 Task: Open a blank google sheet and write heading  Budget MasterAdd Categories in a column and its values below   'Housing, Transportation, Groceries, Utilities, Entertainment, Dining Out, Health, Miscellaneous, Savings & Total. 'Add Budgeted amountin next column and its values below  $1,500, $300, $400, $150, $200, $250, $100, $150, $500 & $3,550. Add Actual amount in next column and its values below  $1,400, $280, $420, $160, $180, $270, $90, $140, $550 & $3,550. Add Difference  in next column and its values below   -$100, -$20, +$20, +$10, -$20, +$20, -$10, -$10, +$50 & $0. J6Save page Attendance Sheet for Weekly Analysis
Action: Mouse moved to (333, 164)
Screenshot: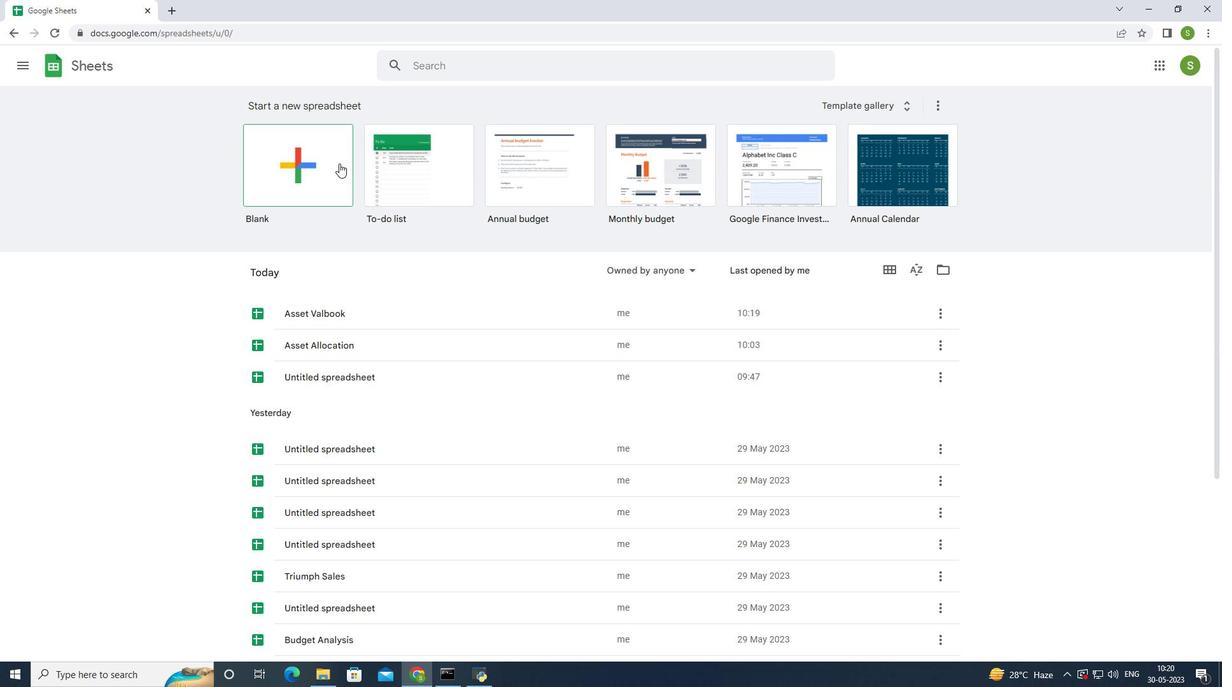 
Action: Mouse pressed left at (333, 164)
Screenshot: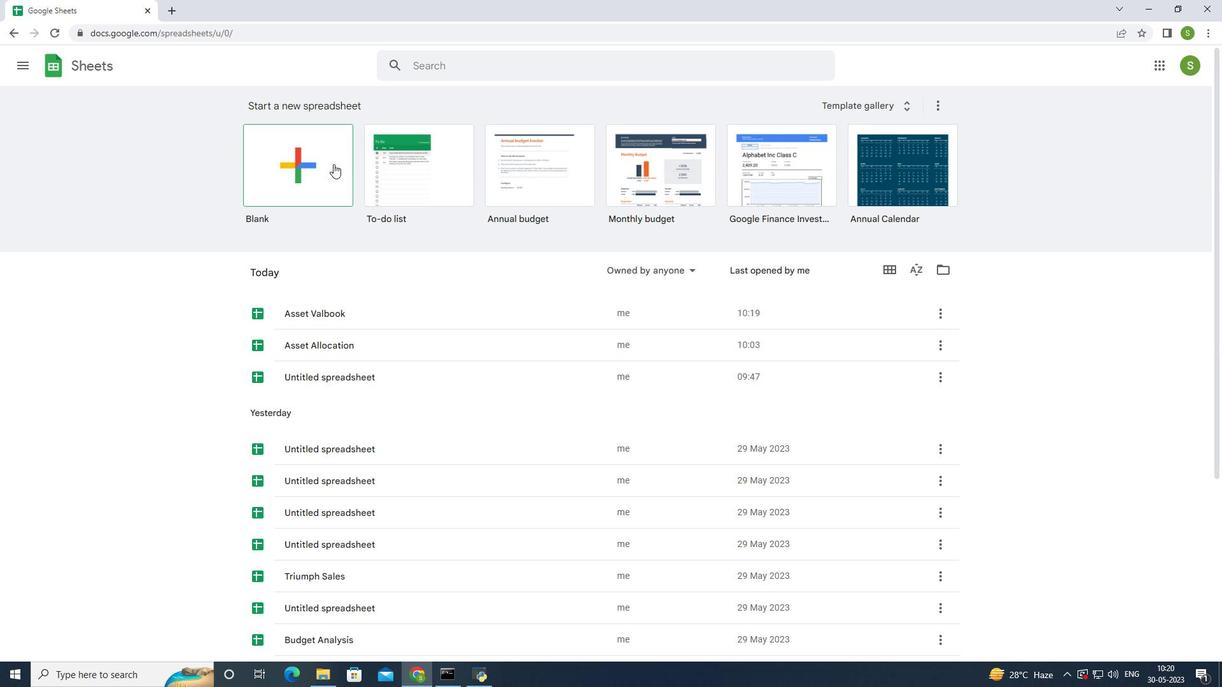 
Action: Mouse moved to (424, 187)
Screenshot: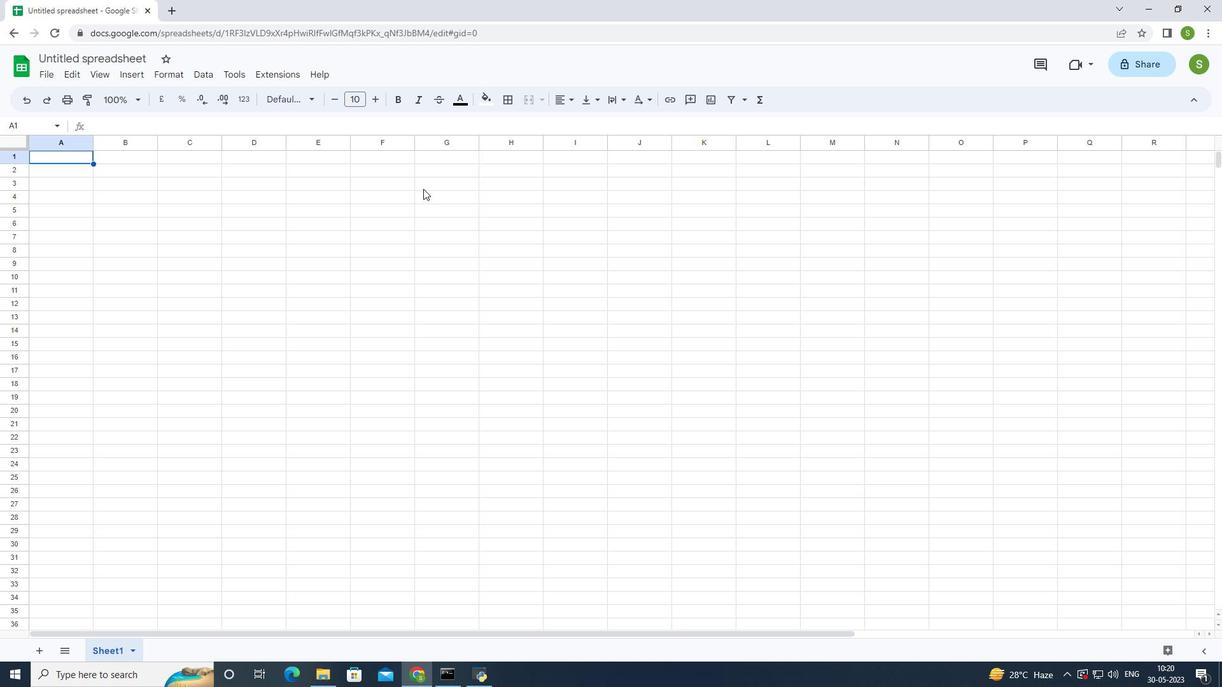 
Action: Mouse pressed left at (424, 187)
Screenshot: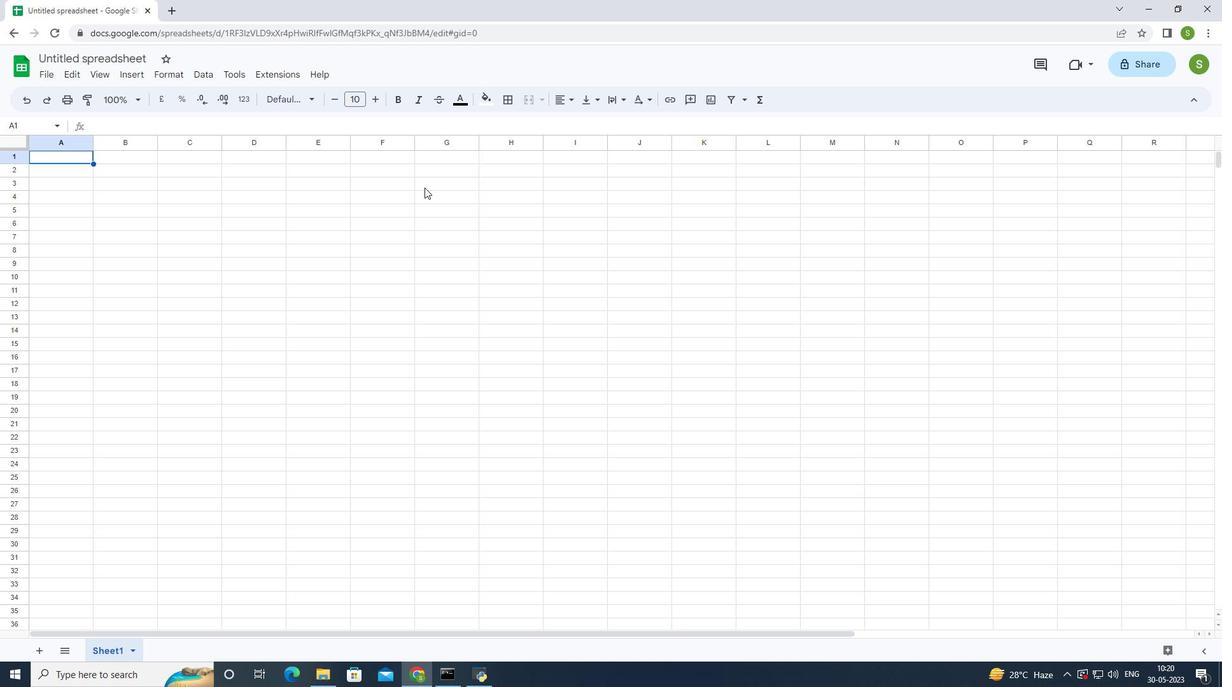 
Action: Mouse moved to (464, 176)
Screenshot: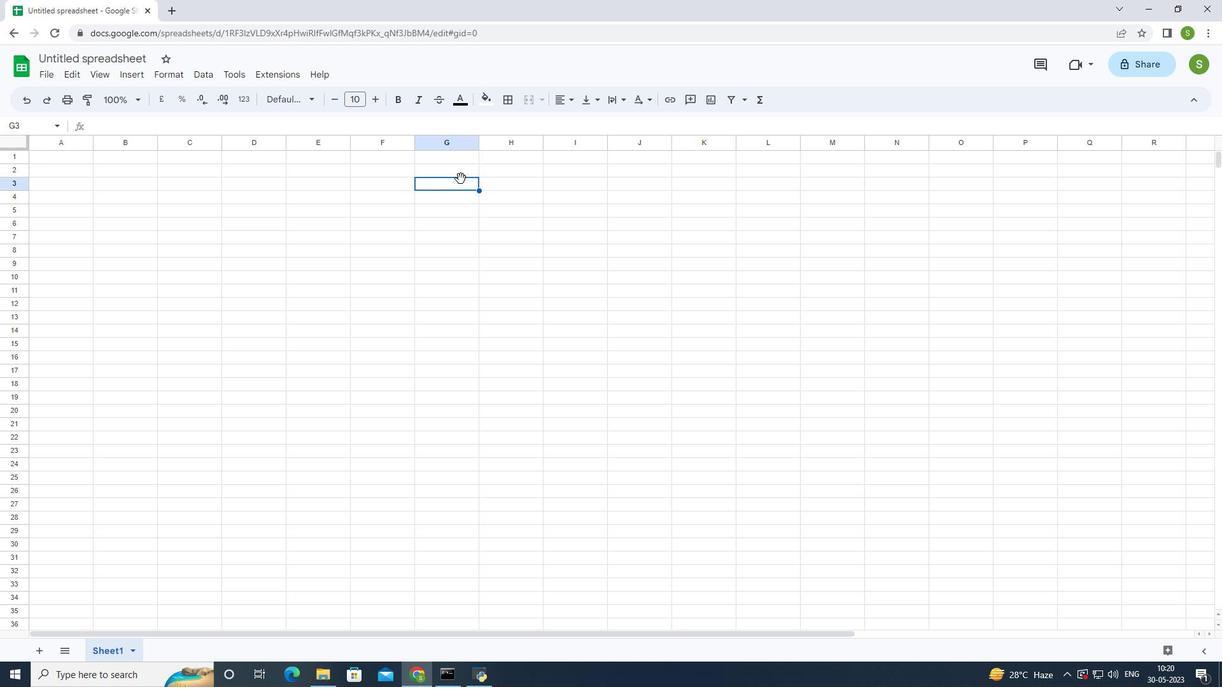
Action: Key pressed <Key.shift><Key.shift><Key.shift><Key.shift><Key.shift><Key.shift><Key.shift><Key.shift><Key.shift><Key.shift><Key.shift><Key.shift><Key.shift><Key.shift><Key.shift><Key.shift><Key.shift>Master<Key.space><Key.space>
Screenshot: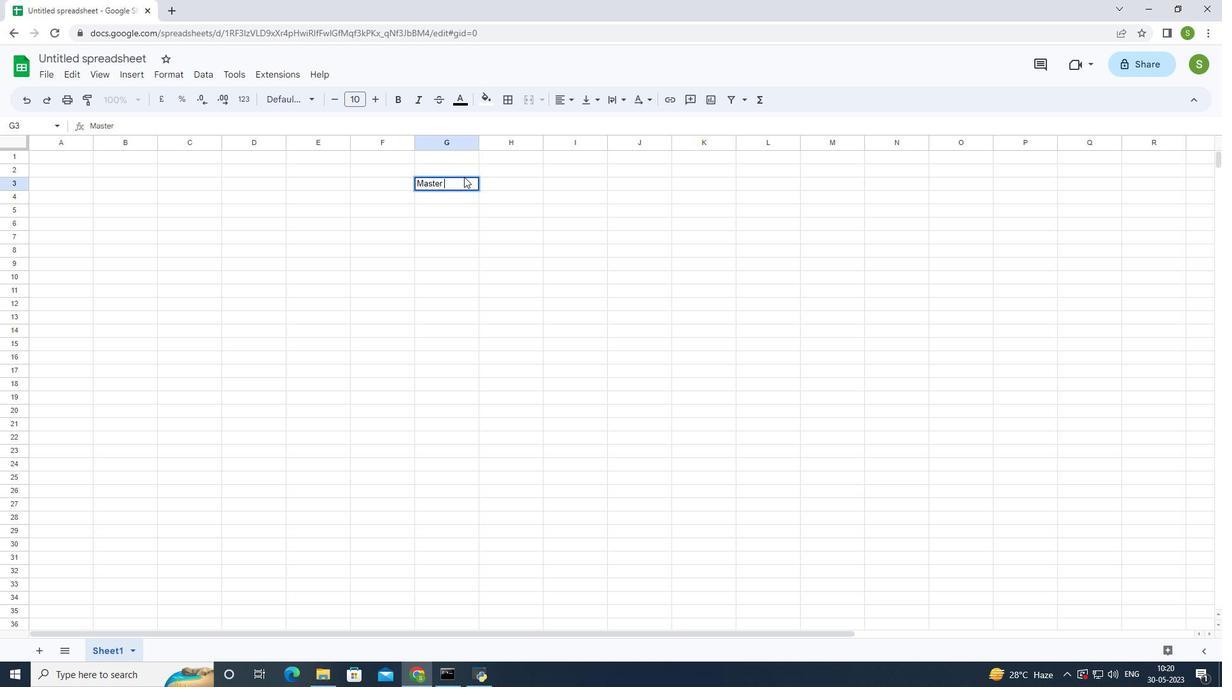 
Action: Mouse moved to (1068, 681)
Screenshot: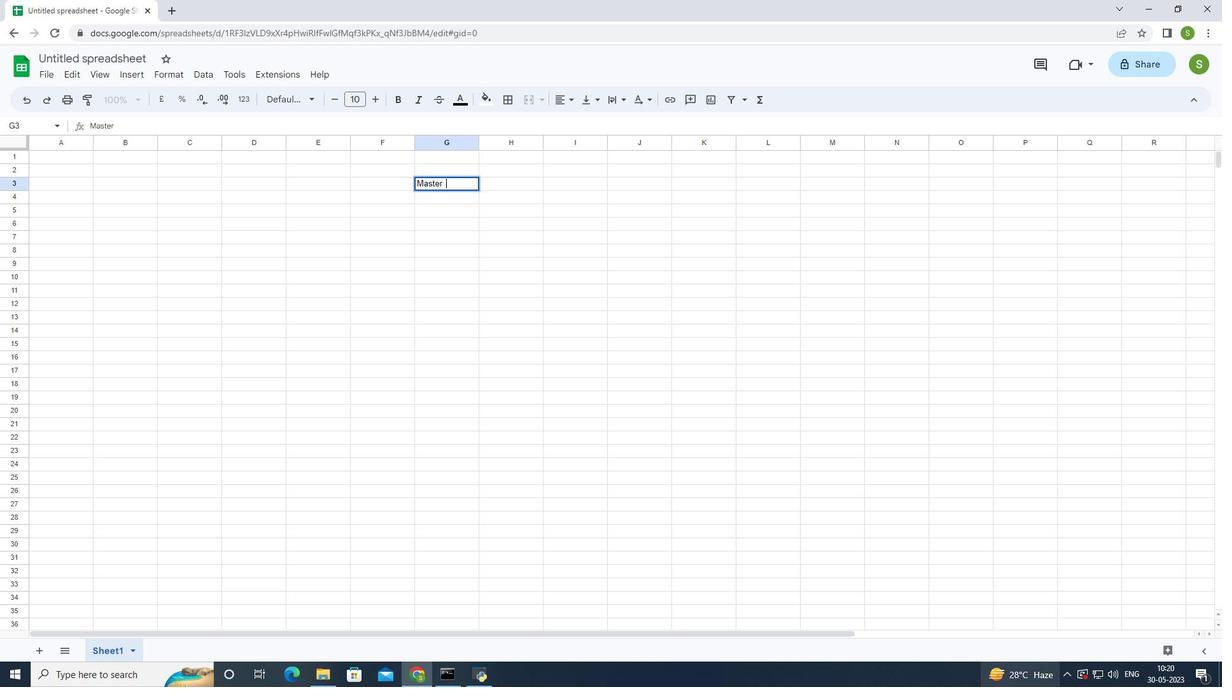 
Action: Key pressed <Key.left>
Screenshot: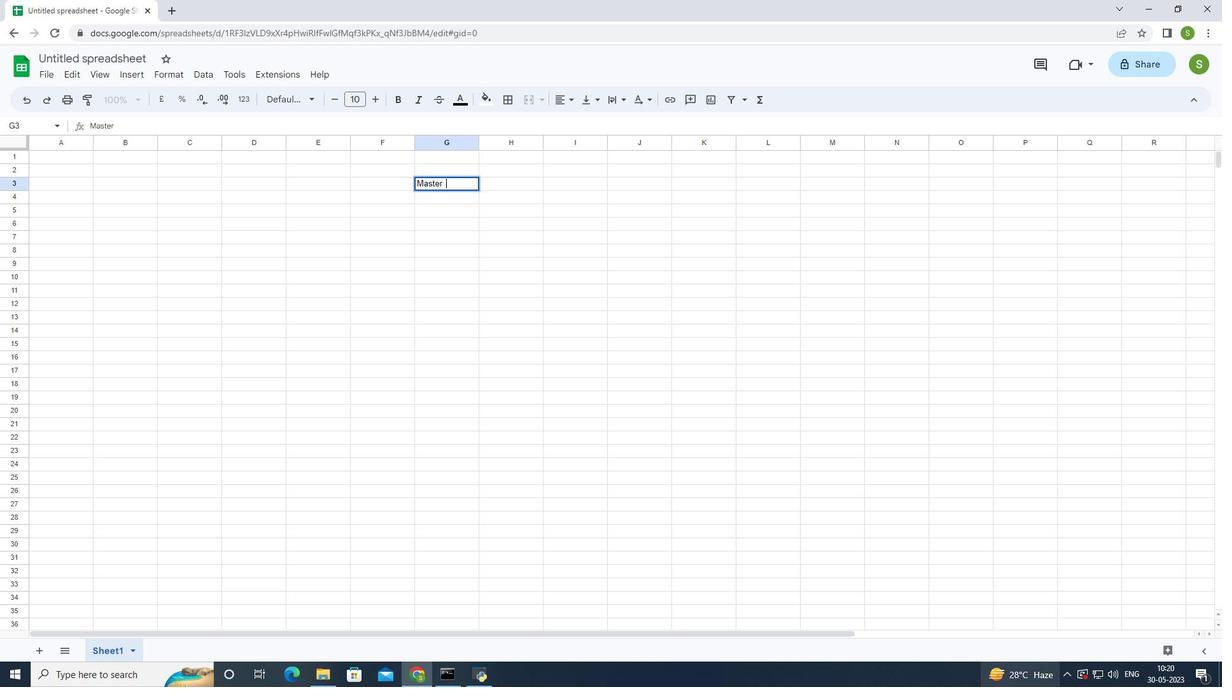 
Action: Mouse moved to (1071, 679)
Screenshot: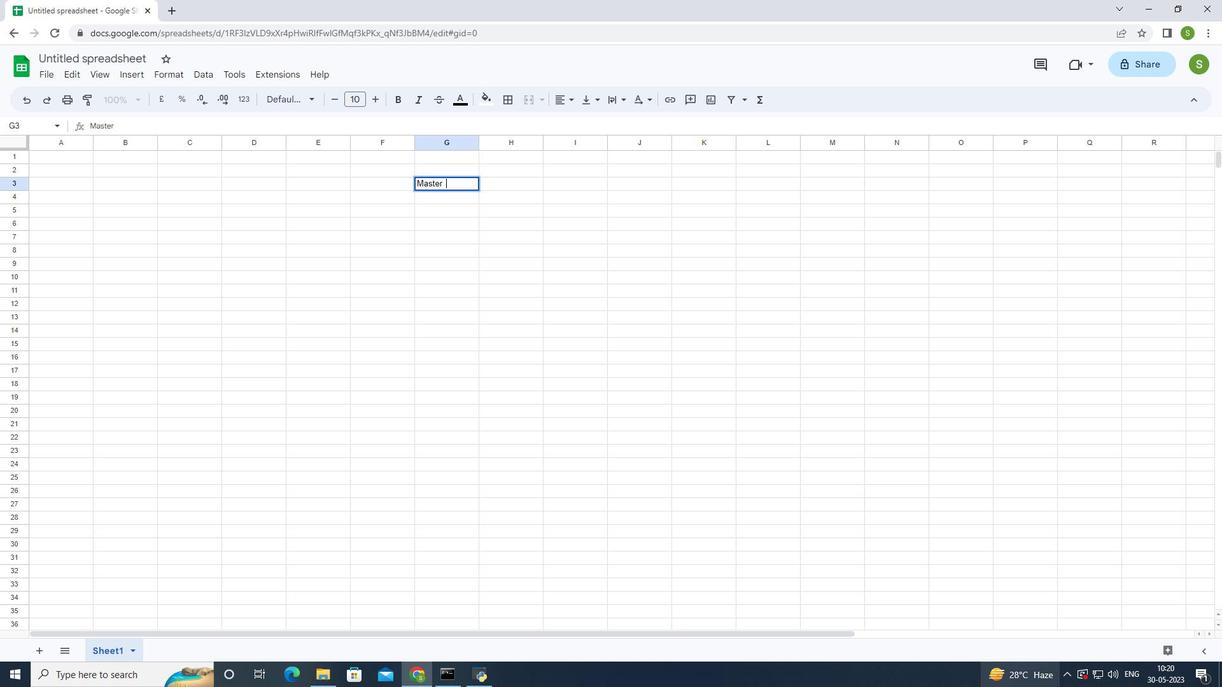 
Action: Key pressed <Key.left><Key.left><Key.right><Key.right><Key.right>
Screenshot: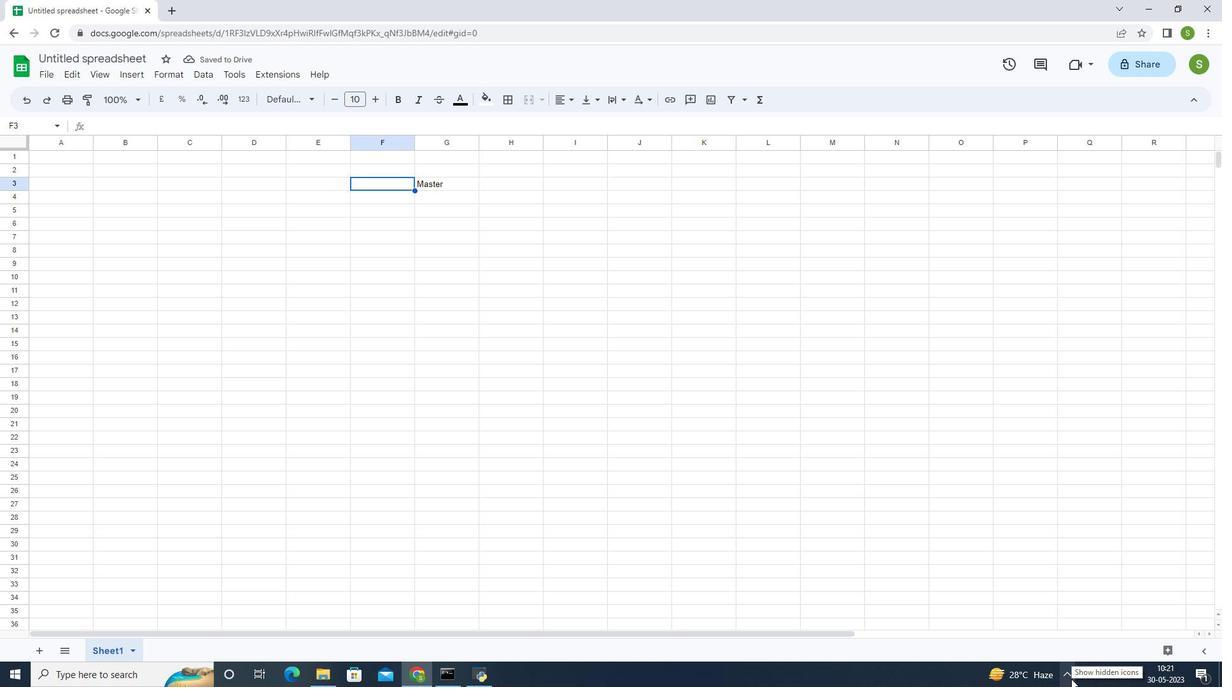 
Action: Mouse moved to (456, 184)
Screenshot: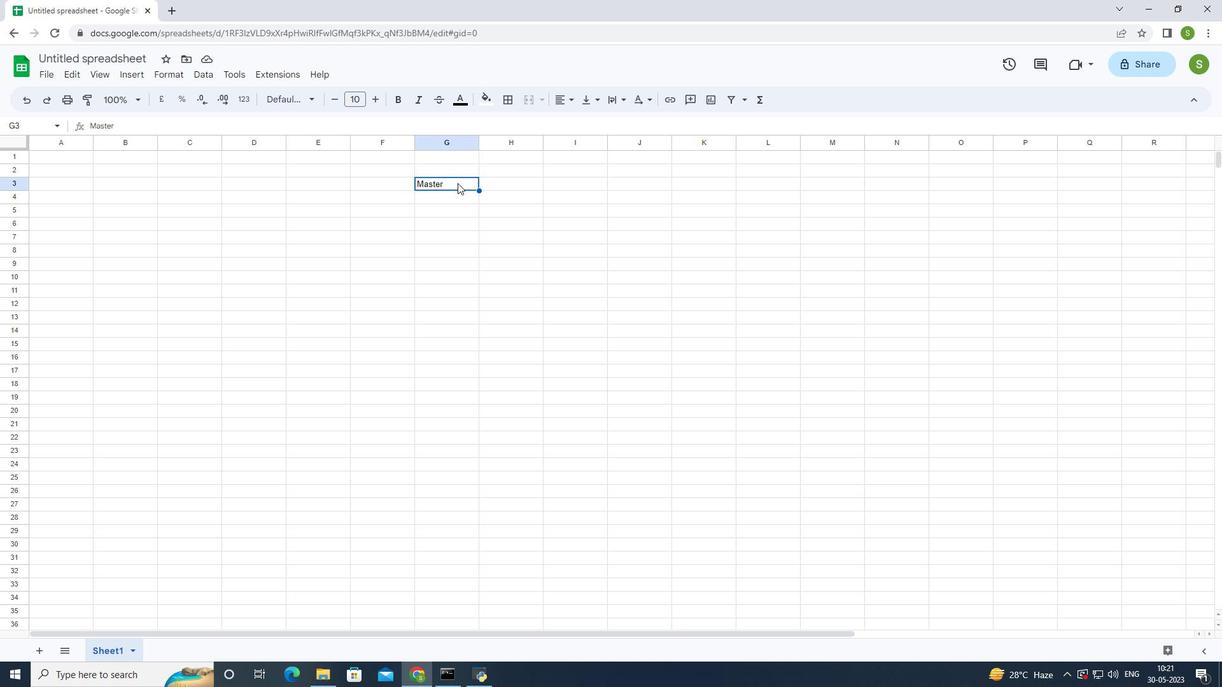 
Action: Mouse pressed left at (456, 184)
Screenshot: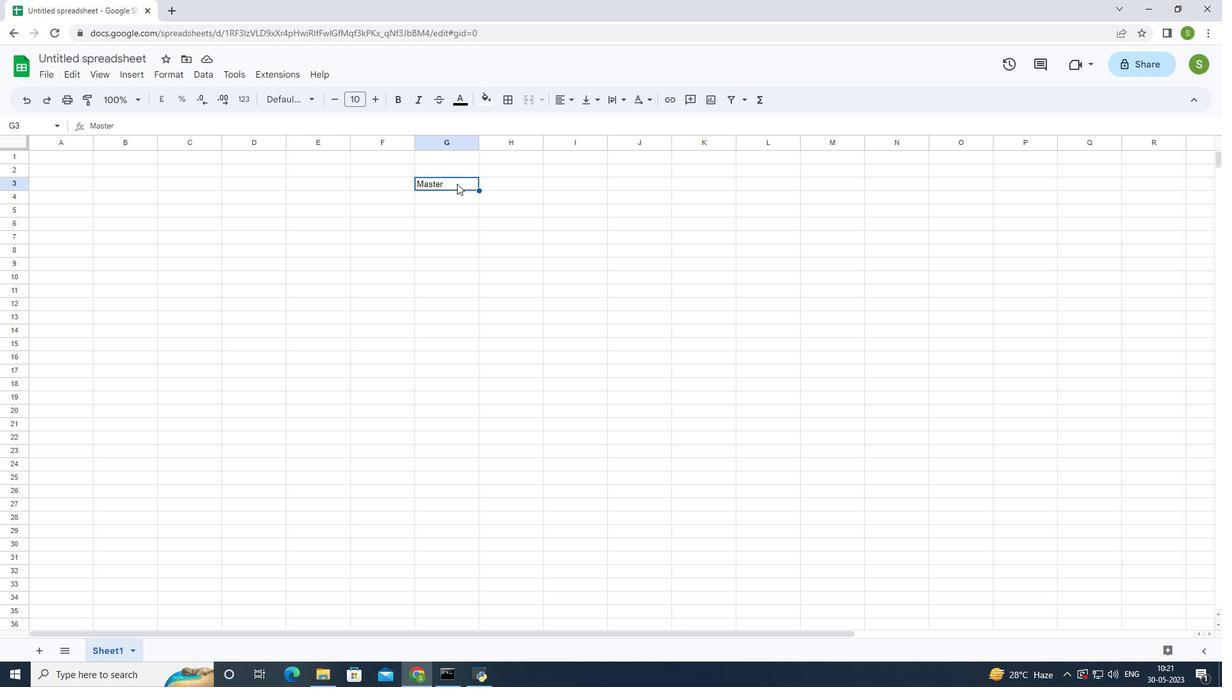 
Action: Mouse pressed left at (456, 184)
Screenshot: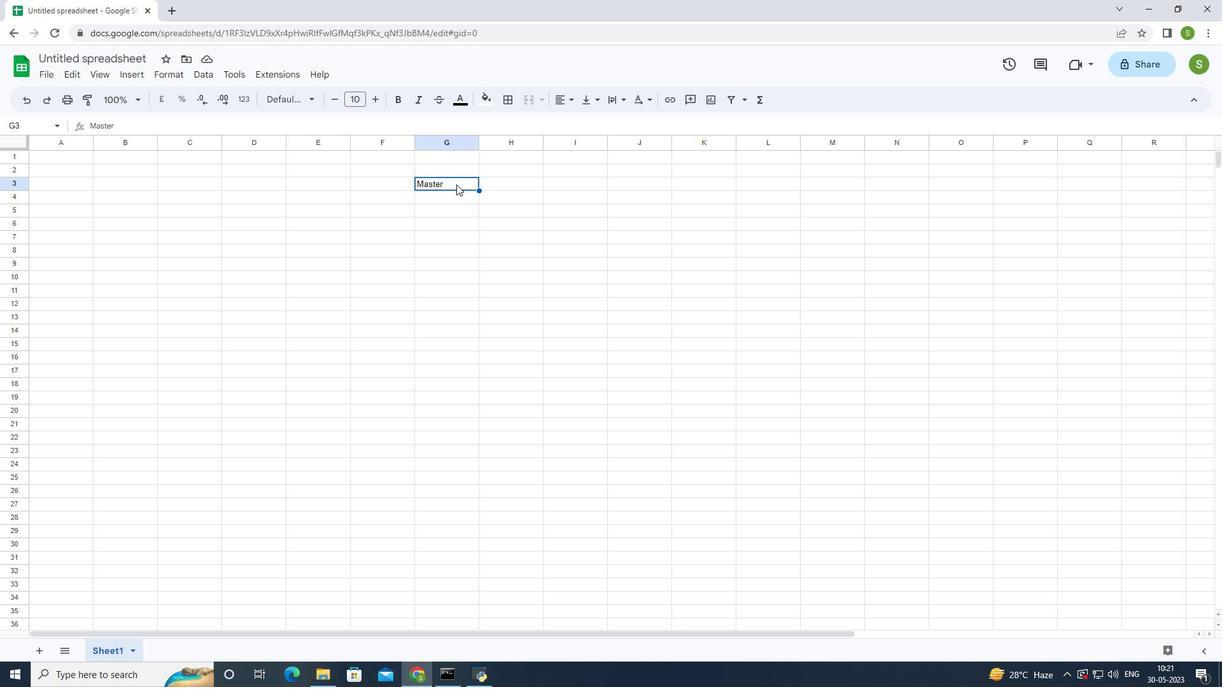 
Action: Mouse moved to (485, 184)
Screenshot: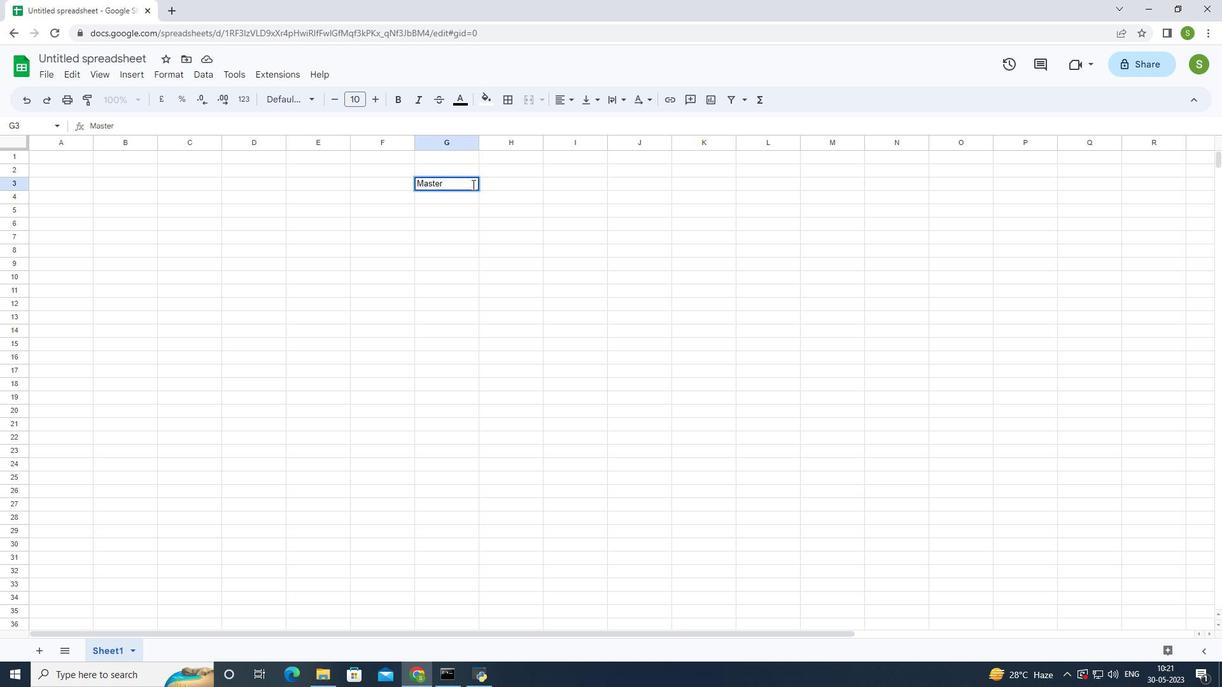 
Action: Key pressed <Key.left>
Screenshot: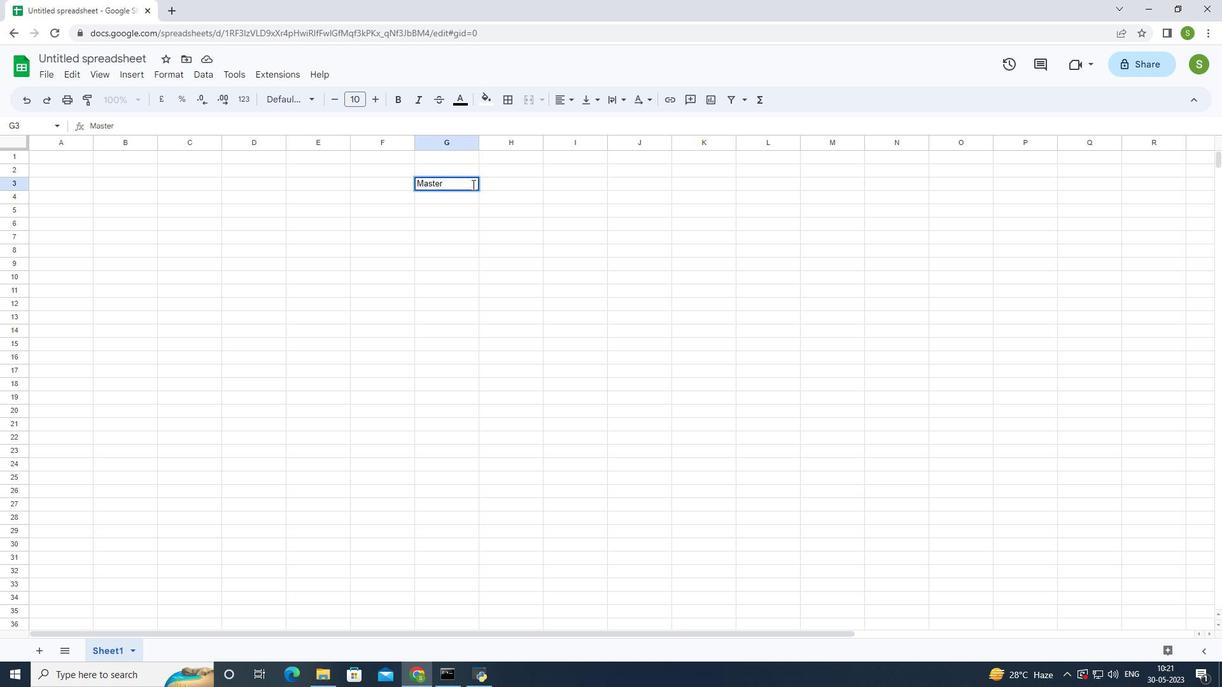 
Action: Mouse moved to (499, 179)
Screenshot: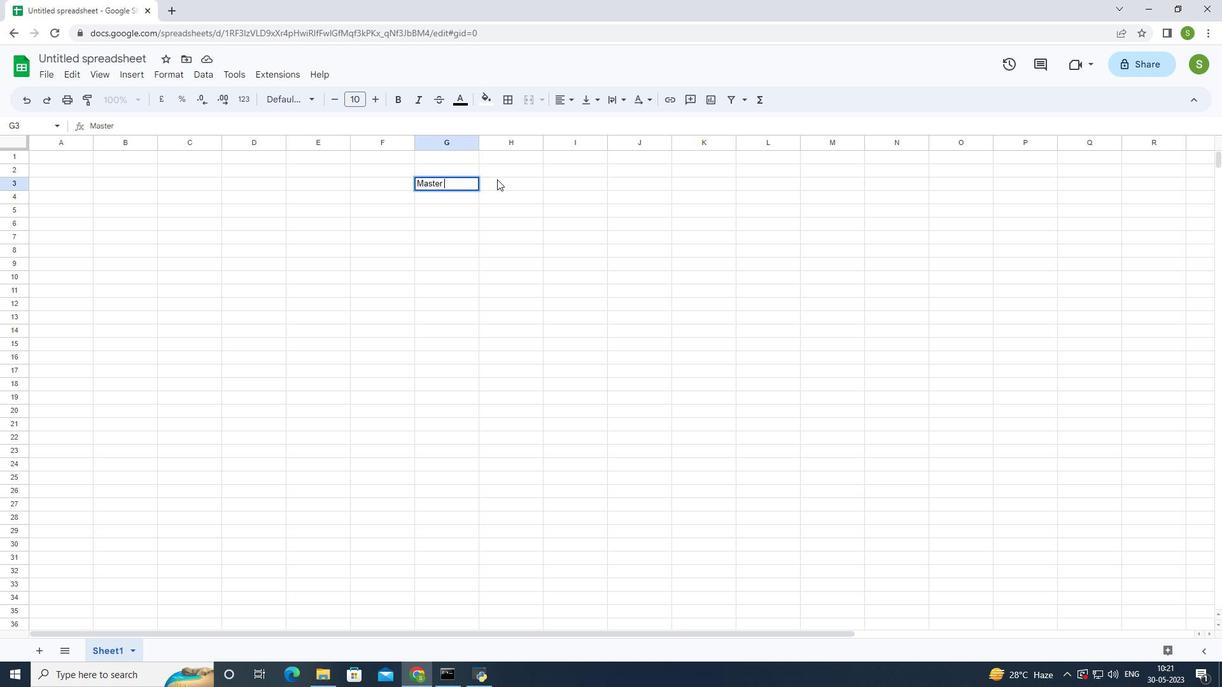 
Action: Key pressed <Key.left><Key.left><Key.left><Key.left><Key.left><Key.left><Key.left><Key.space><Key.shift>Budget<Key.space>
Screenshot: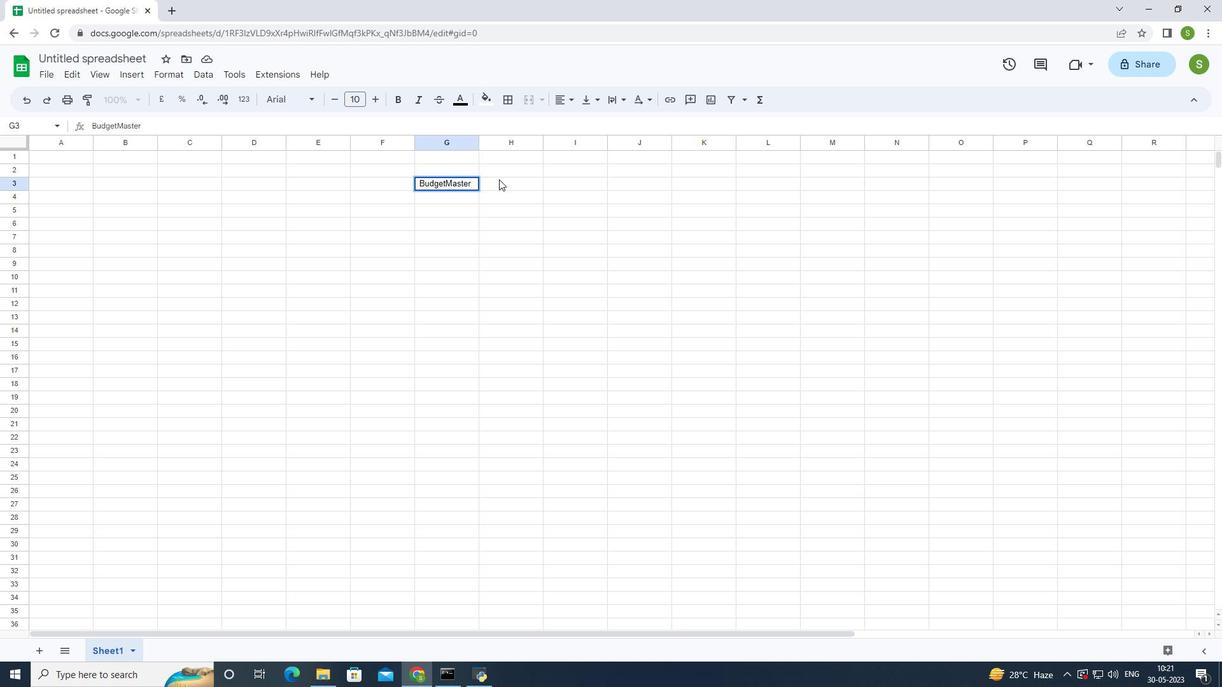 
Action: Mouse moved to (292, 200)
Screenshot: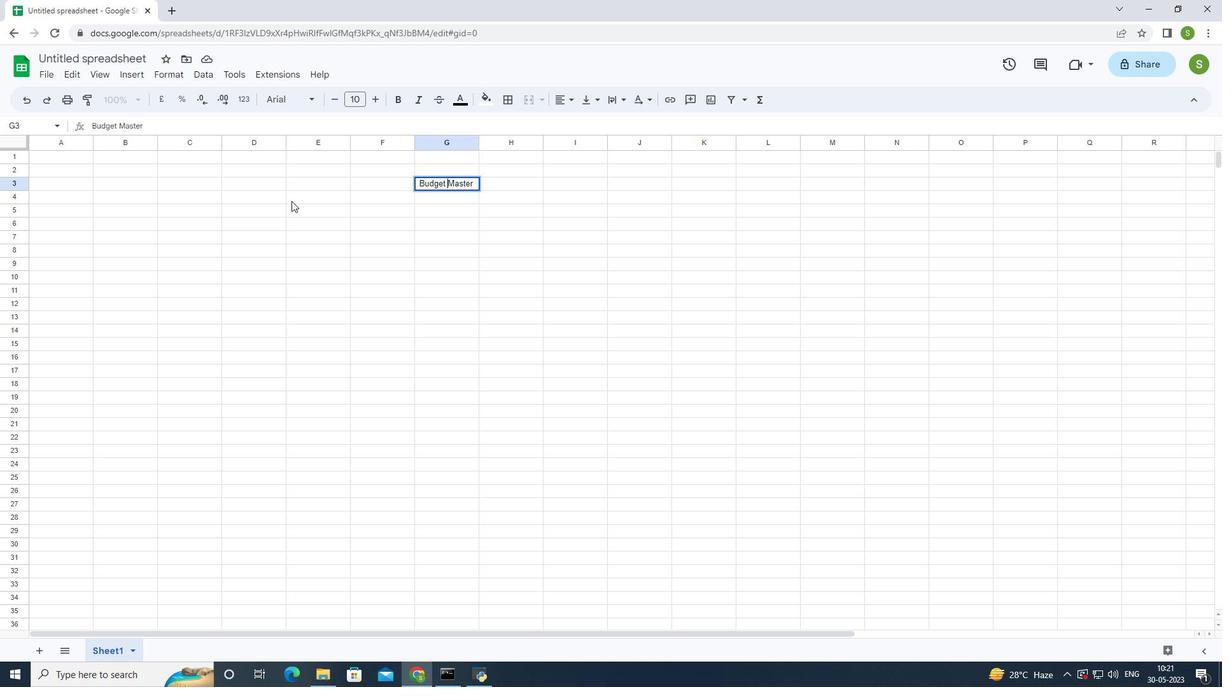 
Action: Mouse pressed left at (292, 200)
Screenshot: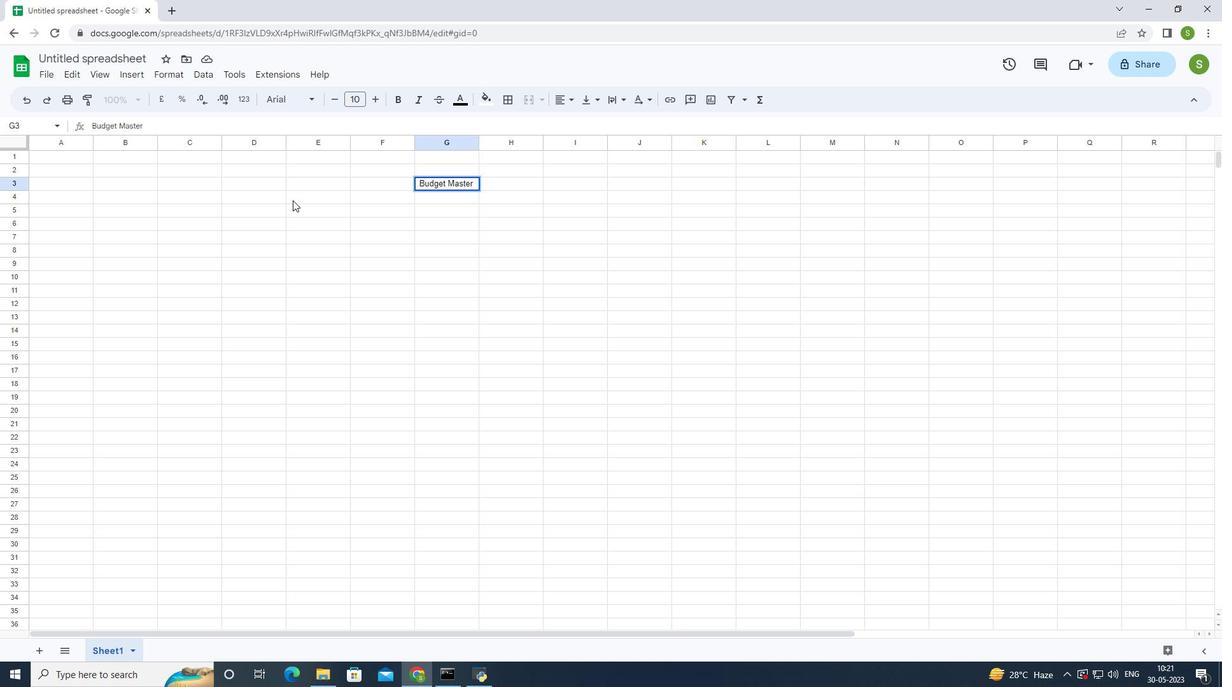 
Action: Mouse pressed left at (292, 200)
Screenshot: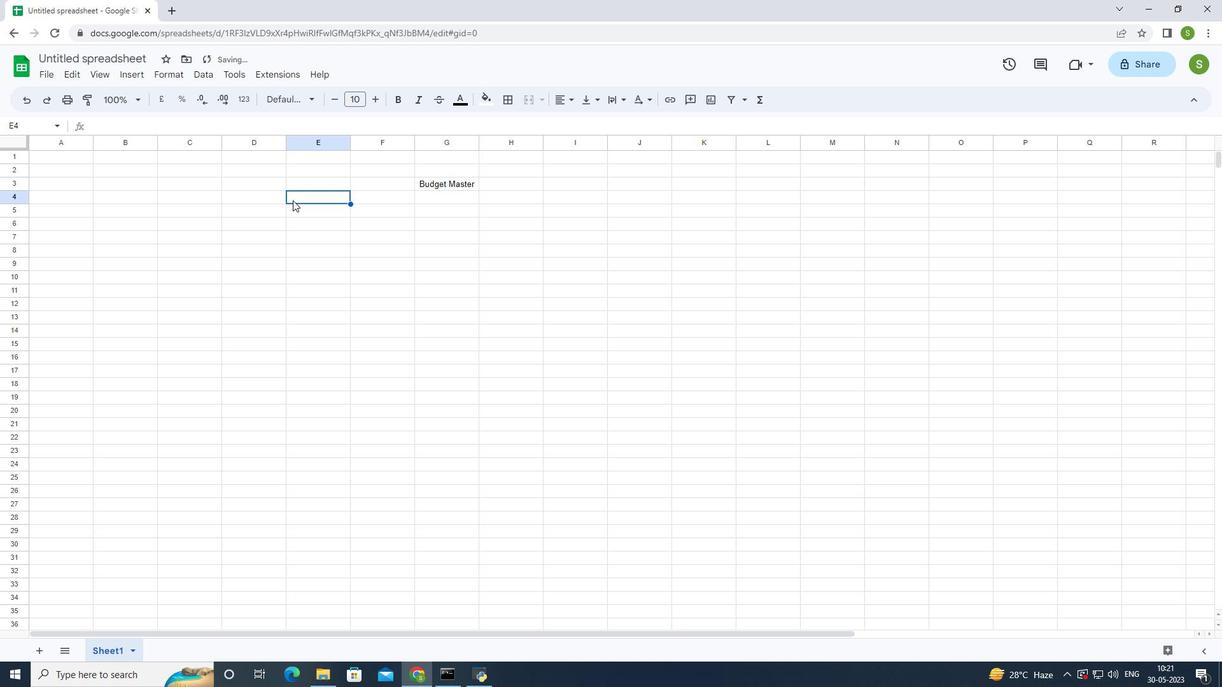 
Action: Mouse moved to (319, 196)
Screenshot: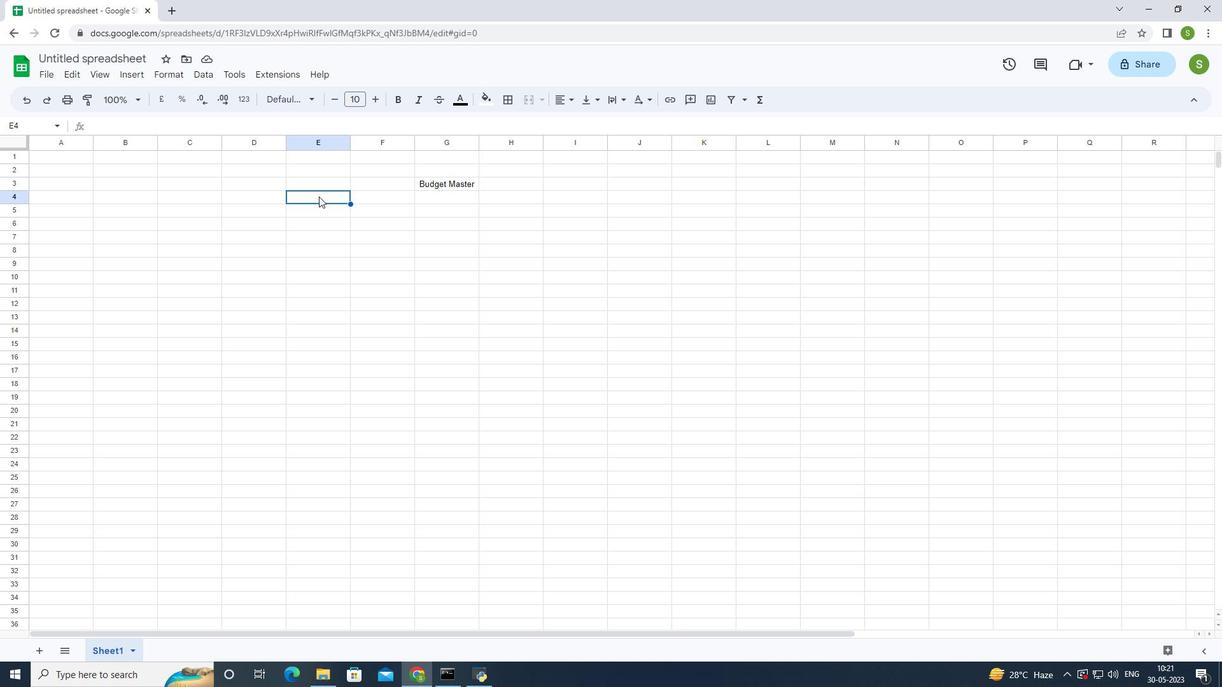 
Action: Key pressed <Key.shift>Categories<Key.enter><Key.shift>Housing<Key.enter><Key.shift>Transportation
Screenshot: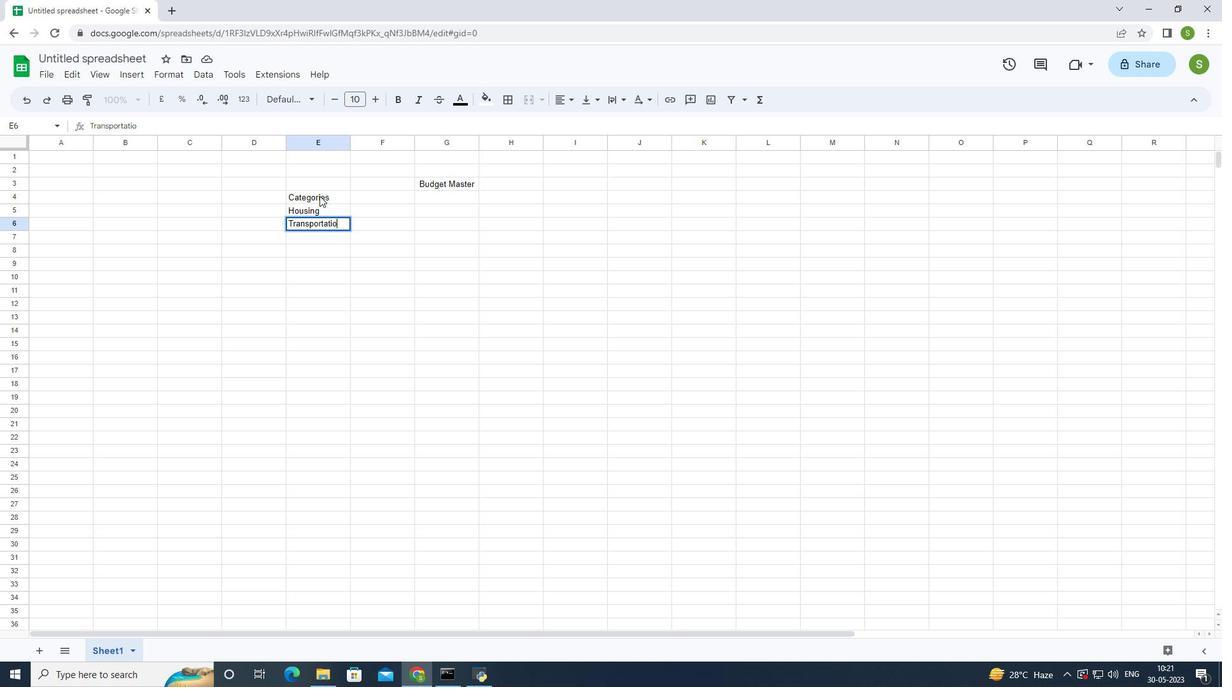 
Action: Mouse moved to (319, 196)
Screenshot: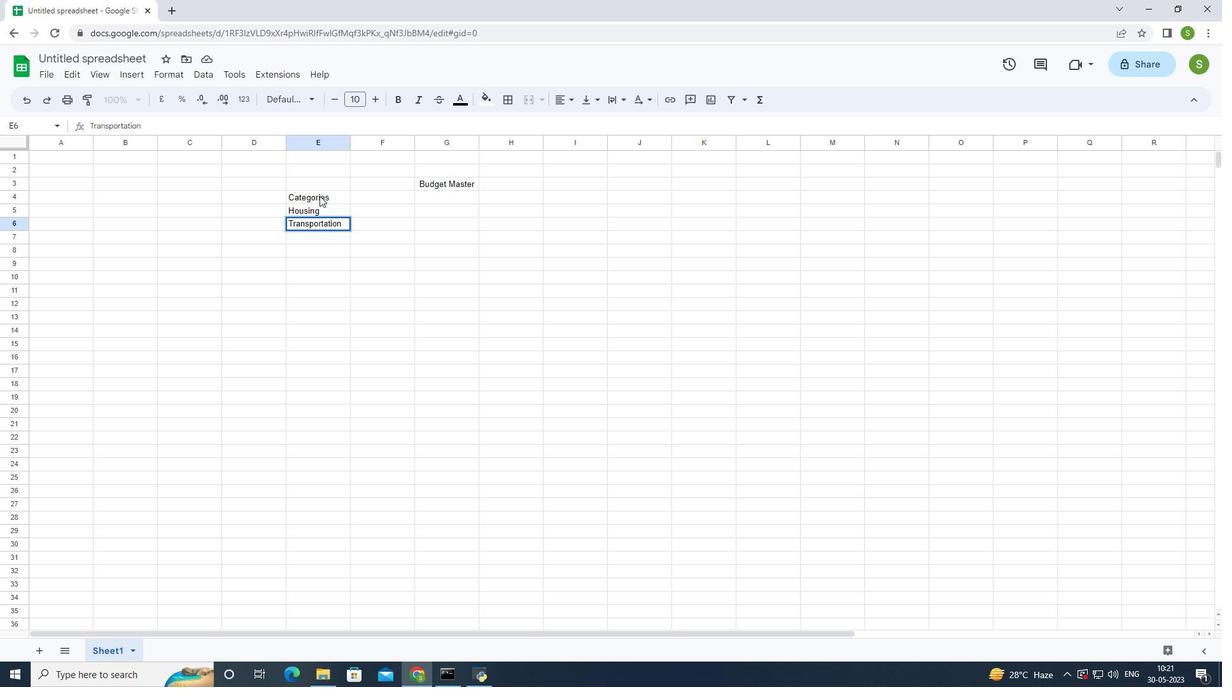 
Action: Key pressed <Key.enter><Key.shift>C<Key.backspace><Key.shift>G<Key.backspace><Key.backspace><Key.shift>Groceries<Key.enter><Key.shift>Utilites<Key.space><Key.shift>Entertainment
Screenshot: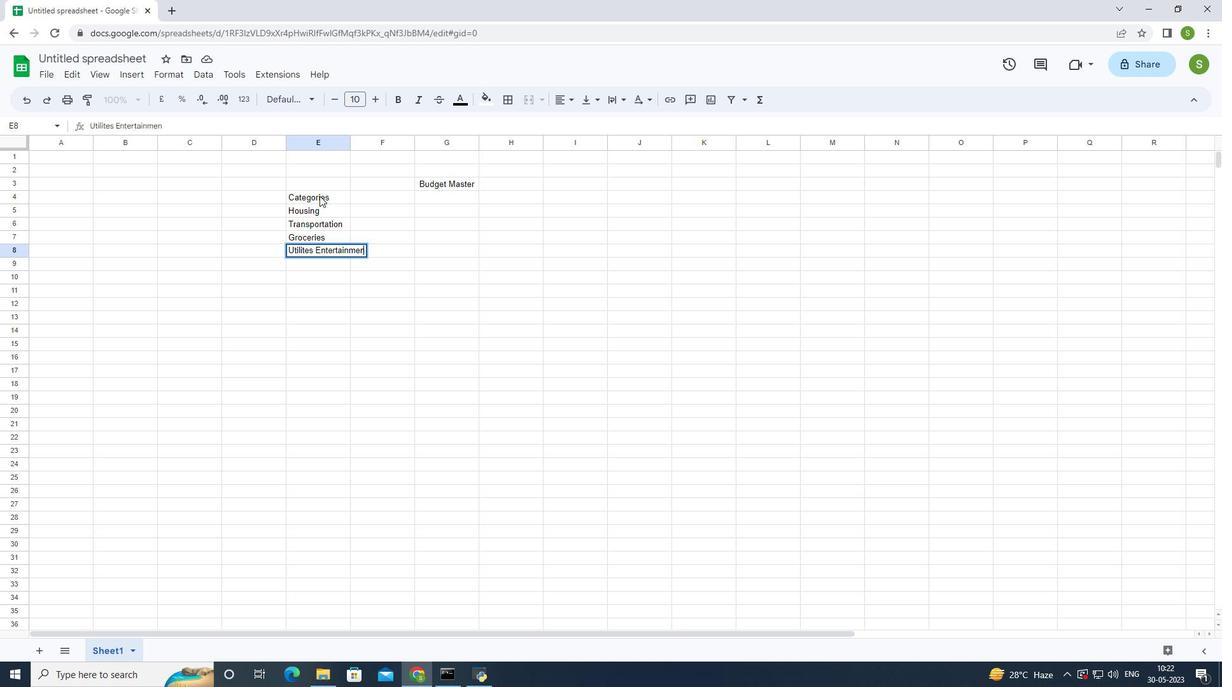 
Action: Mouse moved to (334, 186)
Screenshot: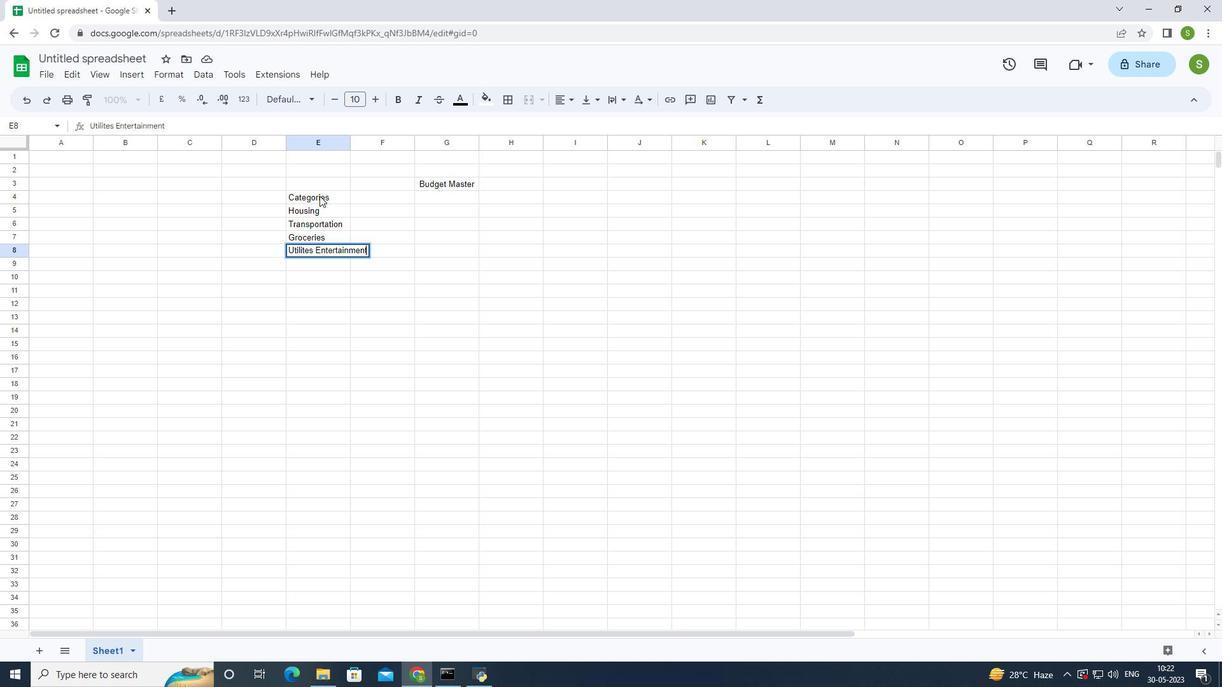 
Action: Key pressed <Key.enter><Key.shift>Dining<Key.space><Key.shift>Out<Key.enter><Key.space><Key.shift>Health<Key.enter><Key.shift>Miscellaneous<Key.enter><Key.shift>Saving<Key.enter><Key.shift>Total<Key.enter>
Screenshot: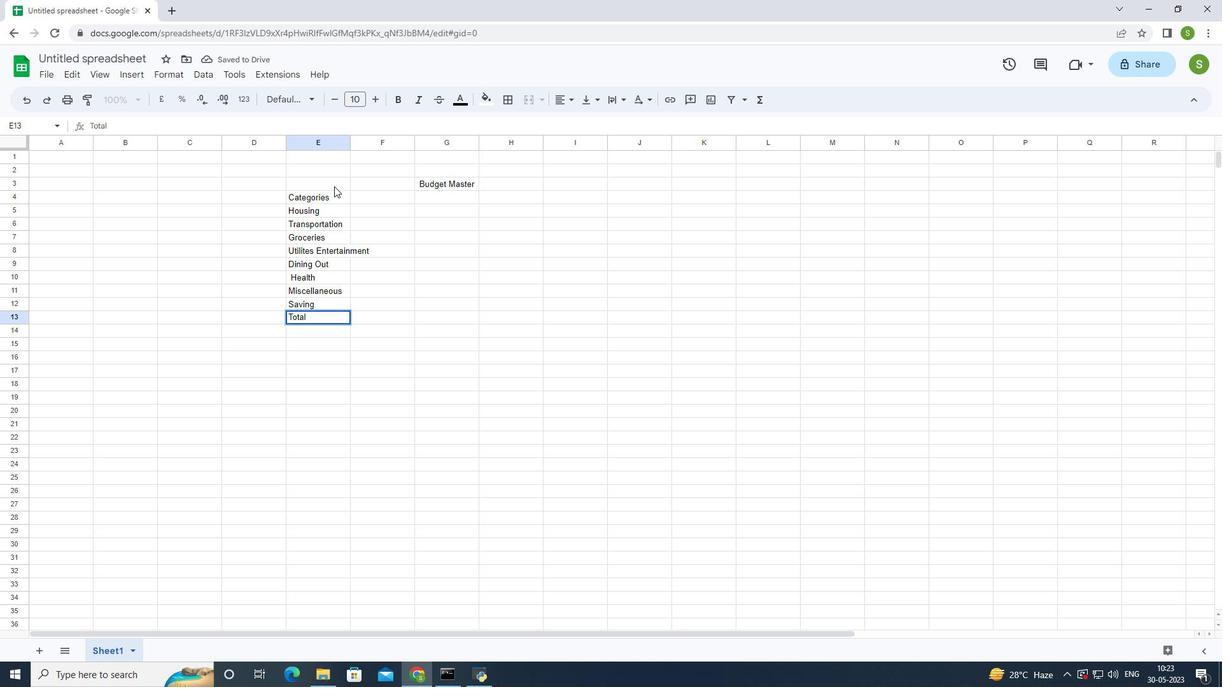 
Action: Mouse moved to (369, 198)
Screenshot: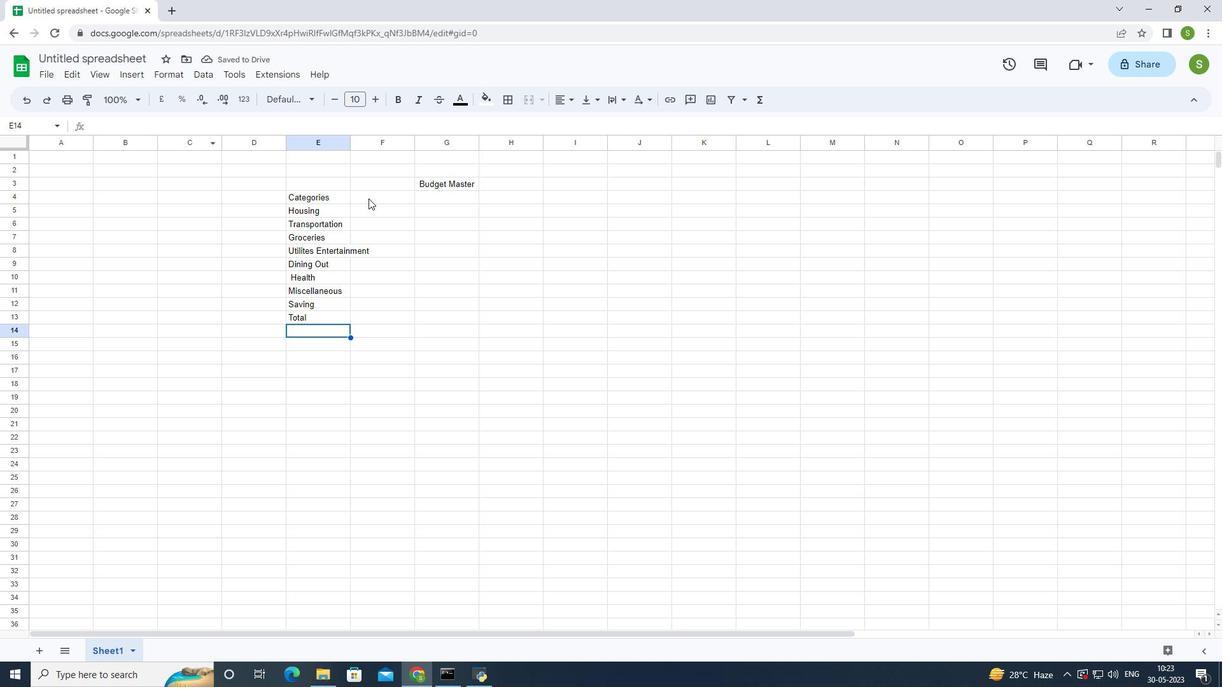 
Action: Mouse pressed left at (369, 198)
Screenshot: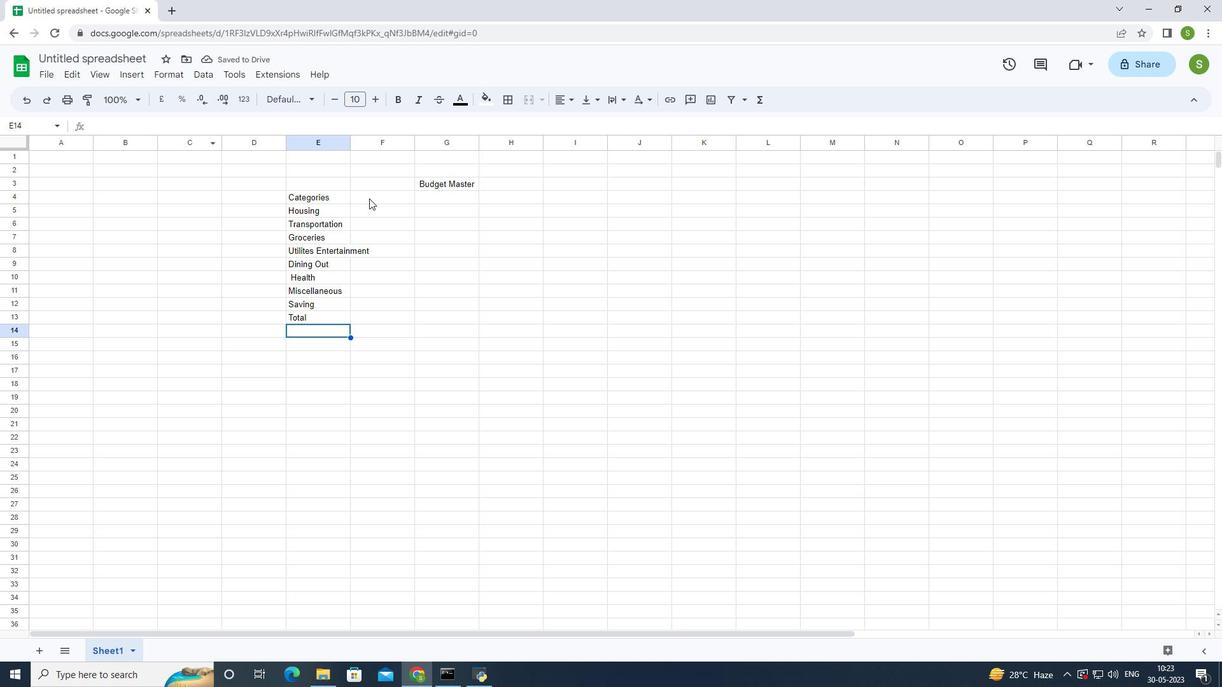 
Action: Mouse moved to (398, 196)
Screenshot: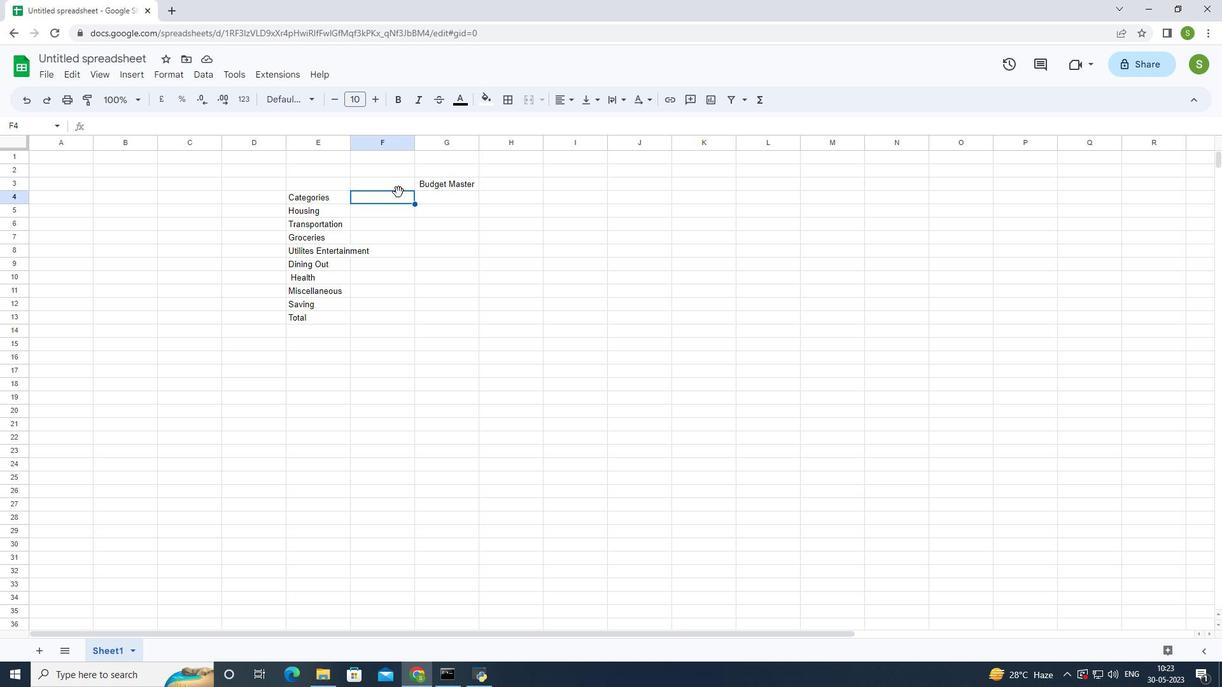 
Action: Key pressed <Key.shift>Budget<Key.space><Key.shift><Key.shift><Key.shift>Amount<Key.enter><Key.shift>$1,500<Key.enter><Key.shift><Key.shift><Key.shift><Key.shift><Key.shift><Key.shift><Key.shift><Key.shift><Key.shift><Key.shift><Key.shift><Key.shift><Key.shift><Key.shift><Key.shift><Key.shift><Key.shift><Key.shift><Key.shift><Key.shift><Key.shift><Key.shift><Key.shift><Key.shift><Key.shift><Key.shift><Key.shift><Key.shift><Key.shift><Key.shift><Key.shift><Key.shift><Key.shift><Key.shift><Key.shift><Key.shift><Key.shift><Key.shift><Key.shift><Key.shift><Key.shift><Key.shift><Key.shift><Key.shift><Key.shift><Key.shift><Key.shift><Key.shift><Key.shift><Key.shift><Key.shift><Key.shift><Key.shift>$300<Key.enter><Key.shift>$400<Key.enter><Key.shift><Key.shift><Key.shift><Key.shift><Key.shift><Key.shift><Key.shift><Key.shift><Key.shift><Key.shift><Key.shift><Key.shift><Key.shift><Key.shift><Key.shift>$15-<Key.backspace>0<Key.enter><Key.shift><Key.shift><Key.shift><Key.shift><Key.shift><Key.shift><Key.shift><Key.shift>$200<Key.enter><Key.shift>$250<Key.enter><Key.shift><Key.shift><Key.shift><Key.shift><Key.shift><Key.shift><Key.shift><Key.shift><Key.shift><Key.shift><Key.shift><Key.shift><Key.shift>$100<Key.enter><Key.caps_lock><Key.shift><Key.backspace><Key.caps_lock><Key.shift><Key.shift><Key.shift><Key.shift><Key.shift><Key.shift><Key.shift><Key.shift><Key.shift><Key.shift><Key.shift><Key.shift>$150<Key.enter><Key.shift>$500<Key.enter>
Screenshot: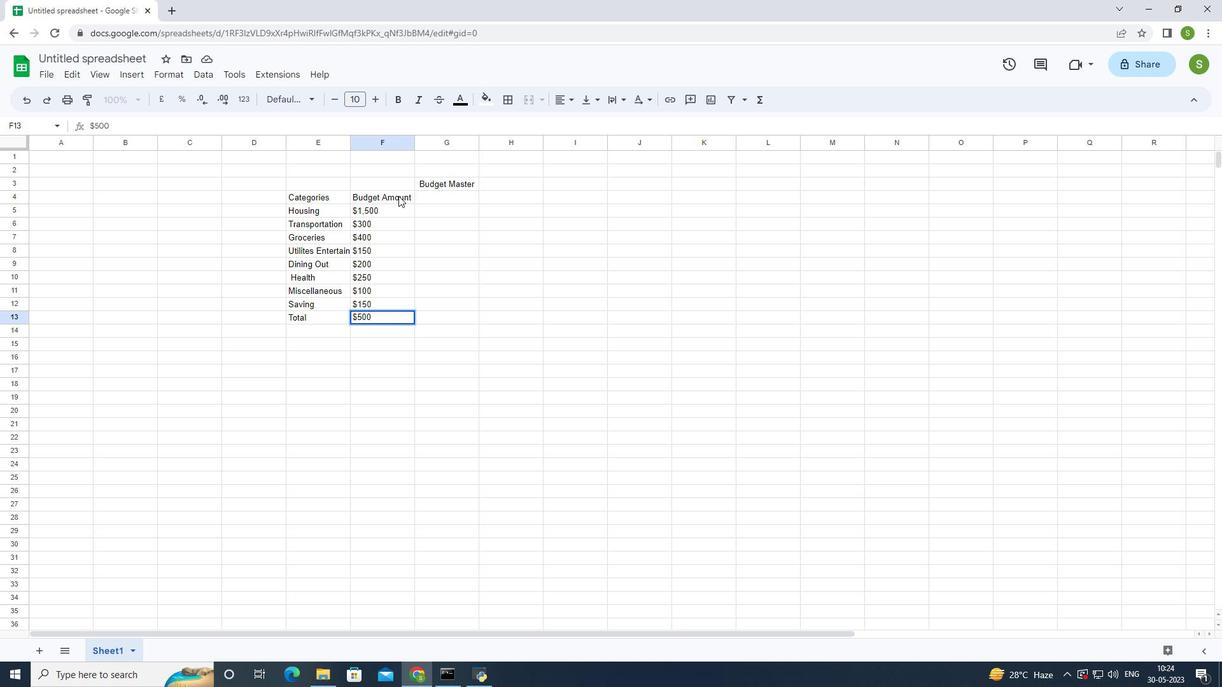 
Action: Mouse moved to (317, 251)
Screenshot: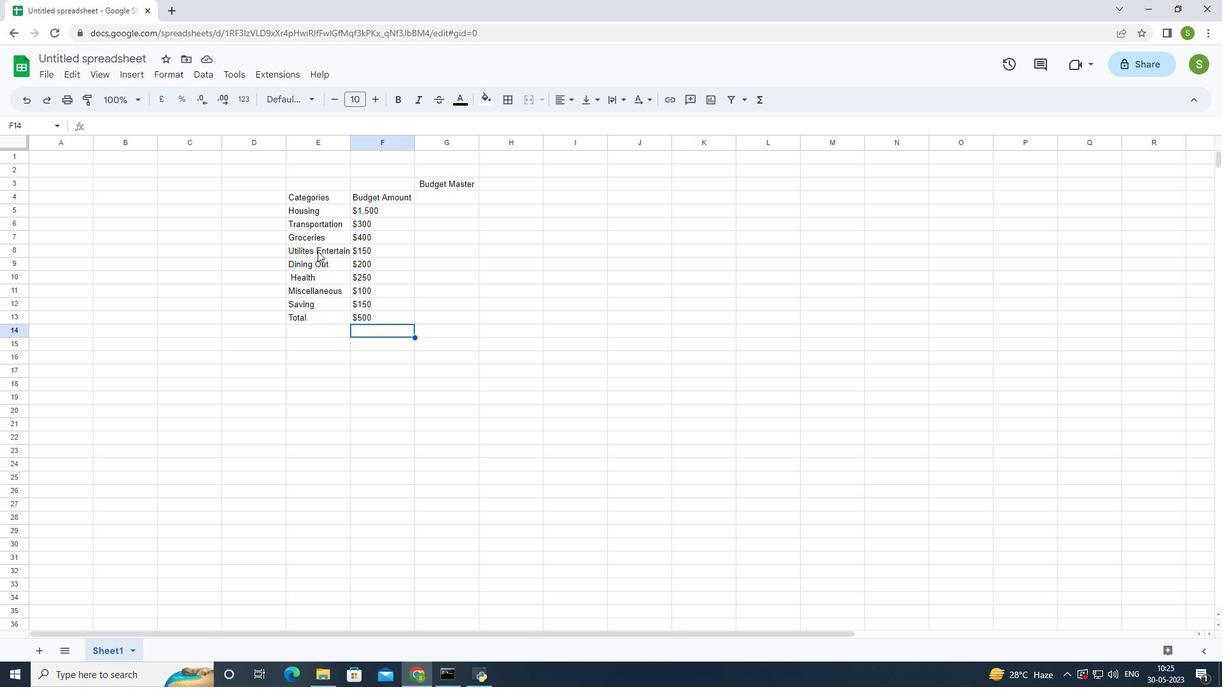 
Action: Mouse pressed left at (317, 251)
Screenshot: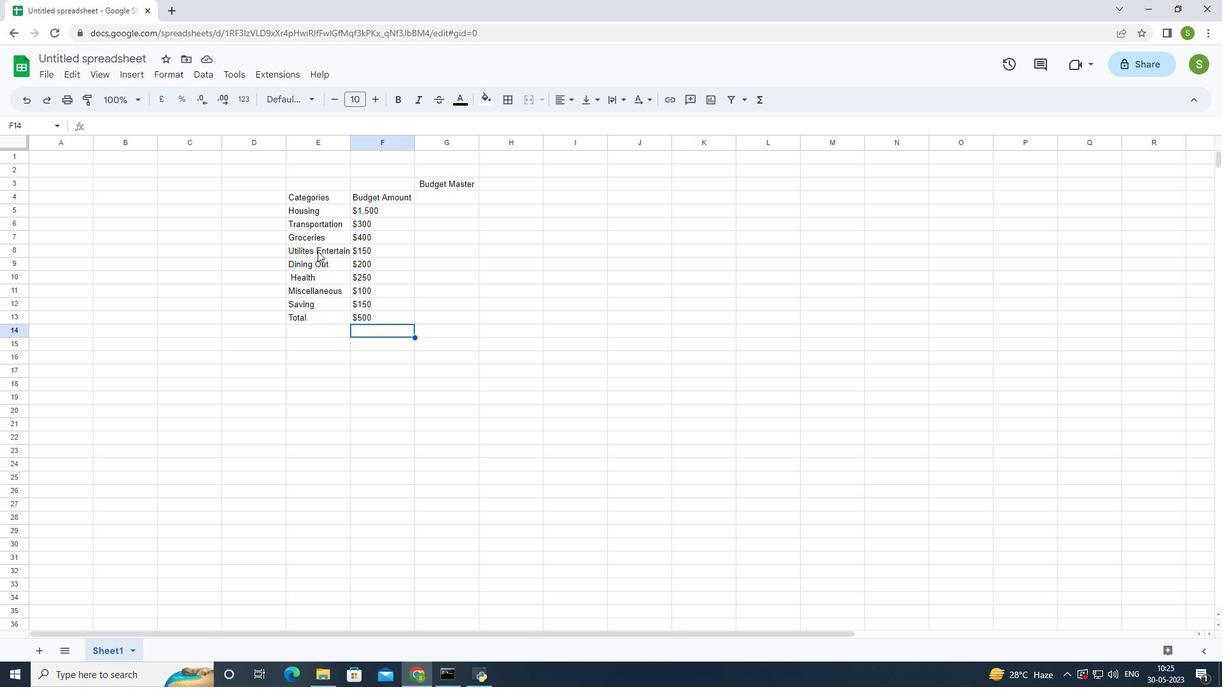 
Action: Mouse moved to (324, 254)
Screenshot: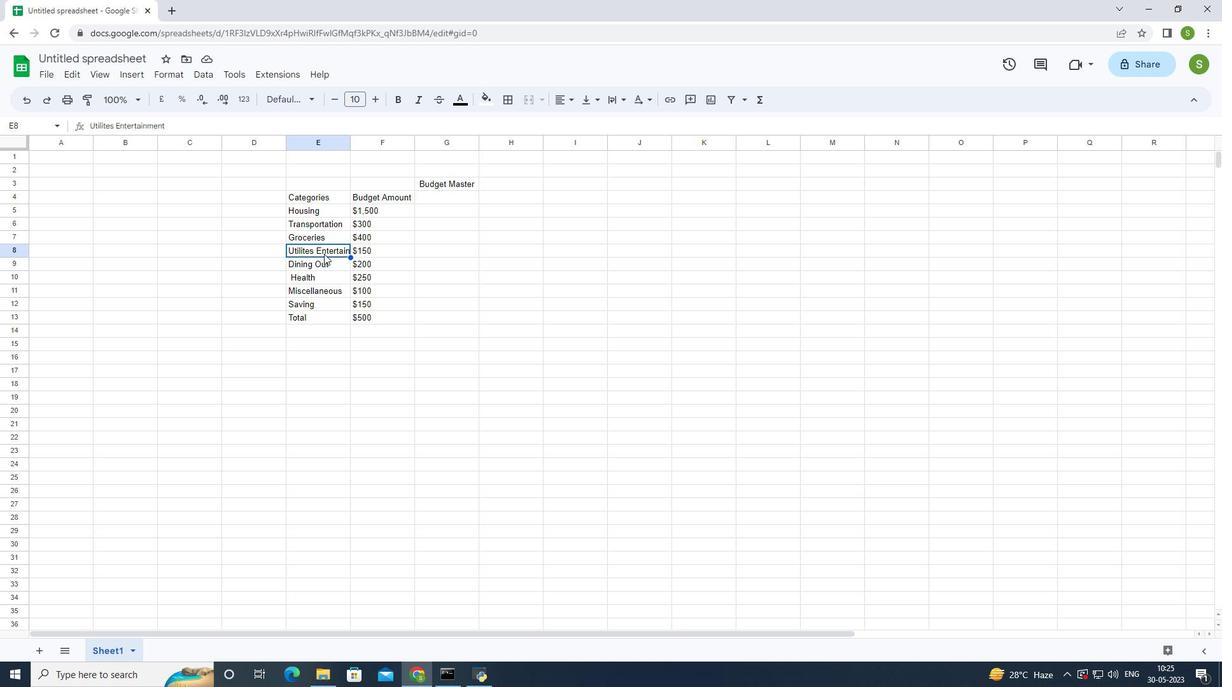 
Action: Mouse pressed left at (324, 254)
Screenshot: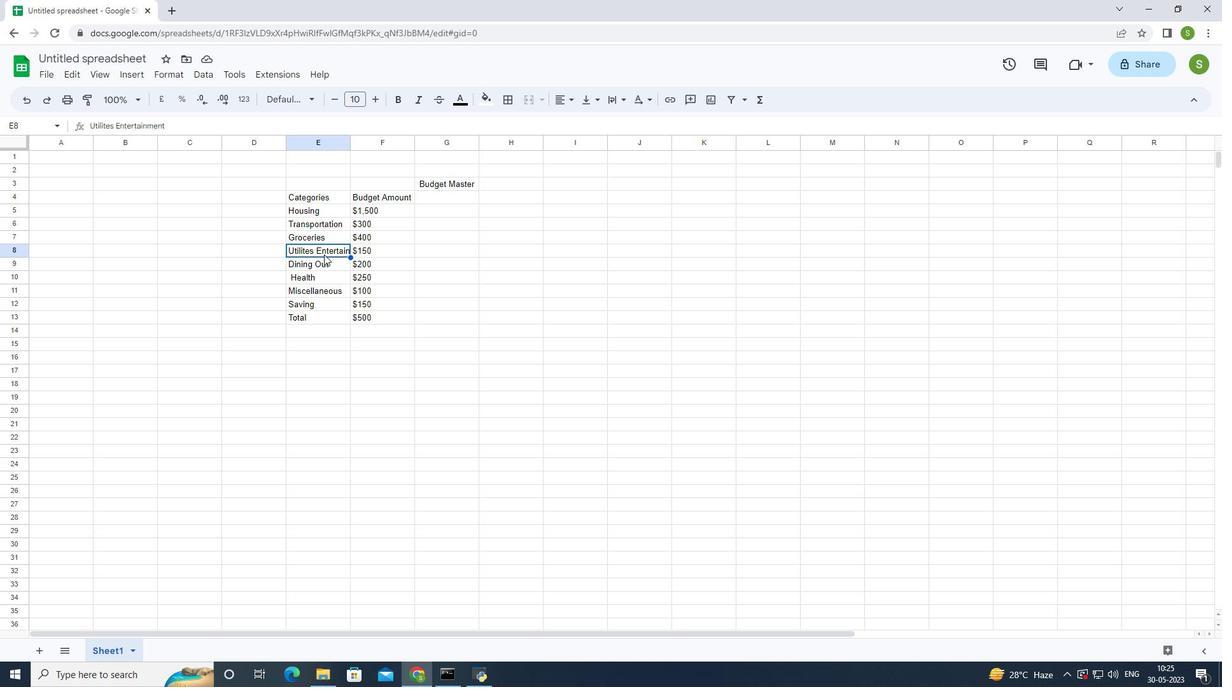 
Action: Mouse pressed left at (324, 254)
Screenshot: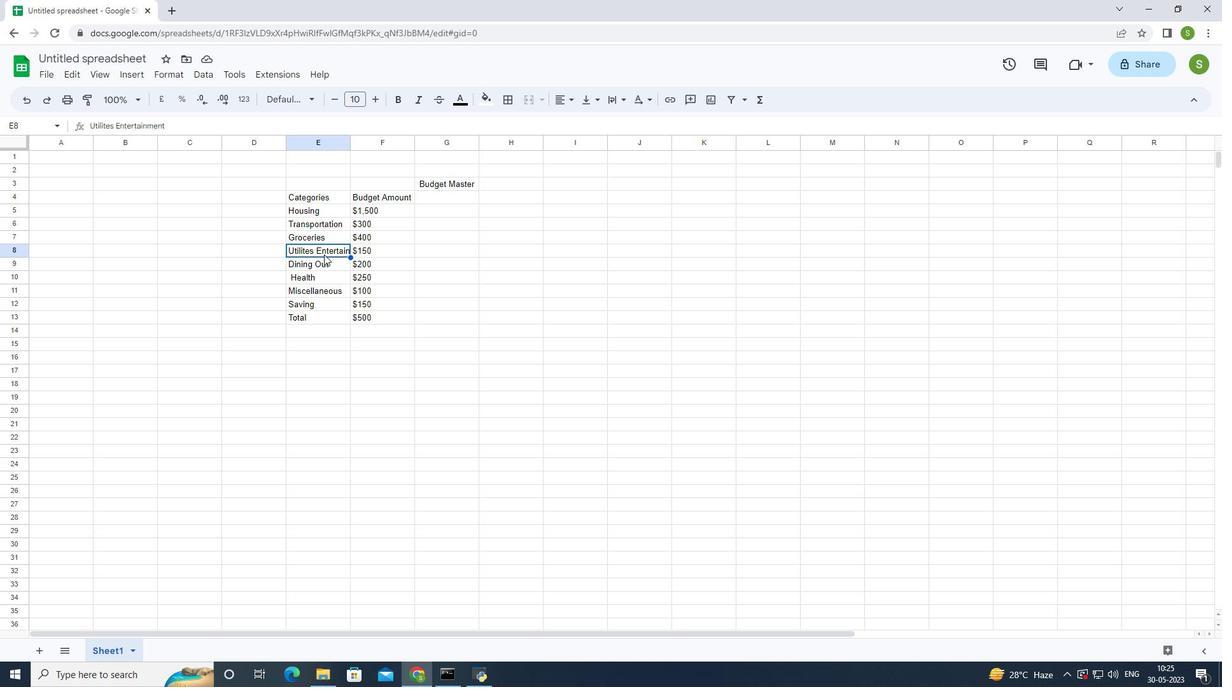 
Action: Mouse moved to (366, 250)
Screenshot: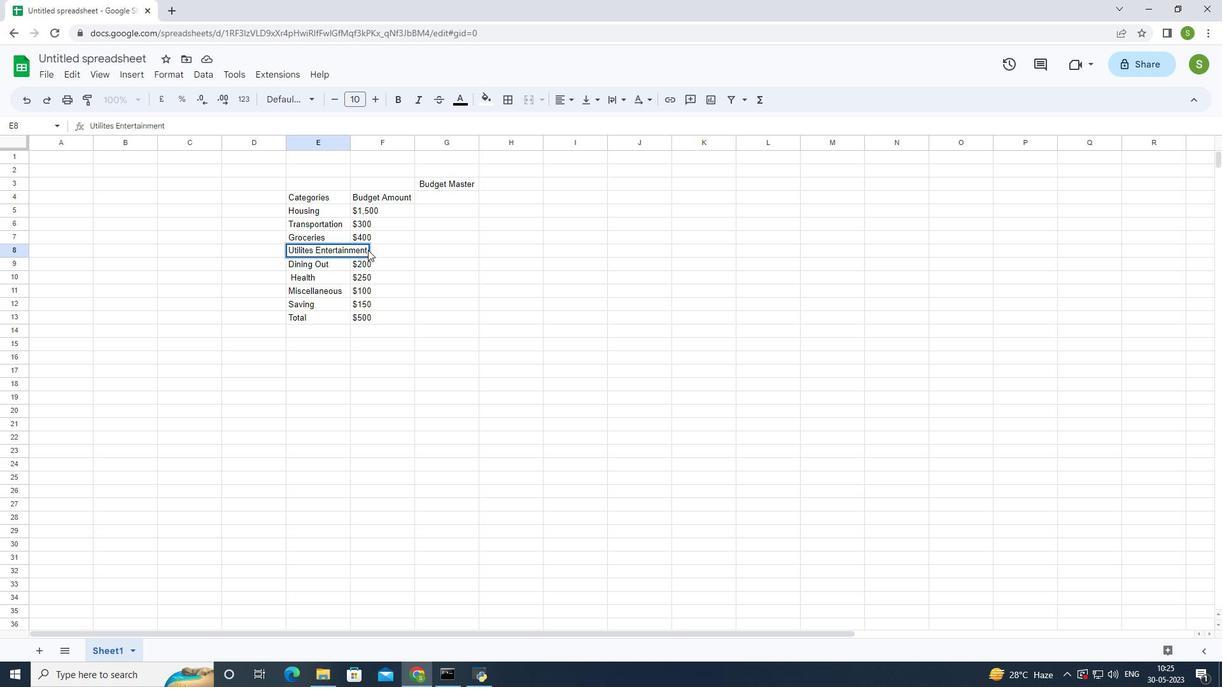 
Action: Mouse pressed left at (366, 250)
Screenshot: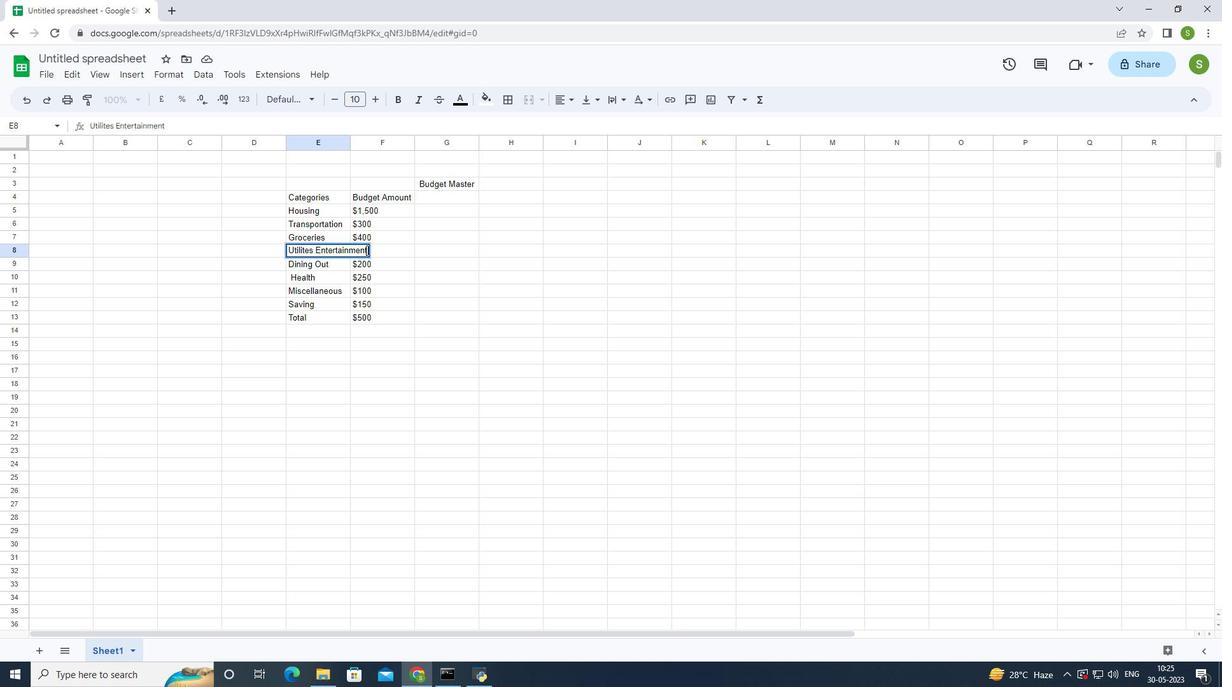 
Action: Mouse moved to (353, 259)
Screenshot: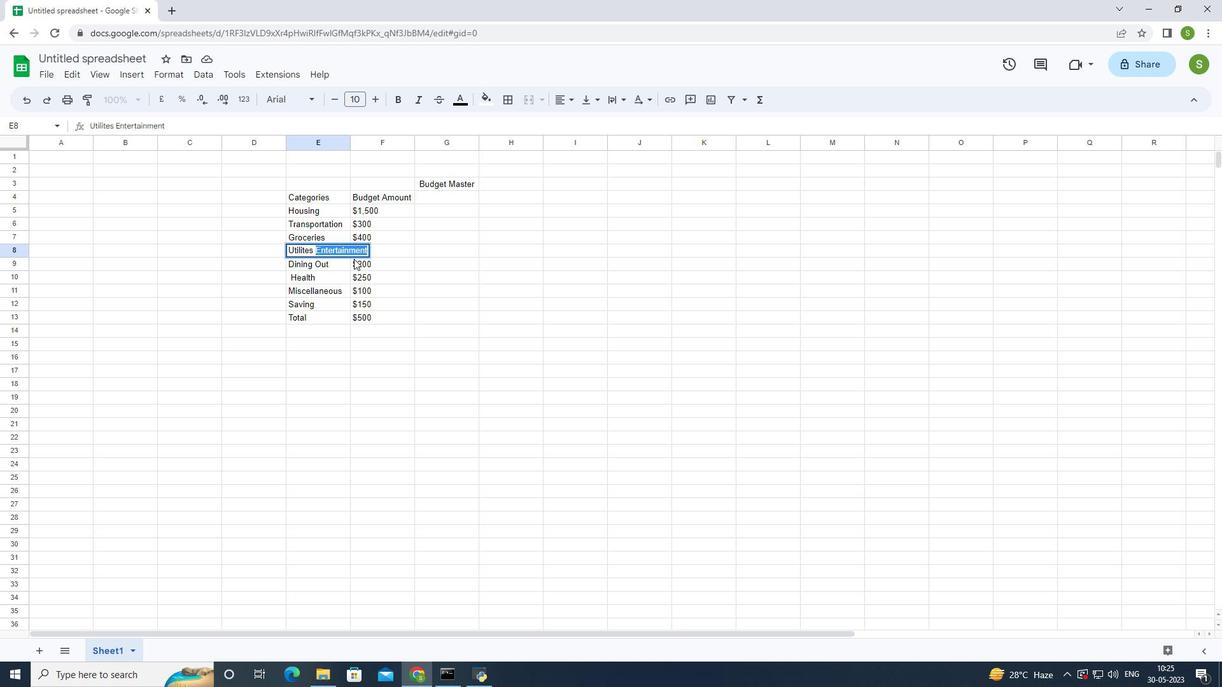 
Action: Key pressed ctrl+X
Screenshot: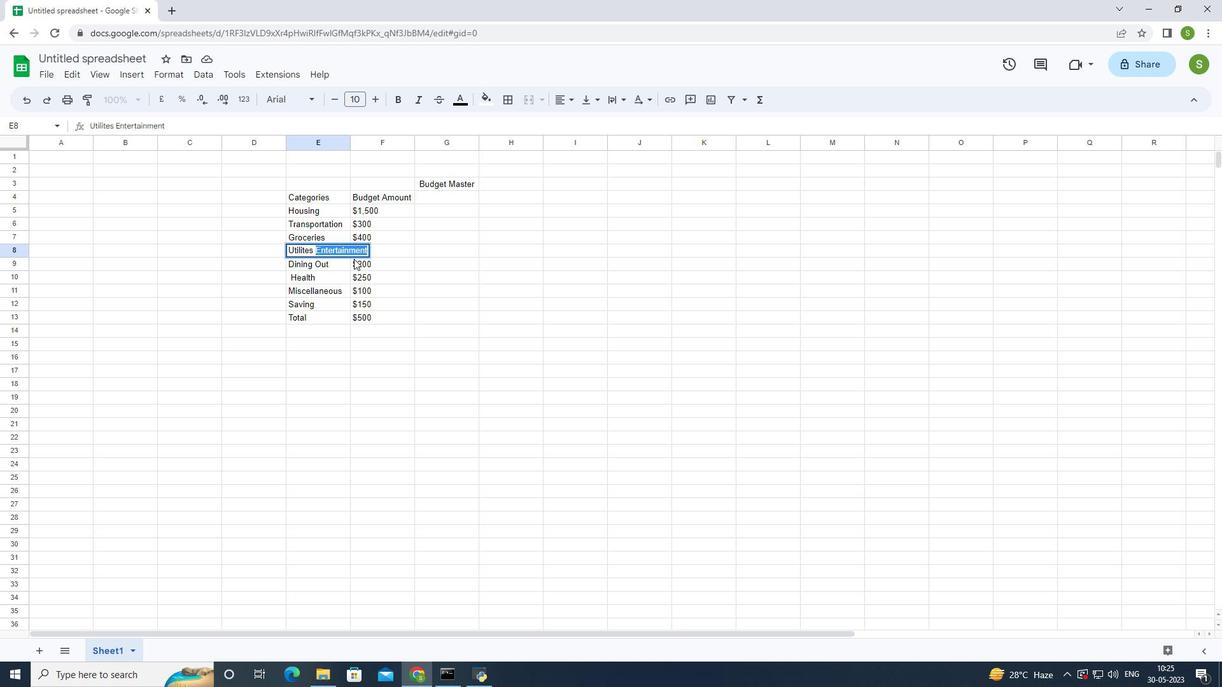 
Action: Mouse moved to (328, 254)
Screenshot: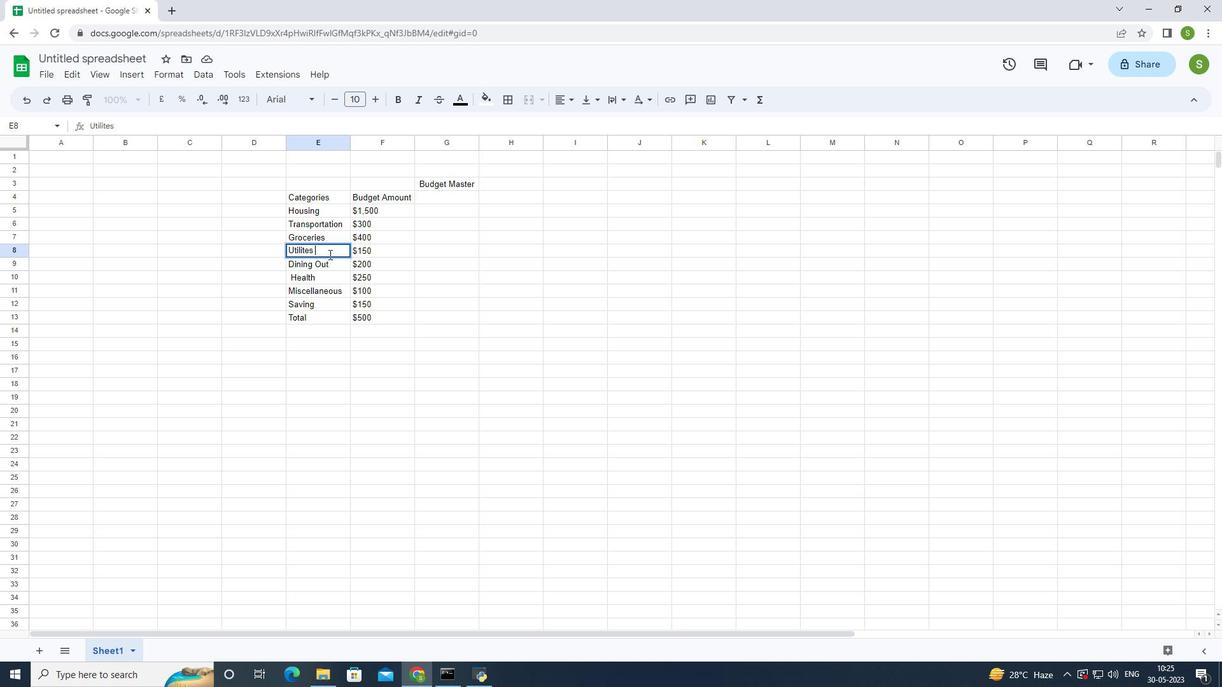 
Action: Key pressed <Key.enter>
Screenshot: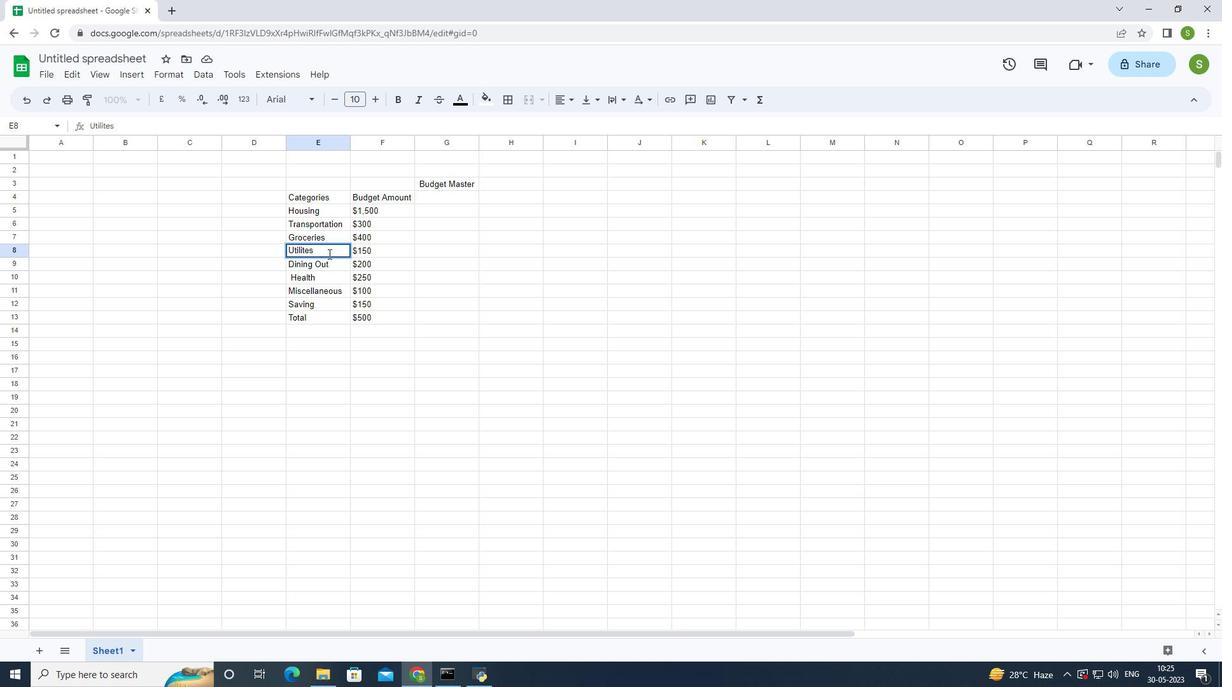
Action: Mouse moved to (328, 249)
Screenshot: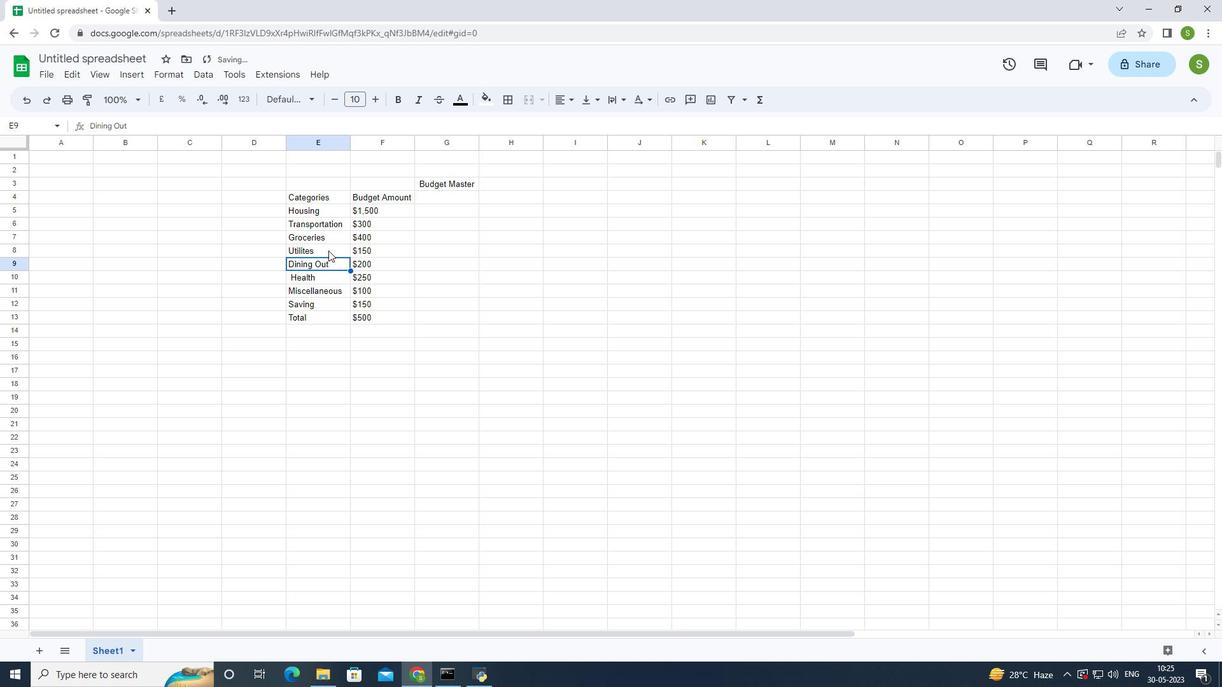 
Action: Mouse pressed left at (328, 249)
Screenshot: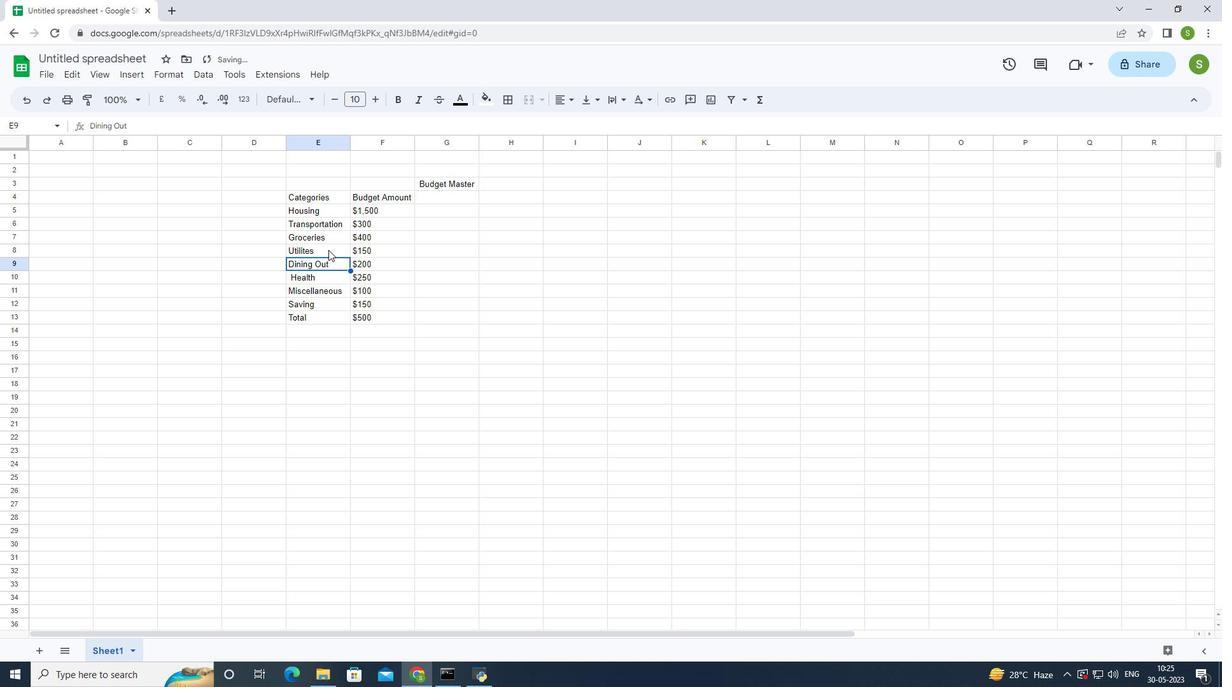 
Action: Mouse moved to (327, 248)
Screenshot: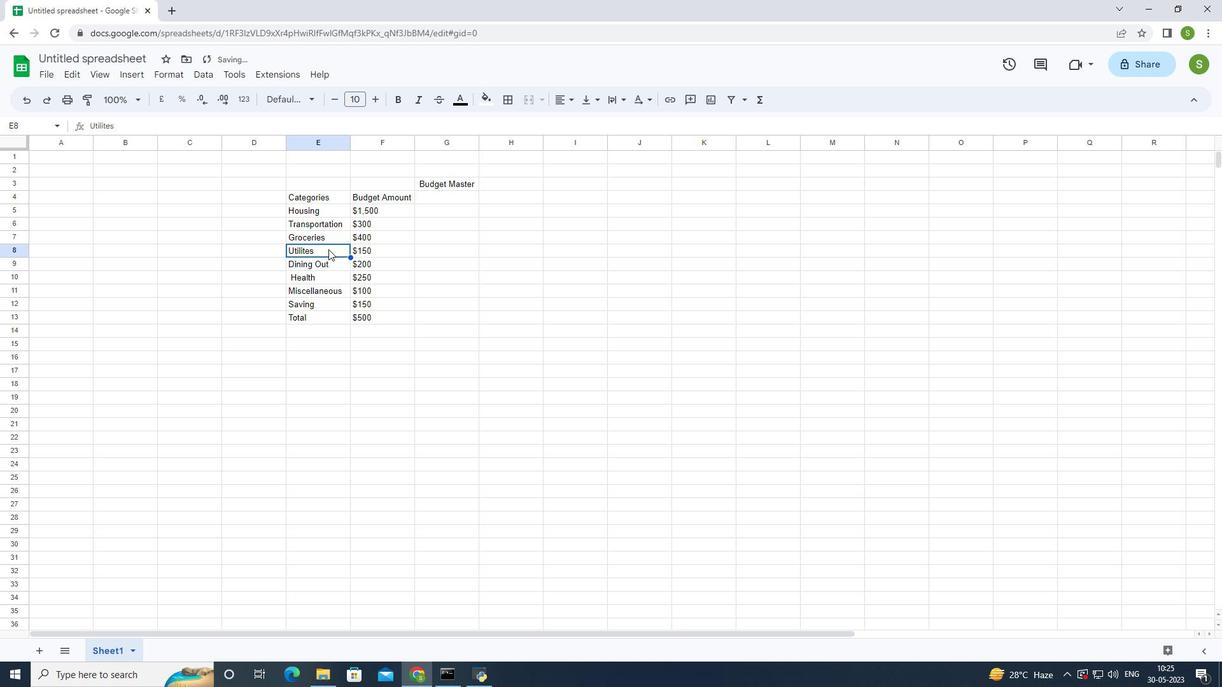 
Action: Mouse pressed right at (327, 248)
Screenshot: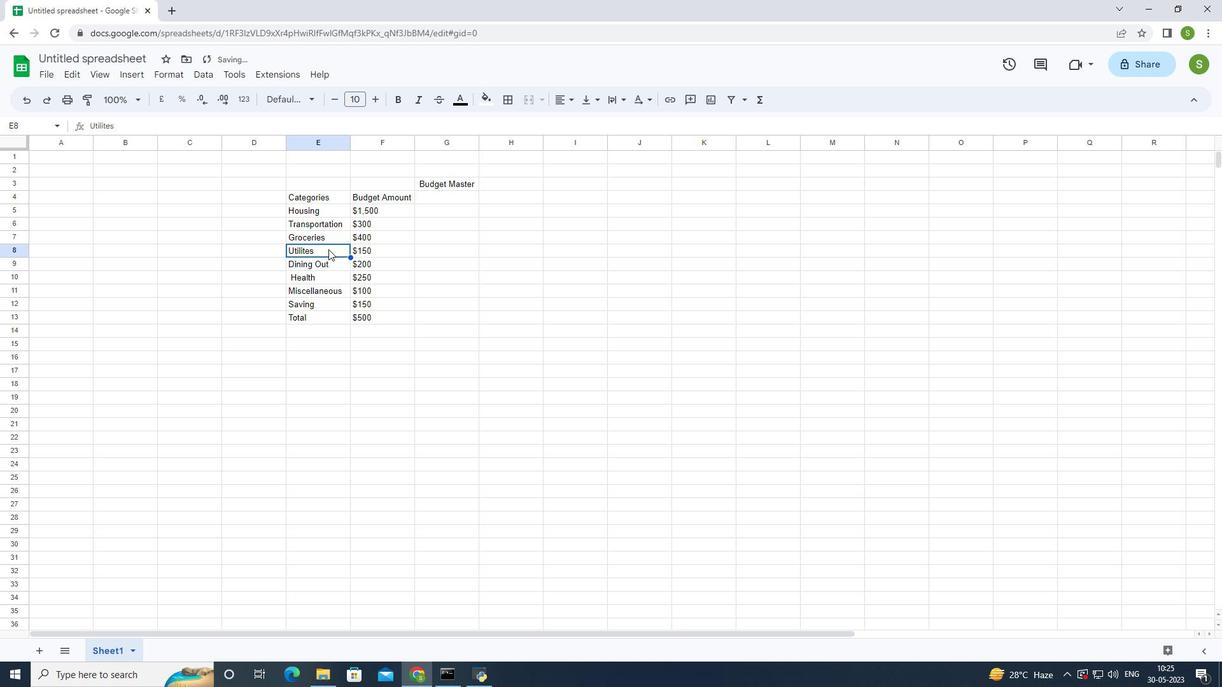 
Action: Mouse moved to (389, 312)
Screenshot: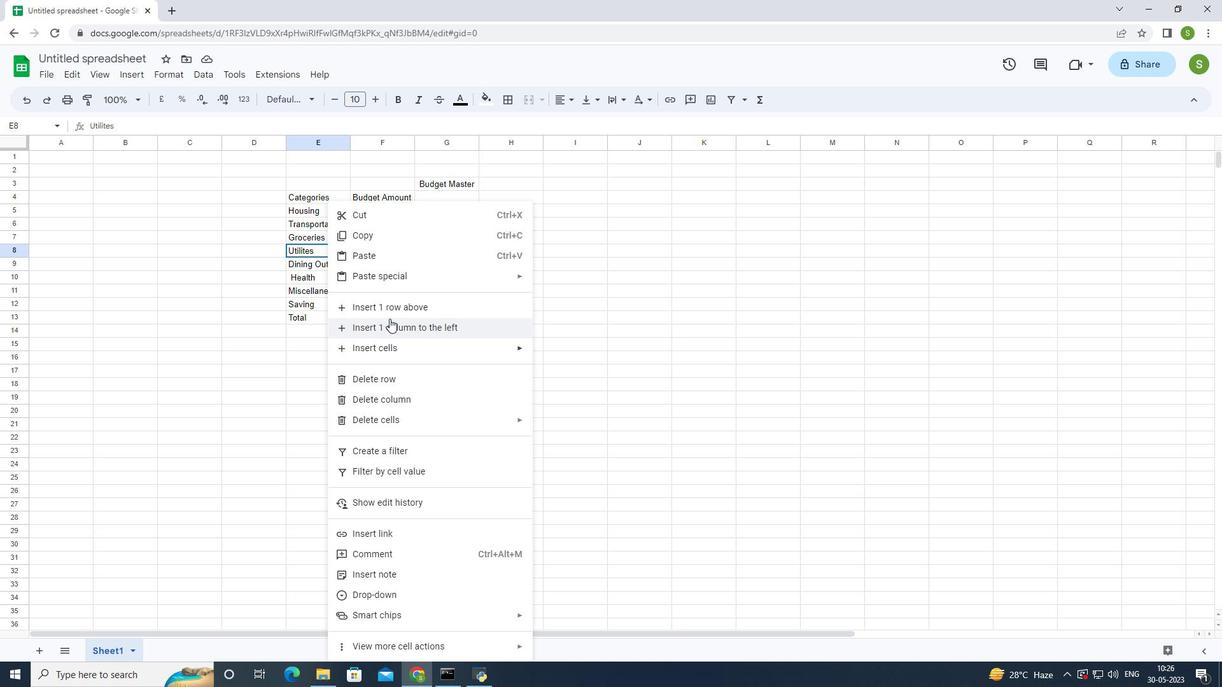 
Action: Mouse pressed left at (389, 312)
Screenshot: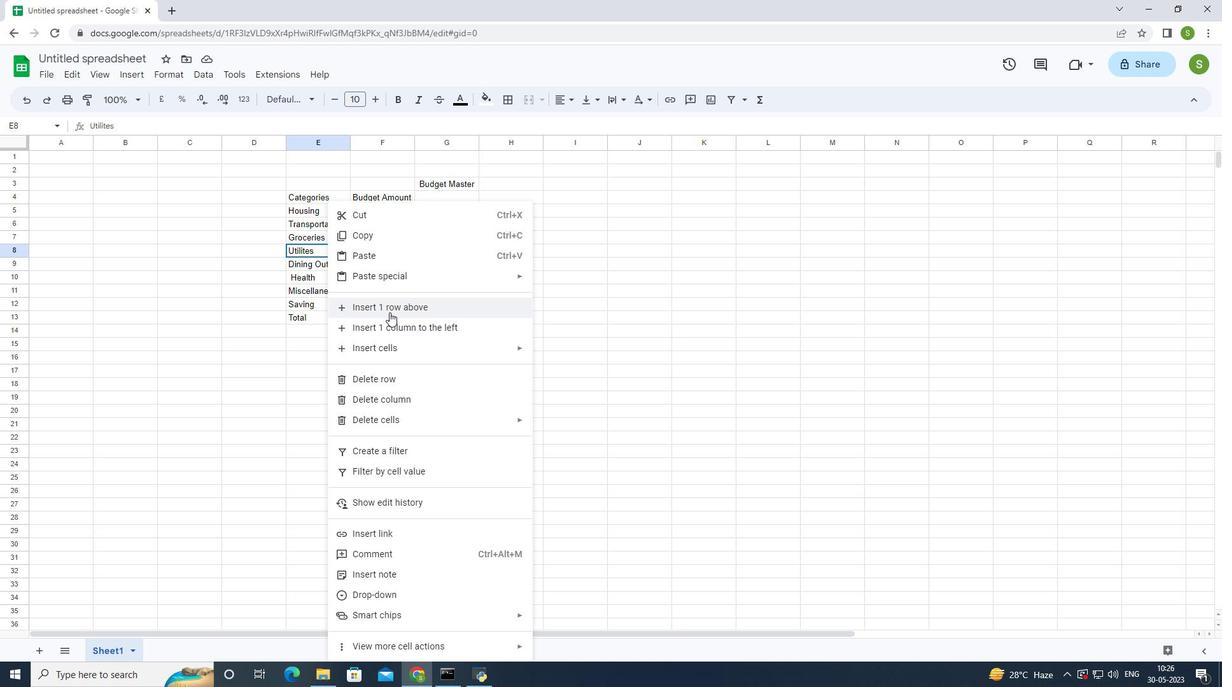 
Action: Mouse moved to (308, 250)
Screenshot: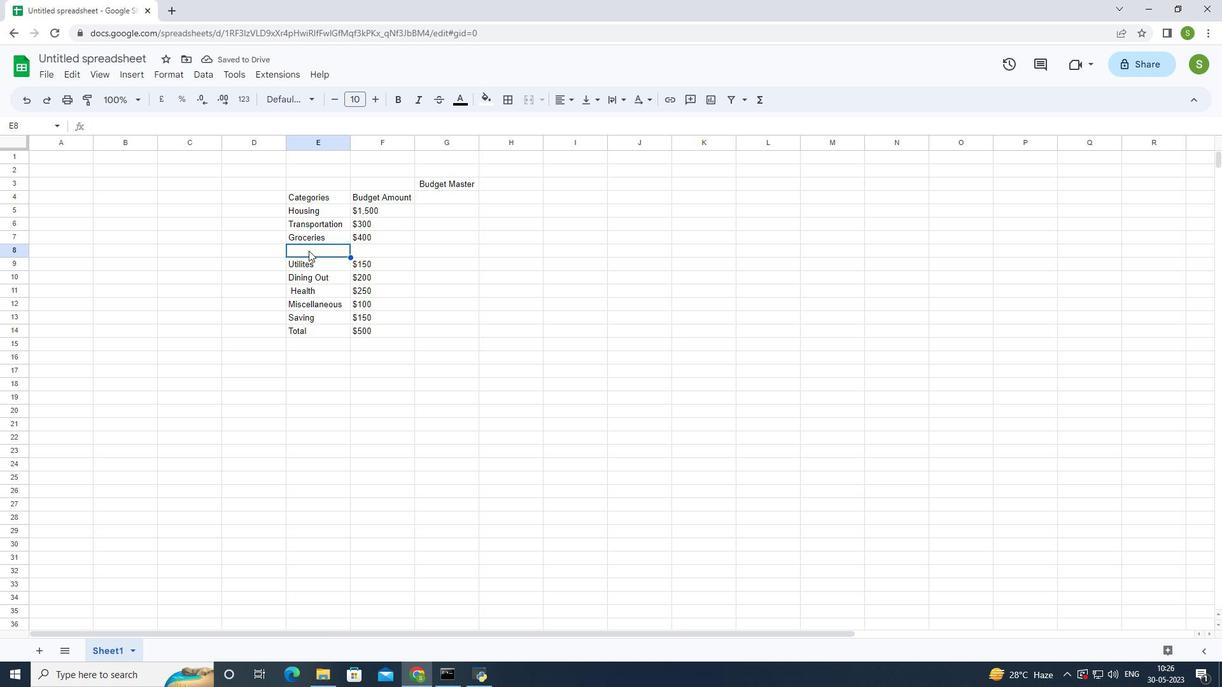 
Action: Mouse pressed right at (308, 250)
Screenshot: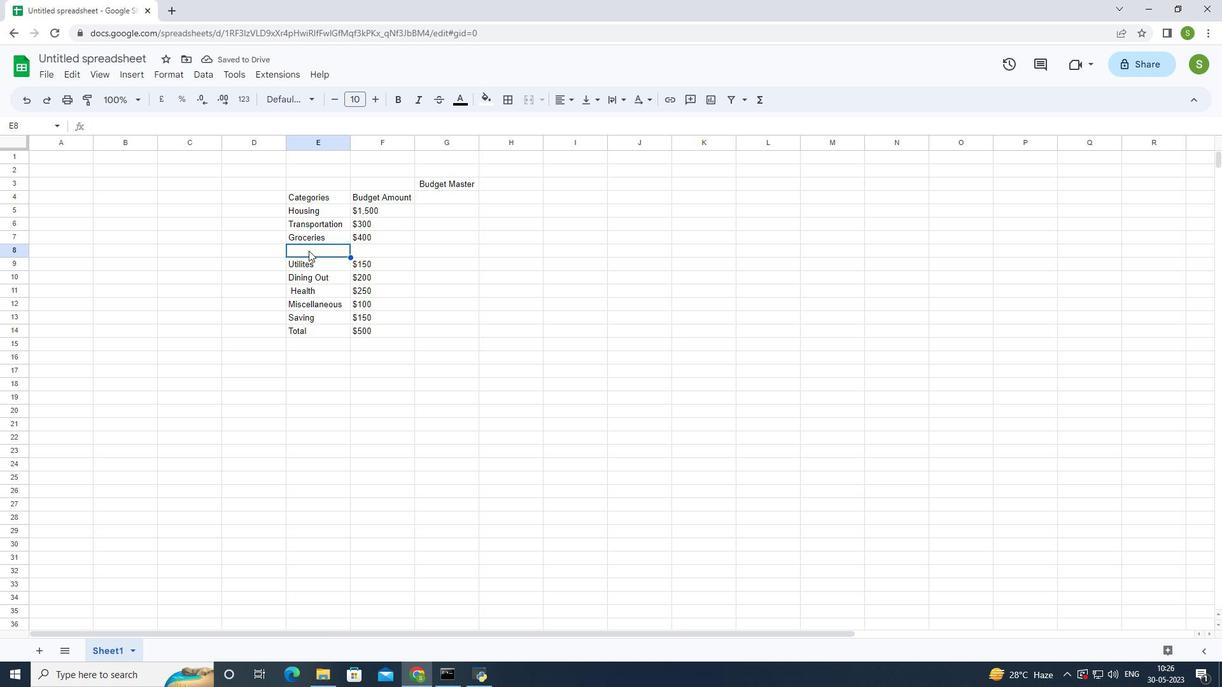 
Action: Mouse moved to (369, 383)
Screenshot: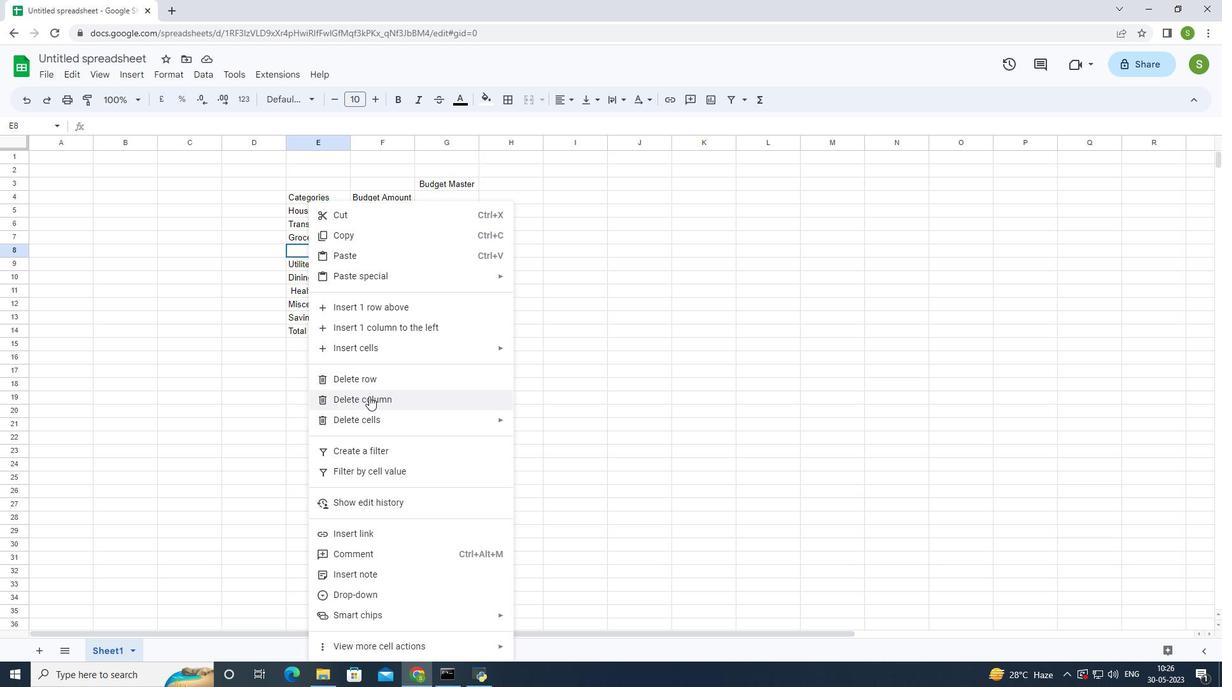 
Action: Mouse pressed left at (369, 383)
Screenshot: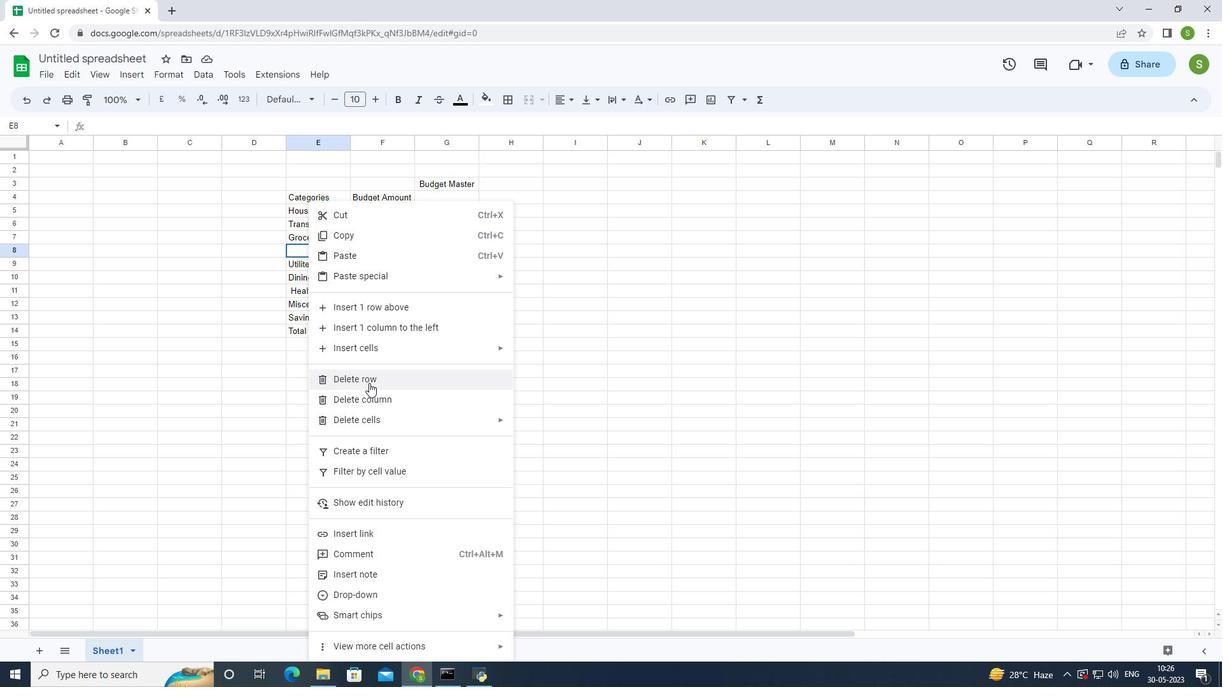 
Action: Mouse moved to (298, 265)
Screenshot: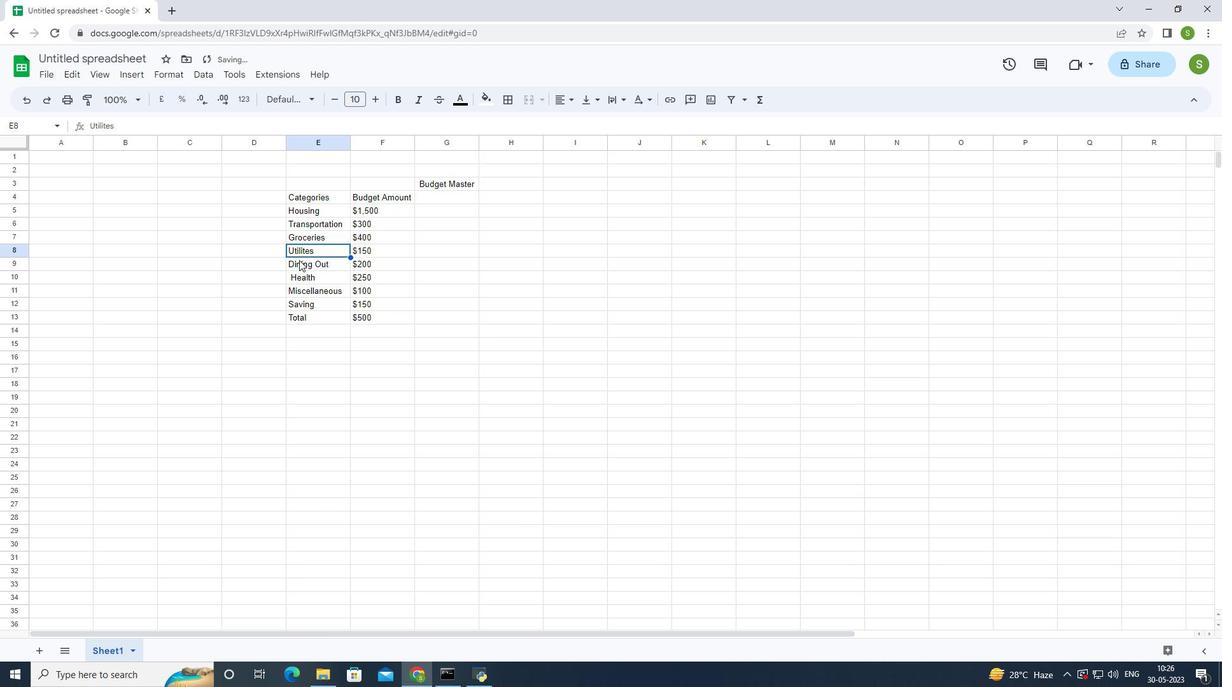 
Action: Mouse pressed left at (298, 265)
Screenshot: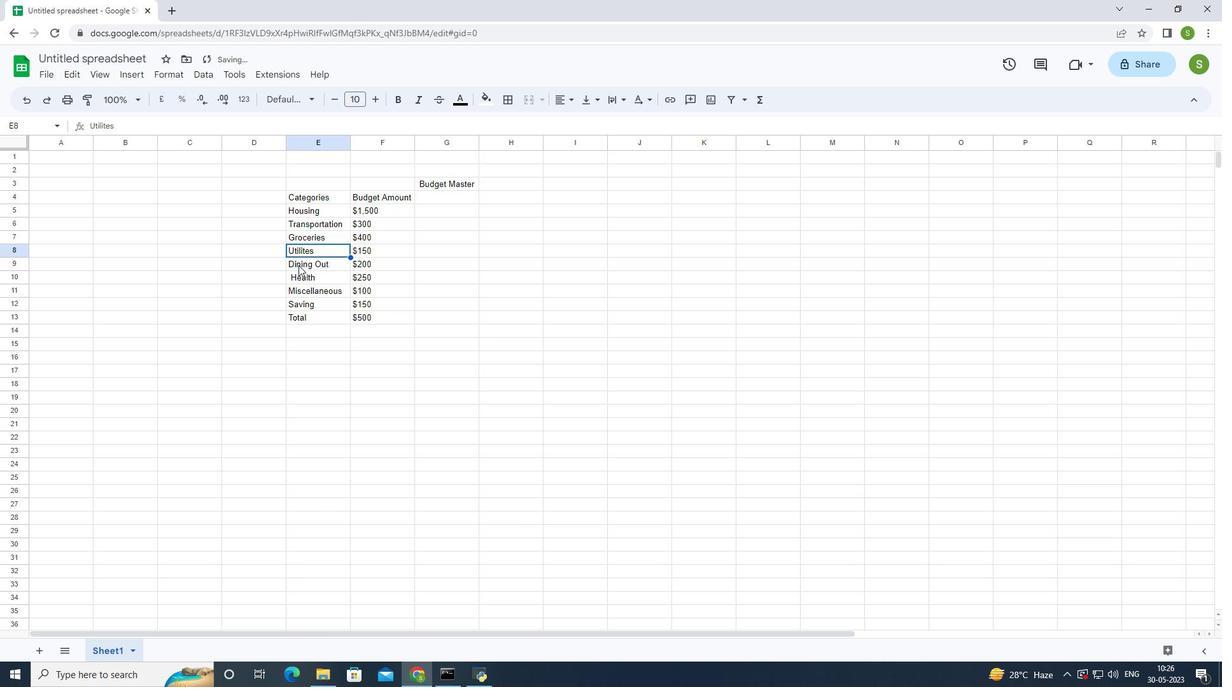 
Action: Mouse moved to (310, 266)
Screenshot: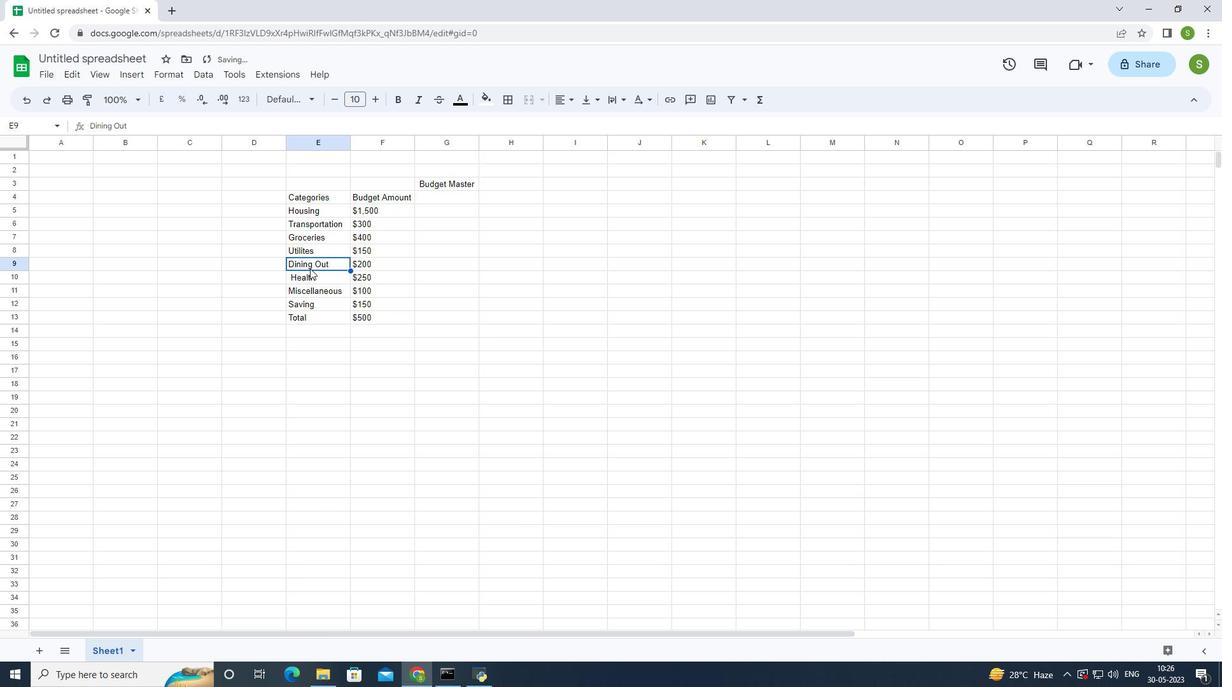 
Action: Mouse pressed right at (310, 266)
Screenshot: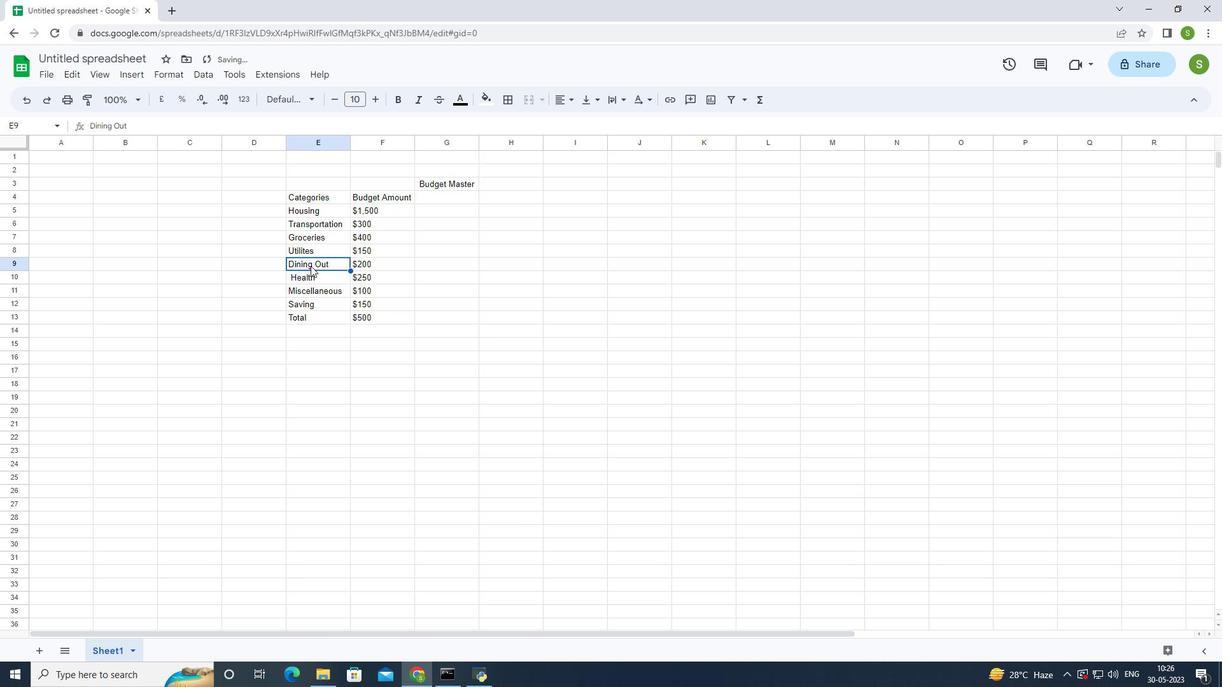 
Action: Mouse moved to (356, 301)
Screenshot: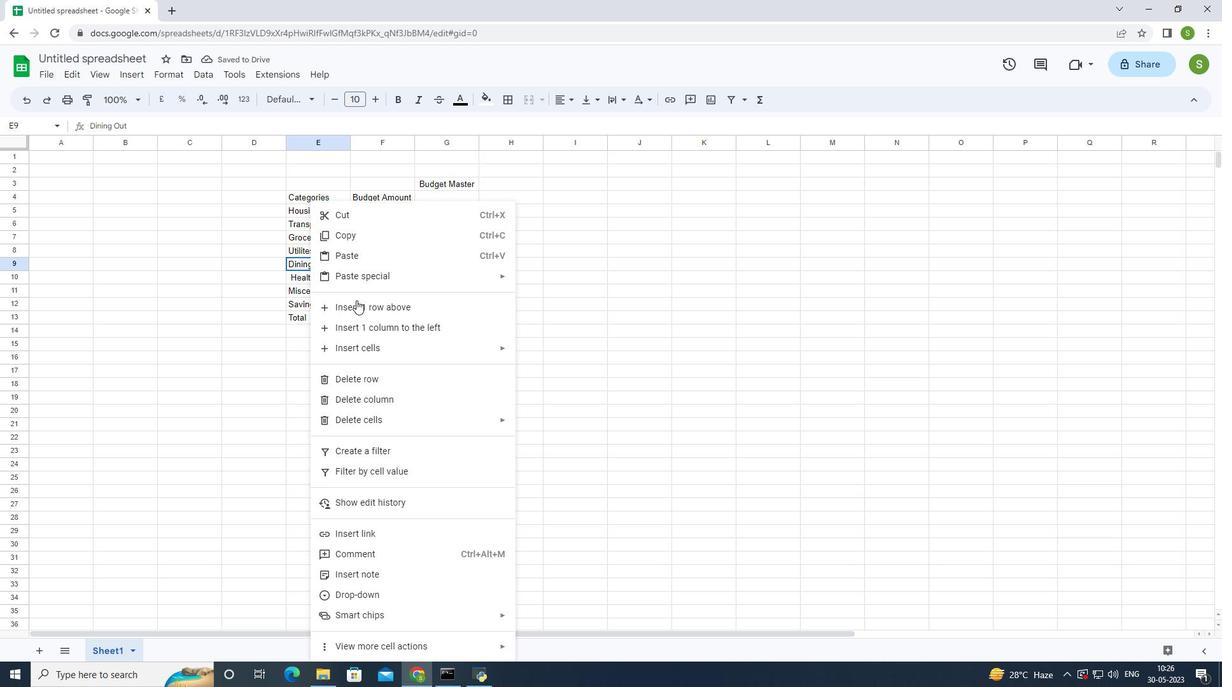 
Action: Mouse pressed left at (356, 301)
Screenshot: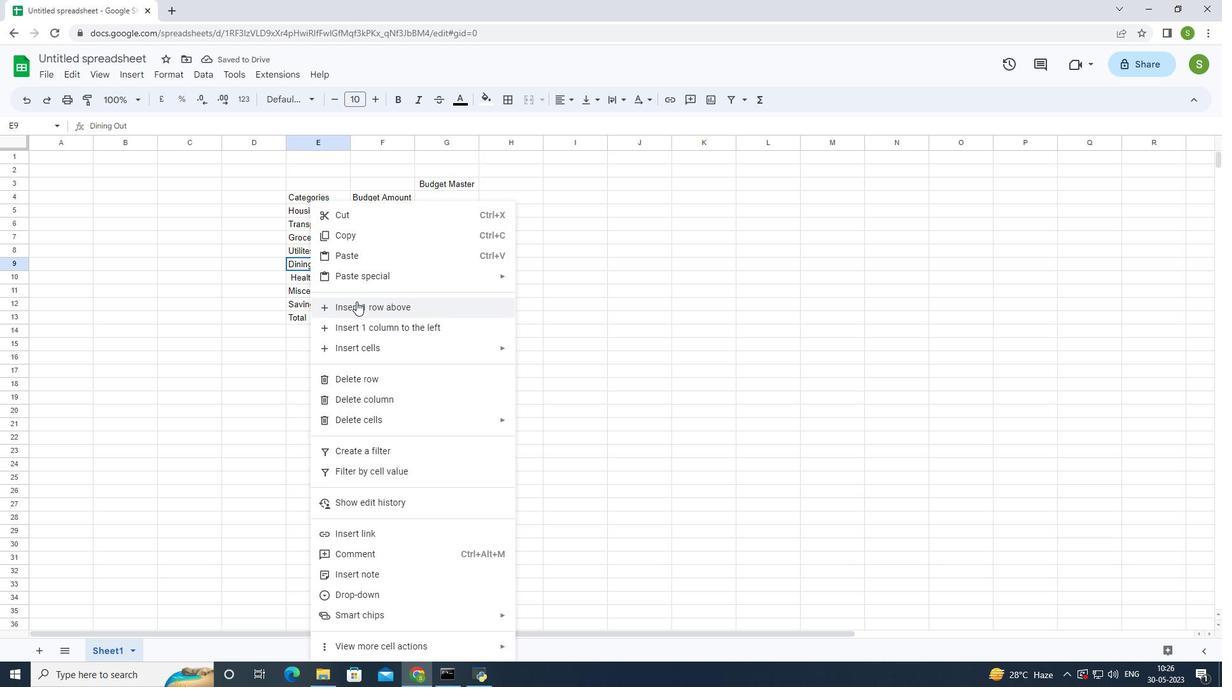 
Action: Mouse moved to (321, 268)
Screenshot: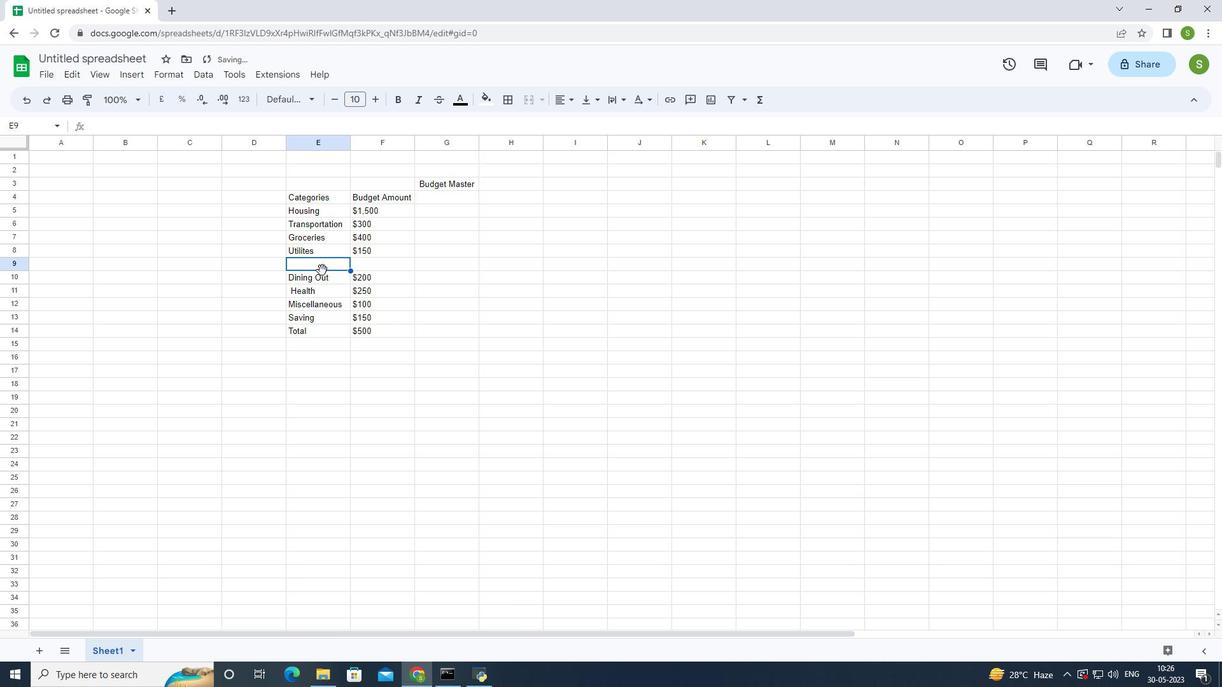 
Action: Mouse pressed left at (321, 268)
Screenshot: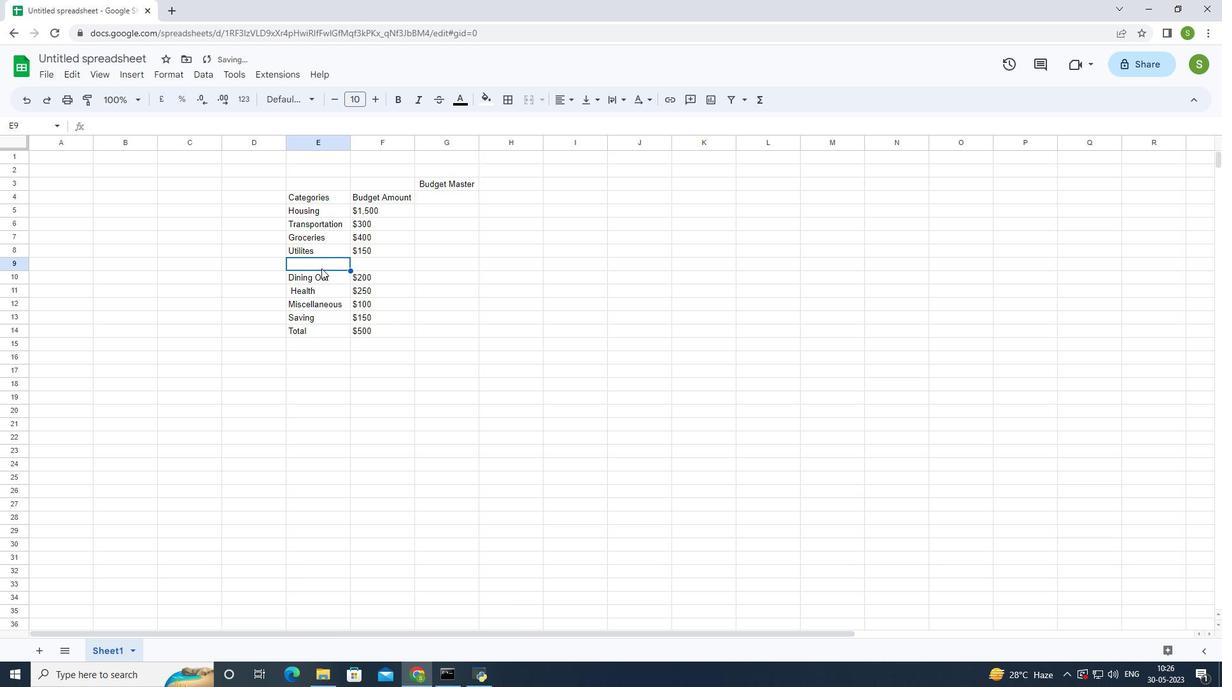 
Action: Mouse moved to (320, 265)
Screenshot: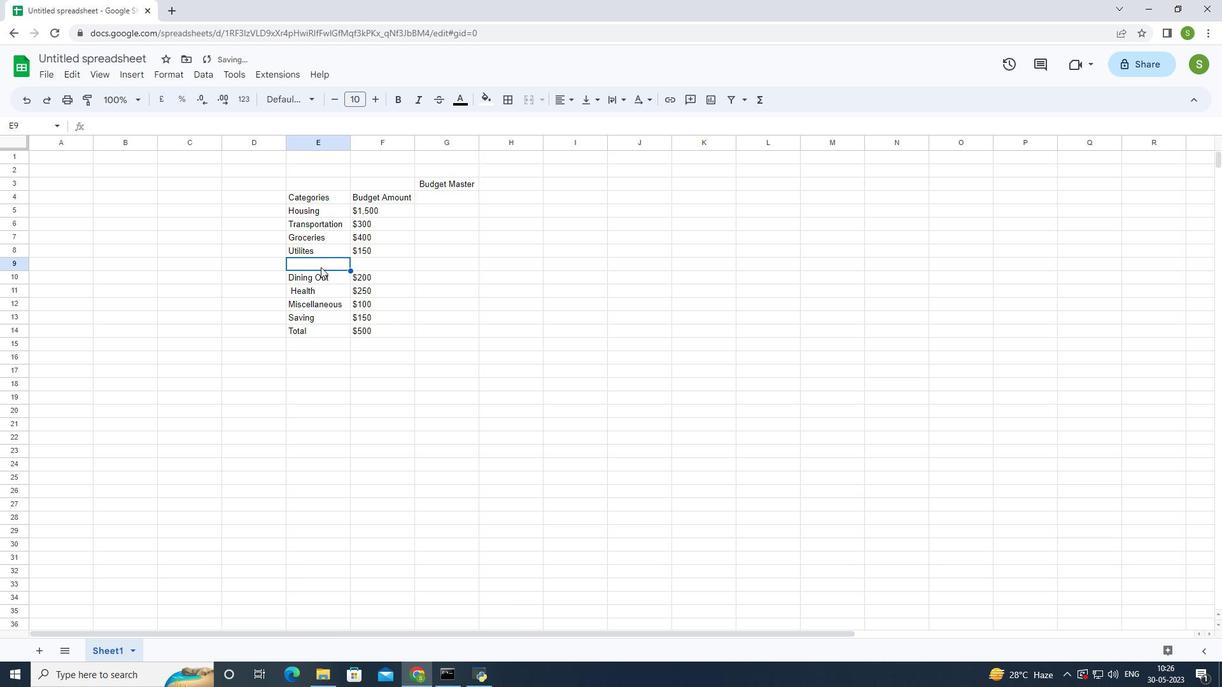 
Action: Mouse pressed left at (320, 265)
Screenshot: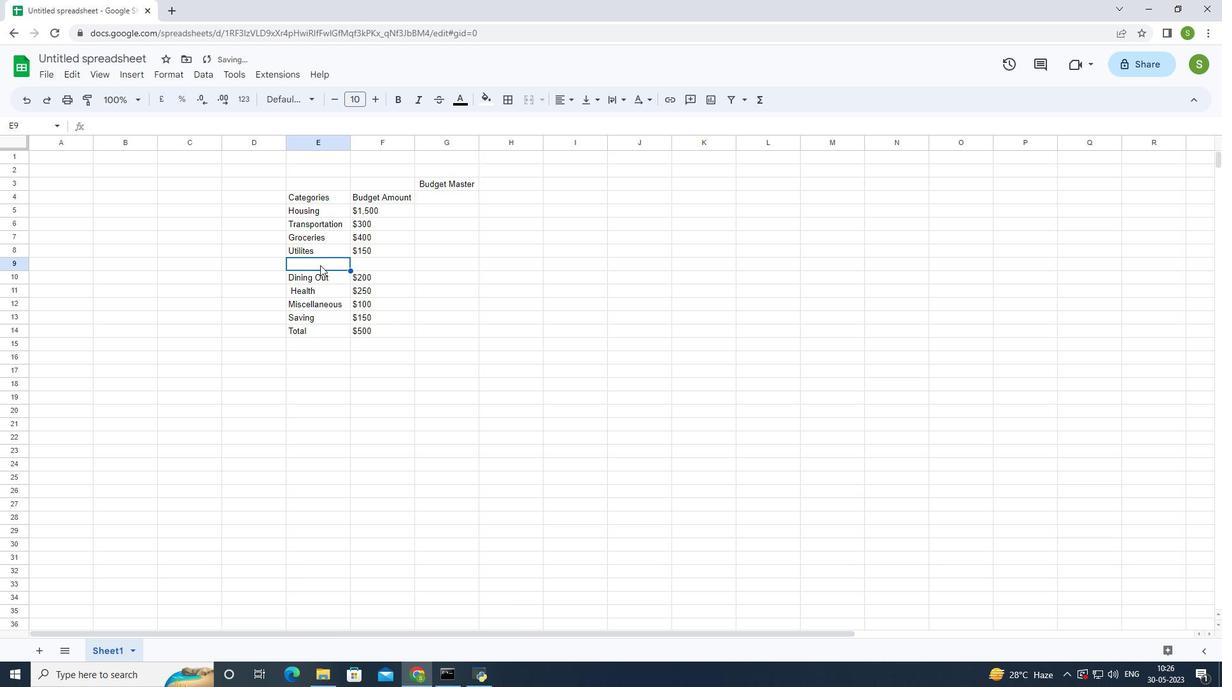 
Action: Mouse moved to (320, 263)
Screenshot: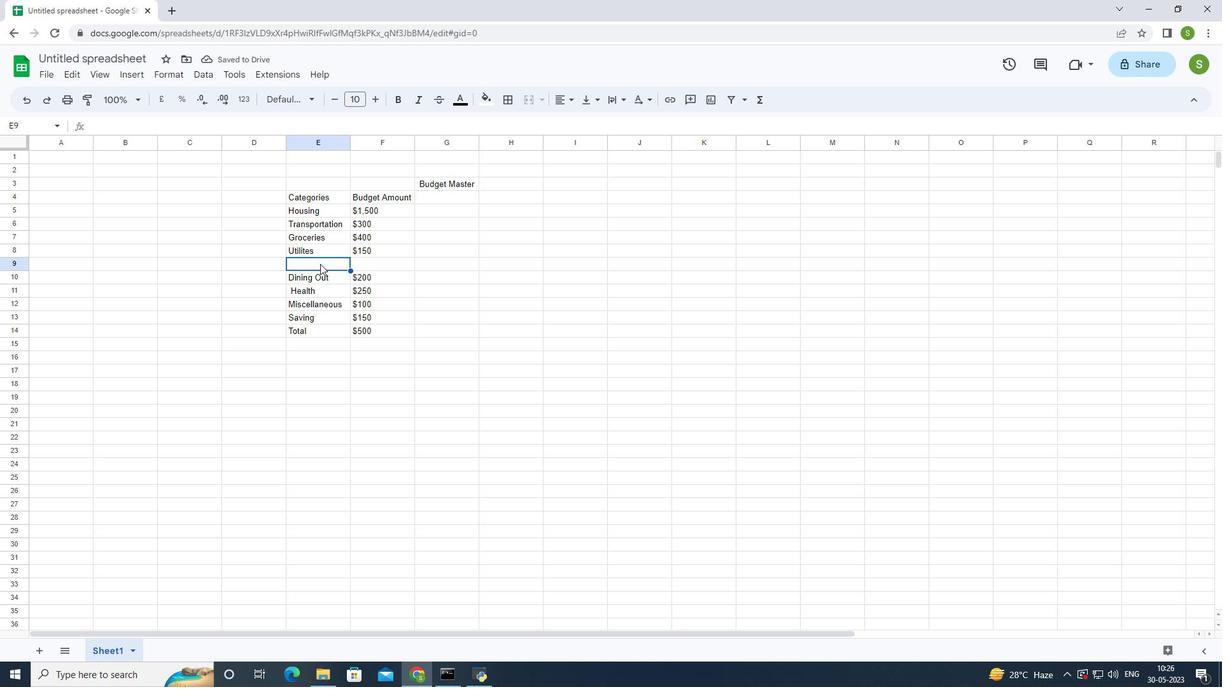
Action: Key pressed ctrl+V
Screenshot: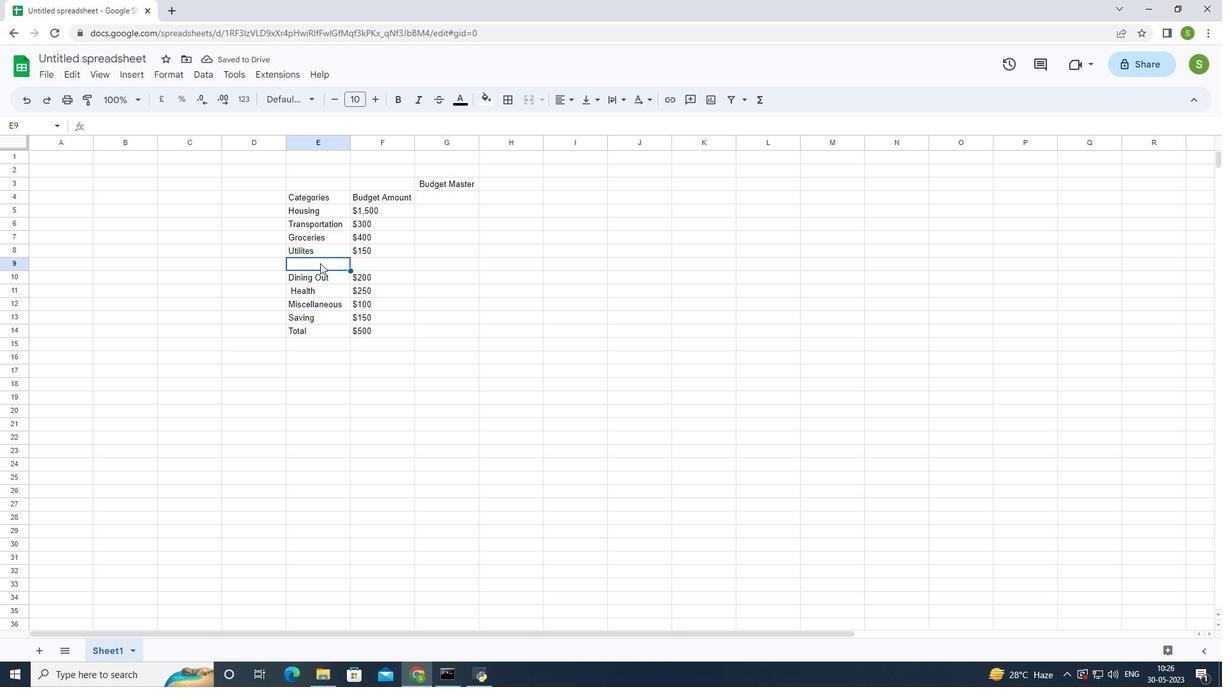 
Action: Mouse moved to (402, 270)
Screenshot: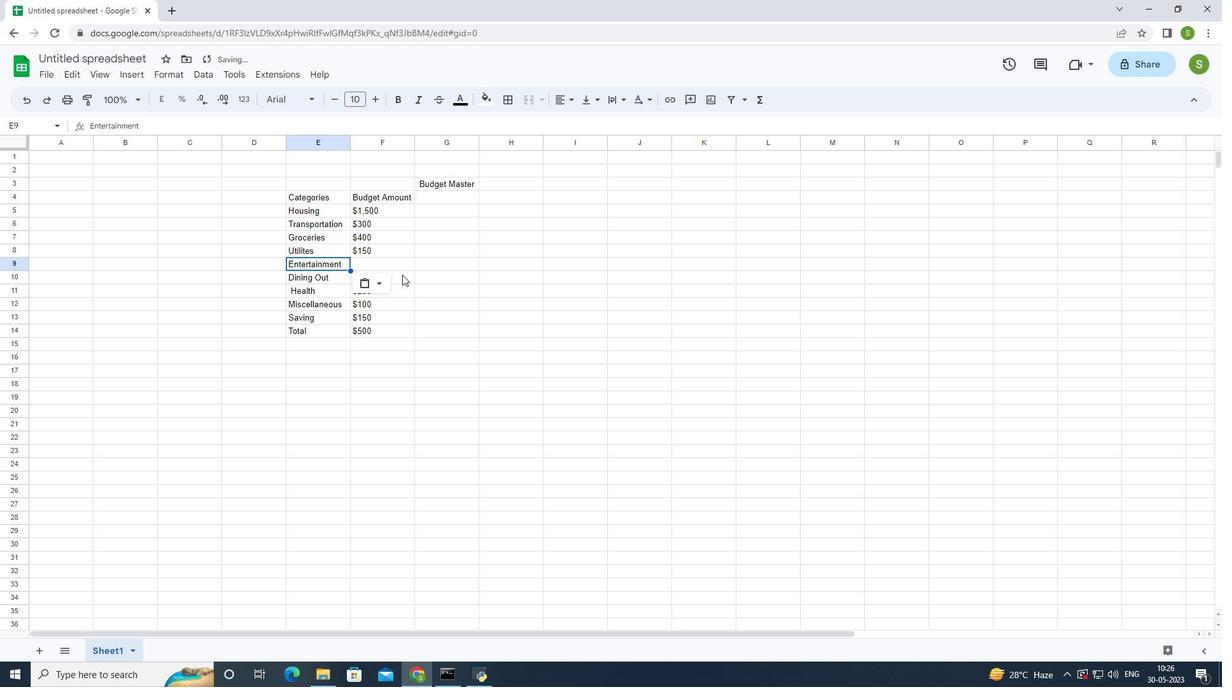 
Action: Mouse pressed left at (402, 270)
Screenshot: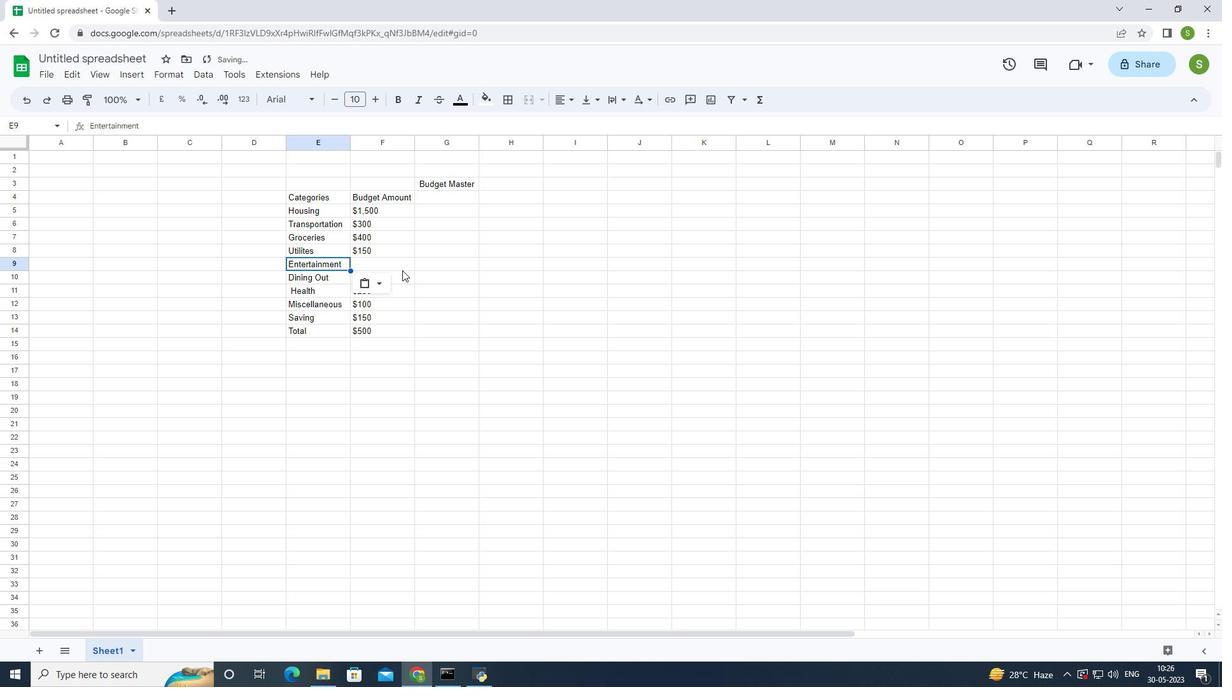 
Action: Mouse moved to (352, 276)
Screenshot: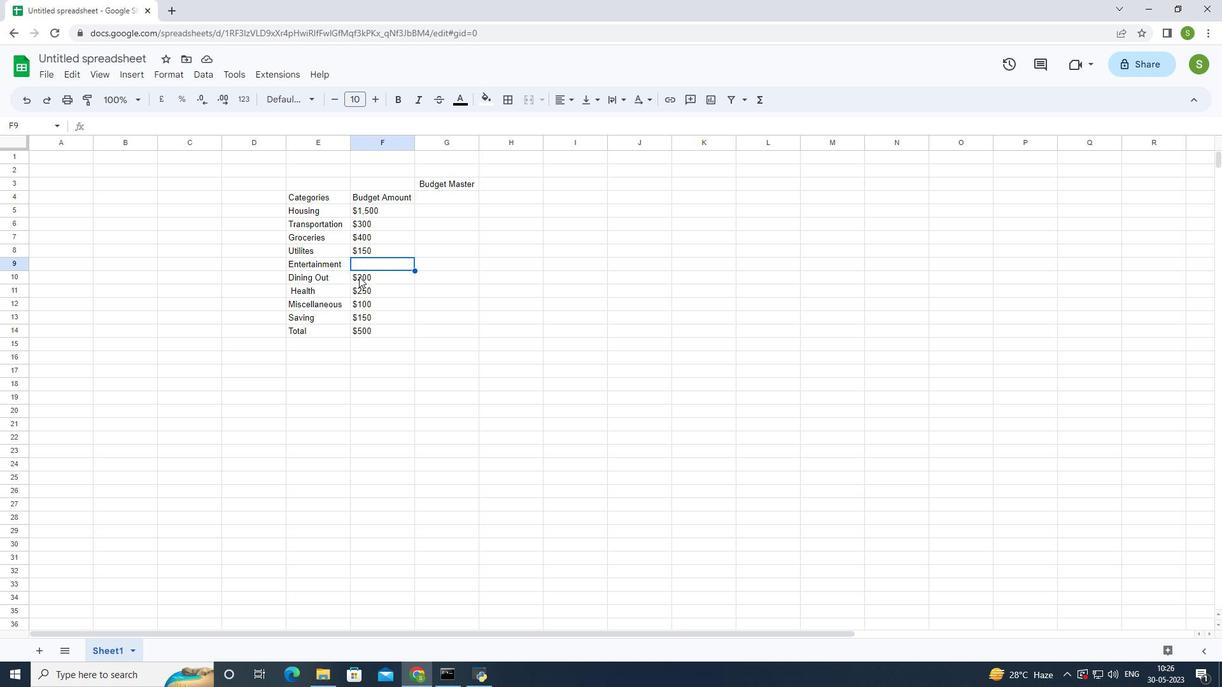 
Action: Mouse pressed left at (352, 276)
Screenshot: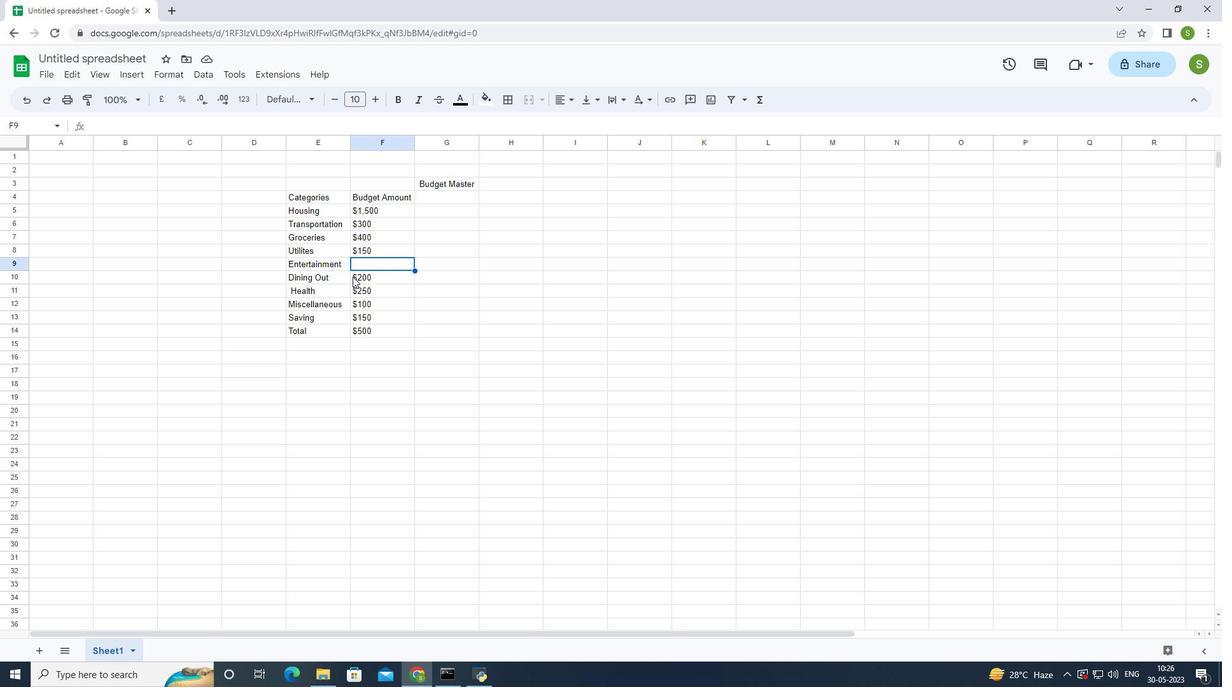 
Action: Mouse moved to (372, 276)
Screenshot: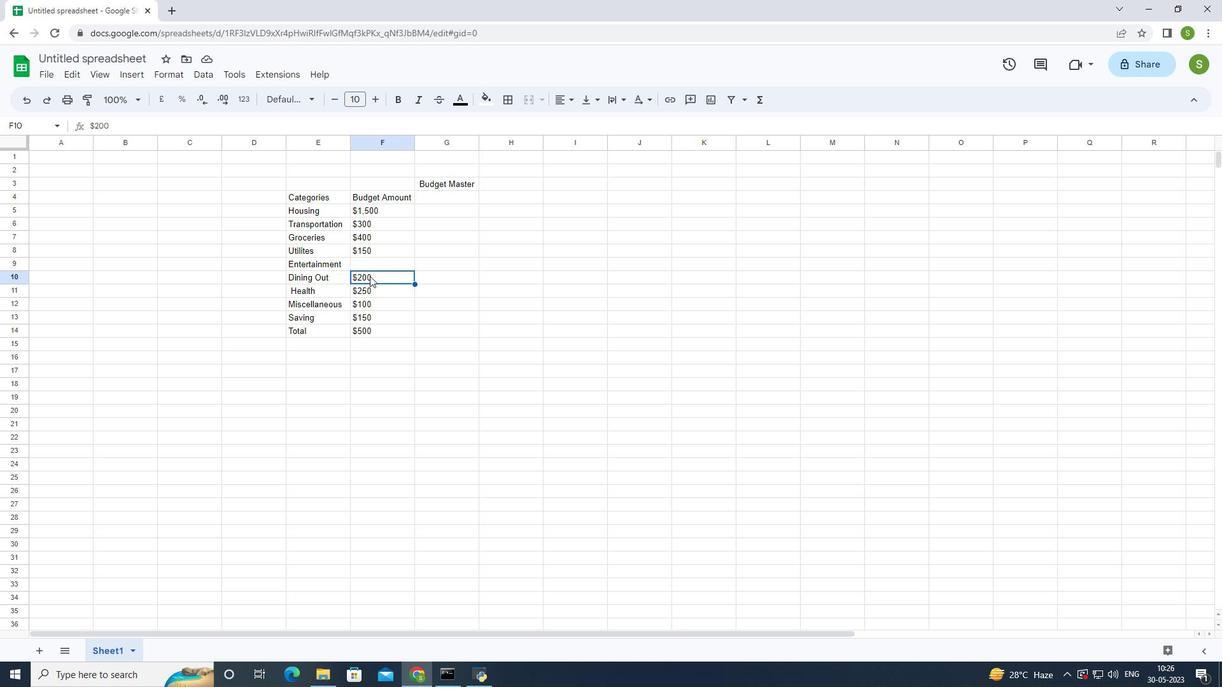 
Action: Mouse pressed left at (372, 276)
Screenshot: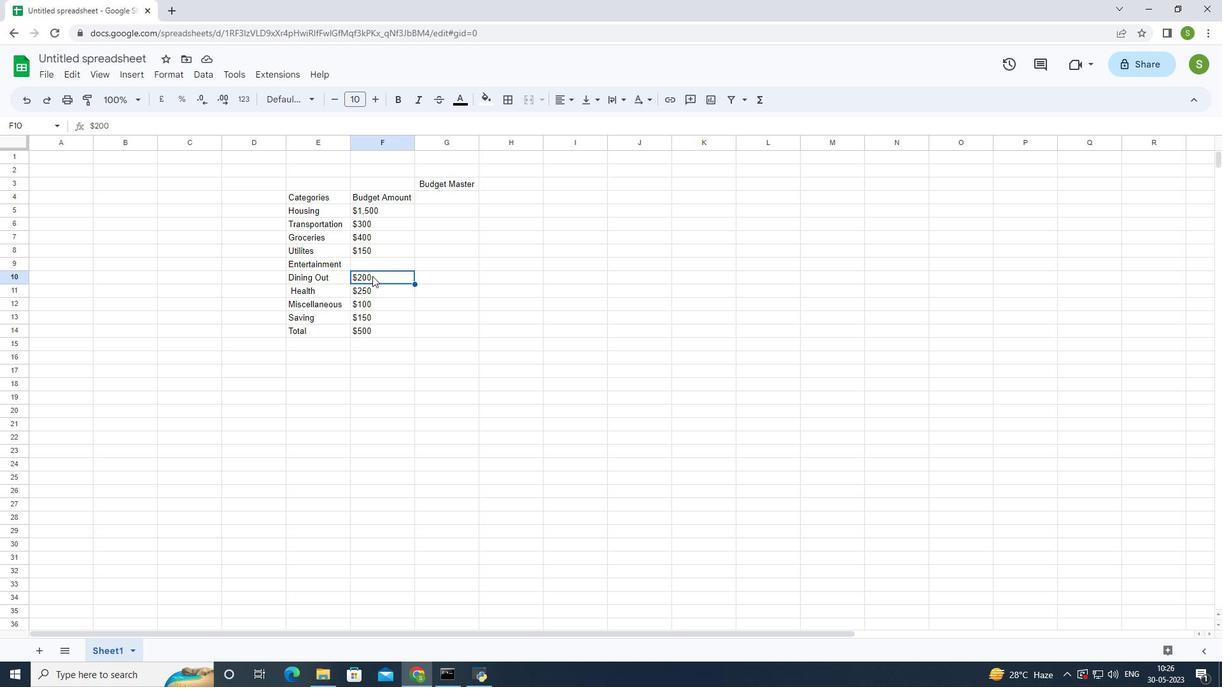 
Action: Mouse moved to (371, 275)
Screenshot: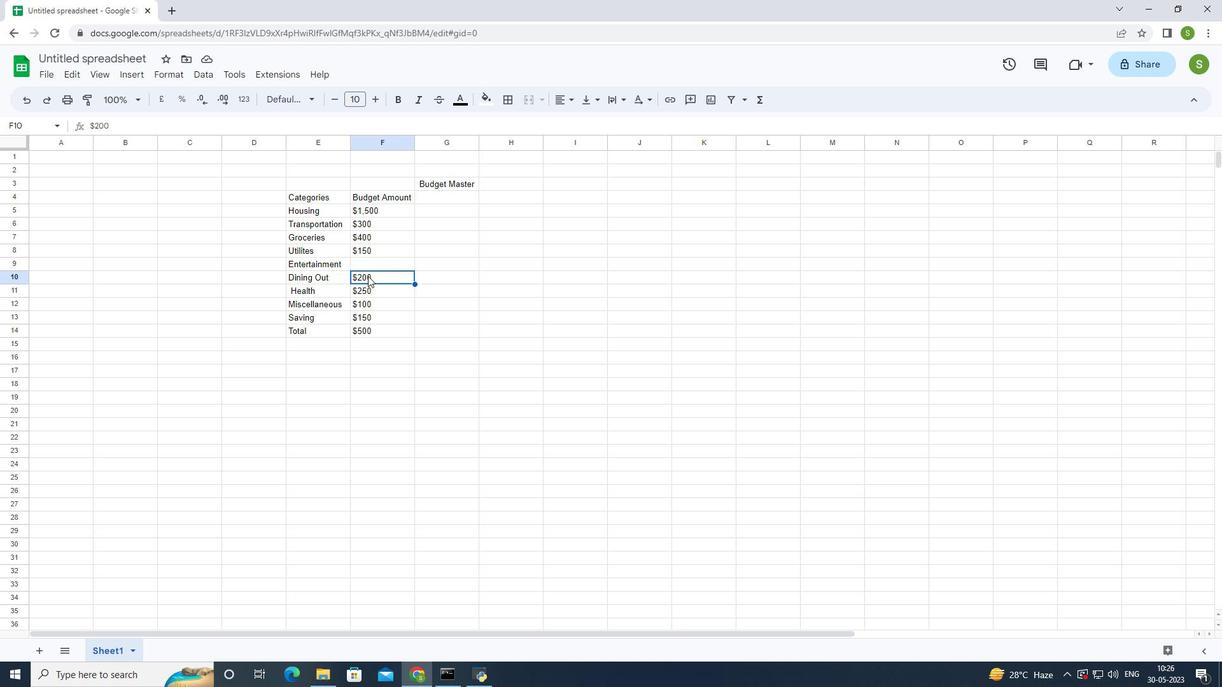 
Action: Mouse pressed left at (371, 275)
Screenshot: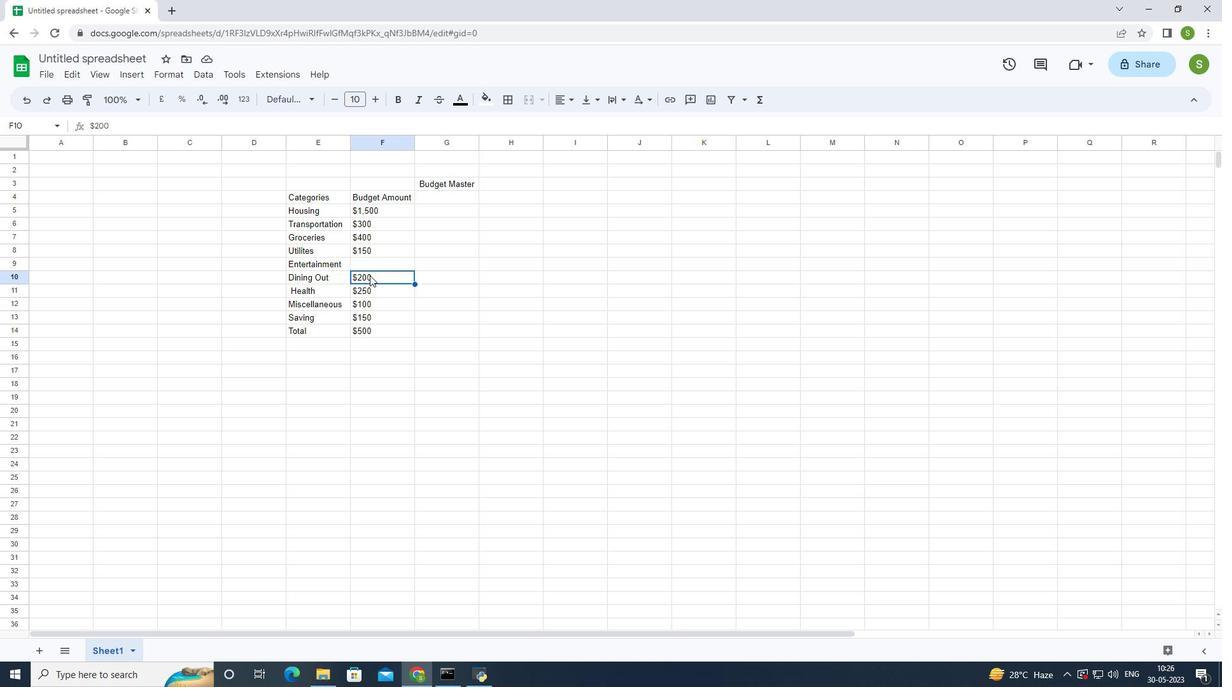 
Action: Mouse pressed left at (371, 275)
Screenshot: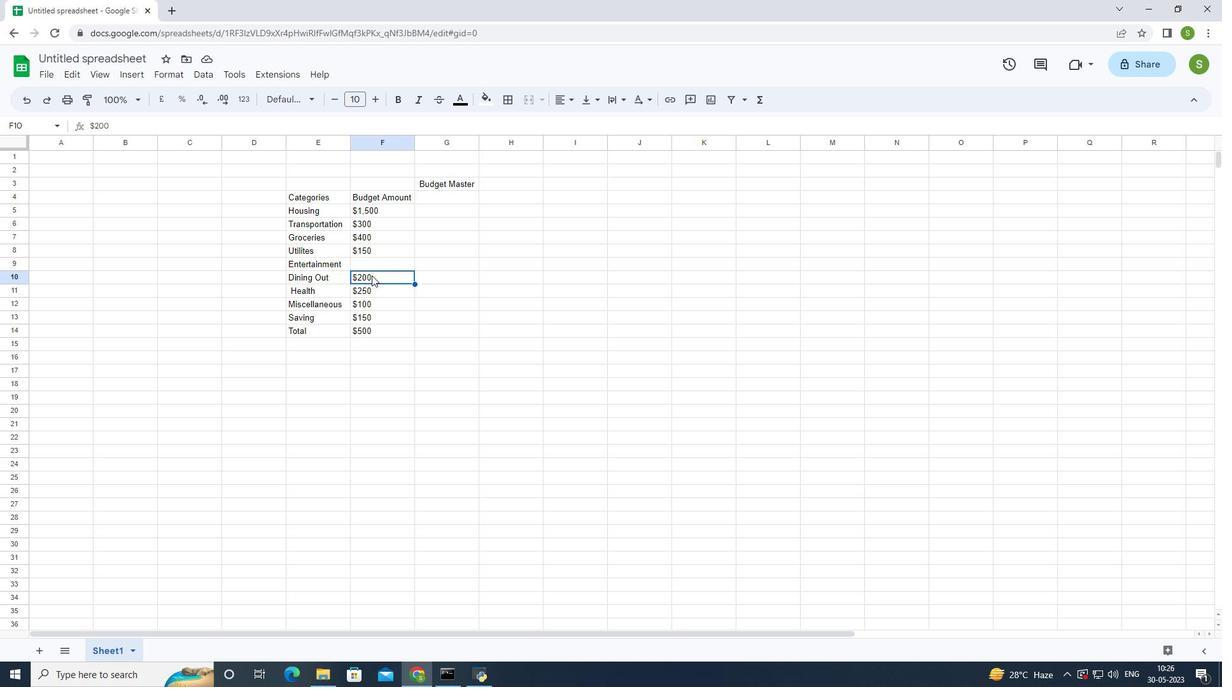 
Action: Mouse moved to (373, 276)
Screenshot: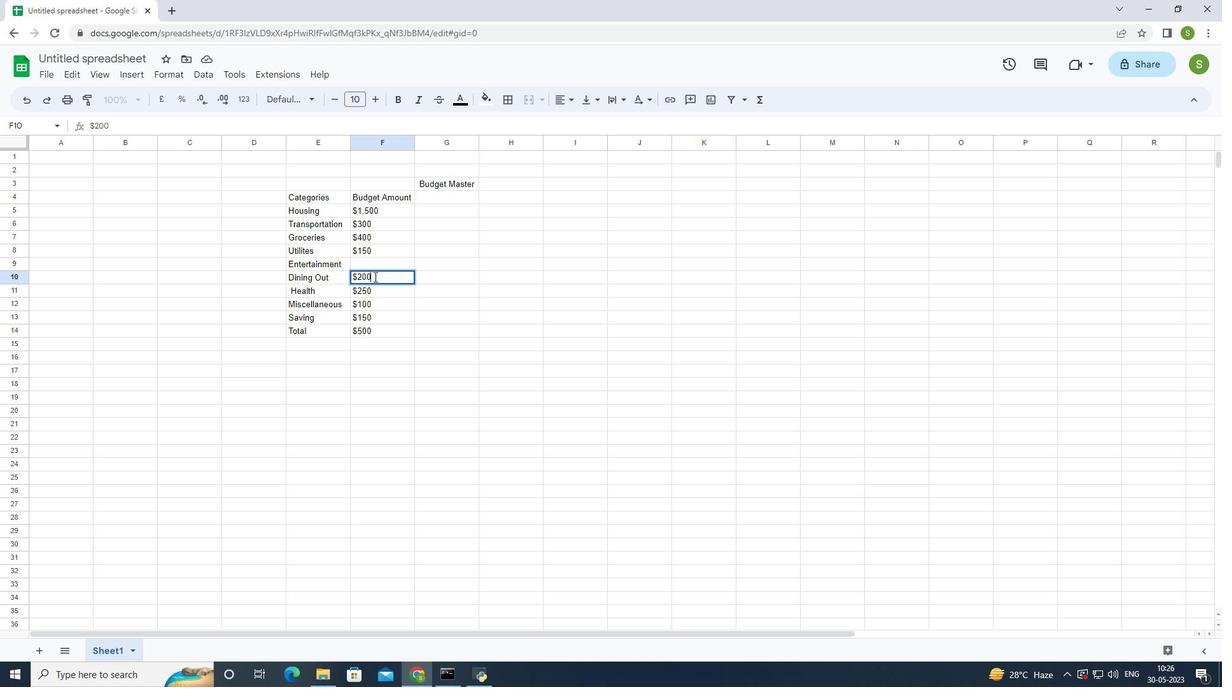 
Action: Mouse pressed left at (373, 276)
Screenshot: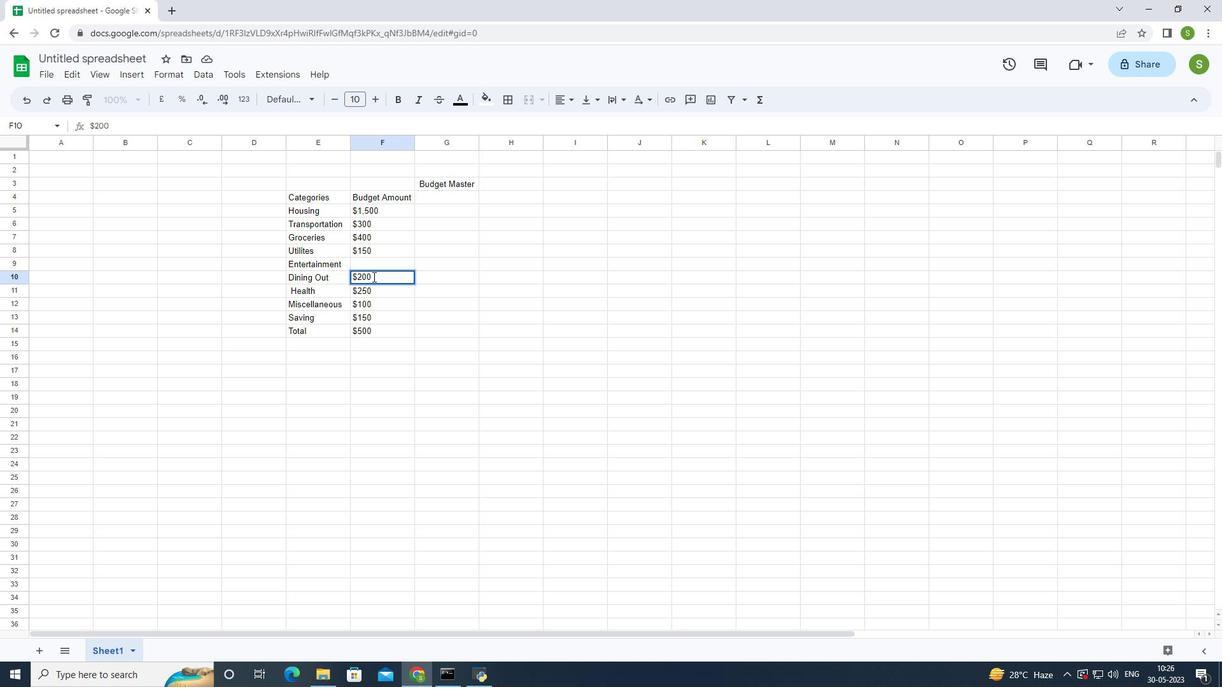 
Action: Mouse moved to (369, 280)
Screenshot: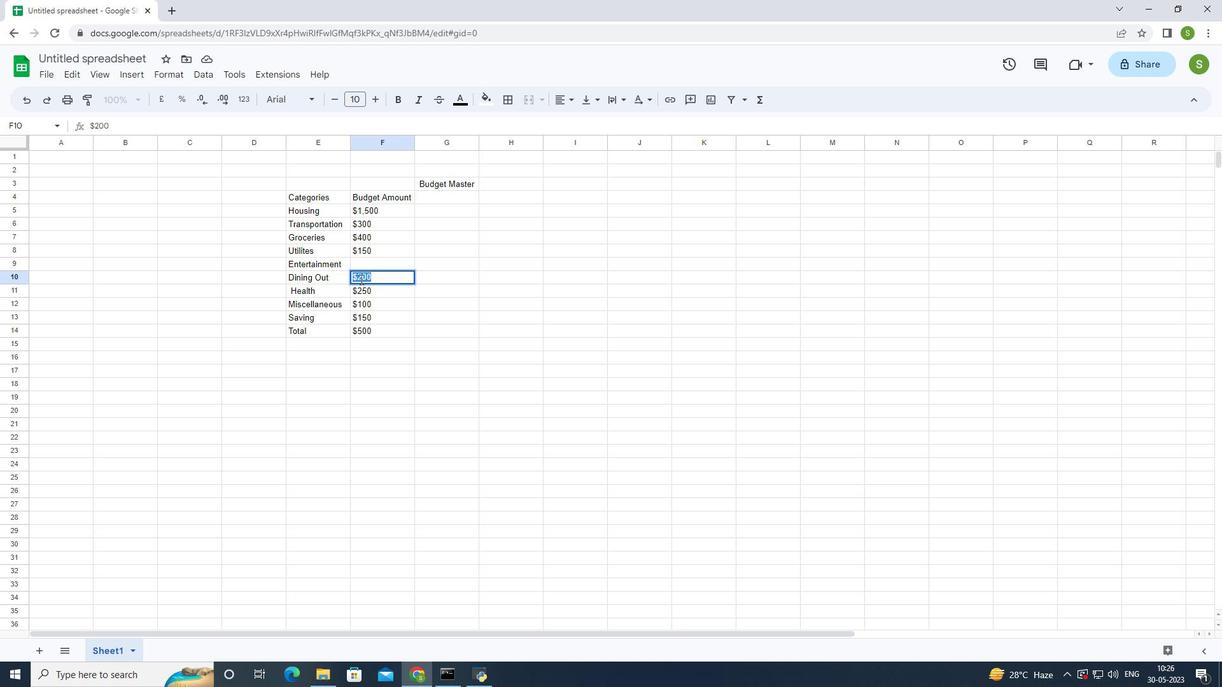 
Action: Key pressed ctrl+X
Screenshot: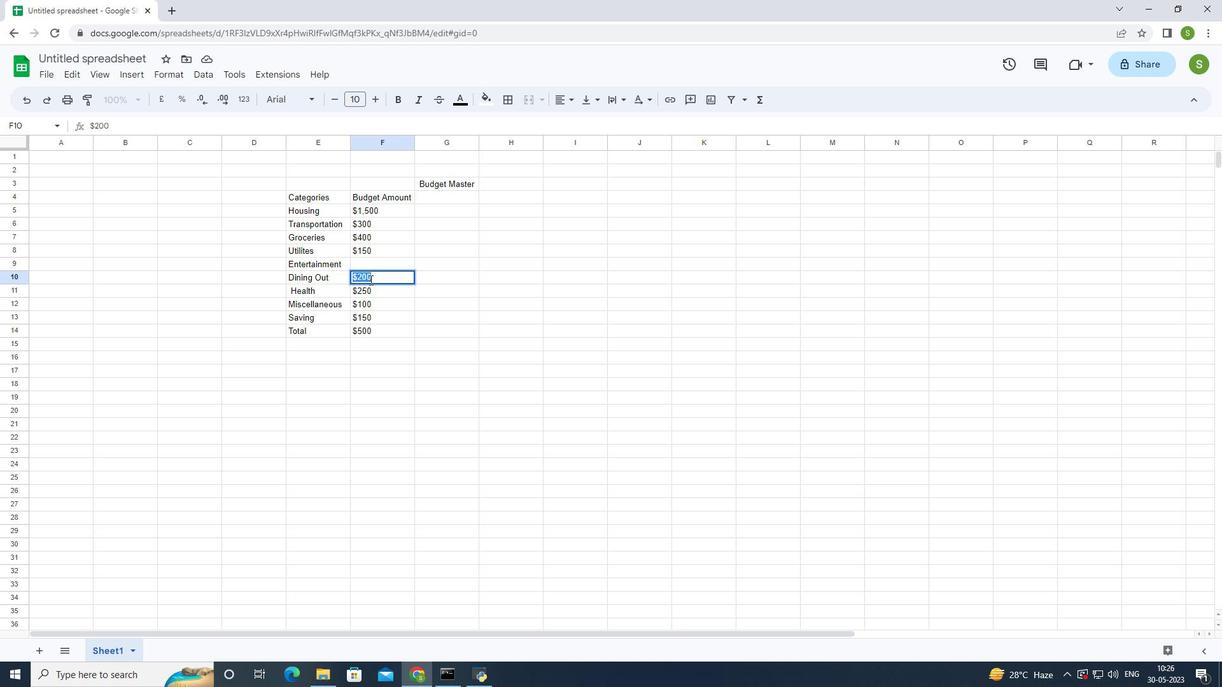 
Action: Mouse moved to (367, 260)
Screenshot: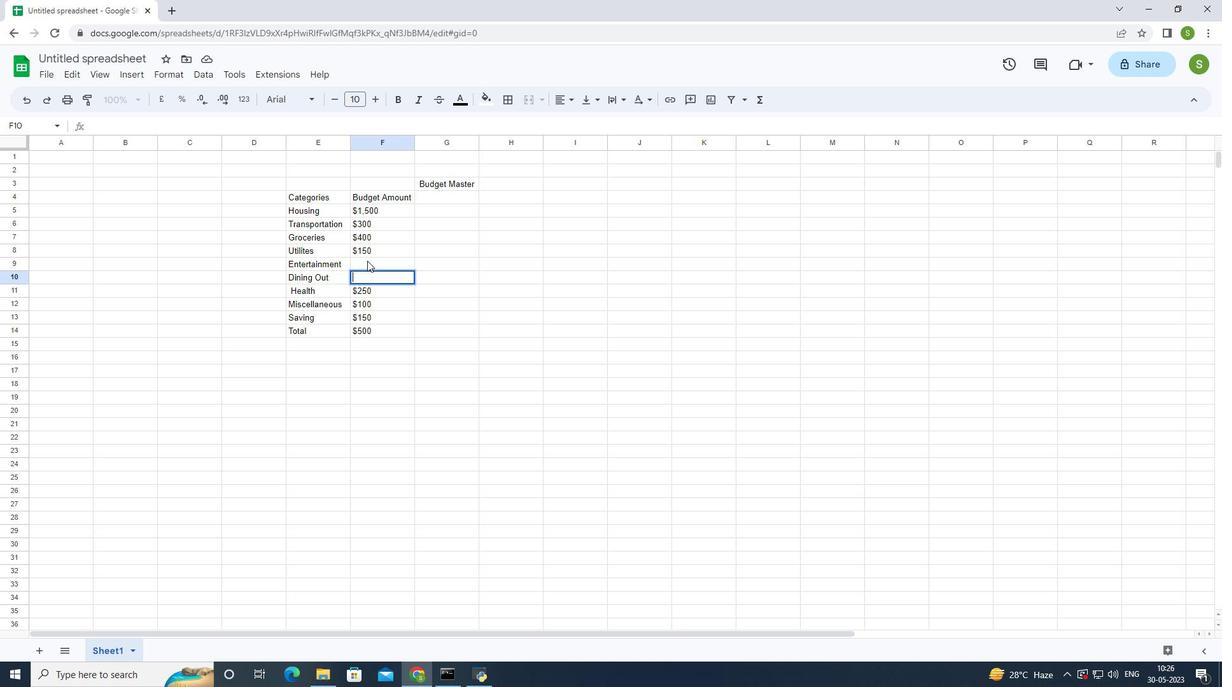 
Action: Mouse pressed left at (367, 260)
Screenshot: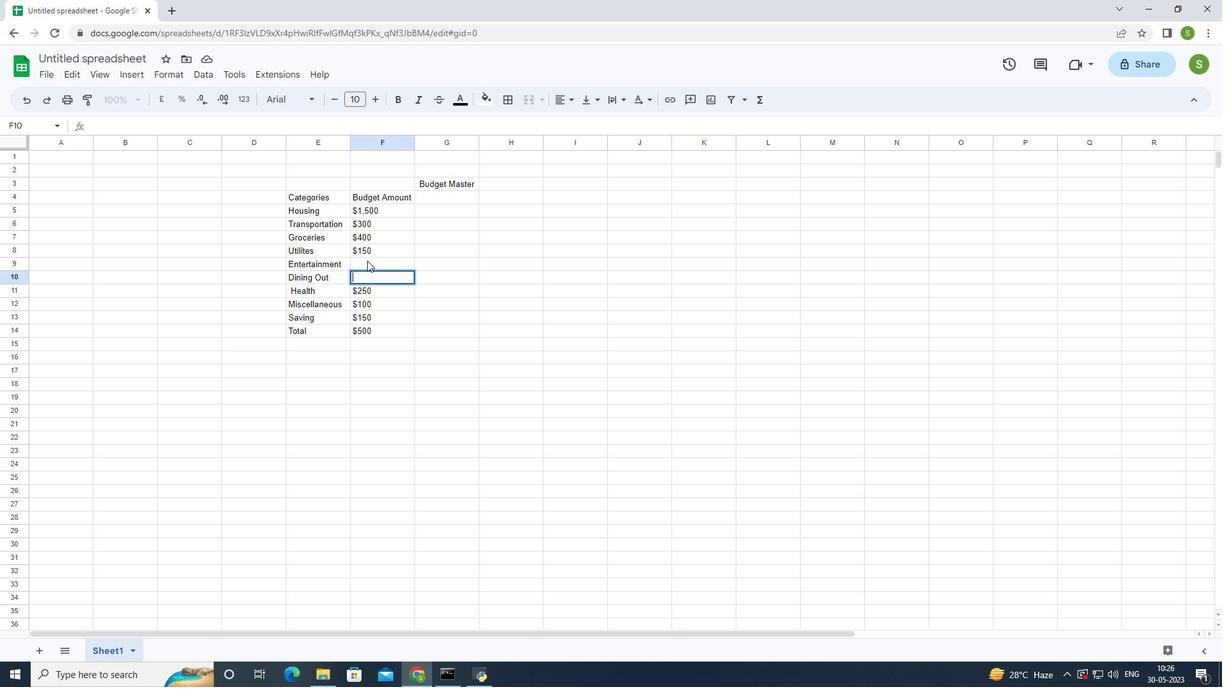 
Action: Key pressed ctrl+V
Screenshot: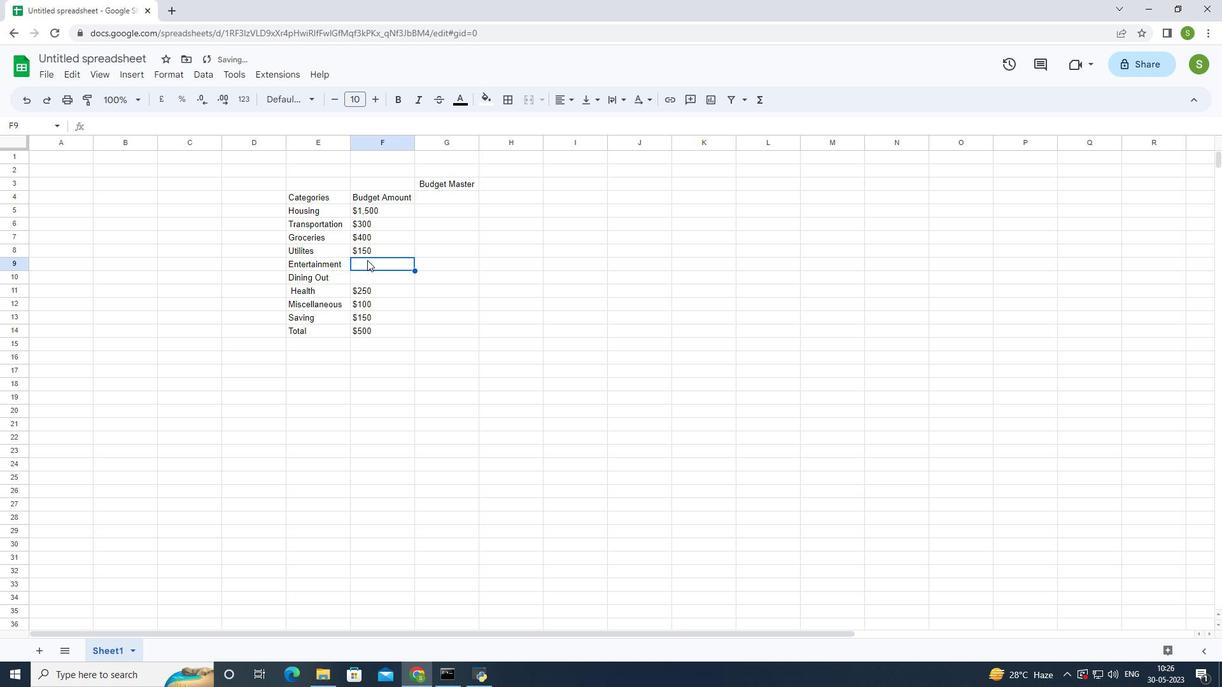 
Action: Mouse moved to (364, 287)
Screenshot: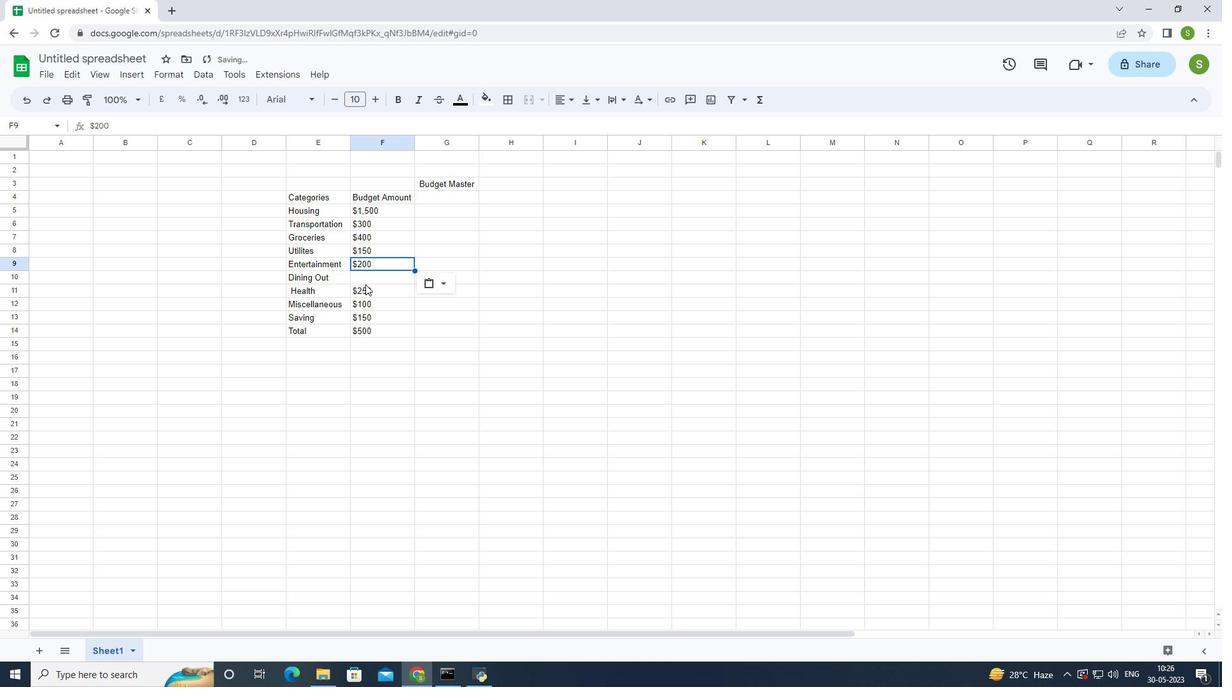 
Action: Mouse pressed left at (364, 287)
Screenshot: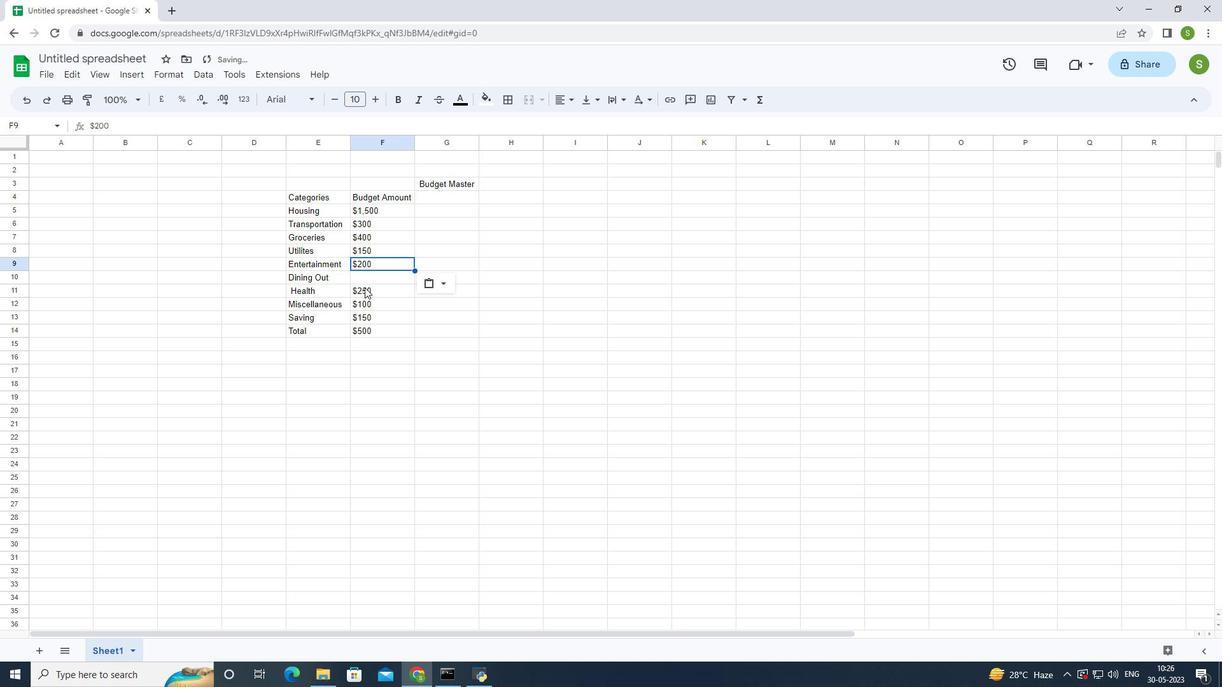 
Action: Mouse pressed left at (364, 287)
Screenshot: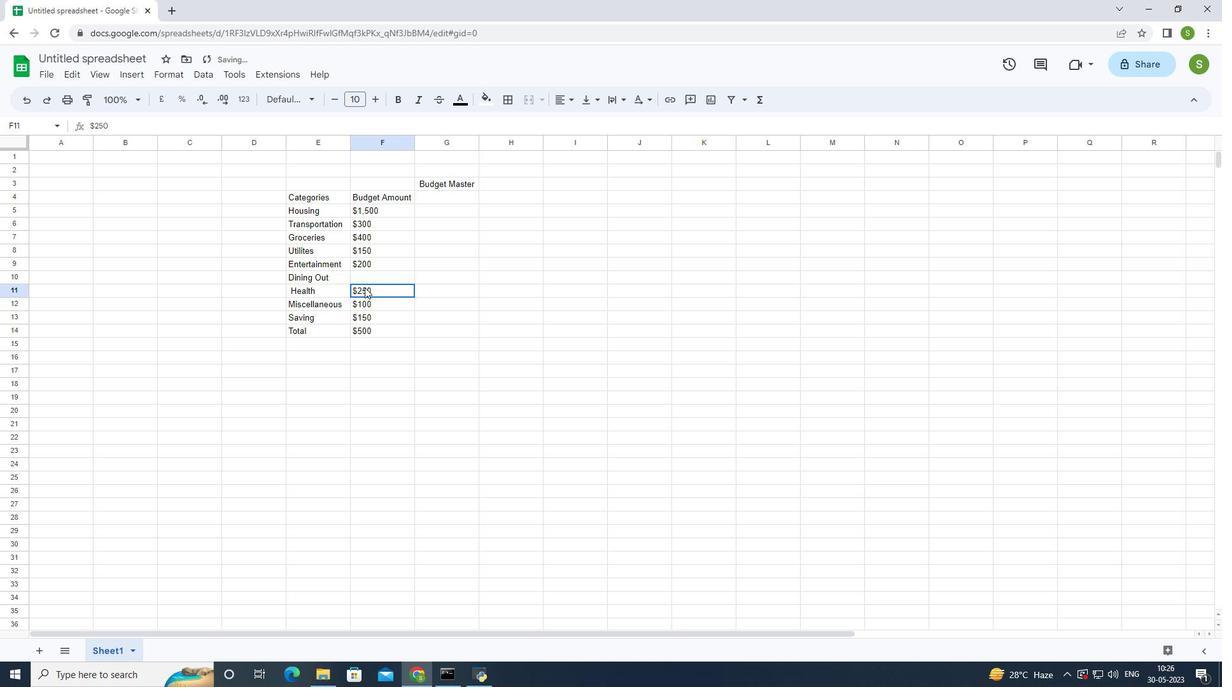 
Action: Mouse pressed left at (364, 287)
Screenshot: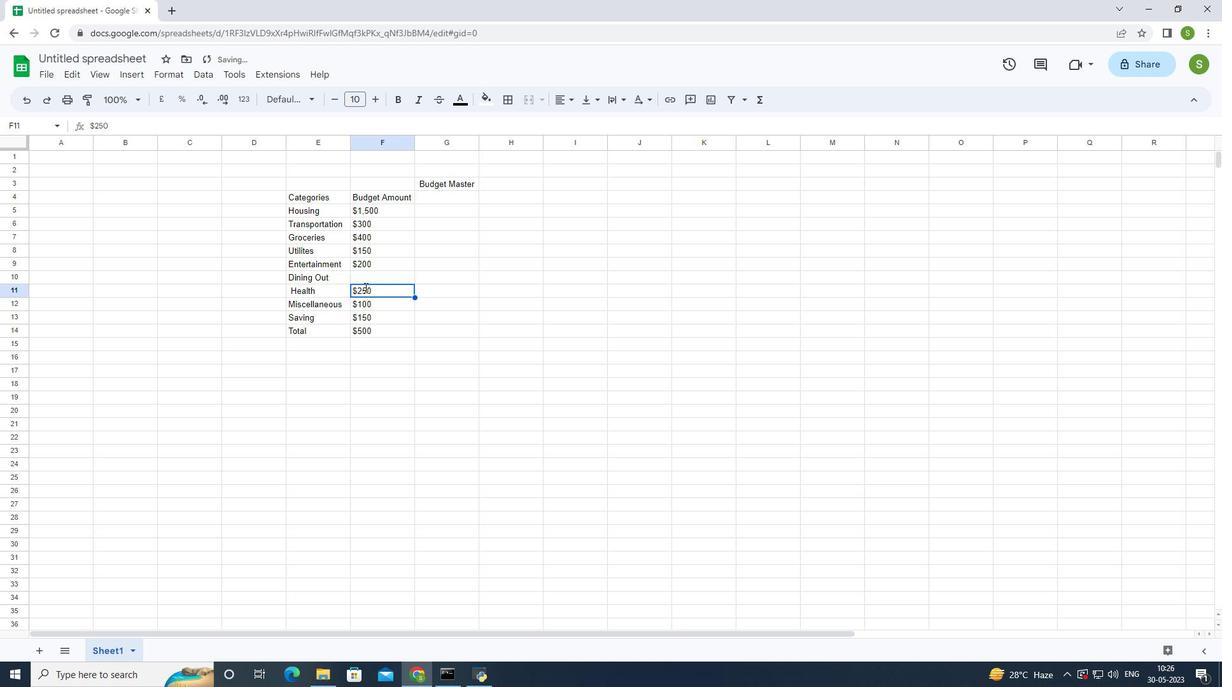 
Action: Mouse moved to (373, 289)
Screenshot: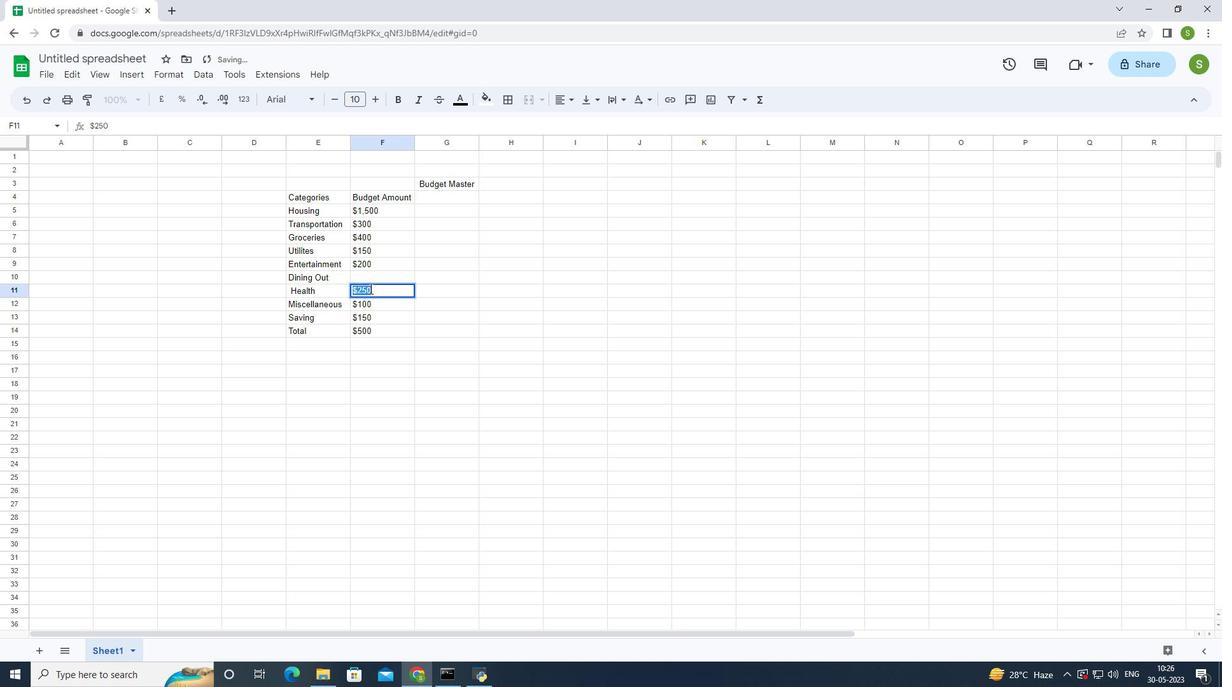 
Action: Key pressed ctrl+X
Screenshot: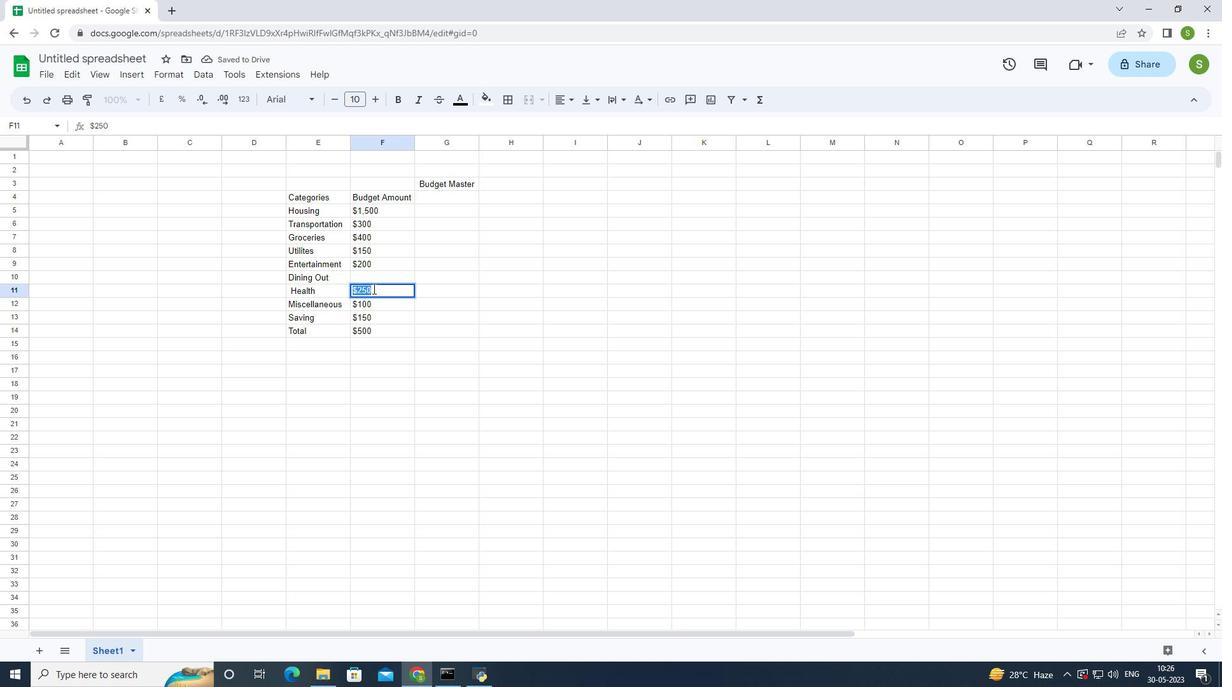 
Action: Mouse moved to (358, 271)
Screenshot: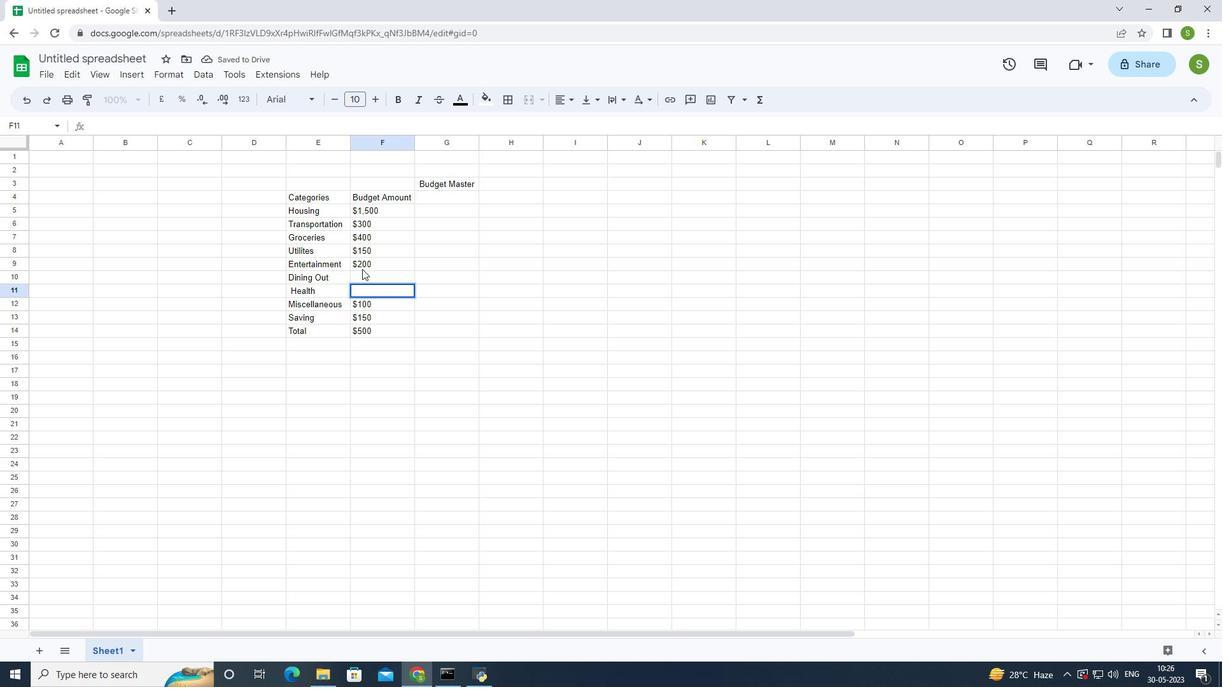 
Action: Mouse pressed left at (358, 271)
Screenshot: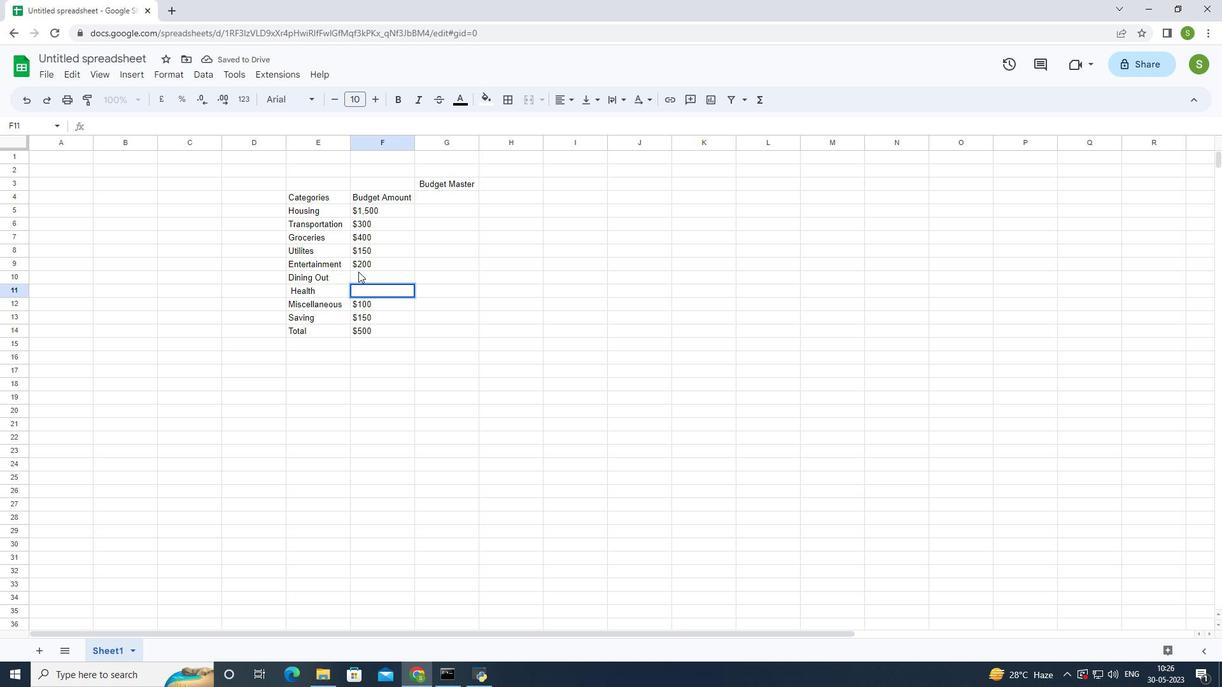 
Action: Mouse moved to (358, 274)
Screenshot: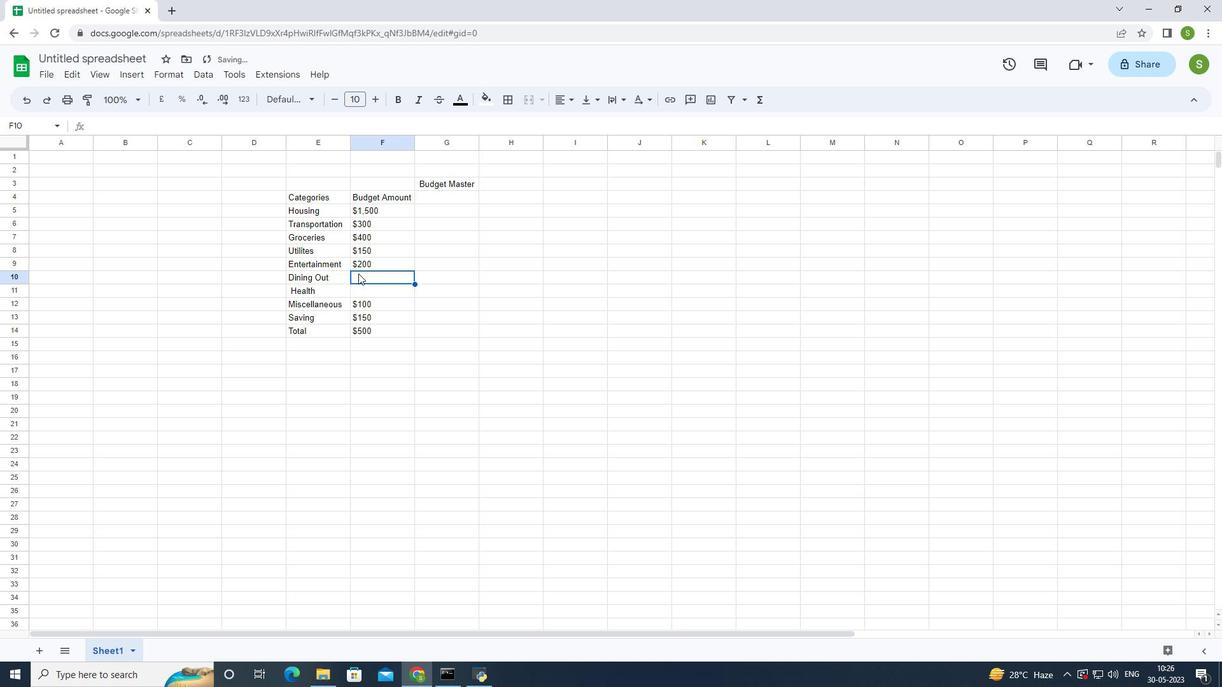 
Action: Key pressed ctrl+V
Screenshot: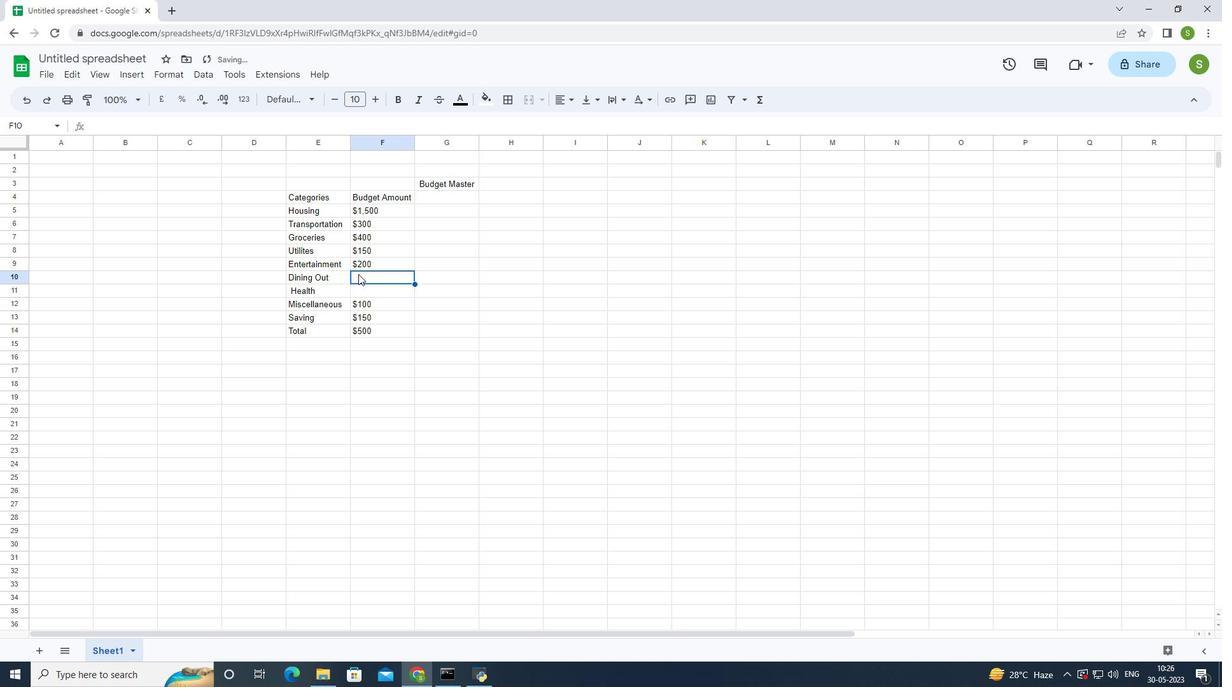 
Action: Mouse moved to (365, 303)
Screenshot: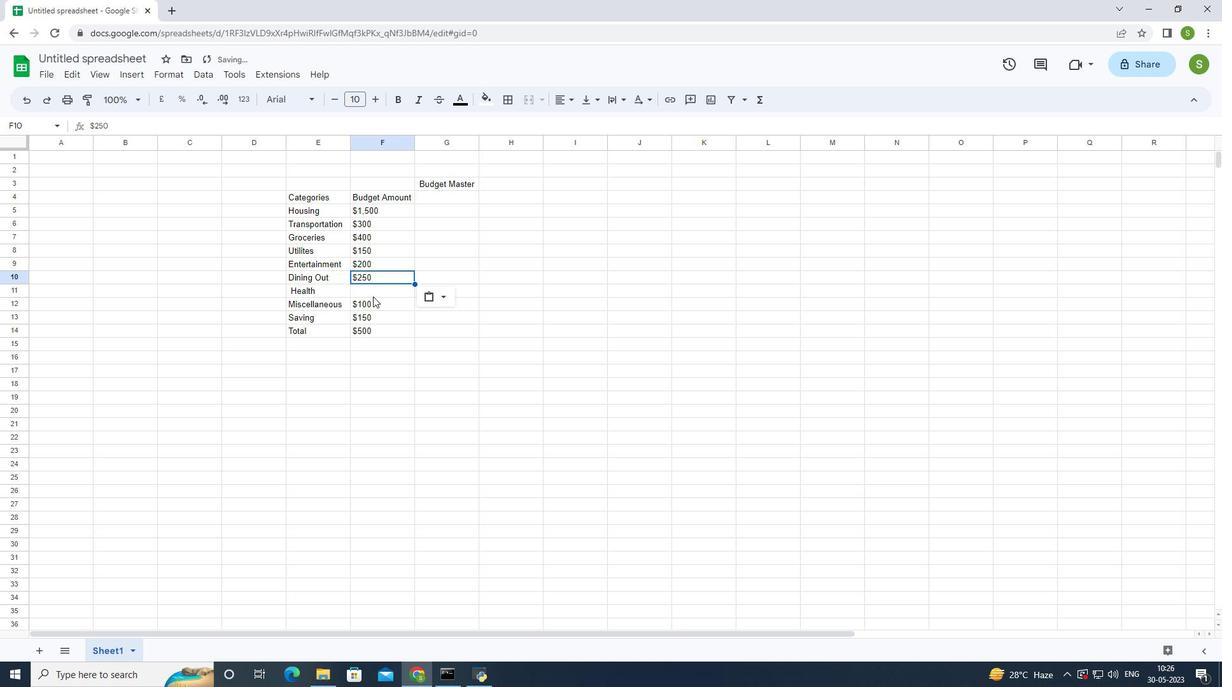 
Action: Mouse pressed left at (365, 303)
Screenshot: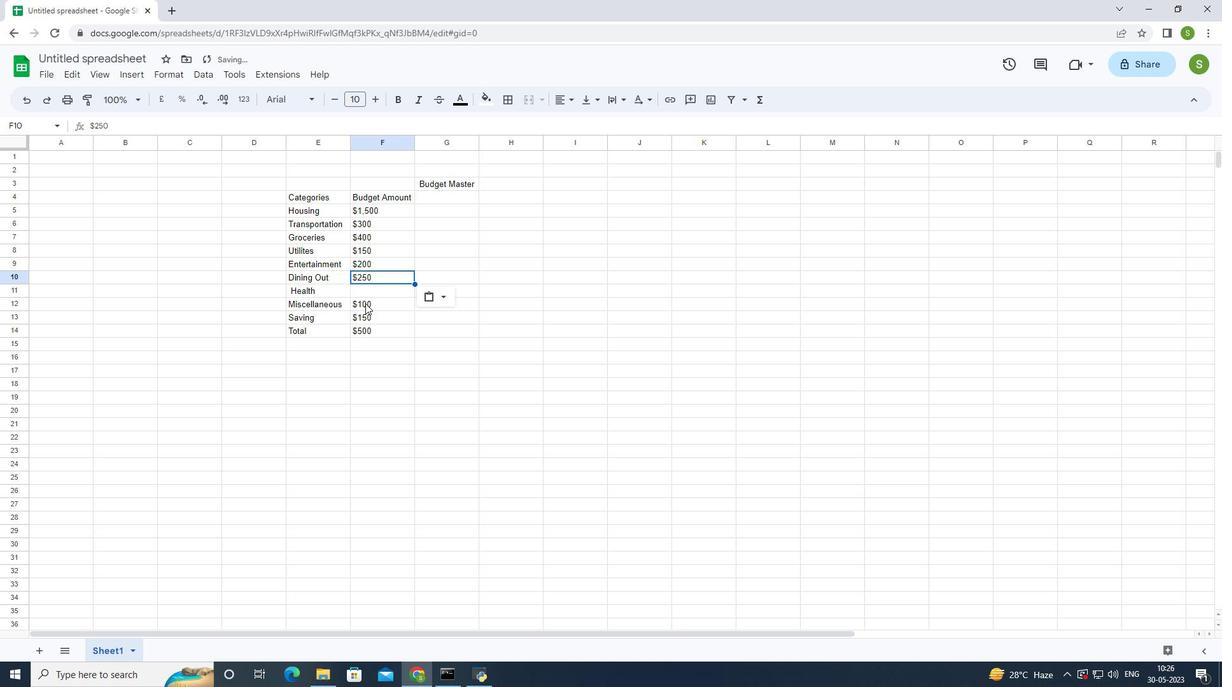 
Action: Mouse moved to (365, 304)
Screenshot: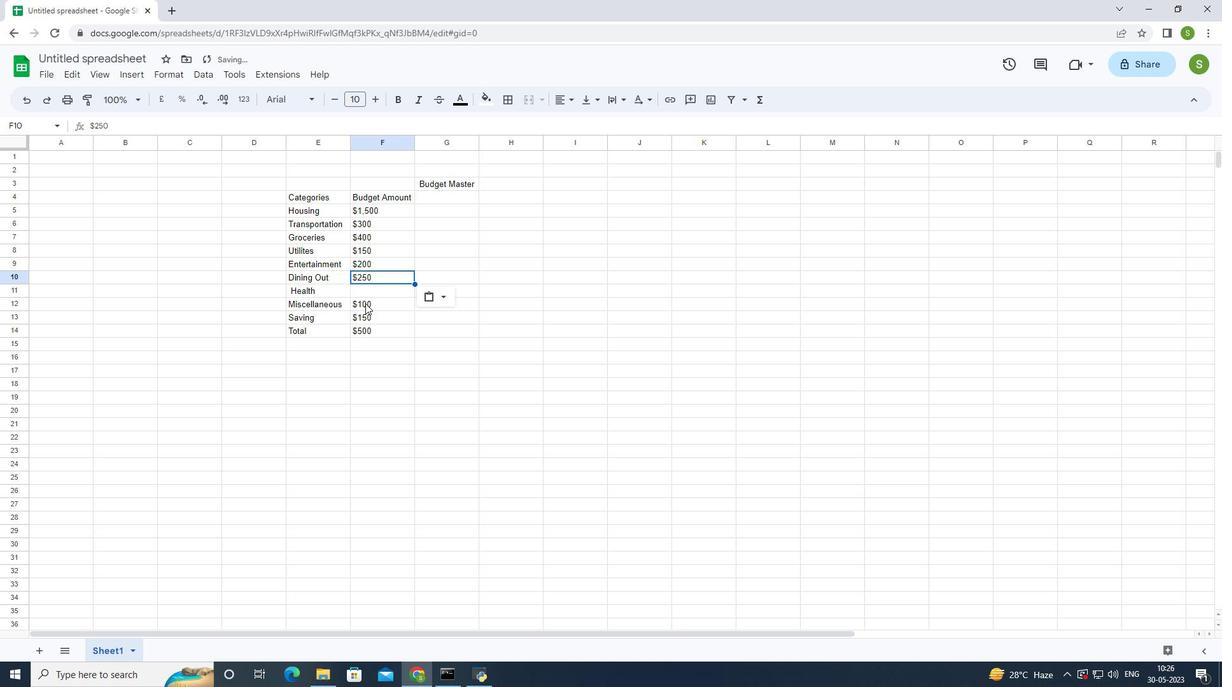 
Action: Mouse pressed left at (365, 304)
Screenshot: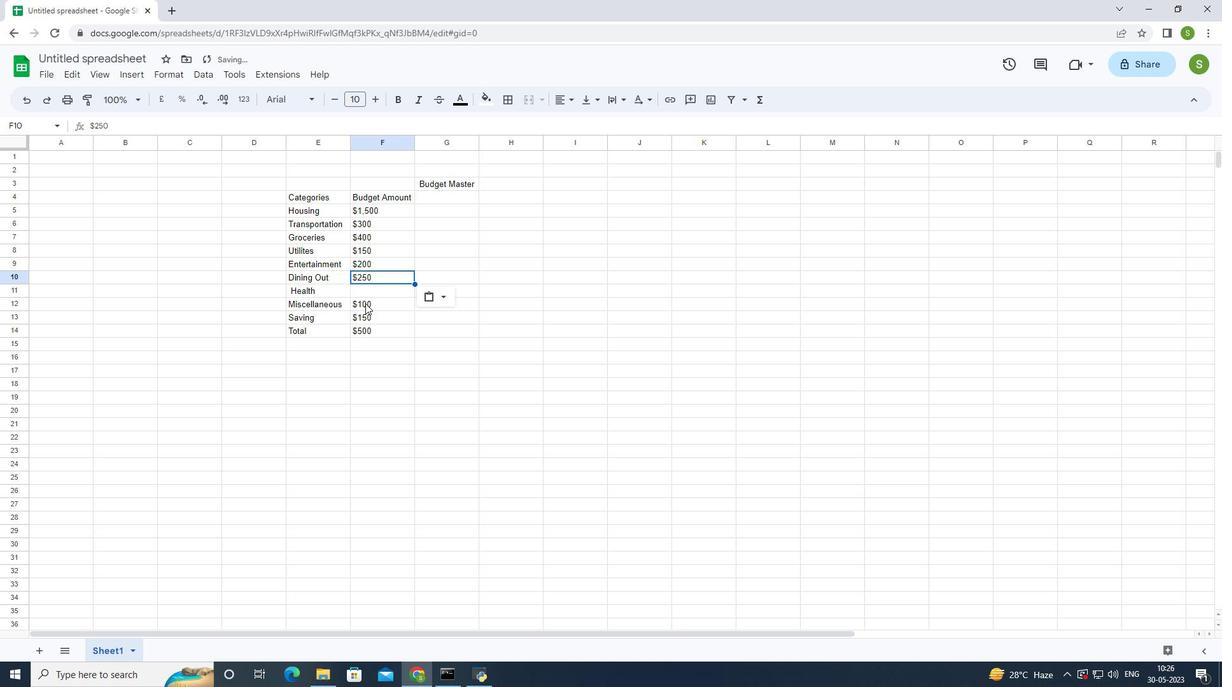 
Action: Mouse pressed left at (365, 304)
Screenshot: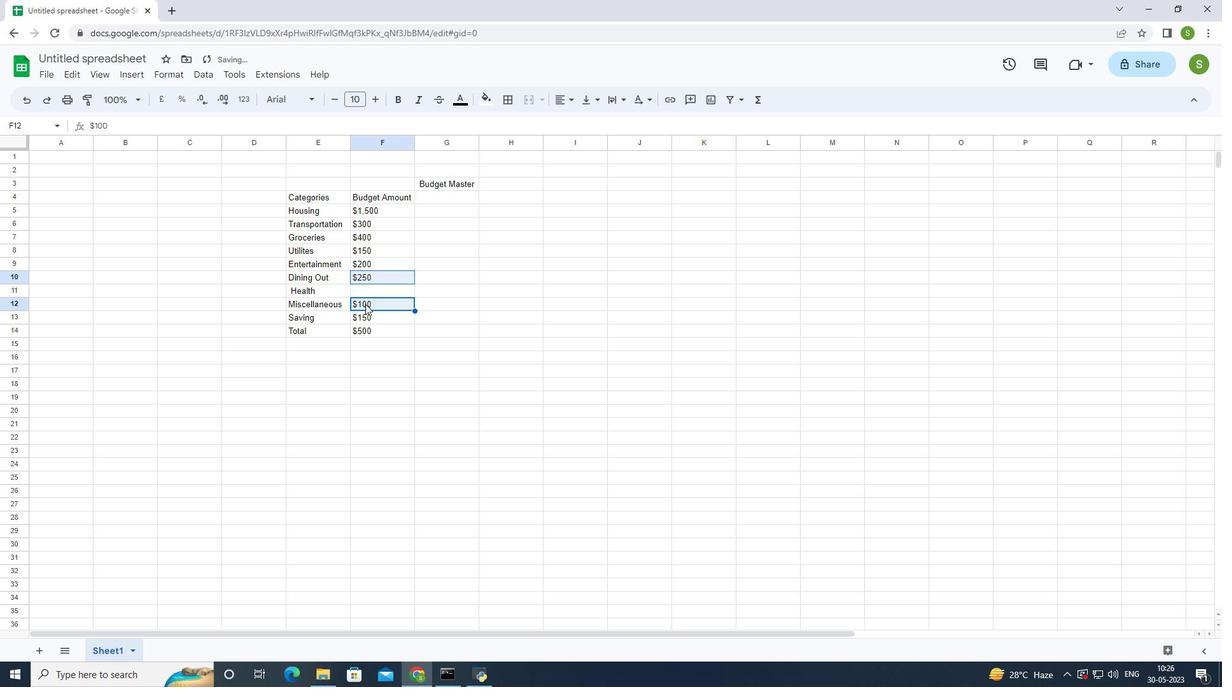 
Action: Mouse moved to (369, 303)
Screenshot: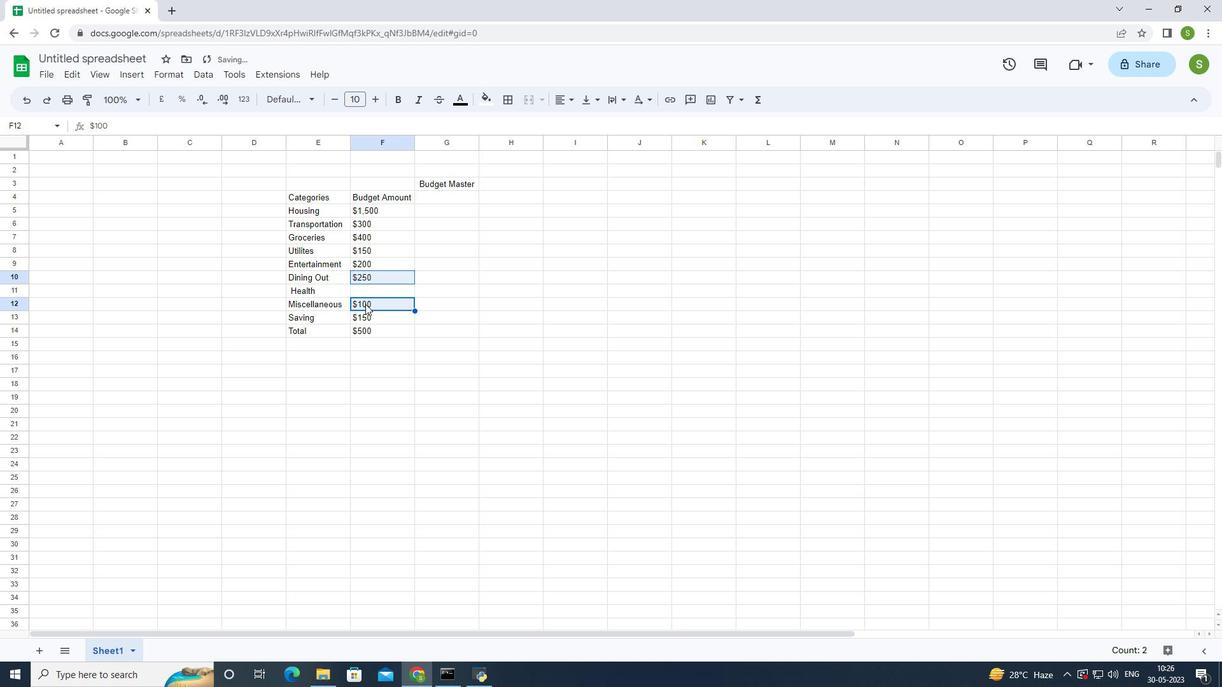 
Action: Mouse pressed left at (369, 303)
Screenshot: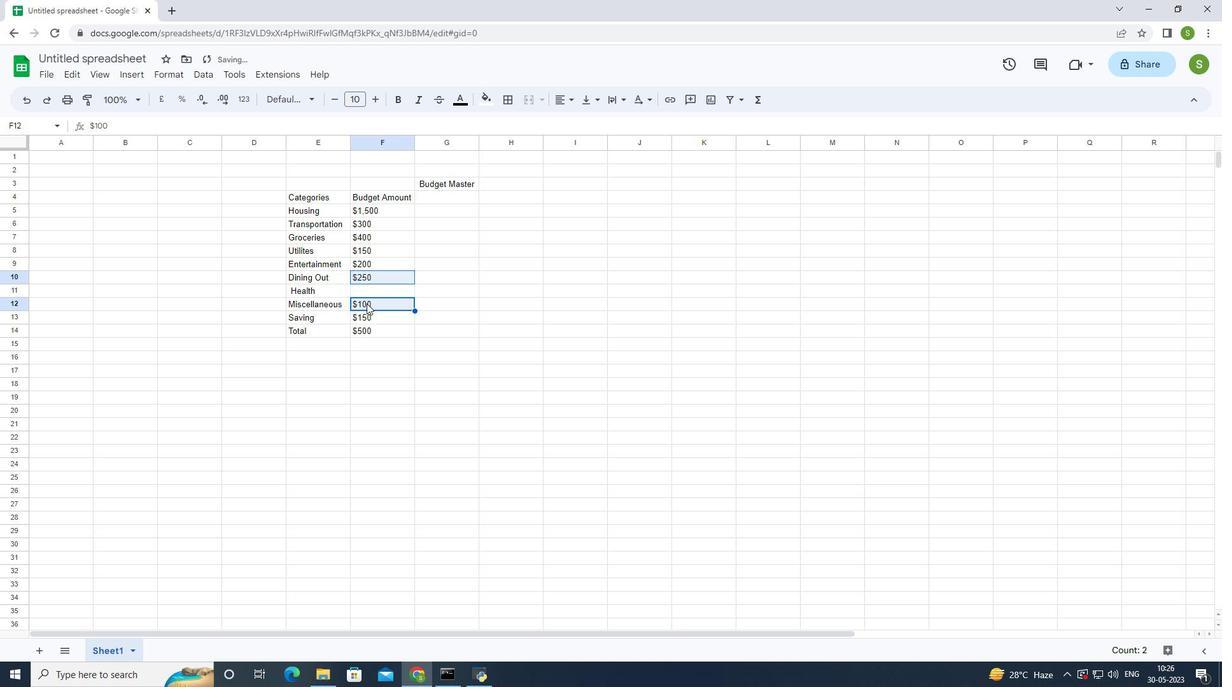 
Action: Mouse moved to (373, 306)
Screenshot: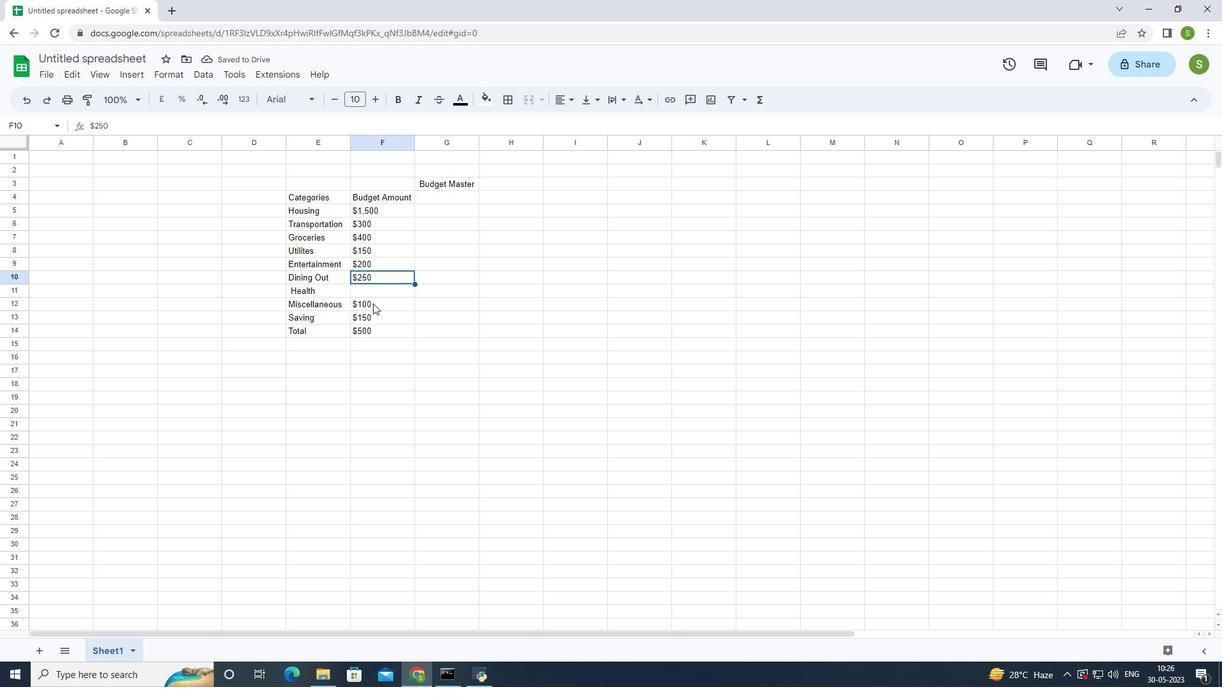 
Action: Mouse pressed left at (373, 306)
Screenshot: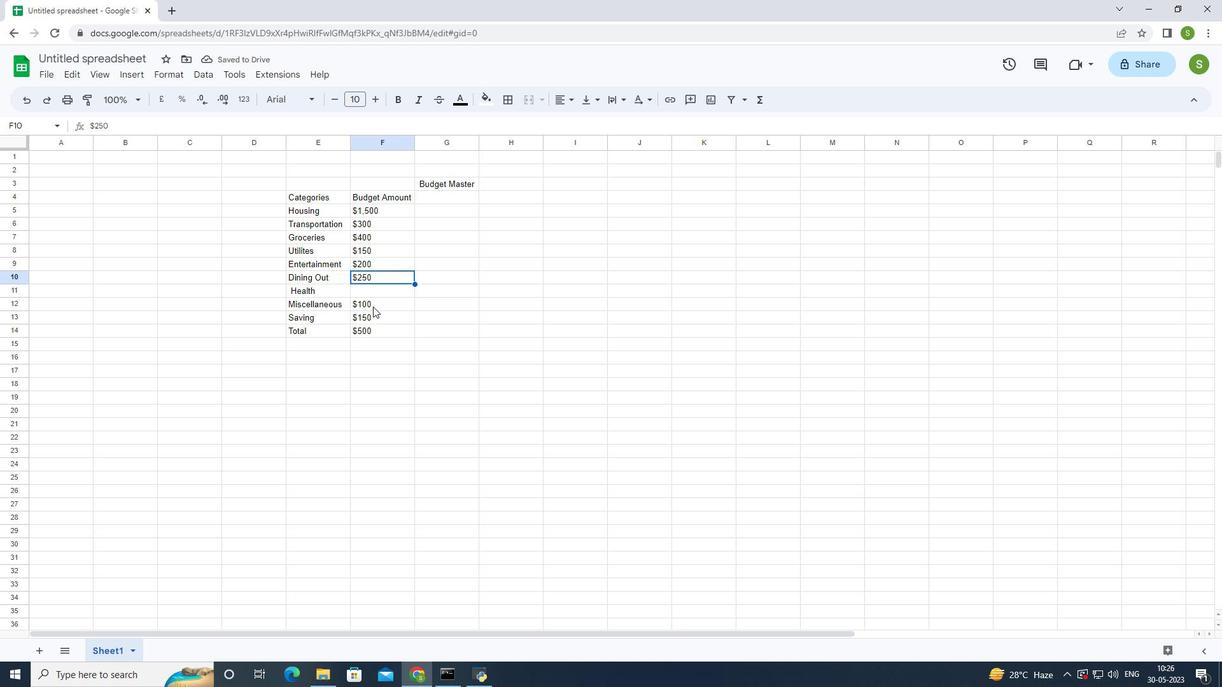 
Action: Mouse moved to (365, 306)
Screenshot: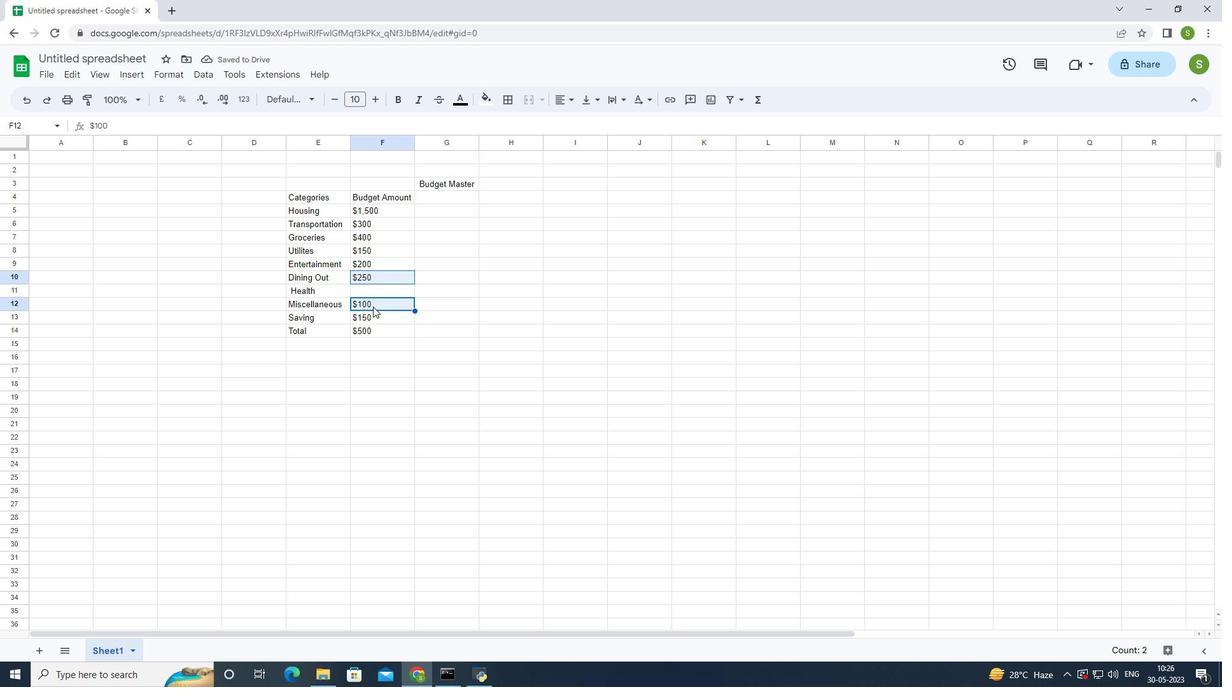 
Action: Mouse pressed left at (365, 306)
Screenshot: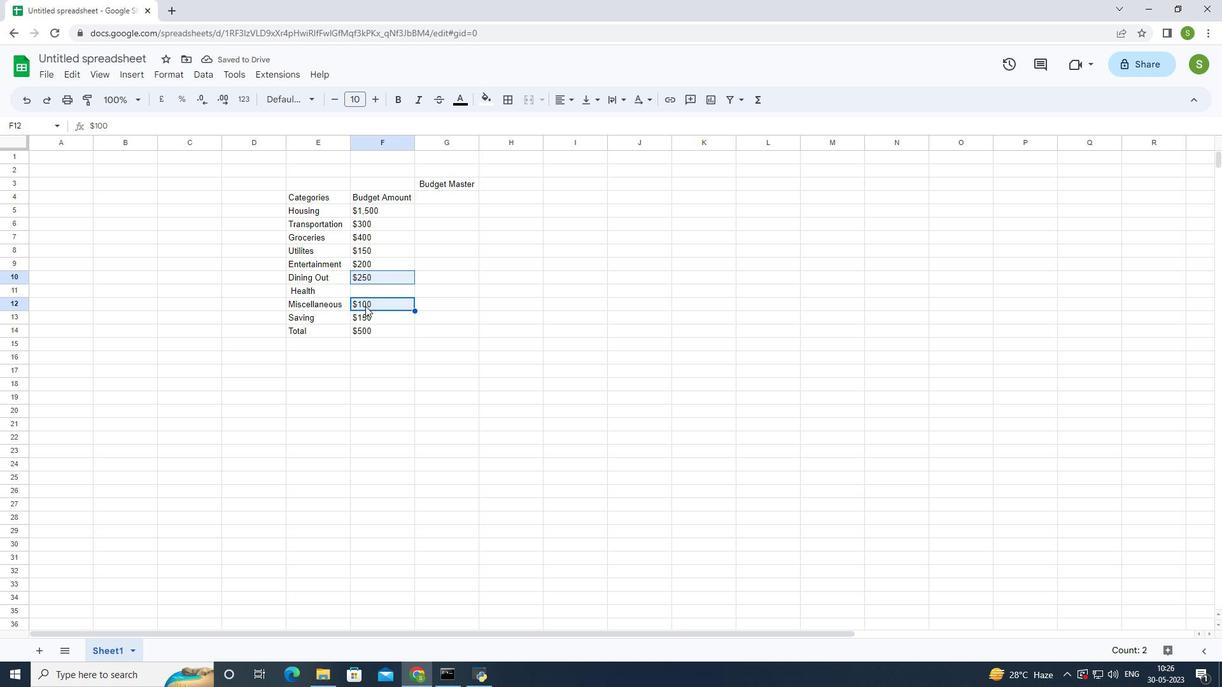 
Action: Mouse moved to (367, 318)
Screenshot: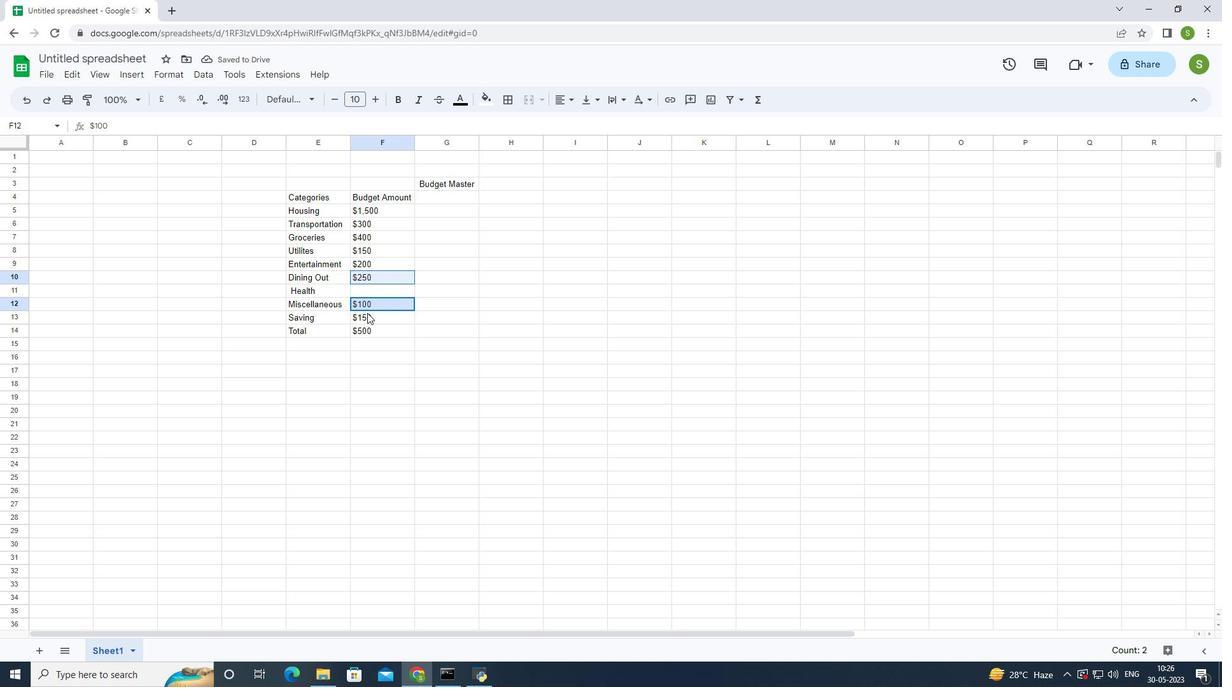 
Action: Mouse pressed left at (367, 318)
Screenshot: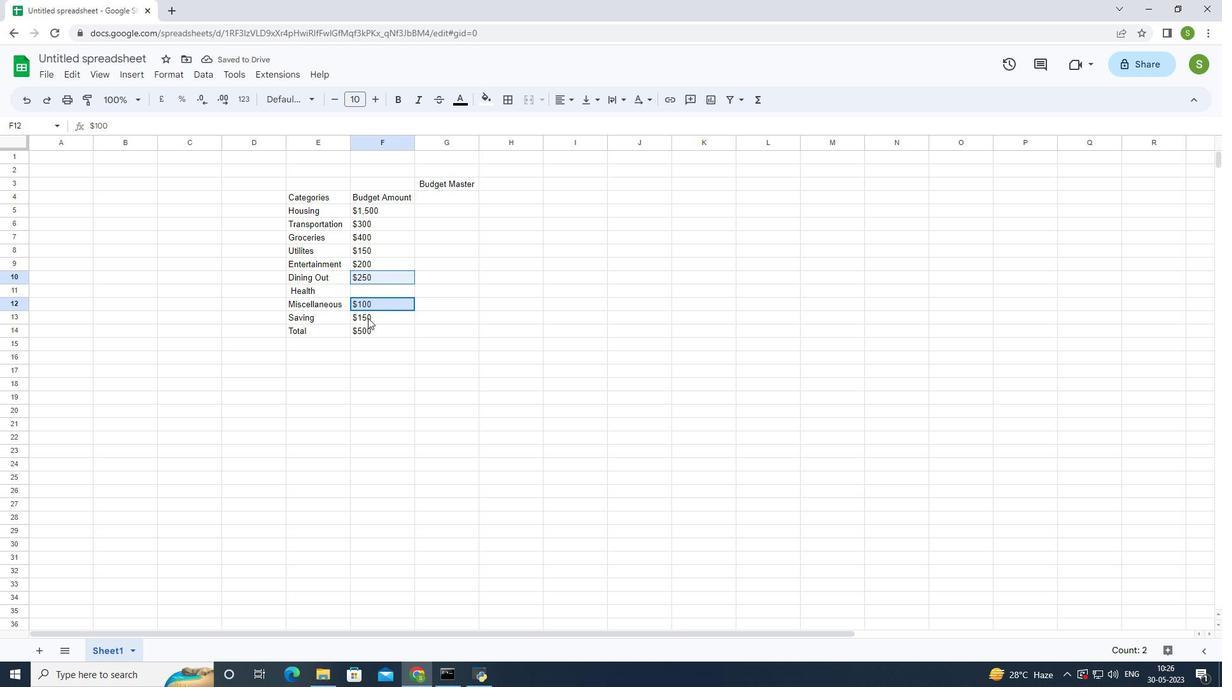
Action: Mouse moved to (397, 280)
Screenshot: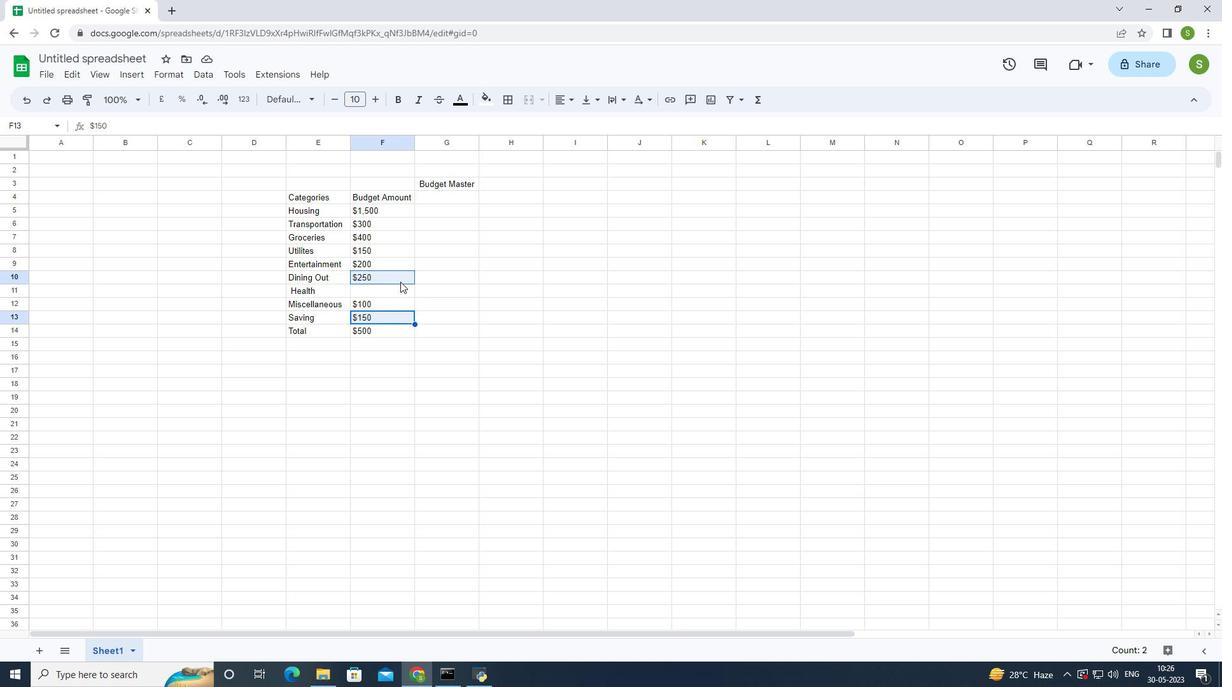 
Action: Mouse pressed left at (397, 280)
Screenshot: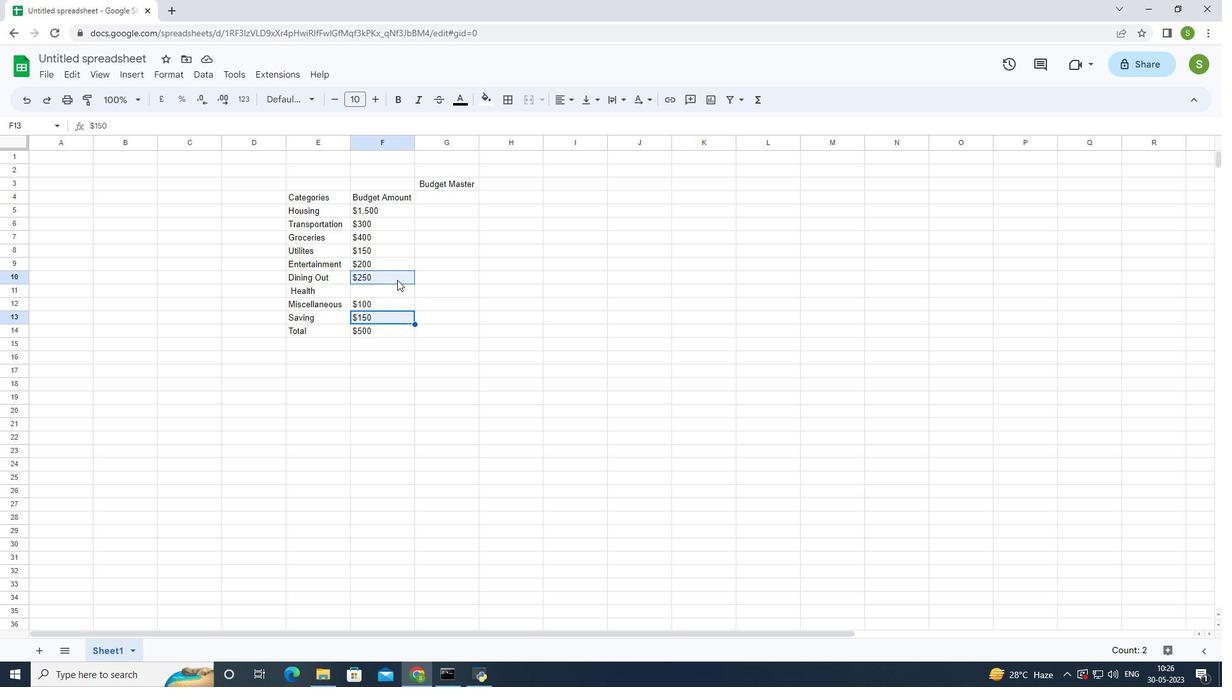 
Action: Mouse moved to (373, 304)
Screenshot: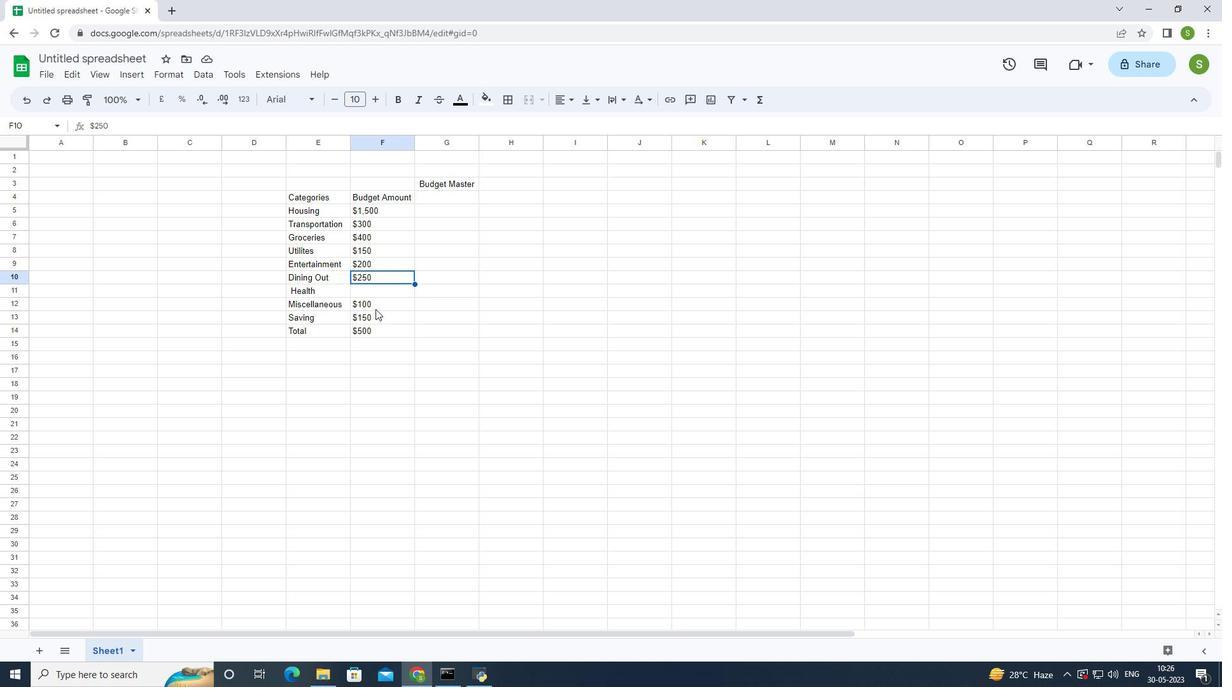 
Action: Mouse pressed left at (373, 304)
Screenshot: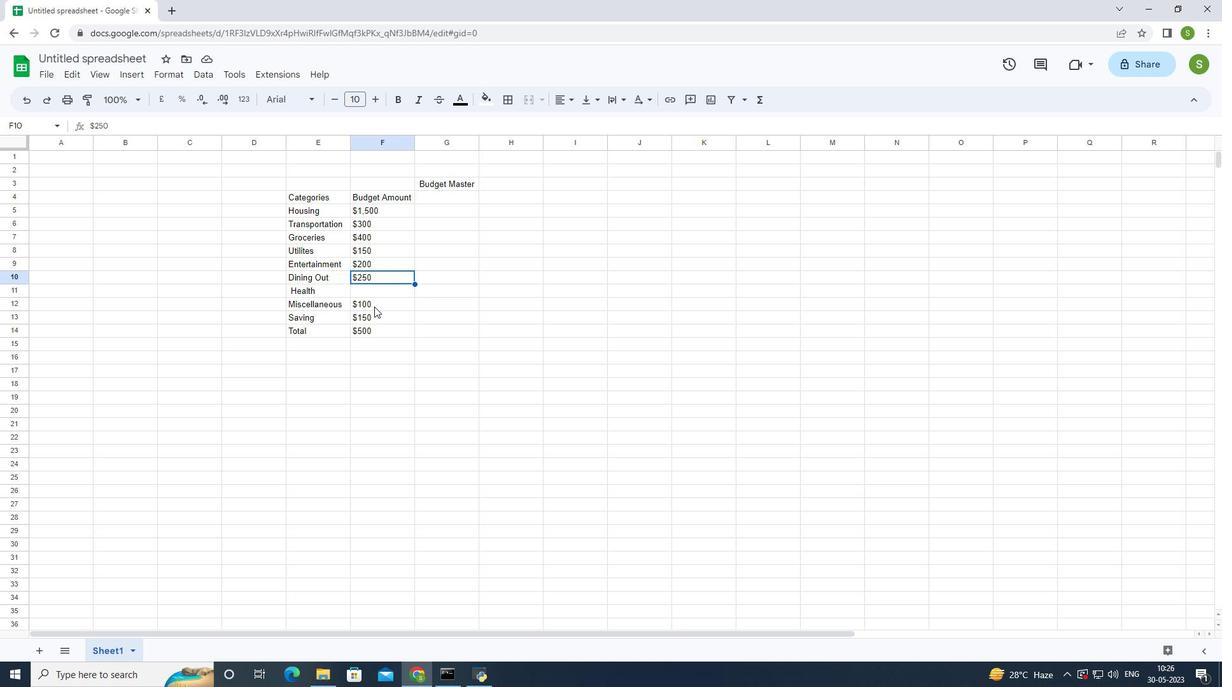 
Action: Mouse moved to (371, 306)
Screenshot: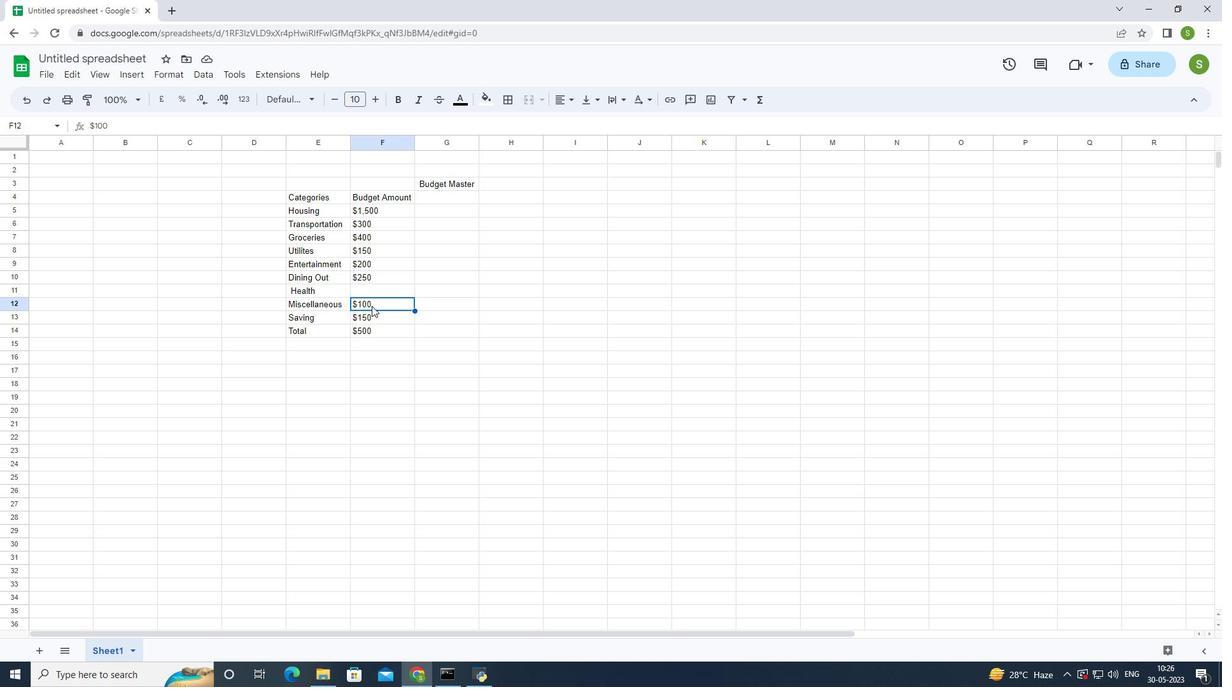
Action: Mouse pressed left at (371, 306)
Screenshot: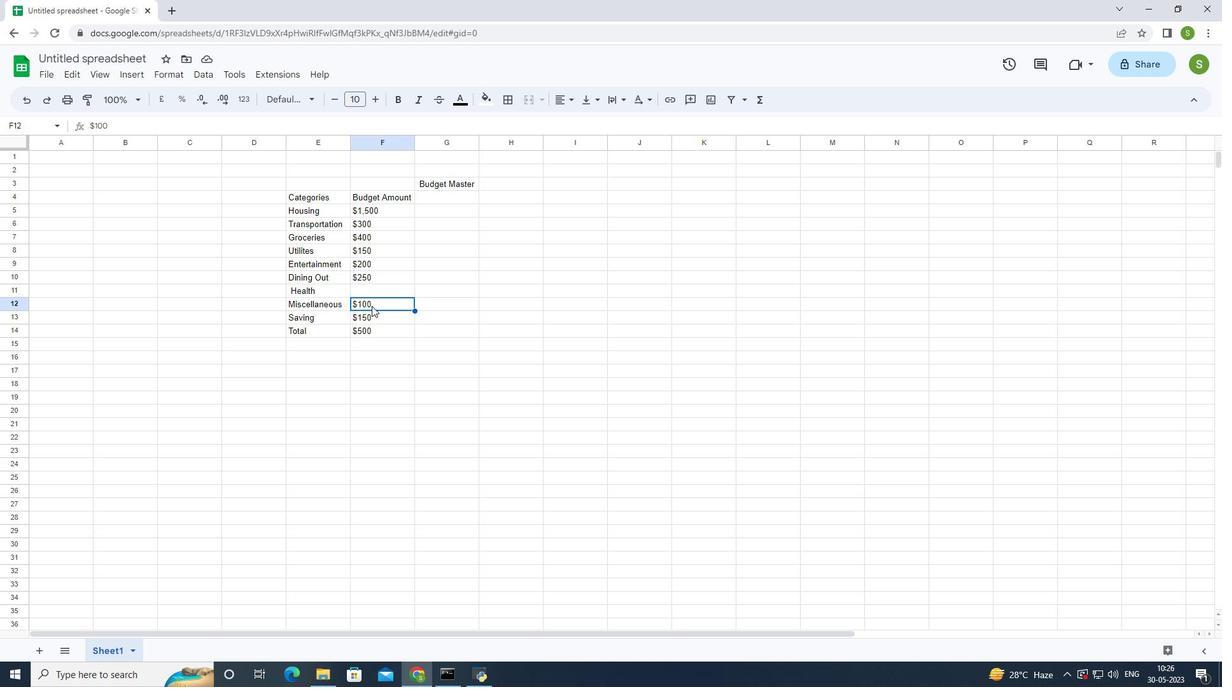 
Action: Mouse pressed left at (371, 306)
Screenshot: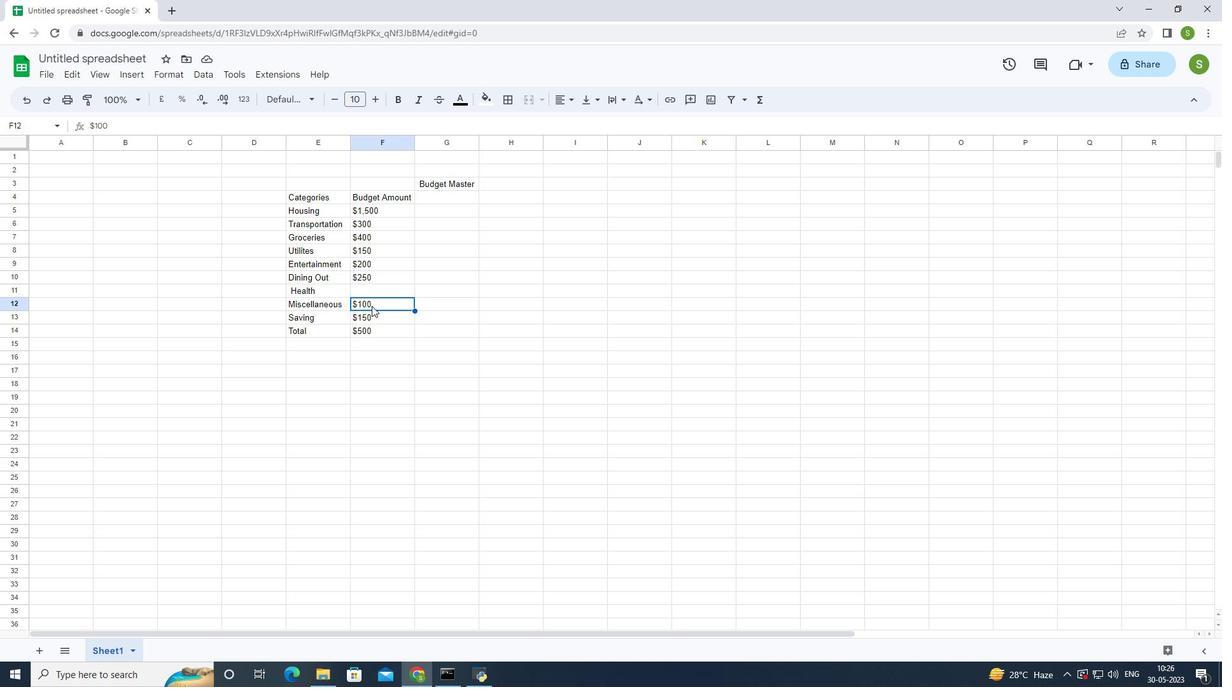 
Action: Mouse pressed left at (371, 306)
Screenshot: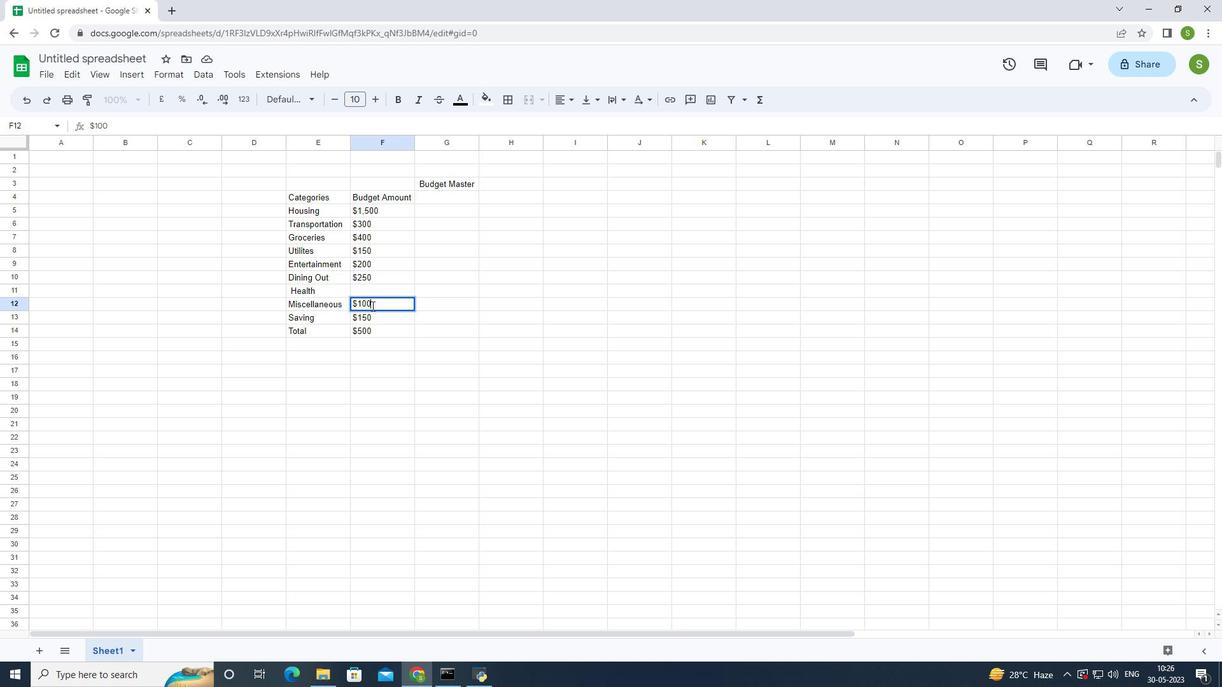 
Action: Mouse pressed left at (371, 306)
Screenshot: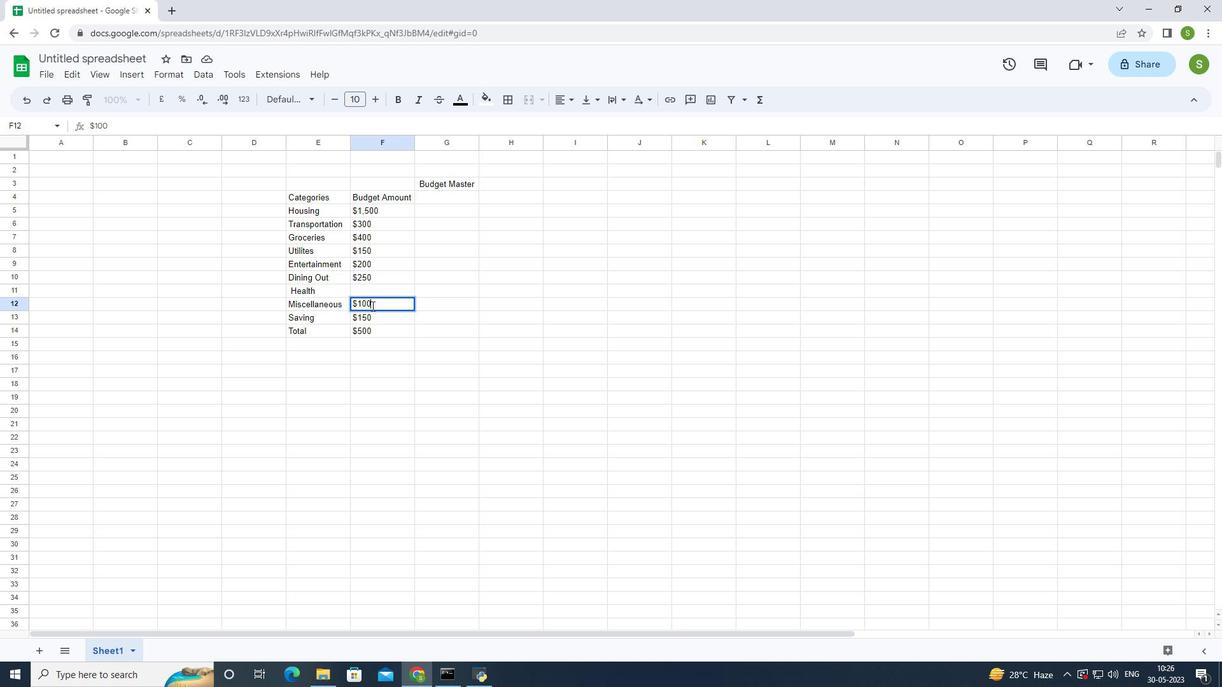 
Action: Mouse moved to (371, 304)
Screenshot: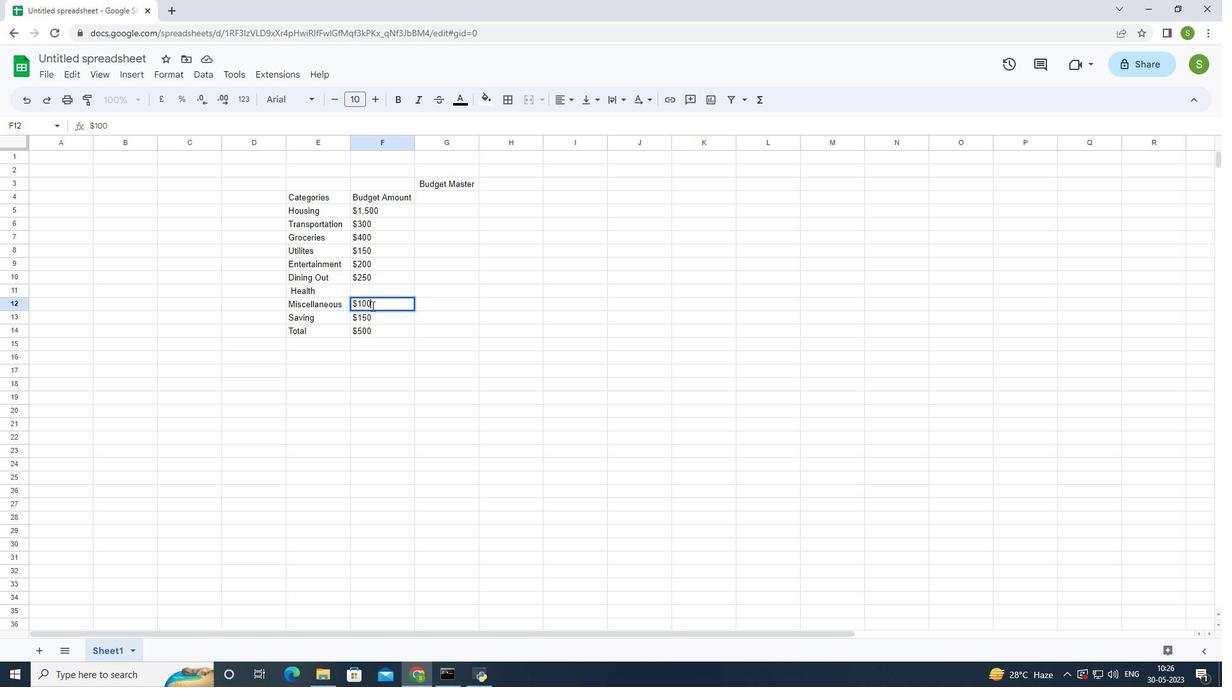 
Action: Mouse pressed left at (371, 304)
Screenshot: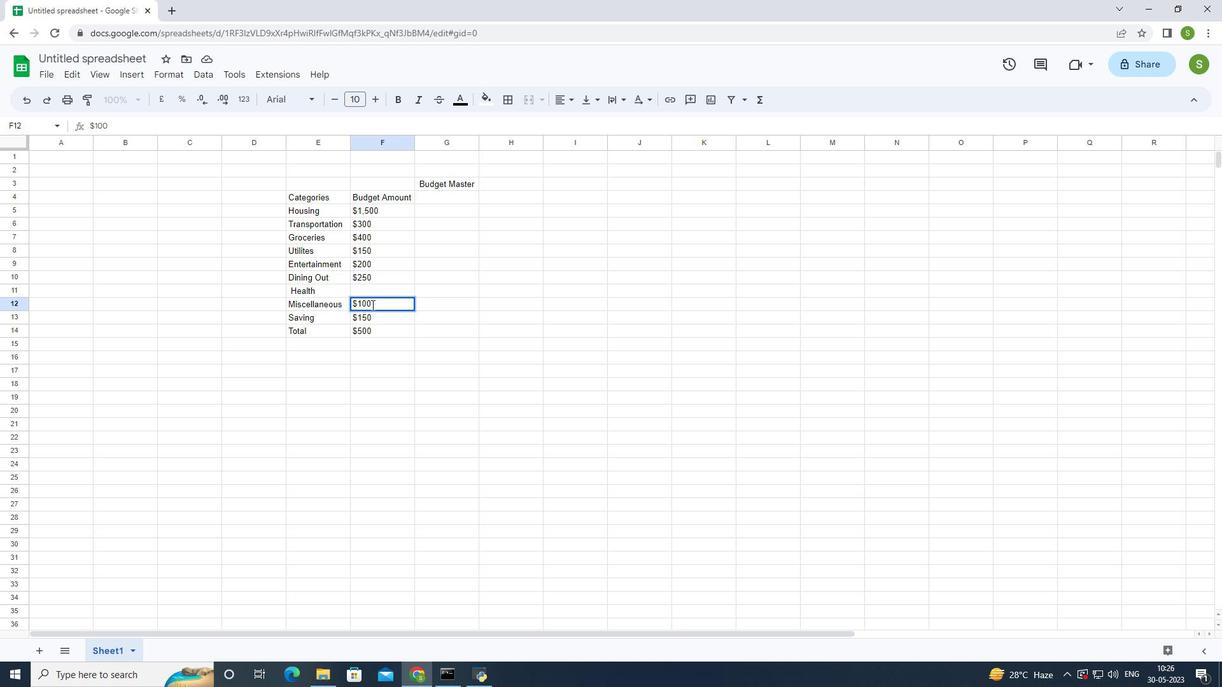 
Action: Mouse moved to (365, 303)
Screenshot: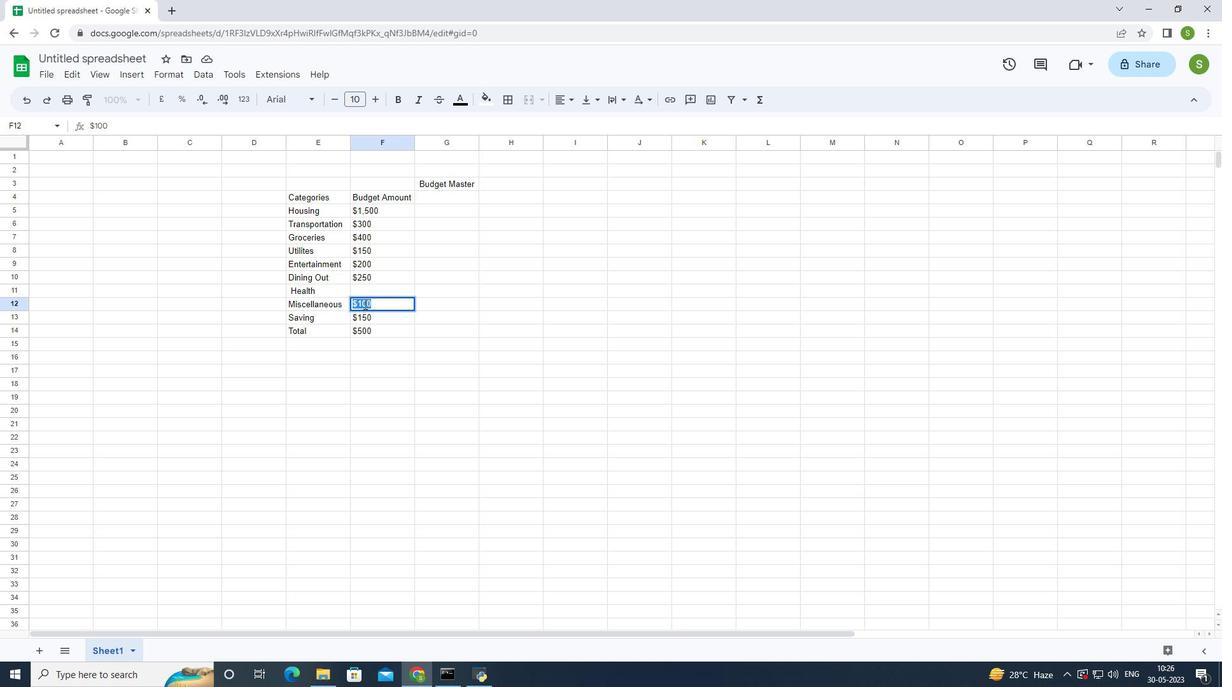 
Action: Key pressed ctrl+X
Screenshot: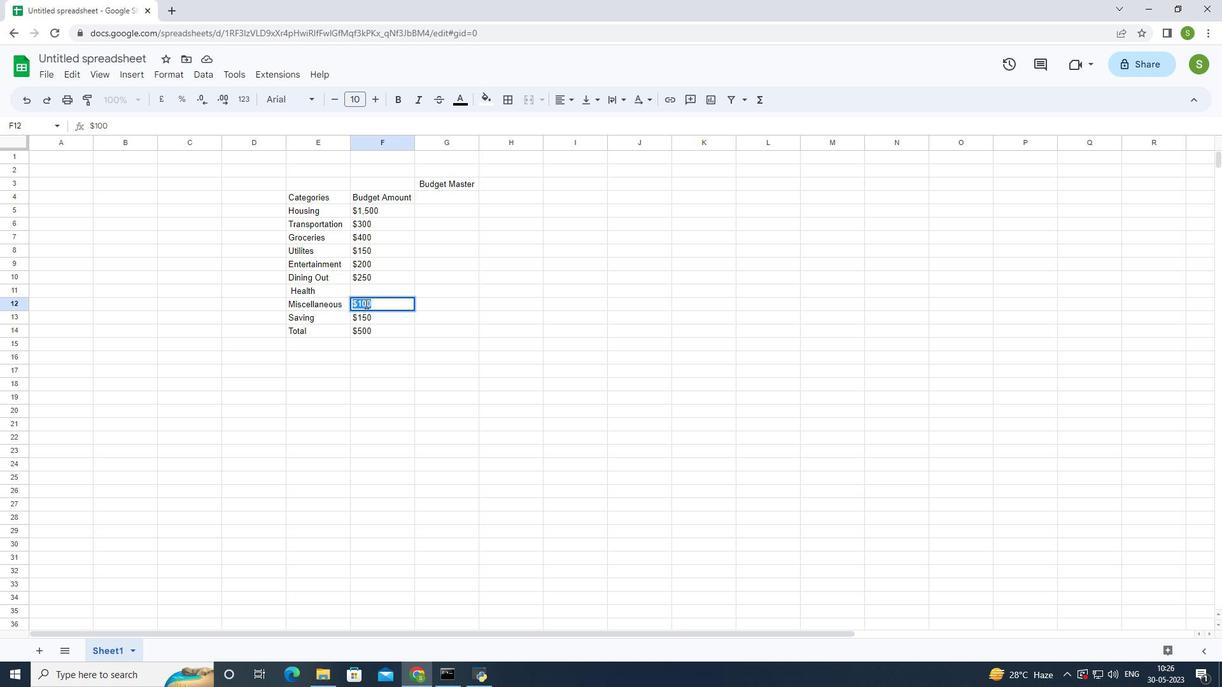 
Action: Mouse moved to (368, 290)
Screenshot: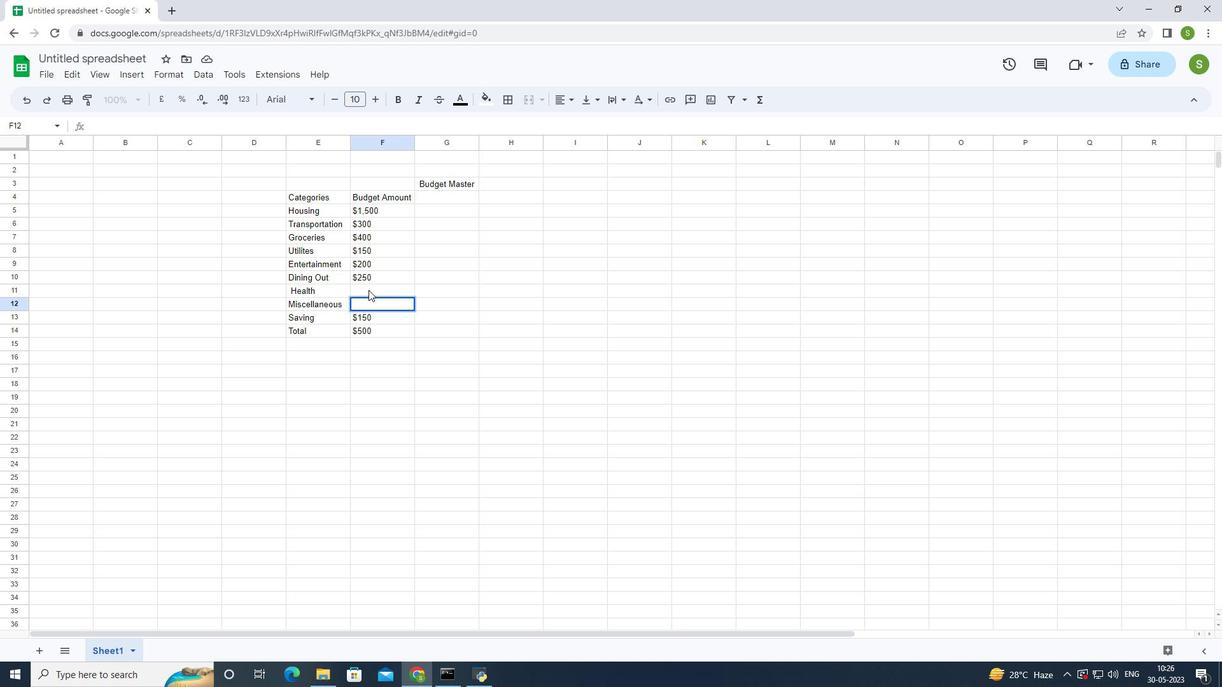 
Action: Mouse pressed left at (368, 290)
Screenshot: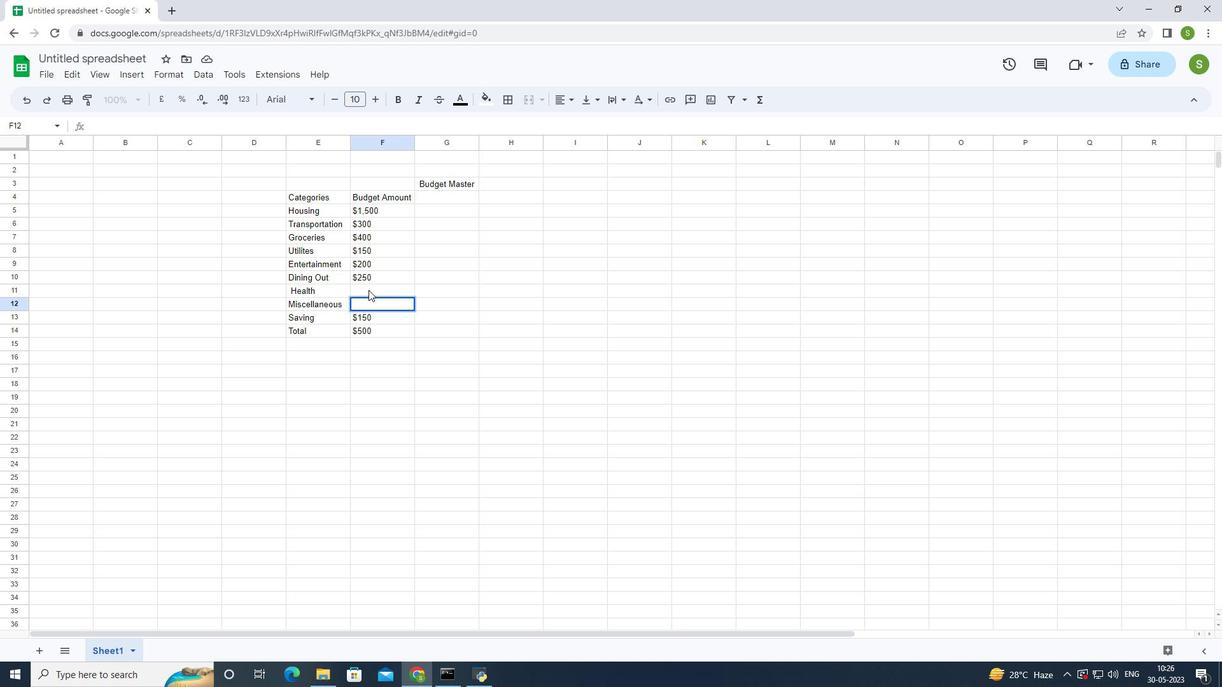 
Action: Mouse moved to (367, 290)
Screenshot: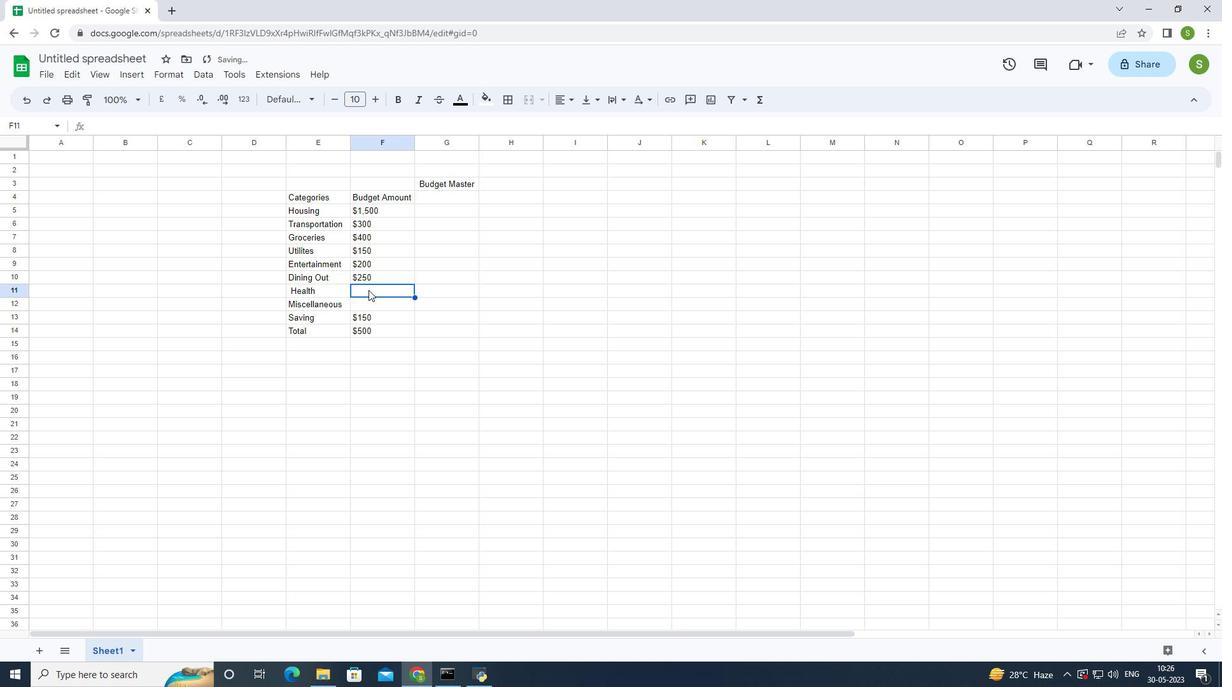 
Action: Key pressed ctrl+V
Screenshot: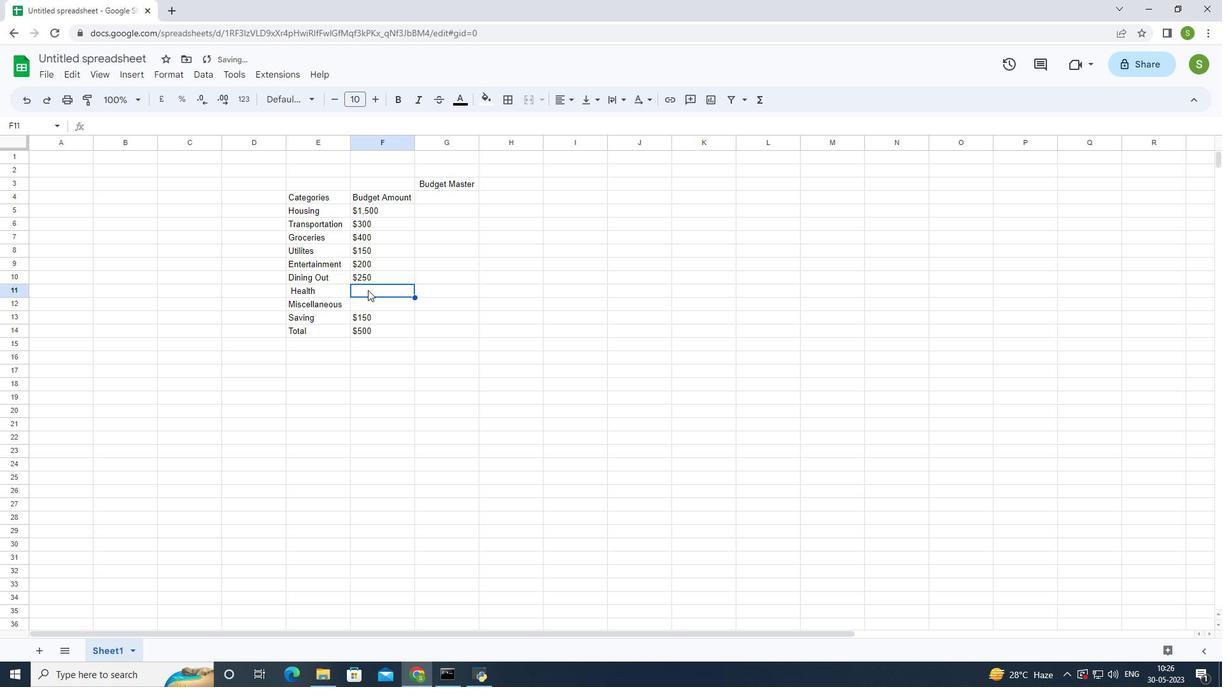 
Action: Mouse moved to (362, 315)
Screenshot: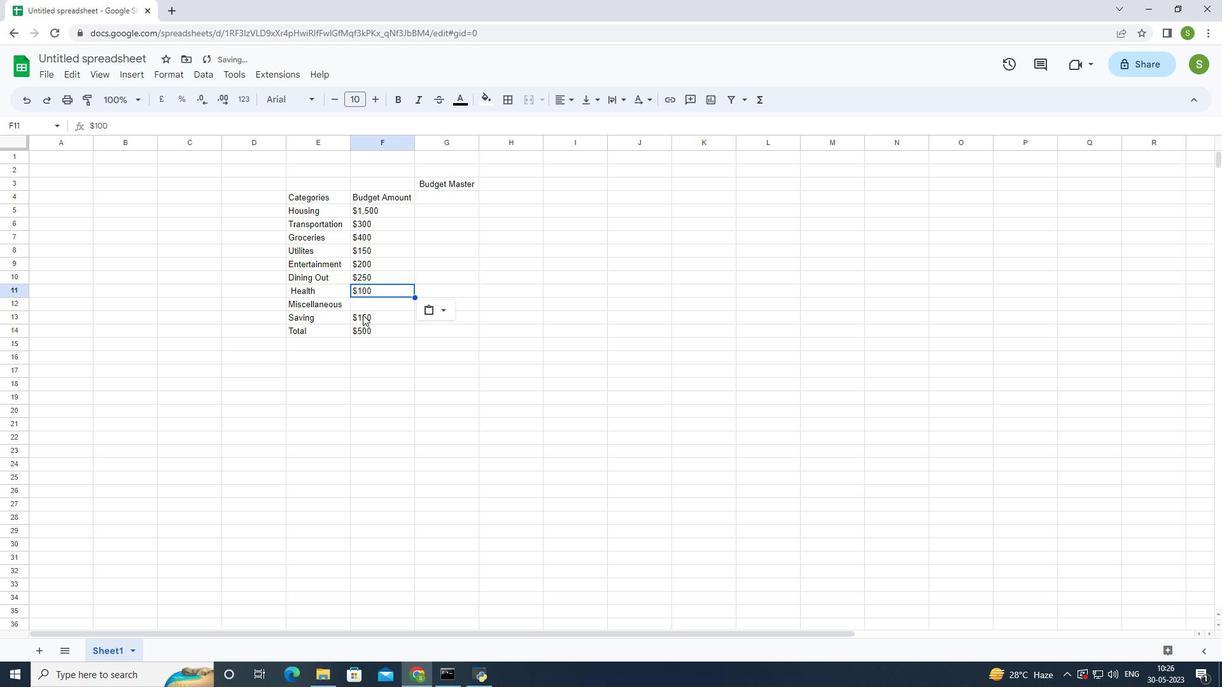 
Action: Mouse pressed left at (362, 315)
Screenshot: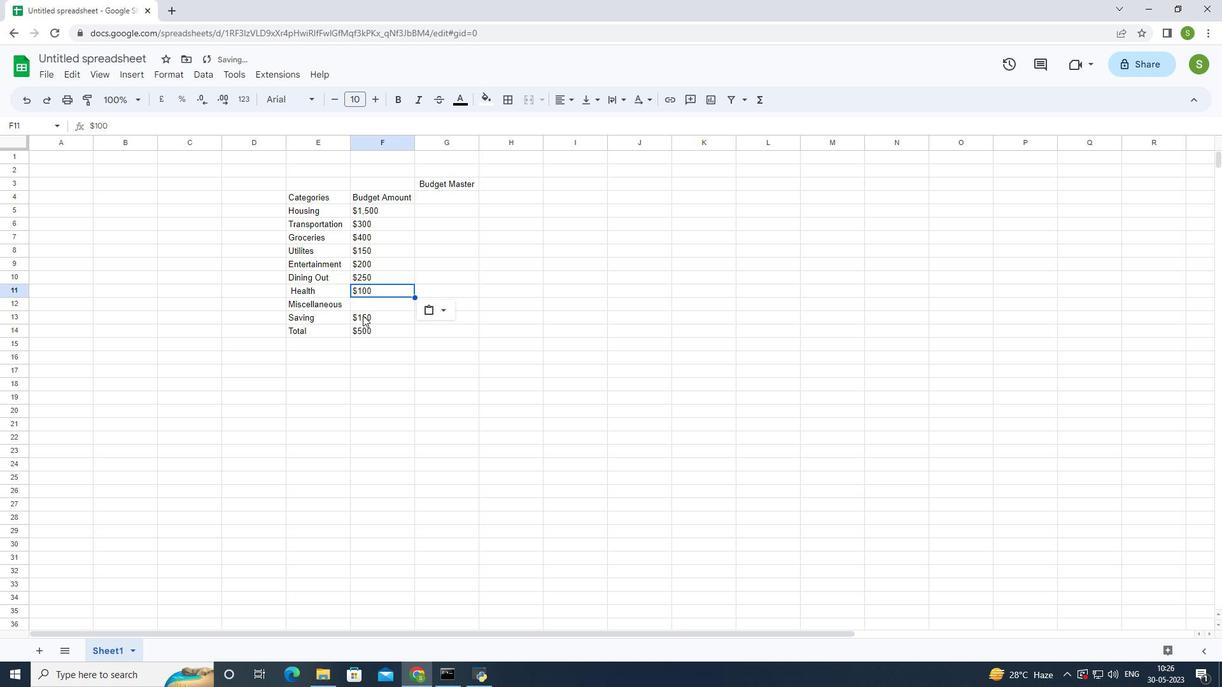 
Action: Mouse pressed left at (362, 315)
Screenshot: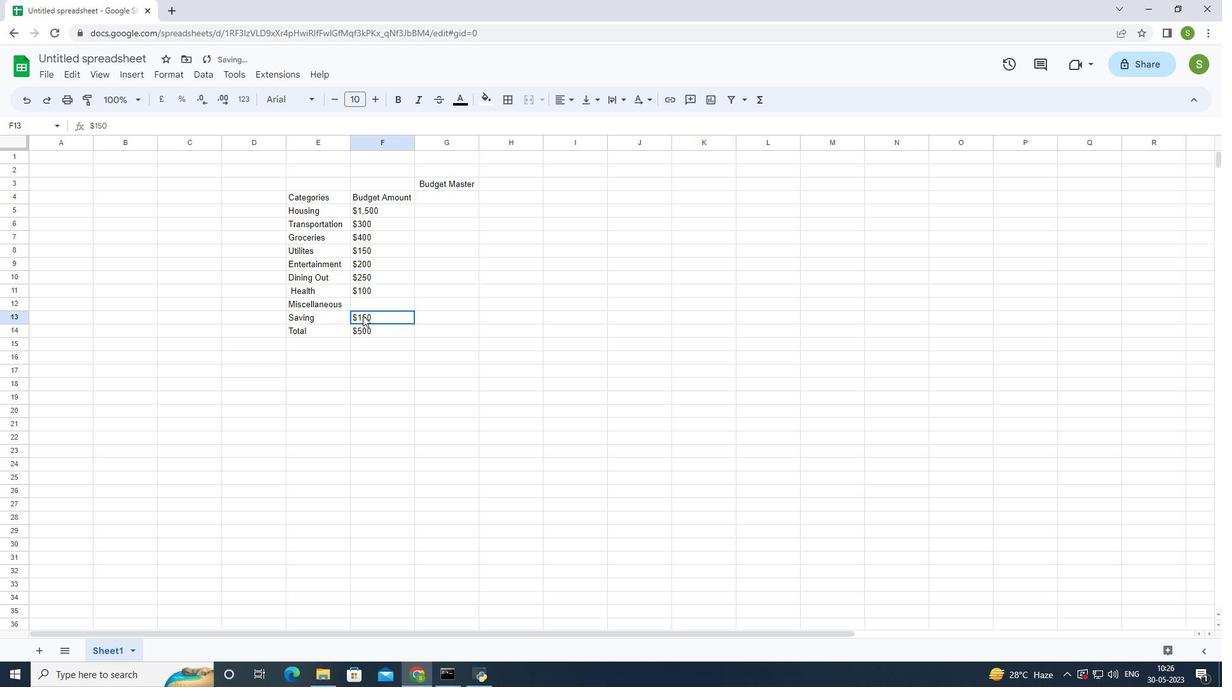 
Action: Mouse moved to (371, 317)
Screenshot: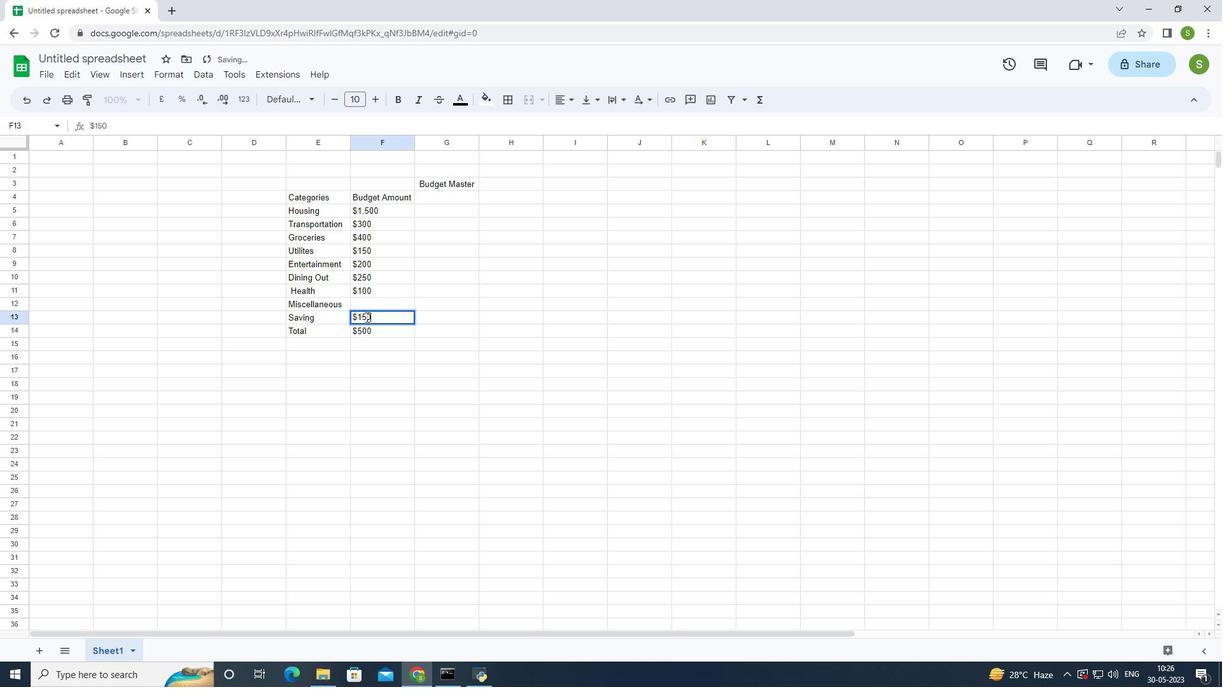 
Action: Mouse pressed left at (371, 317)
Screenshot: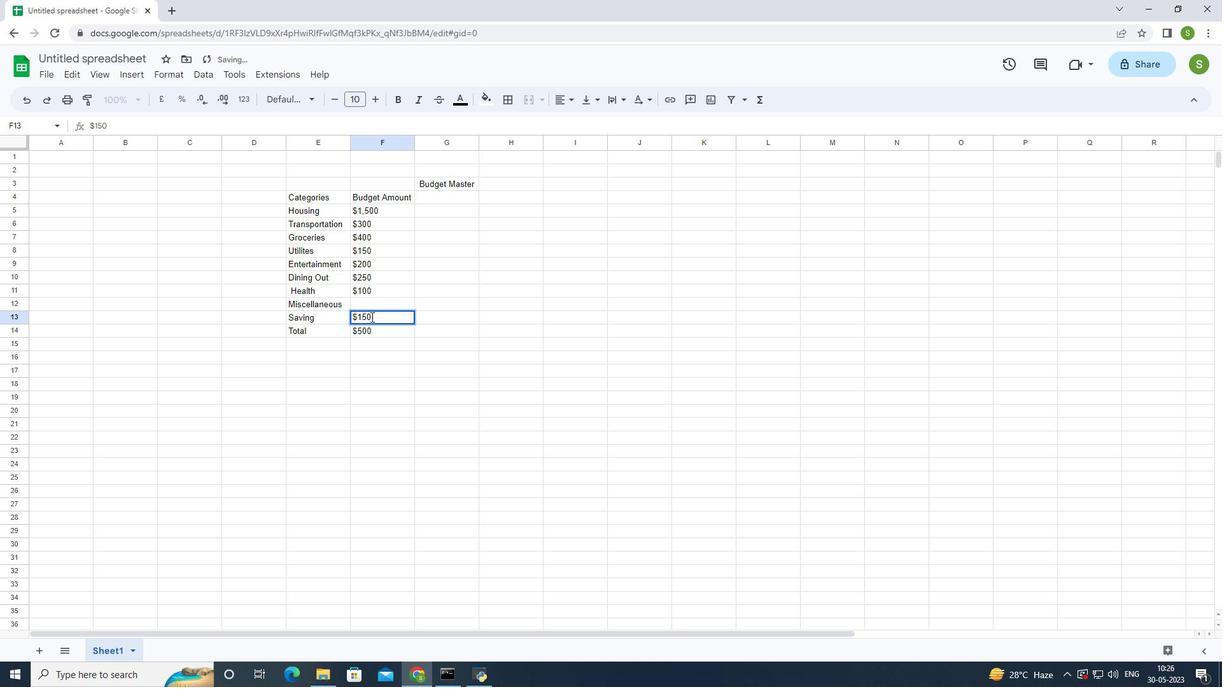
Action: Mouse moved to (378, 315)
Screenshot: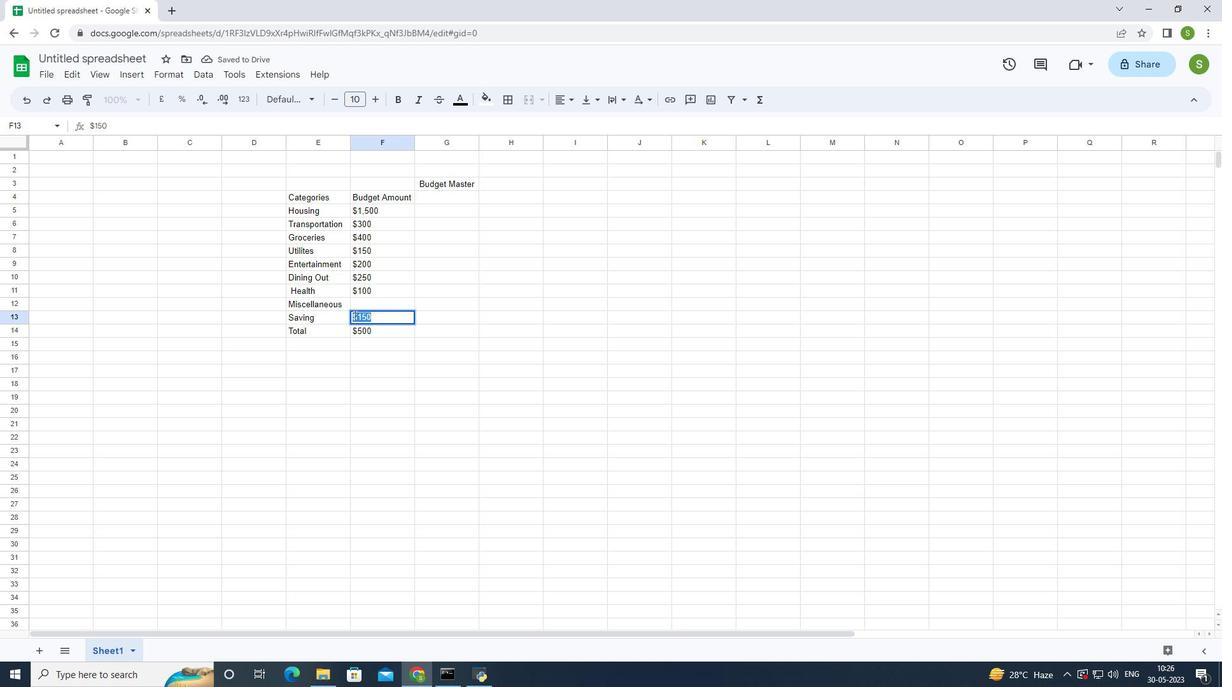 
Action: Key pressed ctrl+X
Screenshot: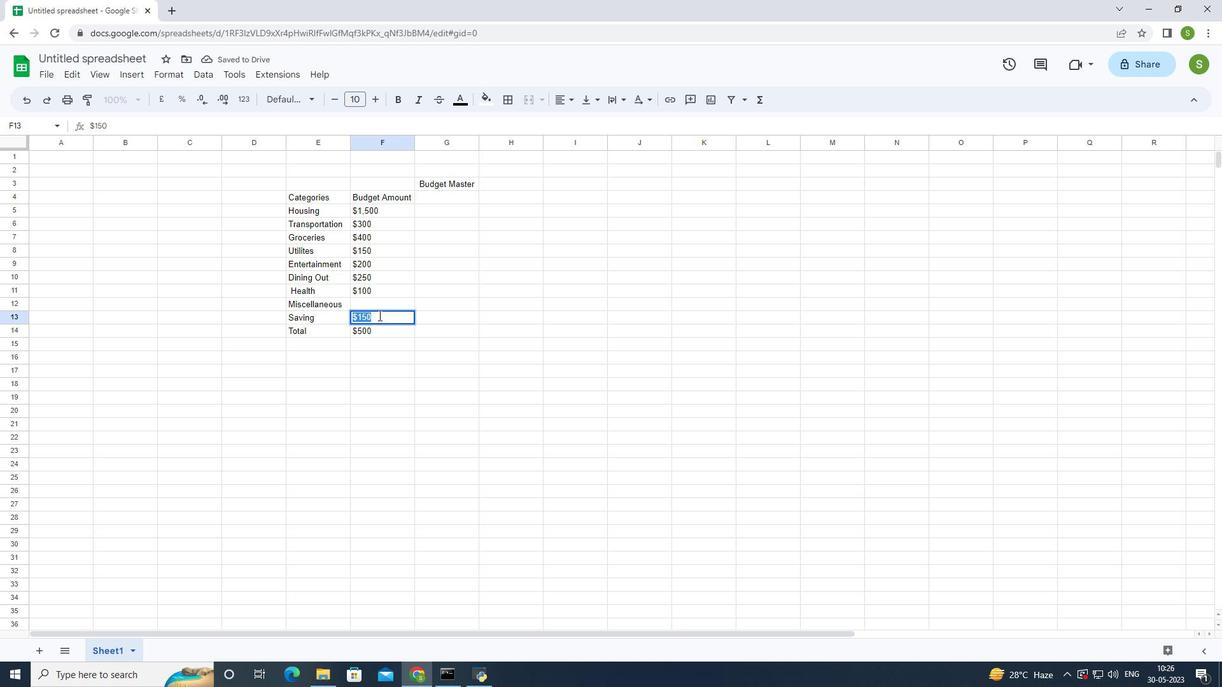 
Action: Mouse moved to (367, 299)
Screenshot: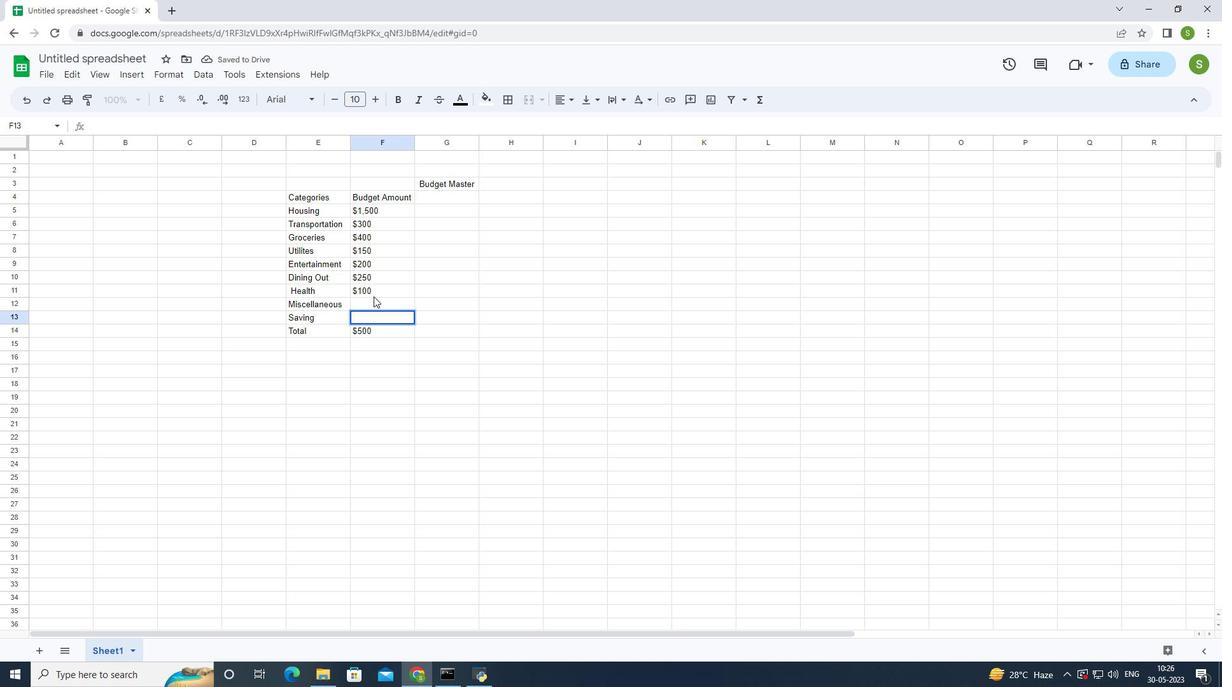 
Action: Mouse pressed left at (367, 299)
Screenshot: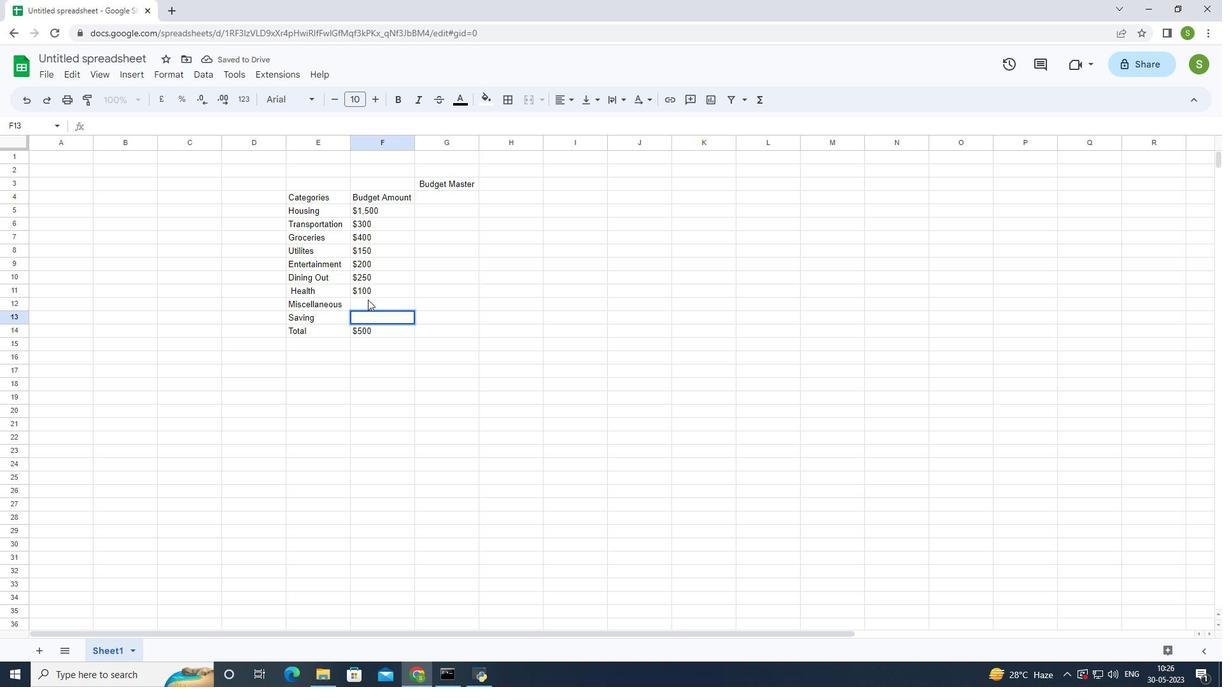 
Action: Mouse moved to (367, 300)
Screenshot: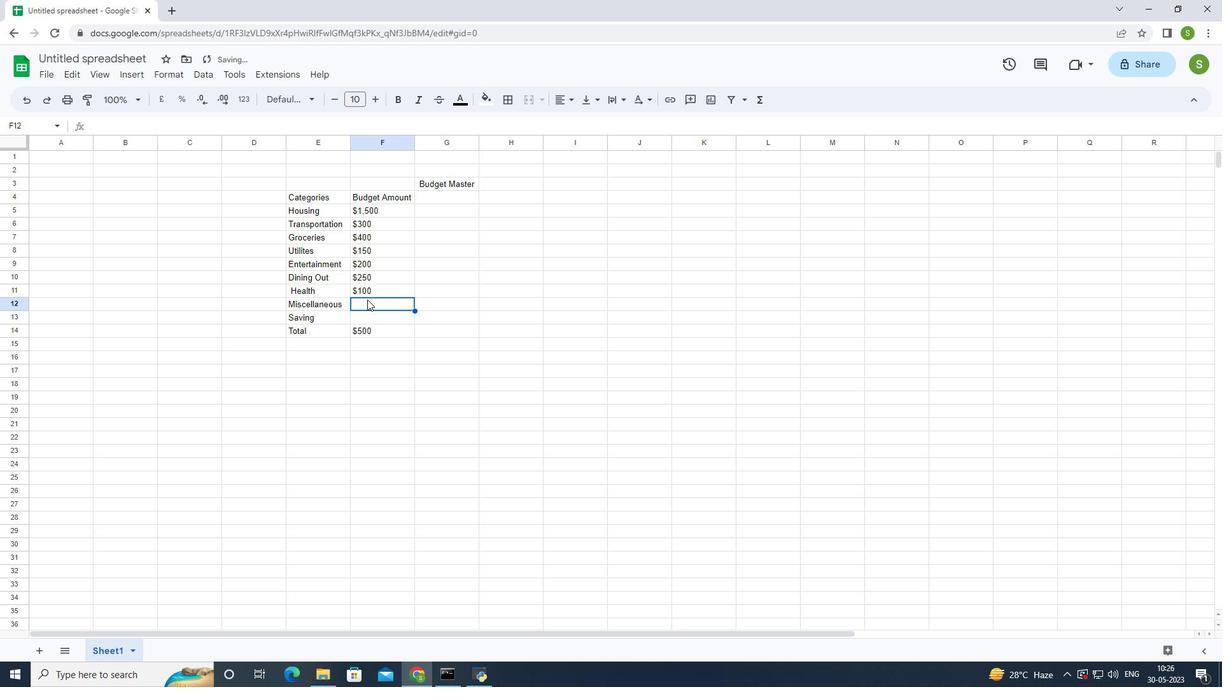 
Action: Key pressed ctrl+V
Screenshot: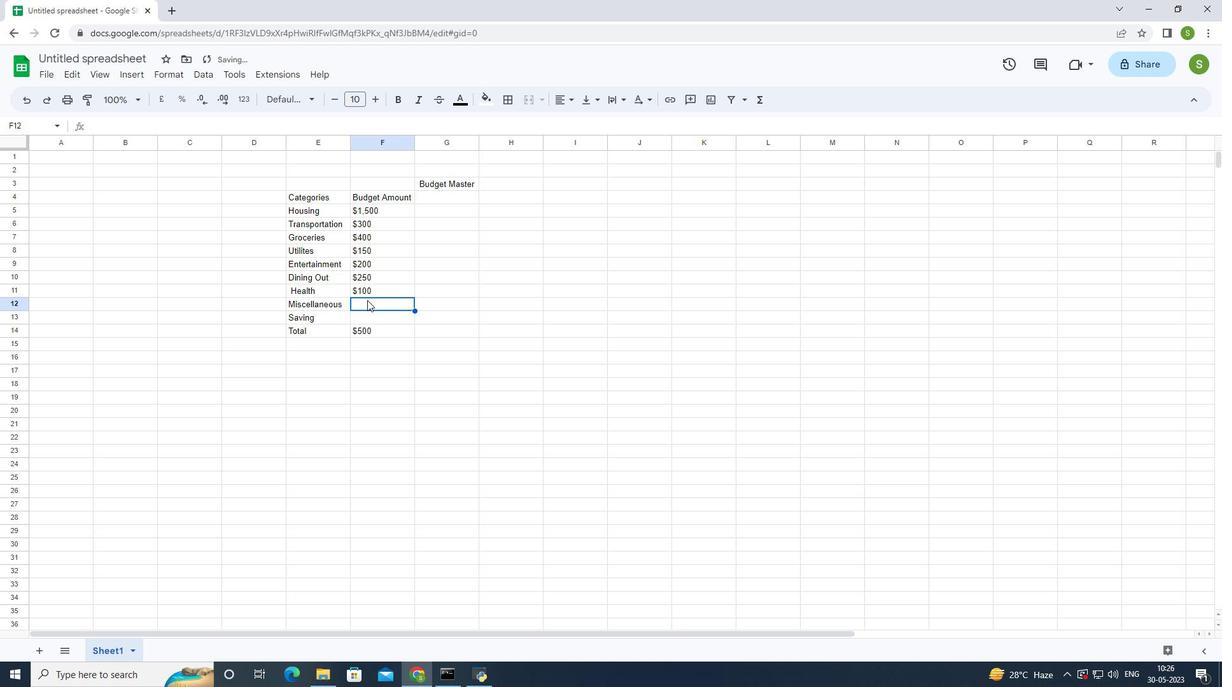 
Action: Mouse moved to (364, 329)
Screenshot: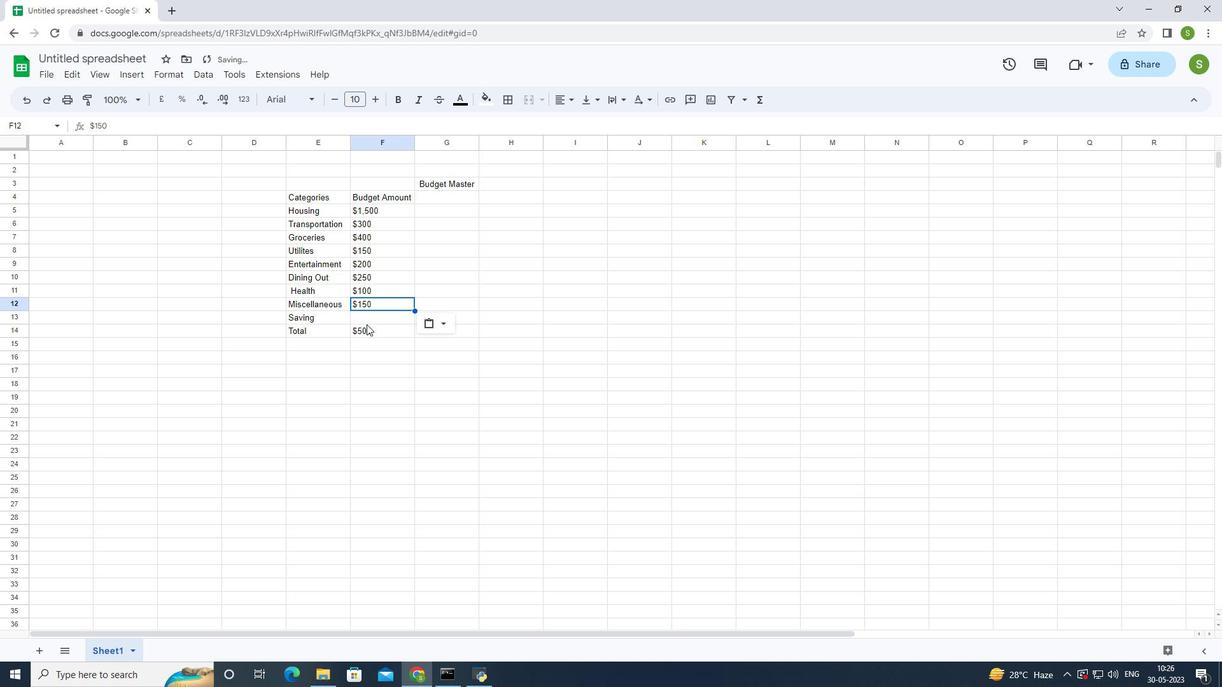 
Action: Mouse pressed left at (364, 329)
Screenshot: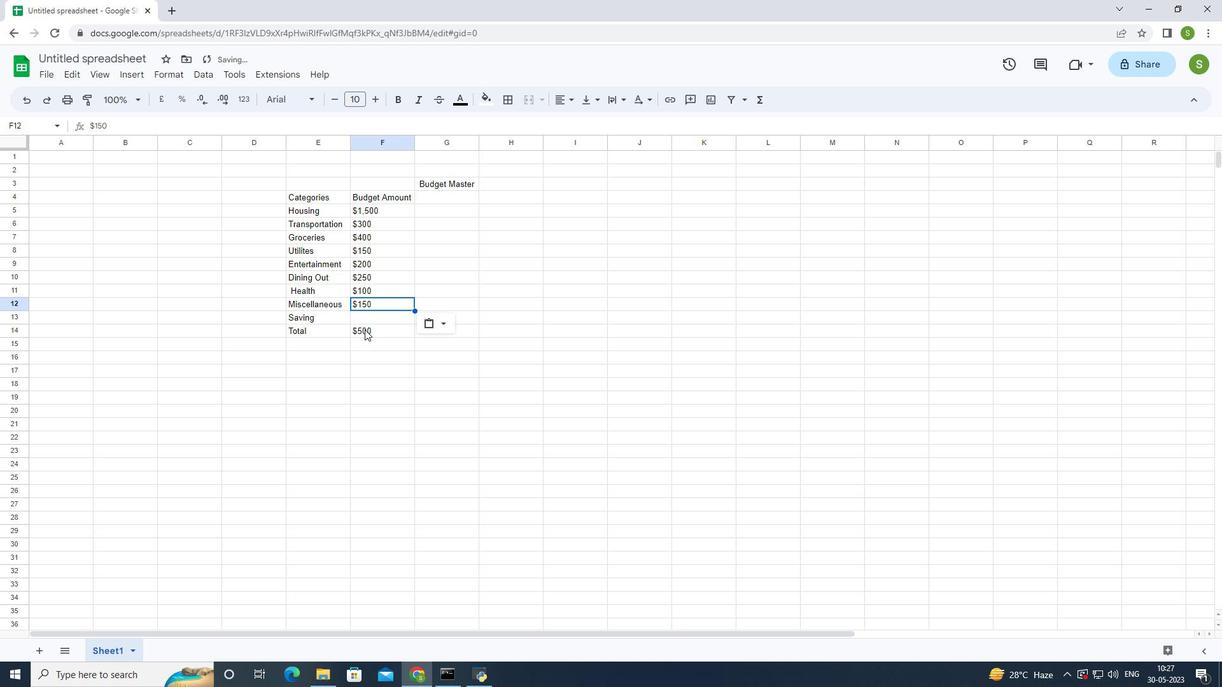 
Action: Mouse pressed left at (364, 329)
Screenshot: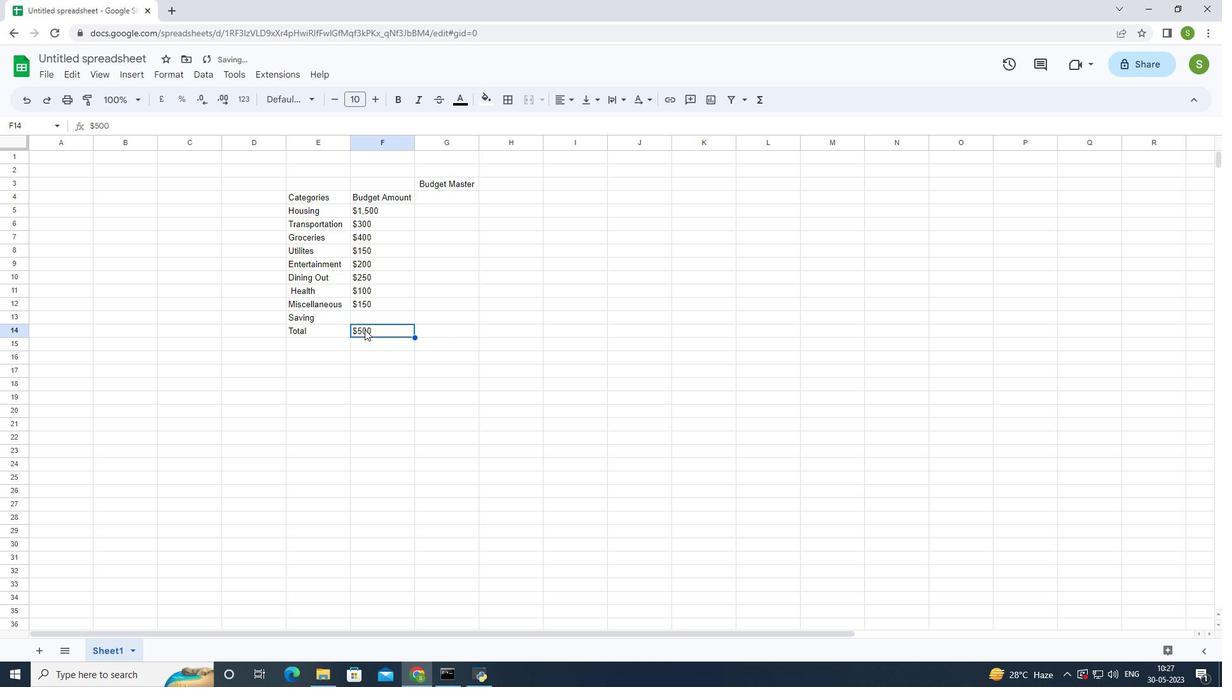 
Action: Mouse moved to (364, 329)
Screenshot: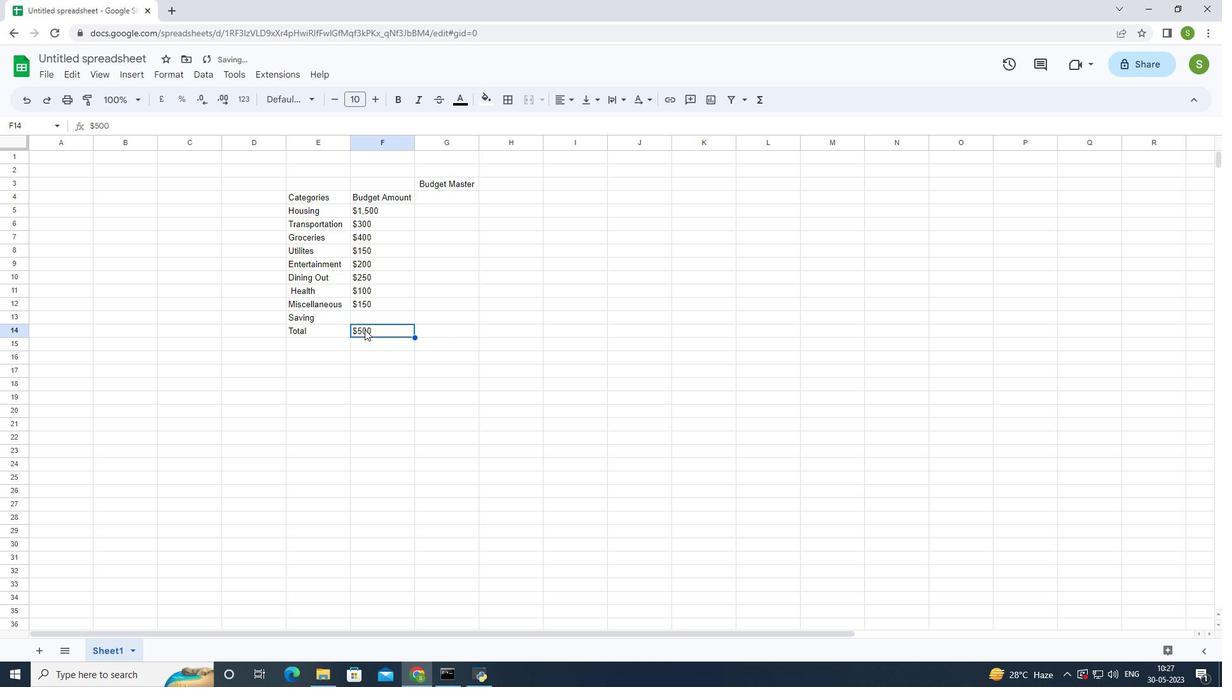 
Action: Mouse pressed left at (364, 329)
Screenshot: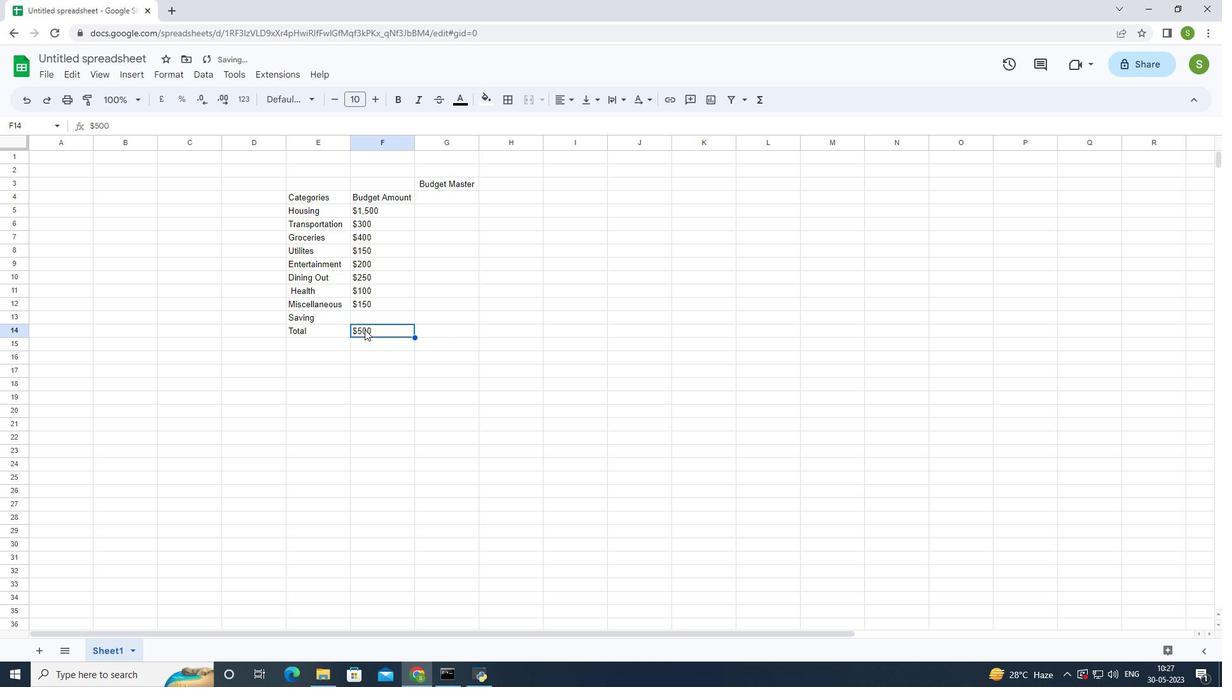
Action: Mouse moved to (379, 329)
Screenshot: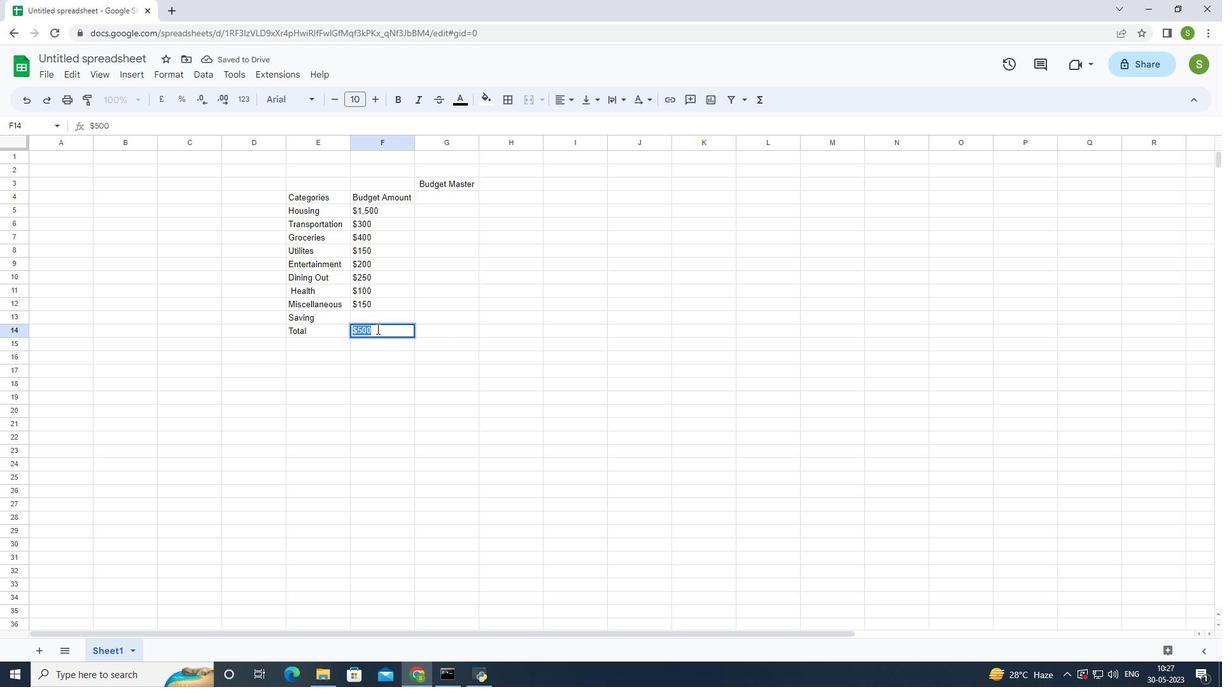 
Action: Key pressed ctrl+X
Screenshot: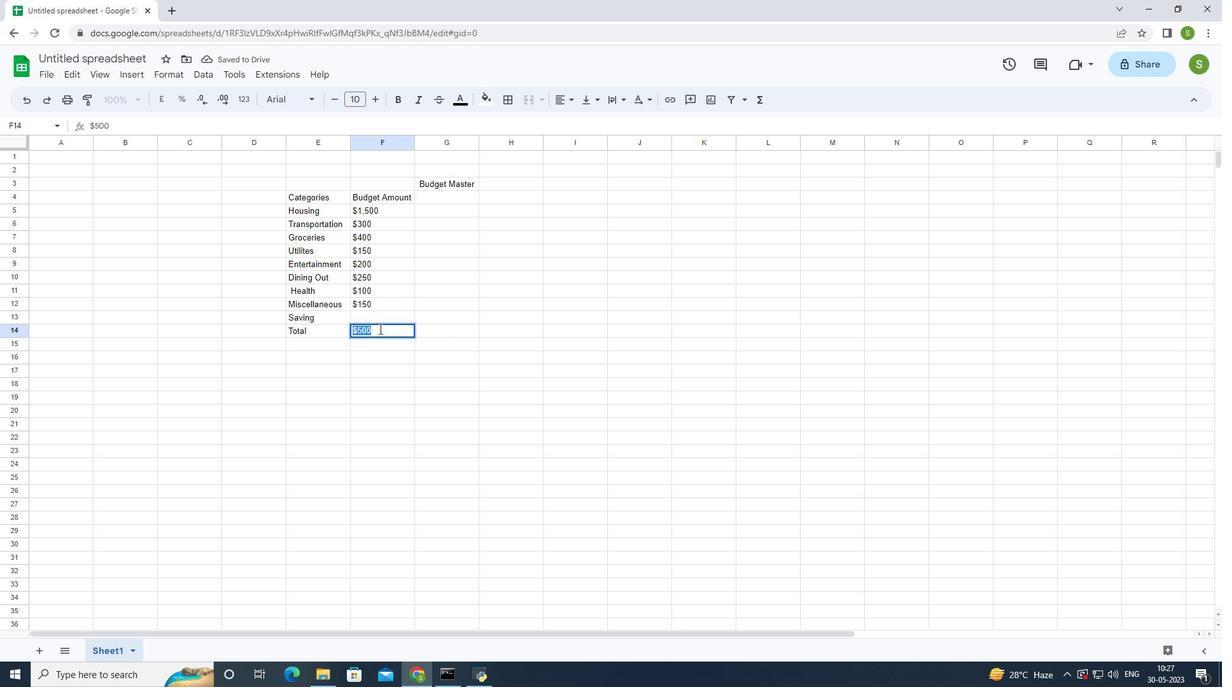 
Action: Mouse moved to (367, 317)
Screenshot: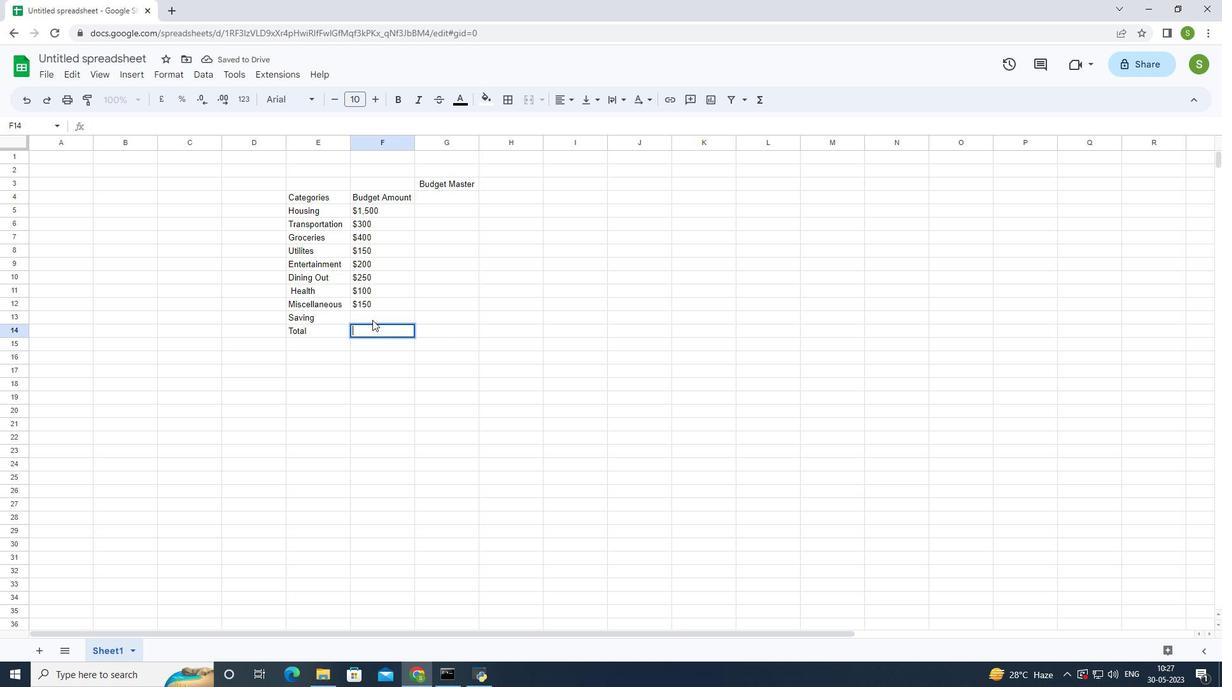 
Action: Mouse pressed left at (367, 317)
Screenshot: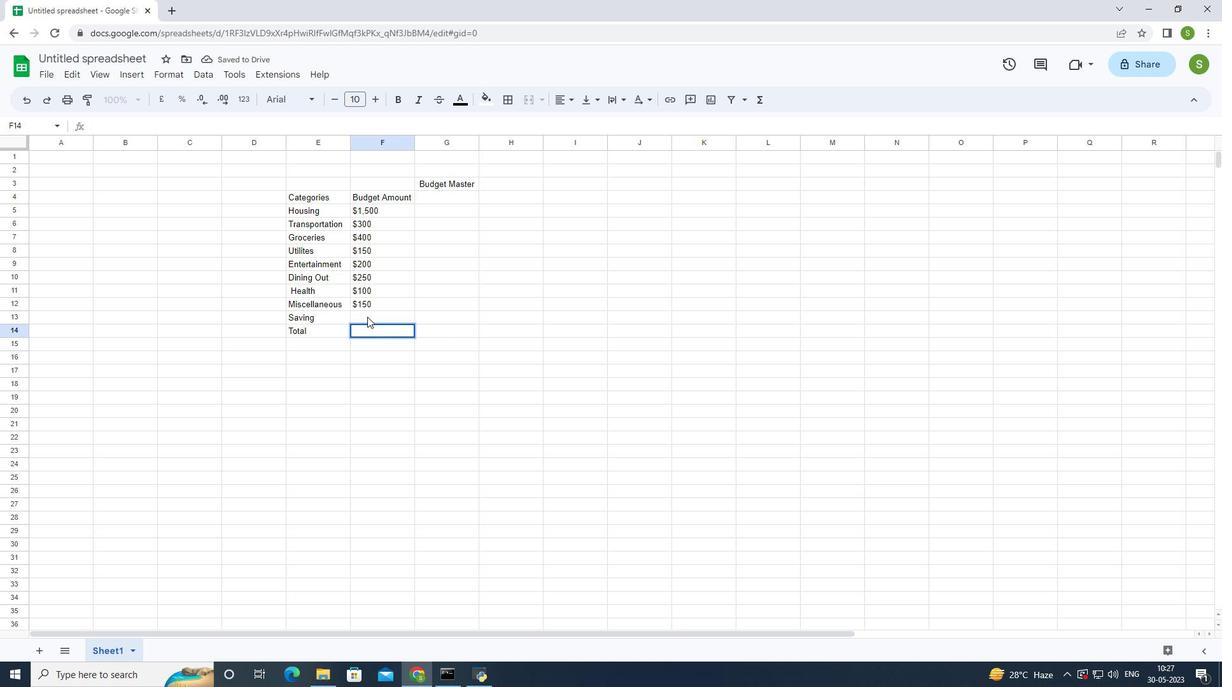 
Action: Mouse moved to (373, 316)
Screenshot: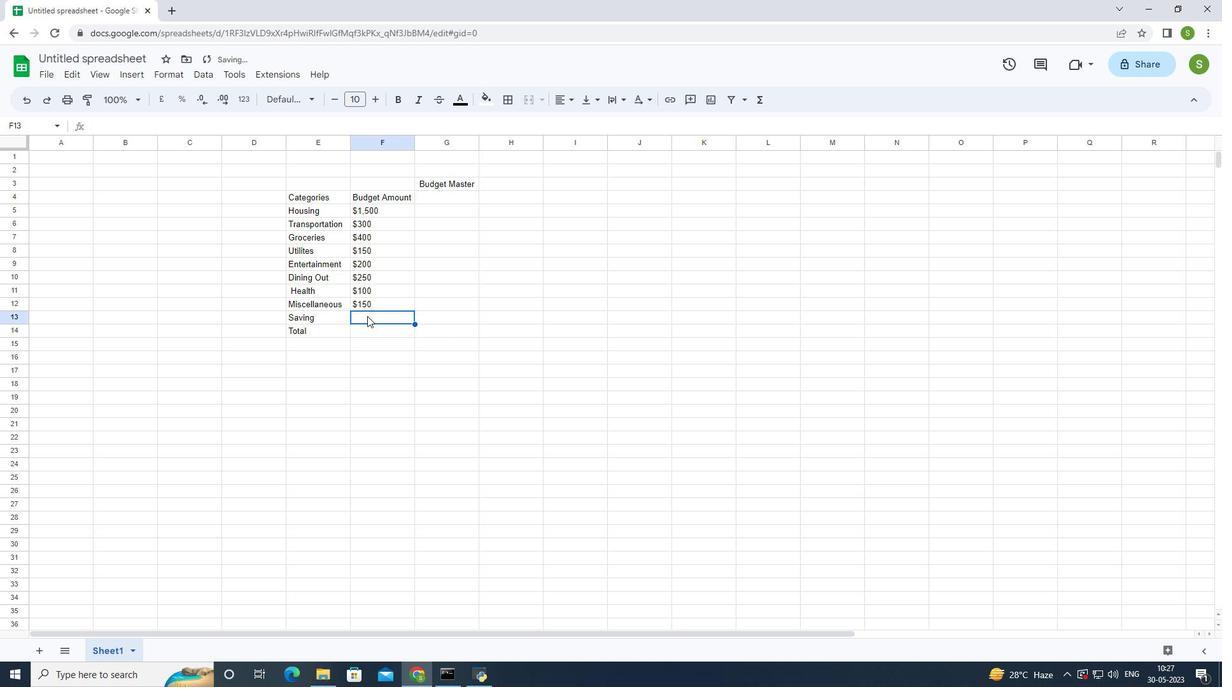 
Action: Key pressed ctrl+V
Screenshot: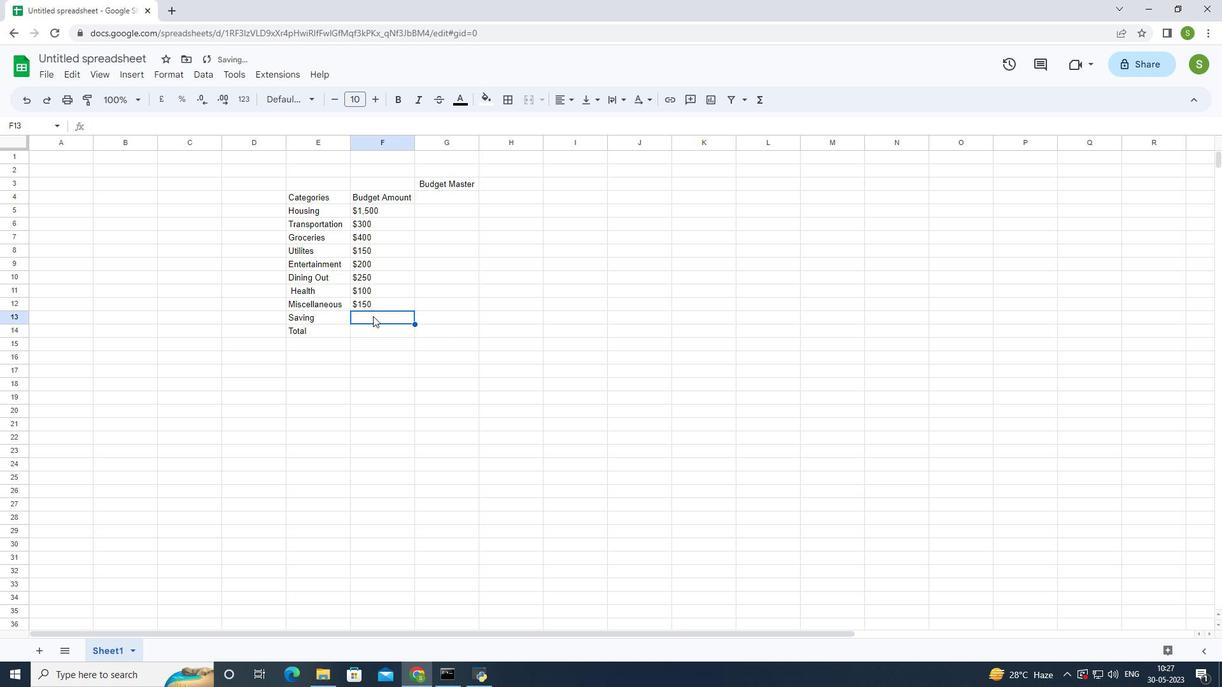 
Action: Mouse moved to (364, 329)
Screenshot: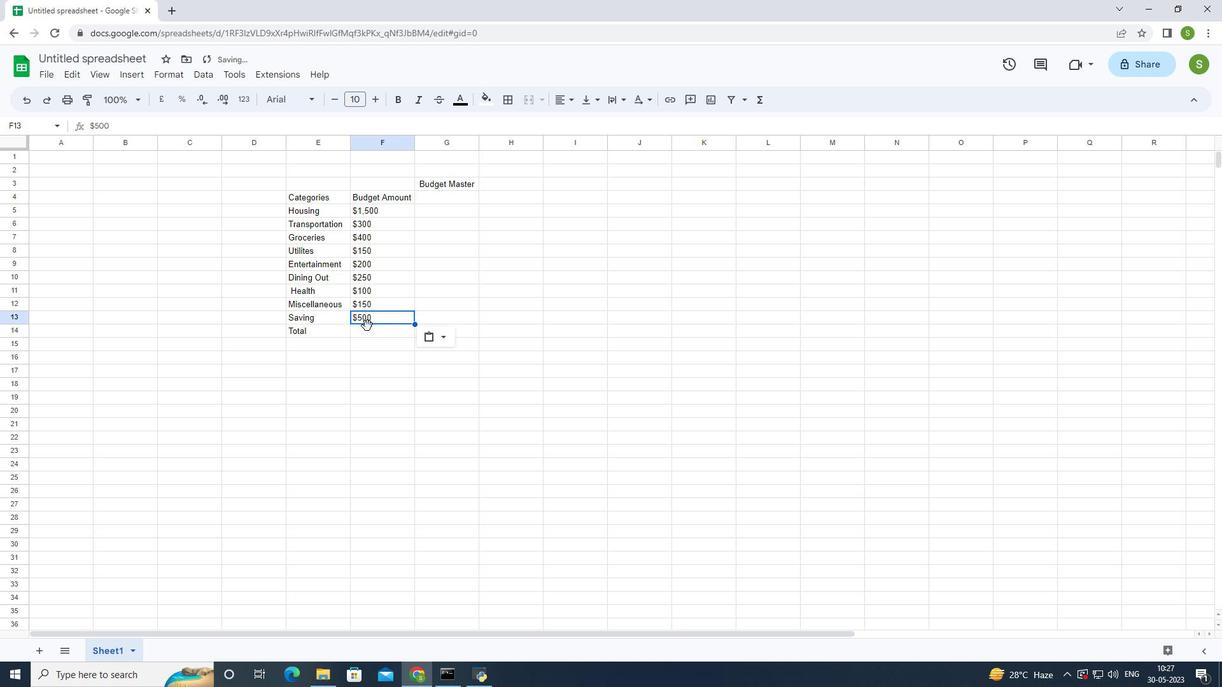 
Action: Mouse pressed left at (364, 329)
Screenshot: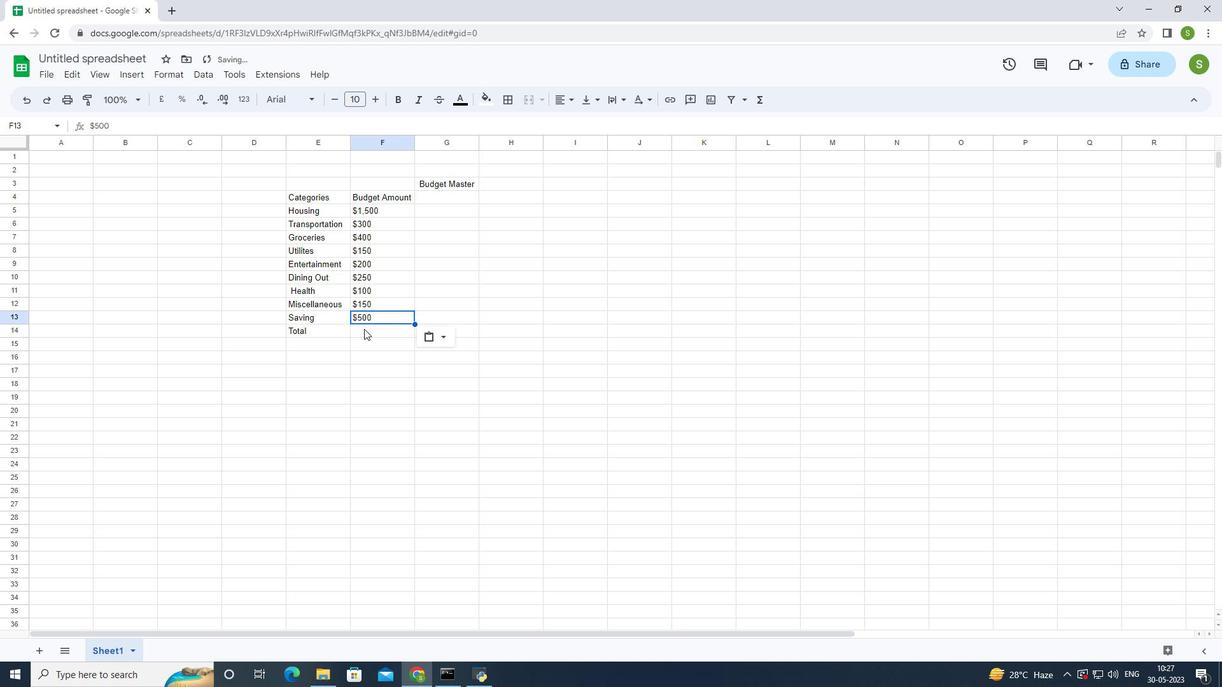 
Action: Mouse moved to (405, 325)
Screenshot: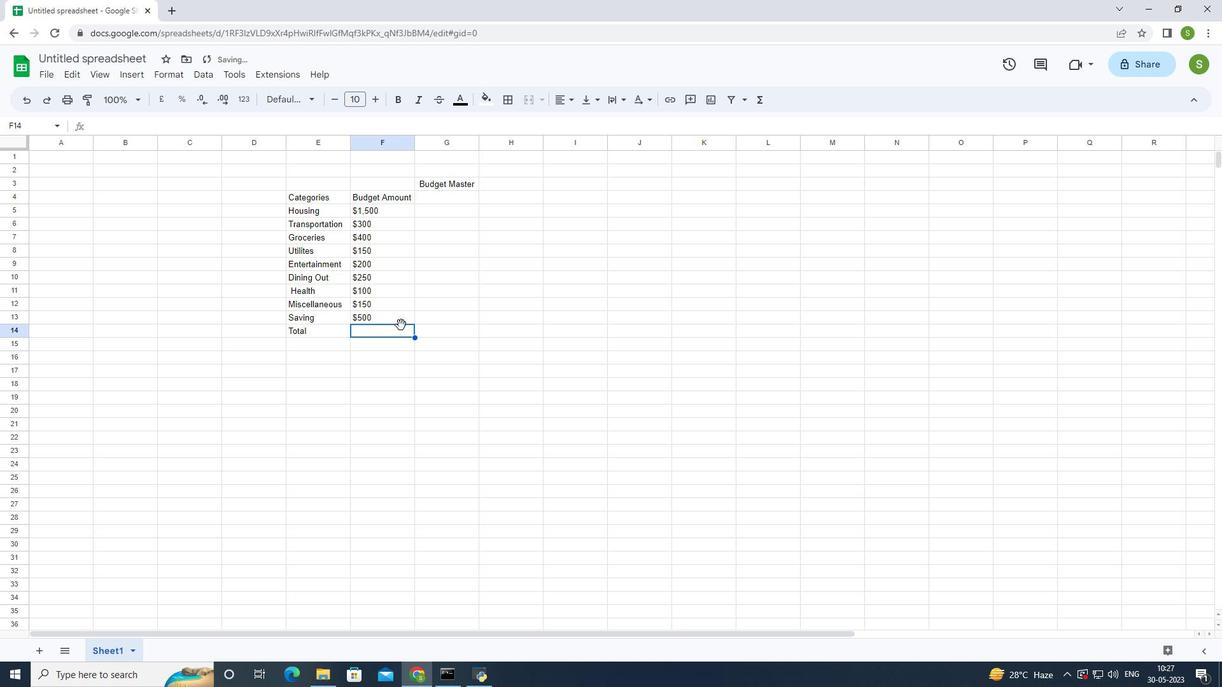 
Action: Key pressed <Key.shift>$
Screenshot: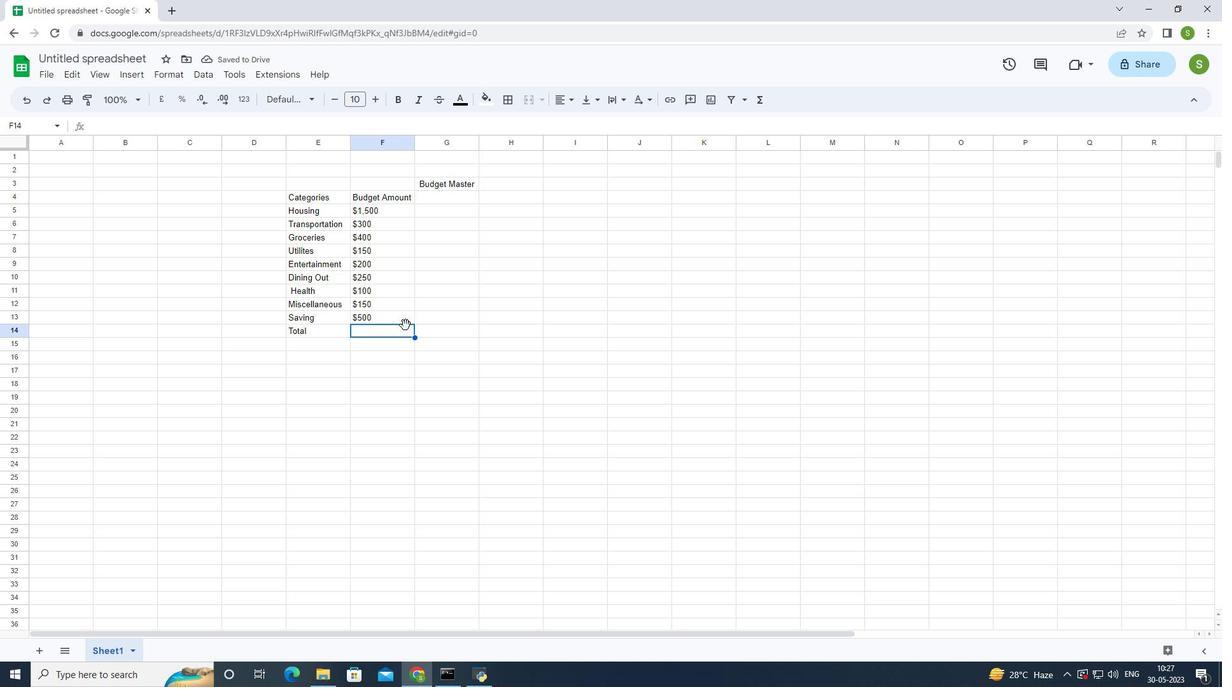 
Action: Mouse moved to (406, 325)
Screenshot: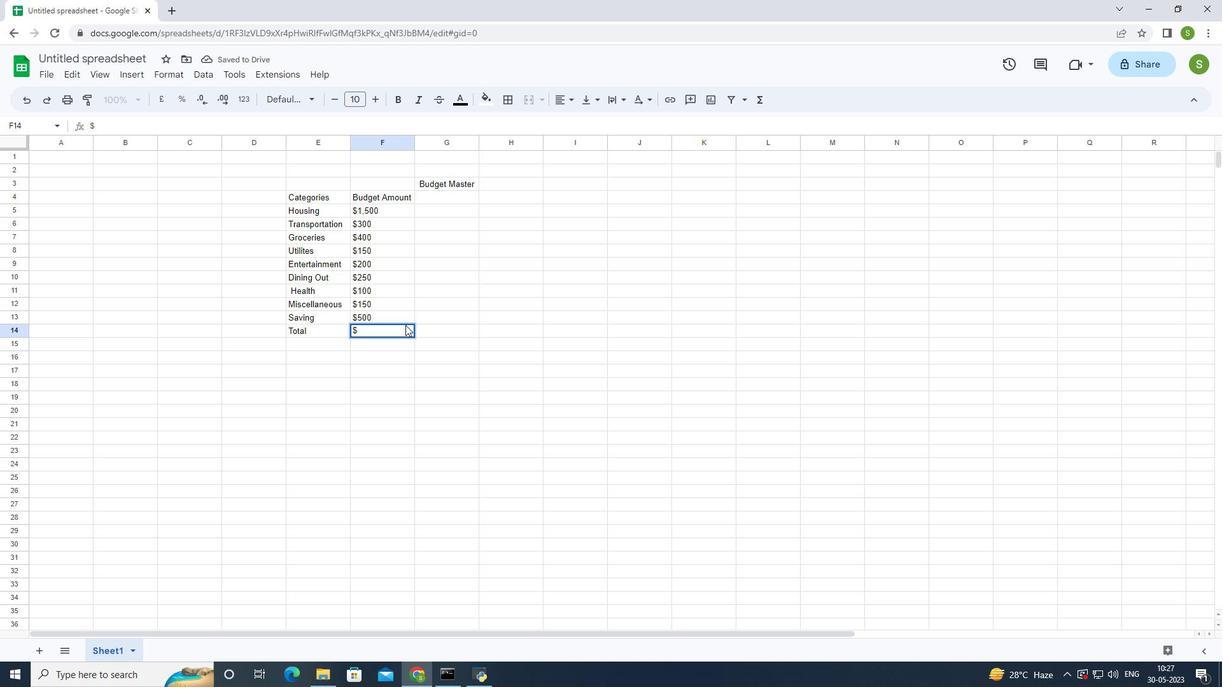 
Action: Key pressed 3550<Key.enter>
Screenshot: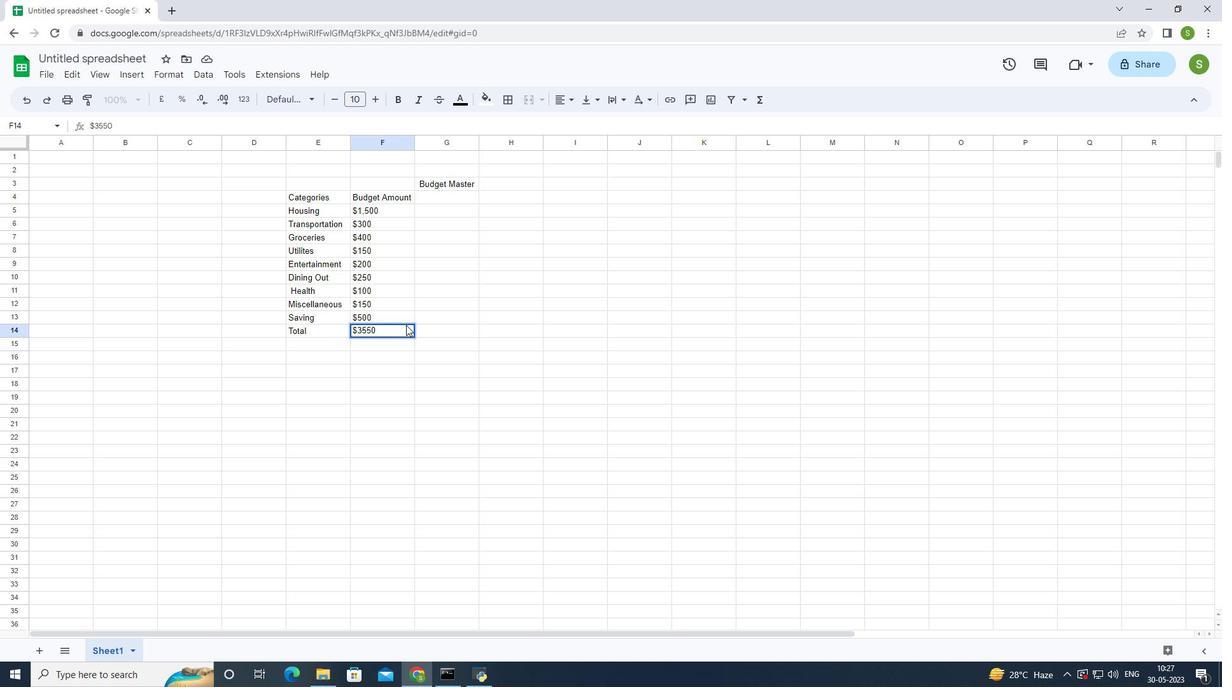 
Action: Mouse moved to (427, 196)
Screenshot: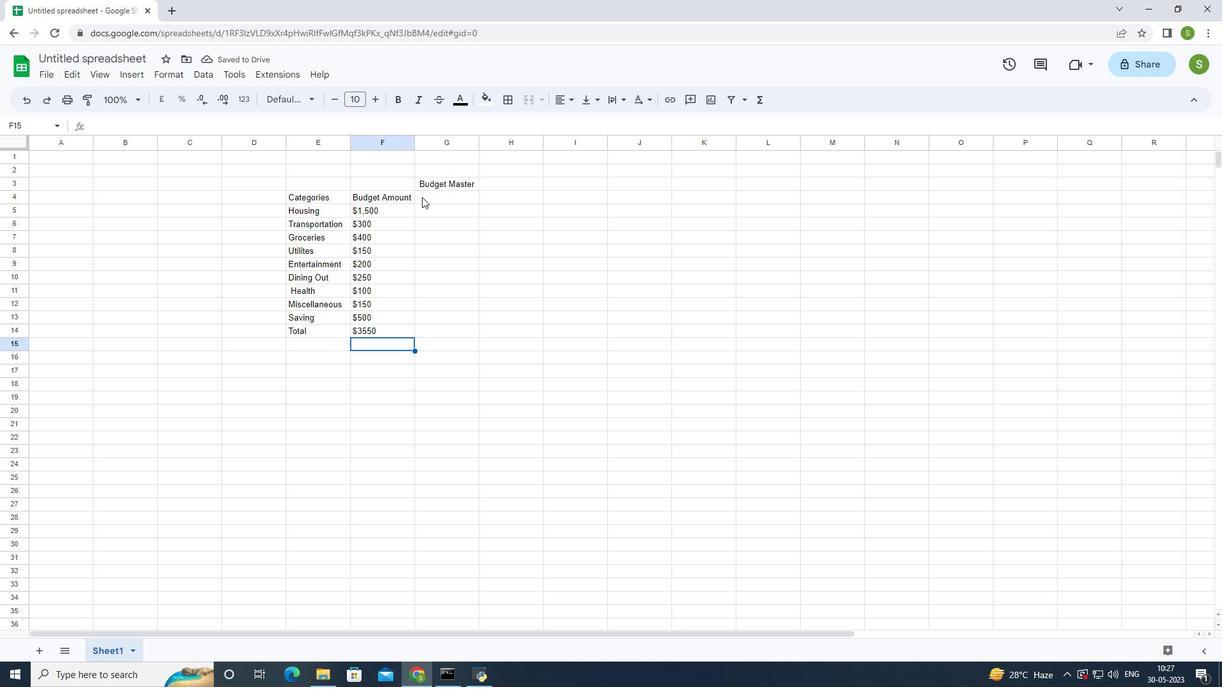 
Action: Mouse pressed left at (427, 196)
Screenshot: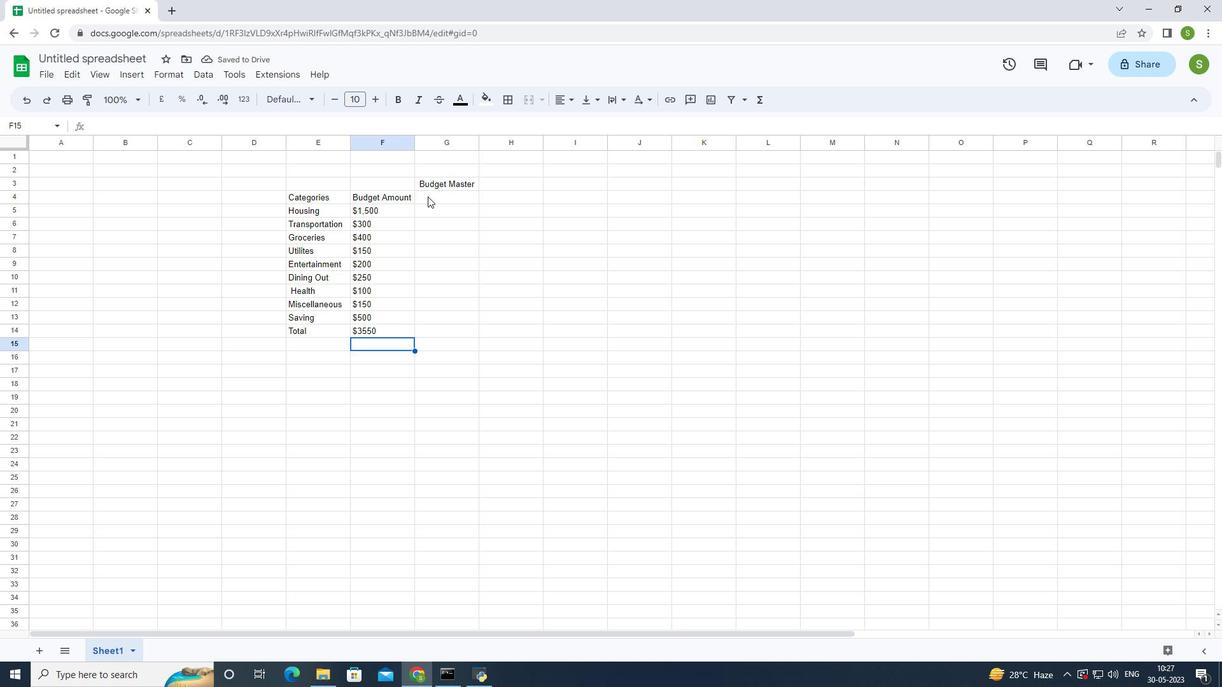 
Action: Mouse moved to (443, 196)
Screenshot: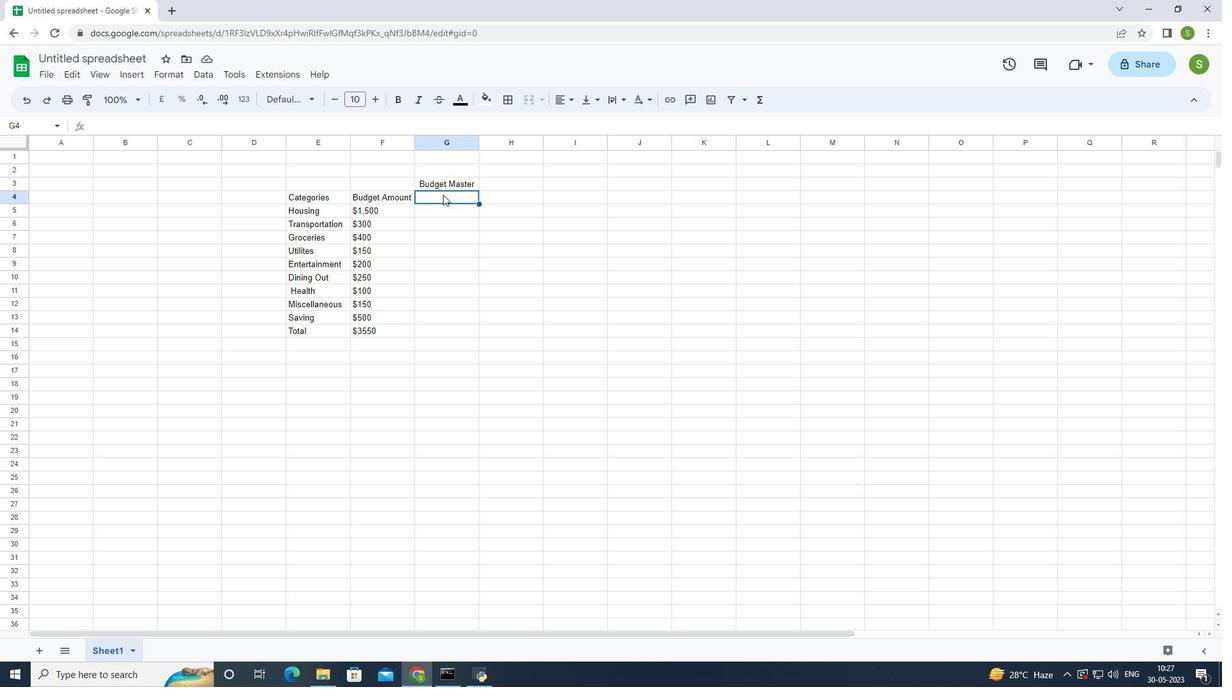 
Action: Key pressed <Key.shift>Vaules<Key.enter>-<Key.shift><Key.shift><Key.shift><Key.shift><Key.shift><Key.shift><Key.shift><Key.shift><Key.shift><Key.shift><Key.shift><Key.shift><Key.shift><Key.shift><Key.shift><Key.shift><Key.shift><Key.shift><Key.shift>$100<Key.enter>-<Key.shift><Key.shift><Key.shift><Key.shift><Key.shift><Key.shift><Key.shift>$20<Key.enter><Key.shift><Key.shift><Key.shift>-<Key.shift><Key.shift><Key.shift><Key.shift><Key.shift><Key.shift><Key.shift><Key.shift><Key.shift><Key.shift><Key.shift><Key.shift><Key.shift><Key.shift><Key.shift><Key.shift><Key.shift><Key.shift><Key.shift><Key.shift><Key.shift><Key.shift><Key.shift><Key.shift><Key.shift><Key.shift><Key.shift>$20<Key.enter><Key.shift_r>+20
Screenshot: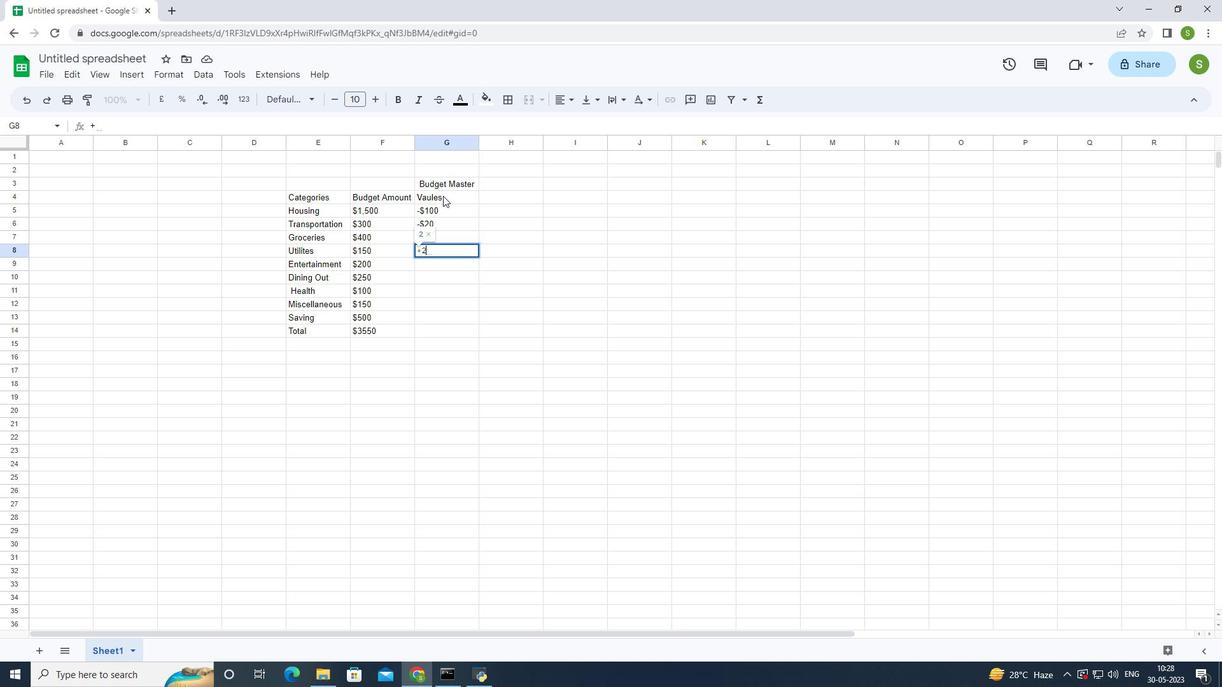 
Action: Mouse moved to (454, 187)
Screenshot: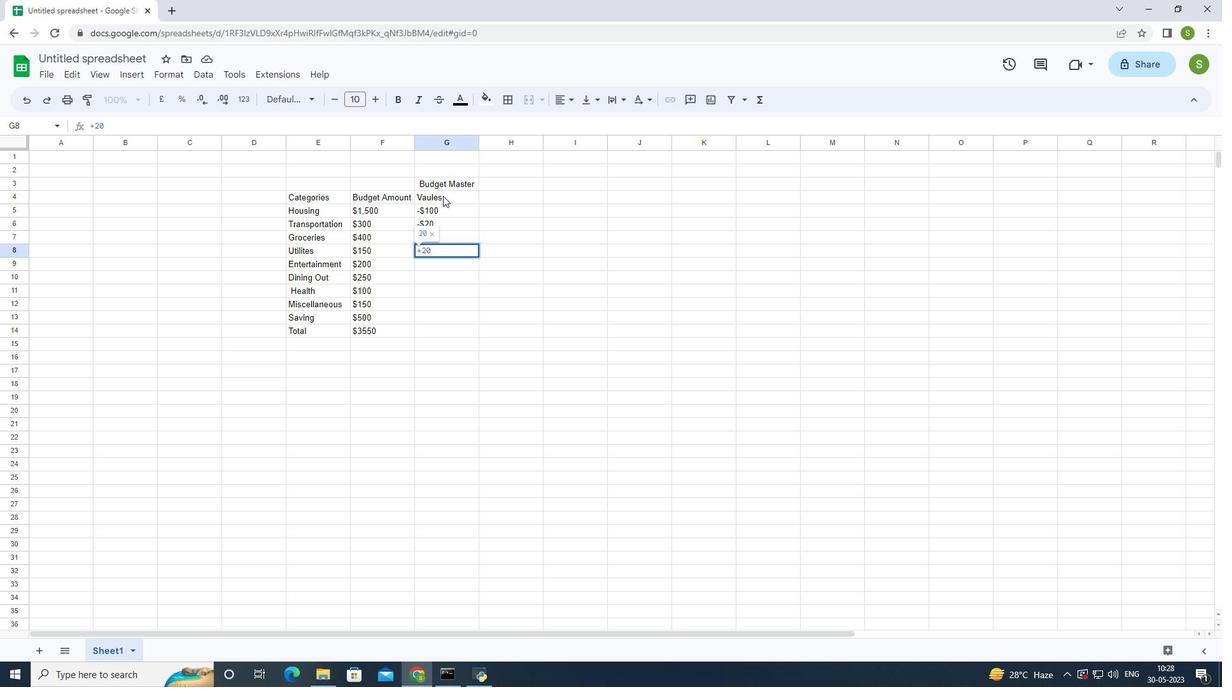 
Action: Key pressed <Key.enter>
Screenshot: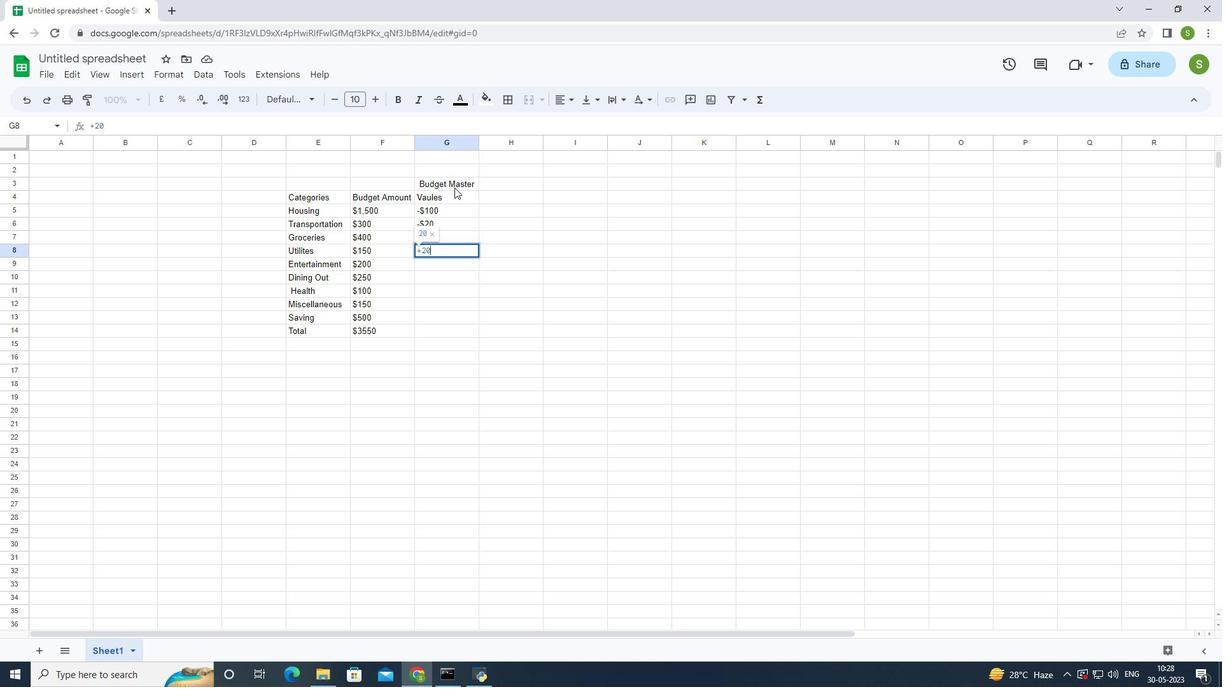 
Action: Mouse moved to (447, 227)
Screenshot: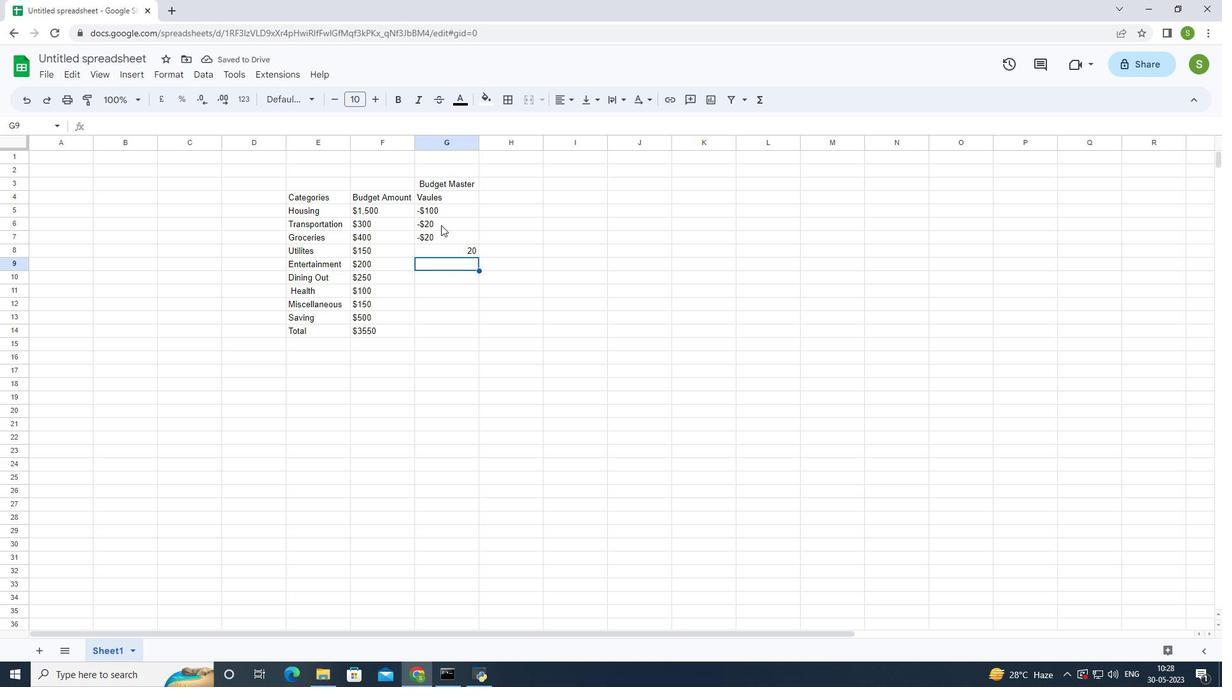 
Action: Mouse pressed left at (447, 227)
Screenshot: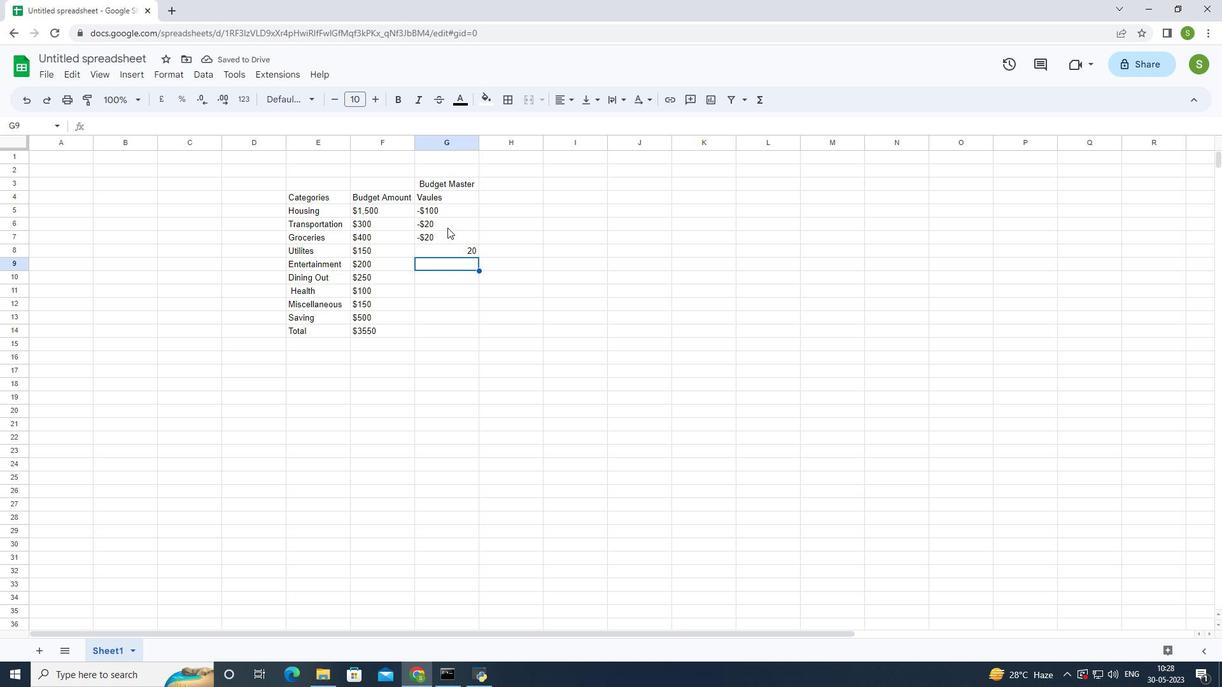 
Action: Mouse moved to (448, 250)
Screenshot: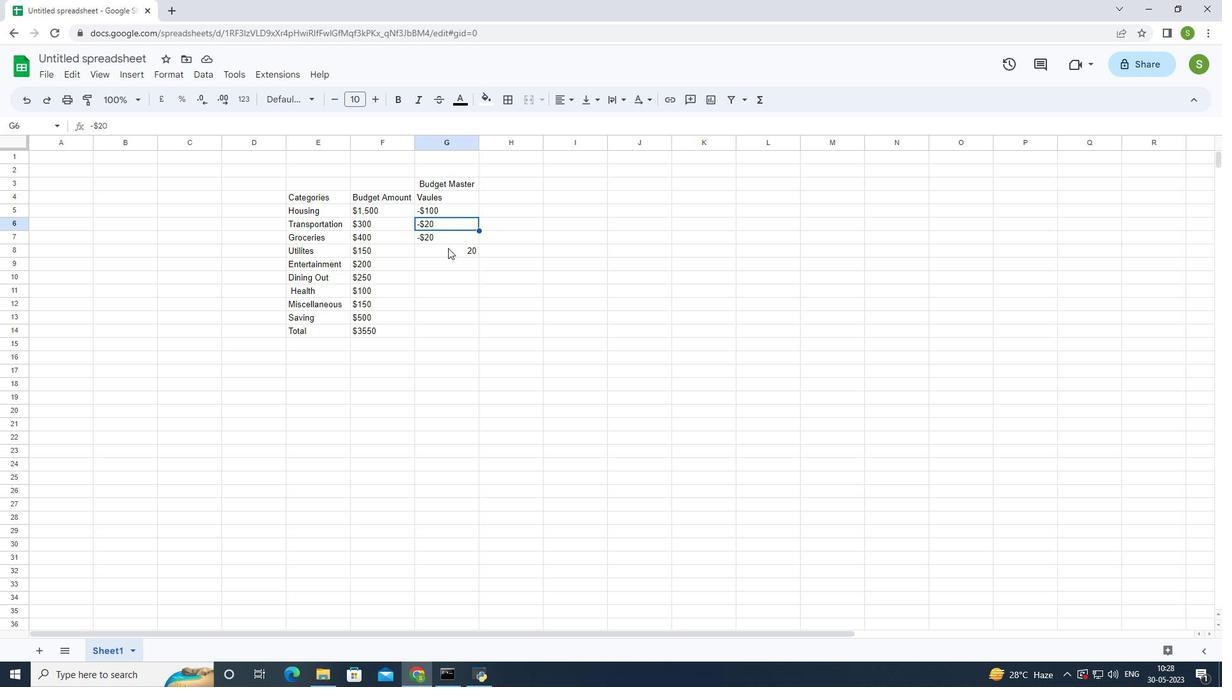 
Action: Mouse pressed left at (448, 250)
Screenshot: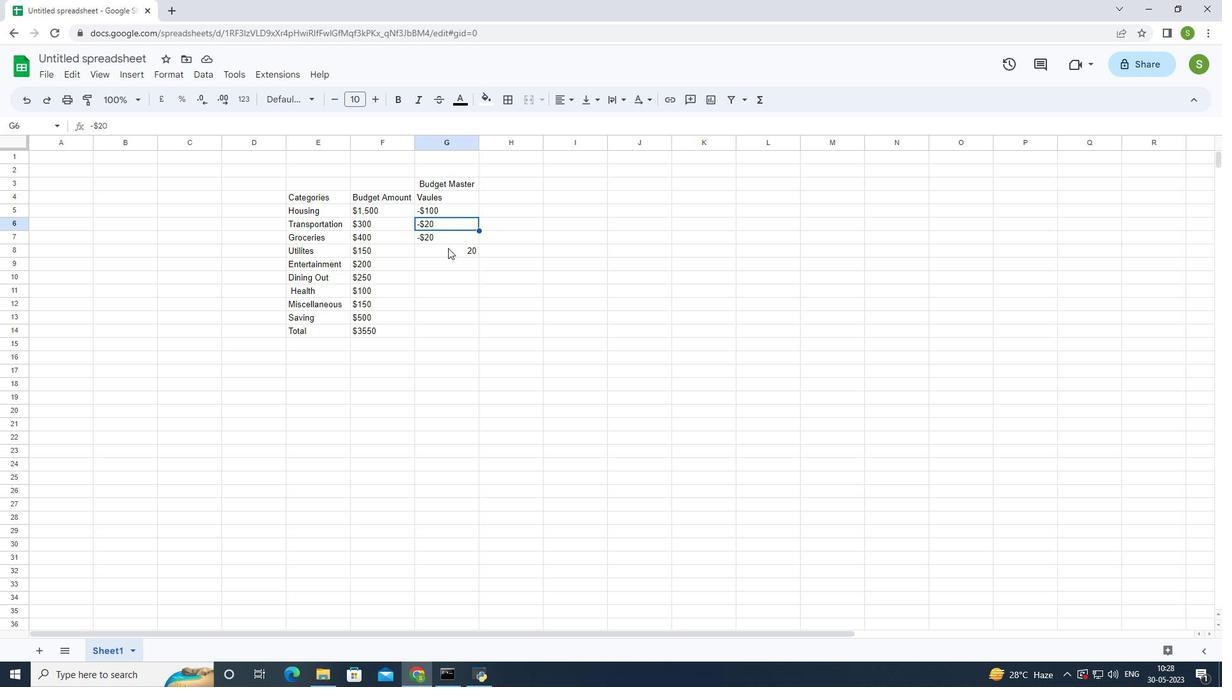 
Action: Mouse moved to (467, 249)
Screenshot: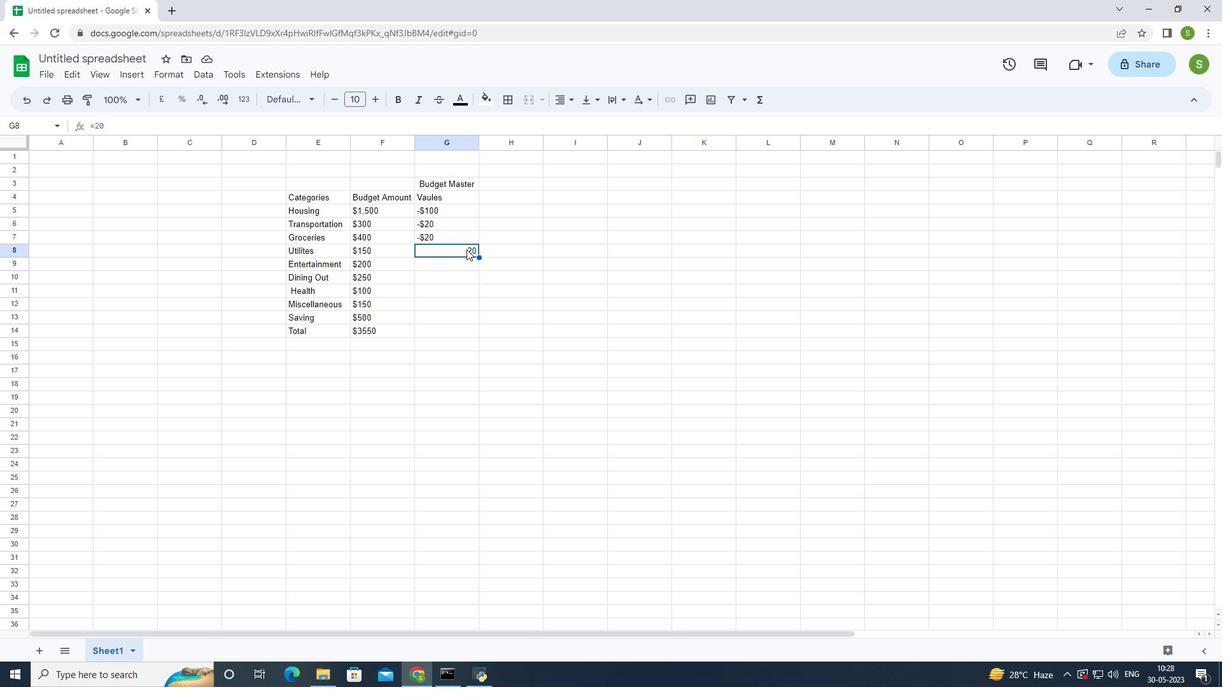 
Action: Mouse pressed left at (467, 249)
Screenshot: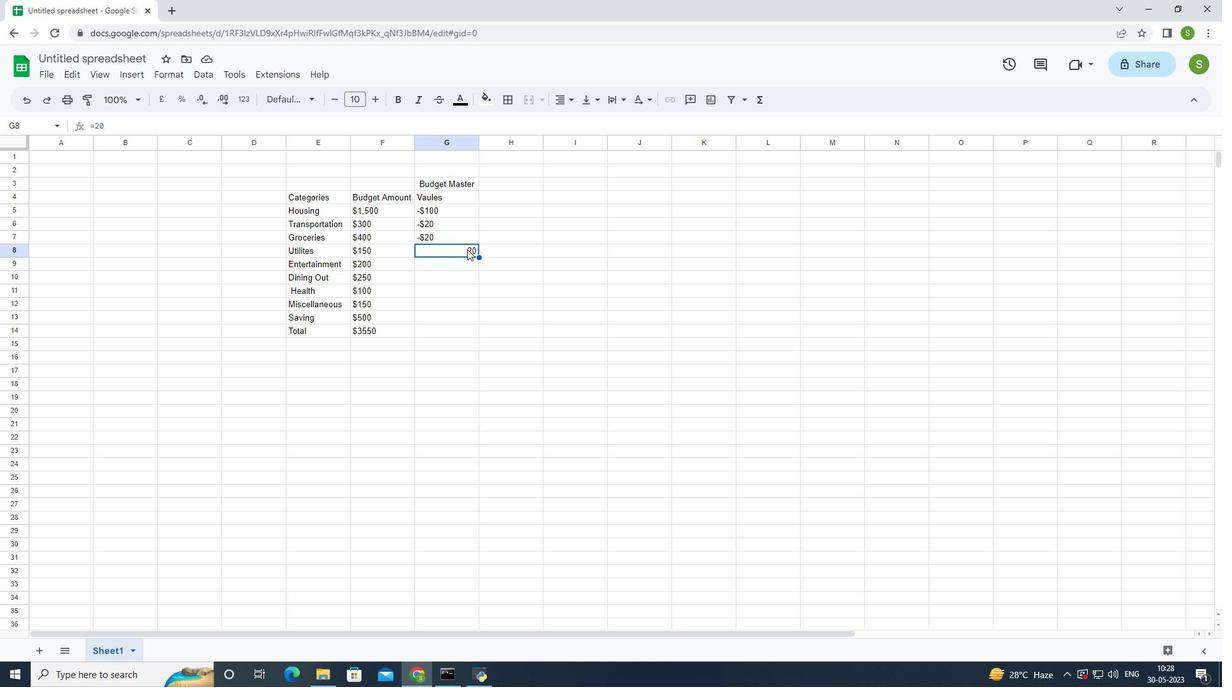 
Action: Mouse moved to (467, 248)
Screenshot: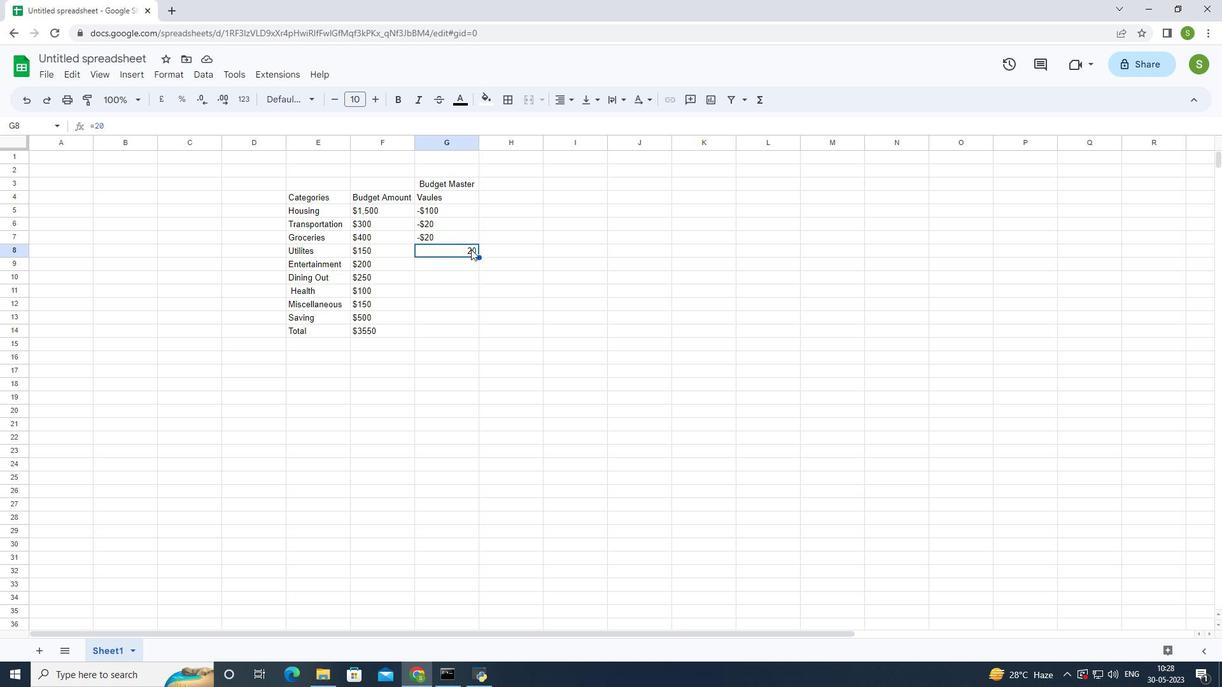 
Action: Mouse pressed left at (467, 248)
Screenshot: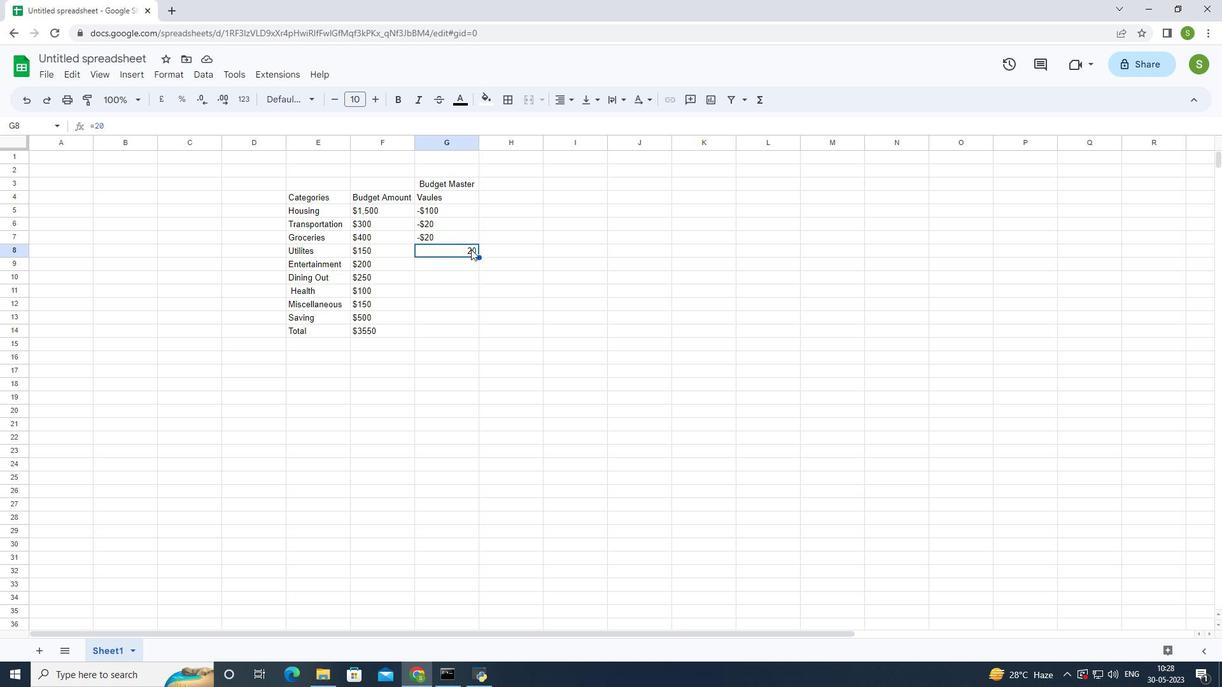 
Action: Mouse pressed left at (467, 248)
Screenshot: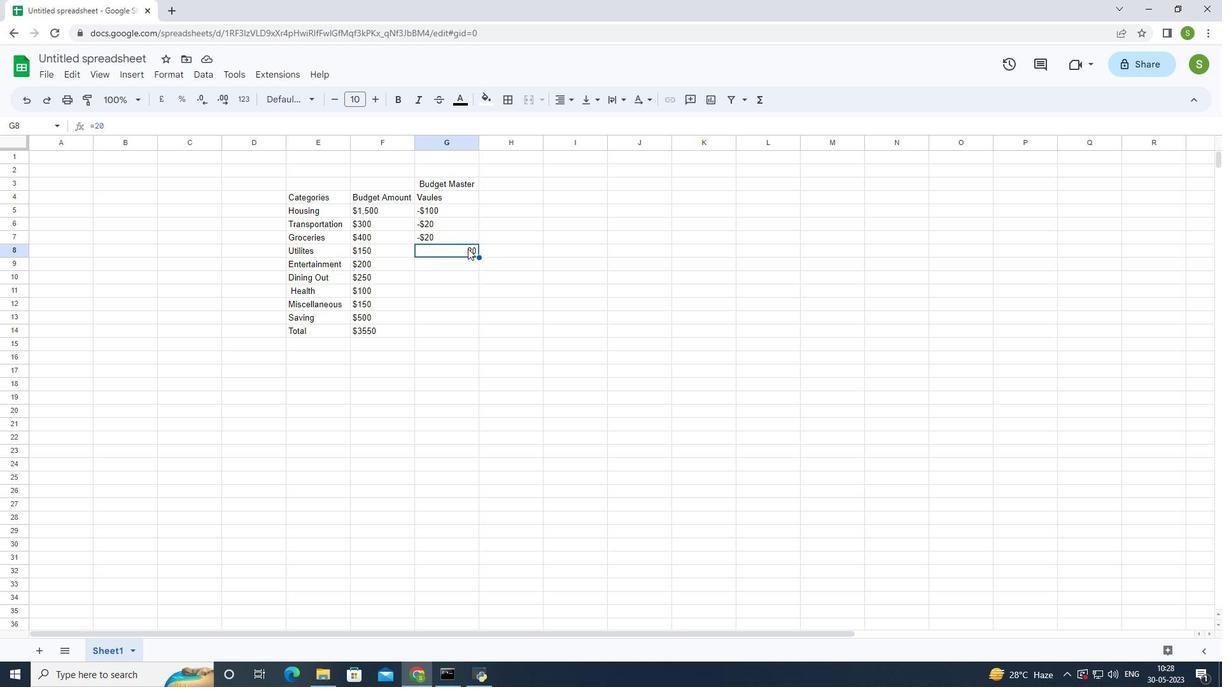 
Action: Mouse moved to (465, 249)
Screenshot: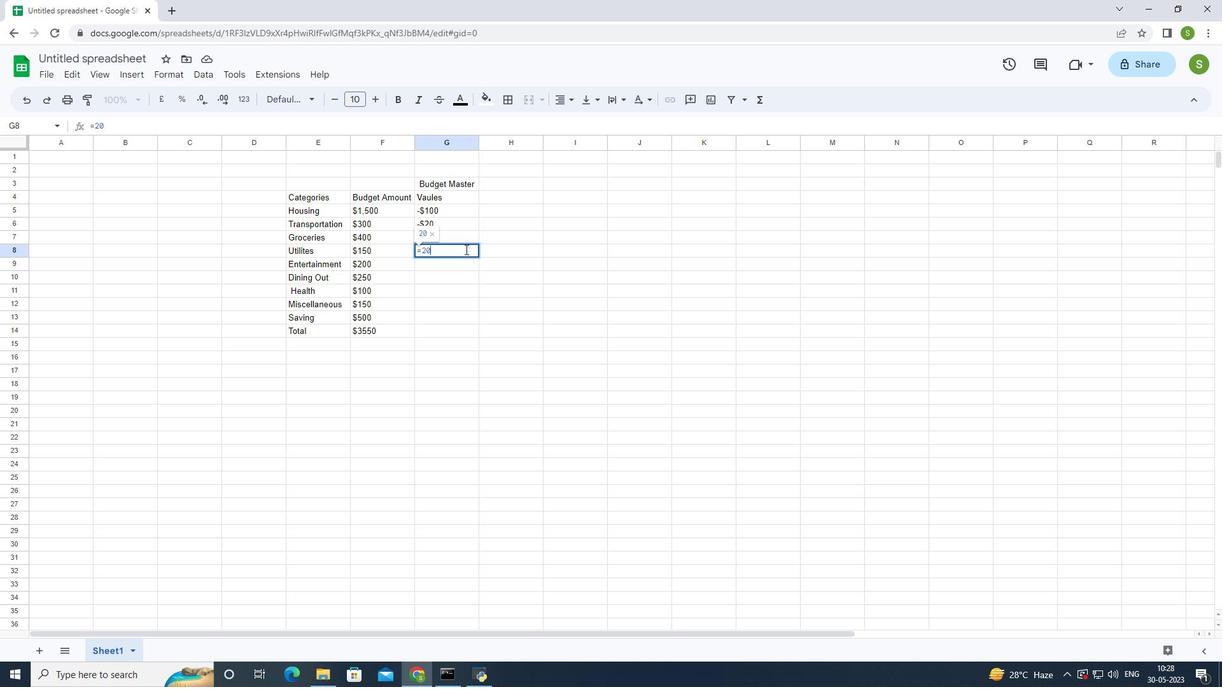 
Action: Key pressed <Key.backspace>
Screenshot: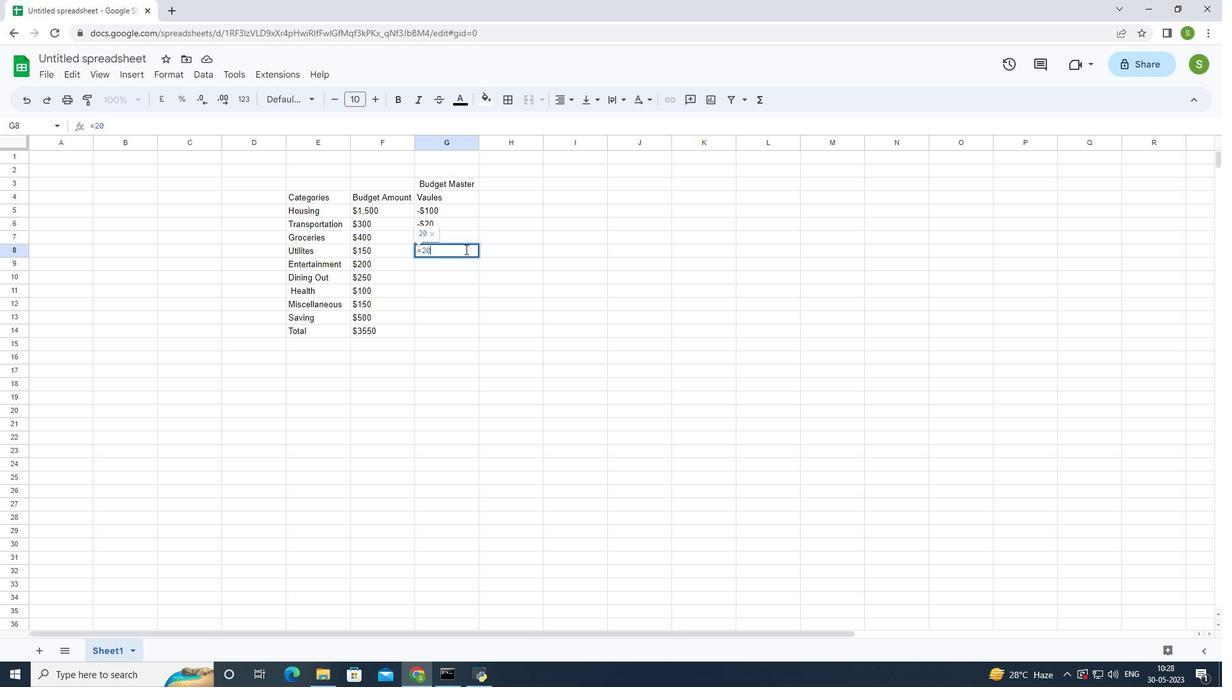 
Action: Mouse moved to (468, 248)
Screenshot: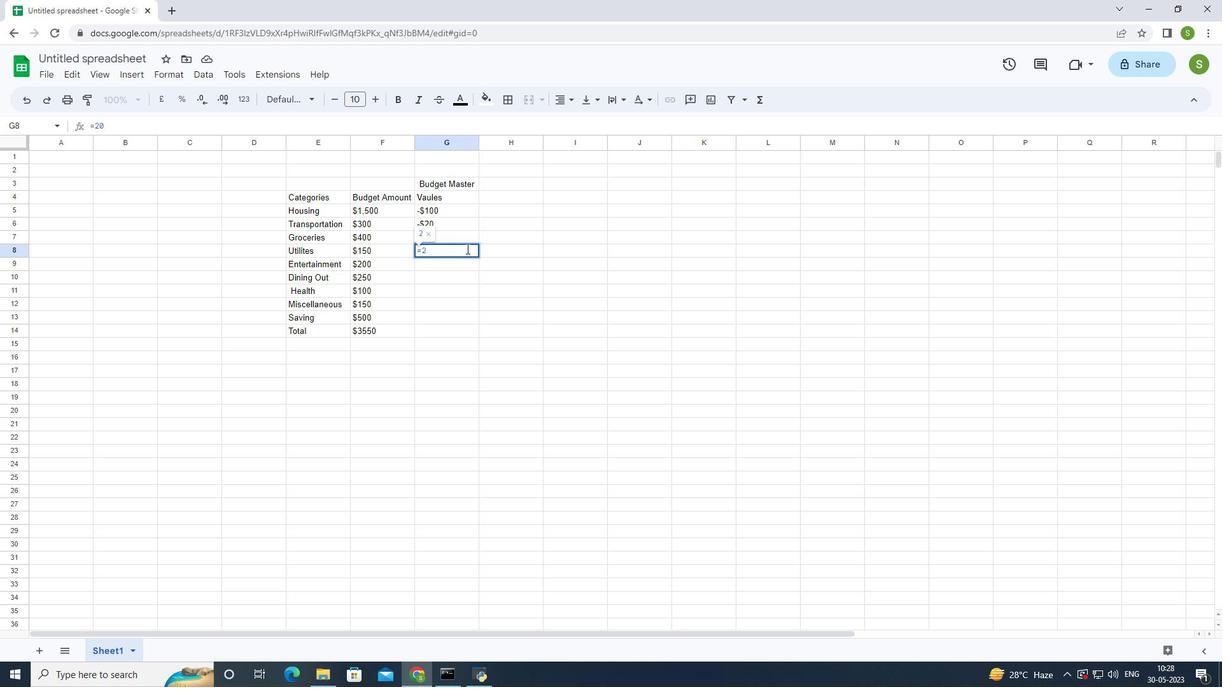 
Action: Key pressed <Key.backspace><Key.backspace>
Screenshot: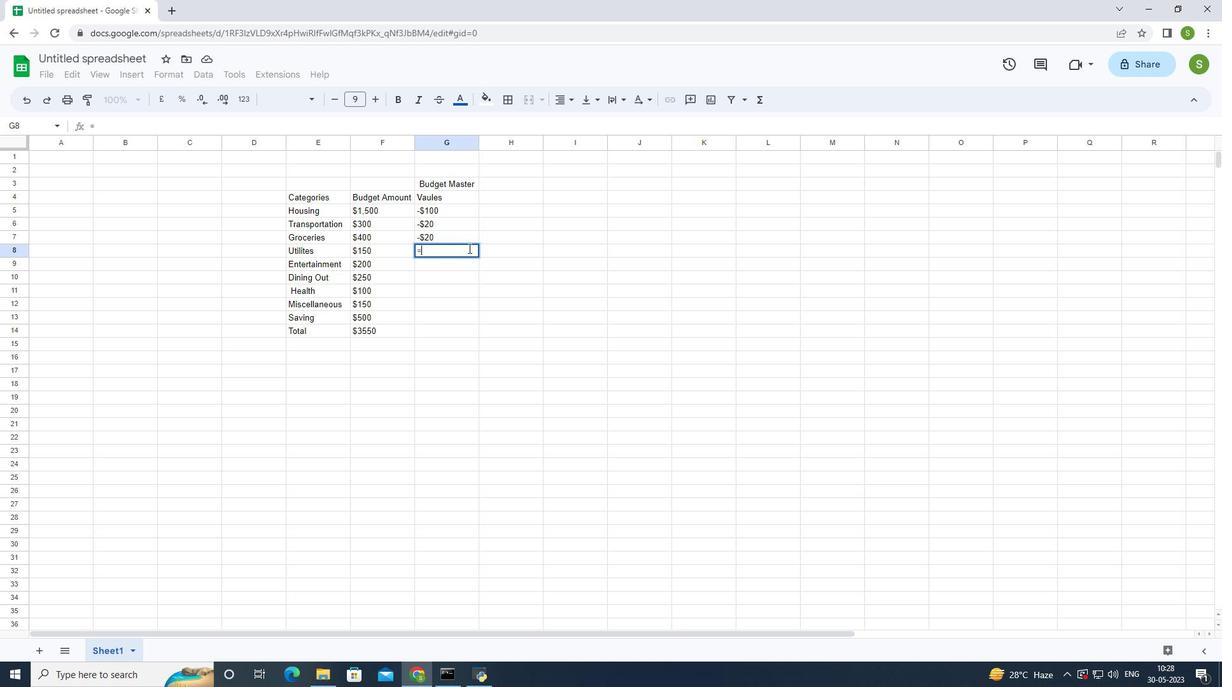 
Action: Mouse moved to (466, 248)
Screenshot: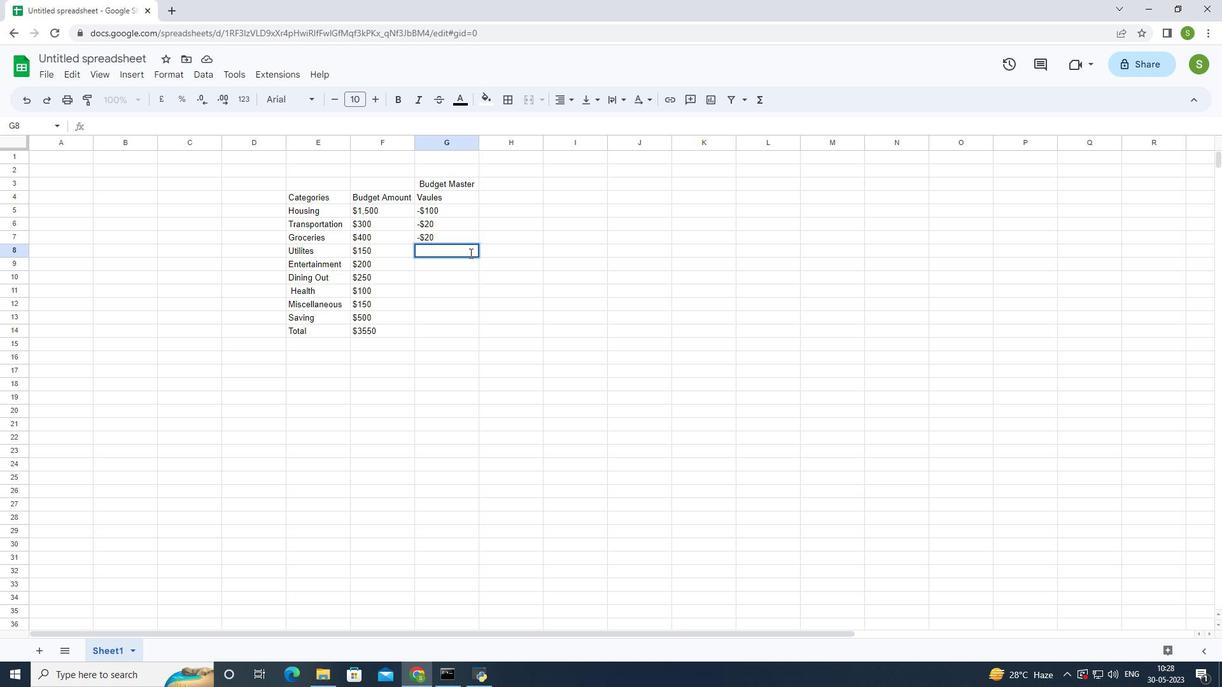 
Action: Key pressed <Key.shift>+20
Screenshot: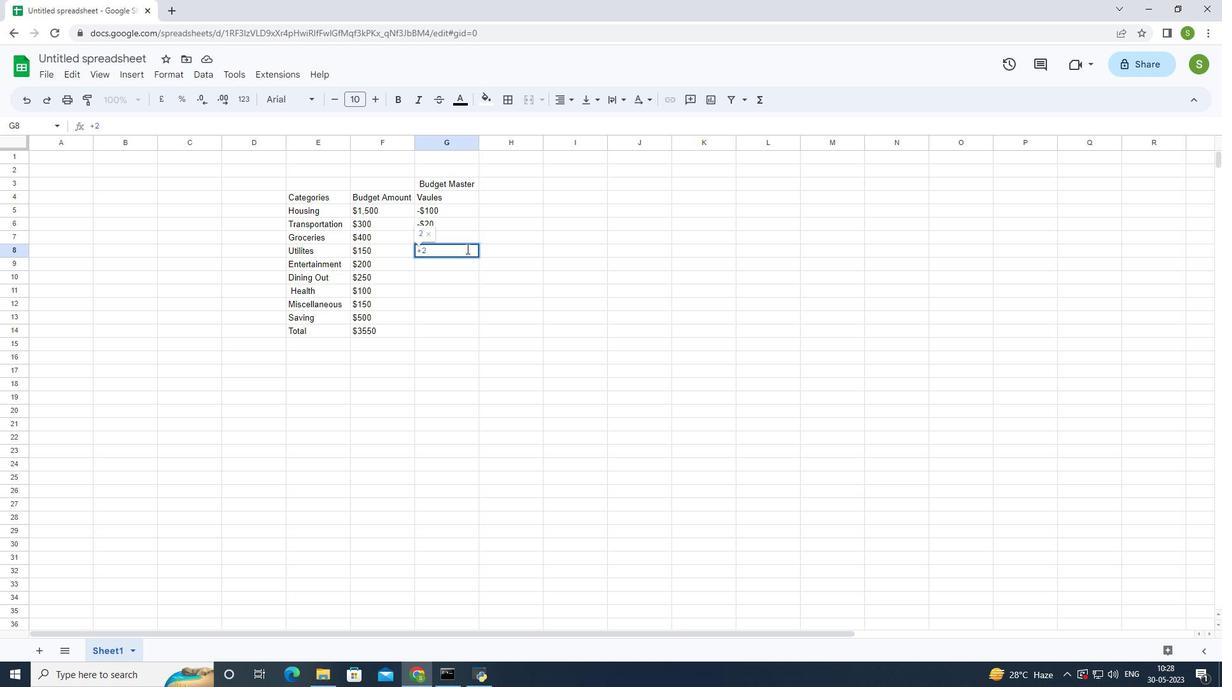 
Action: Mouse moved to (435, 236)
Screenshot: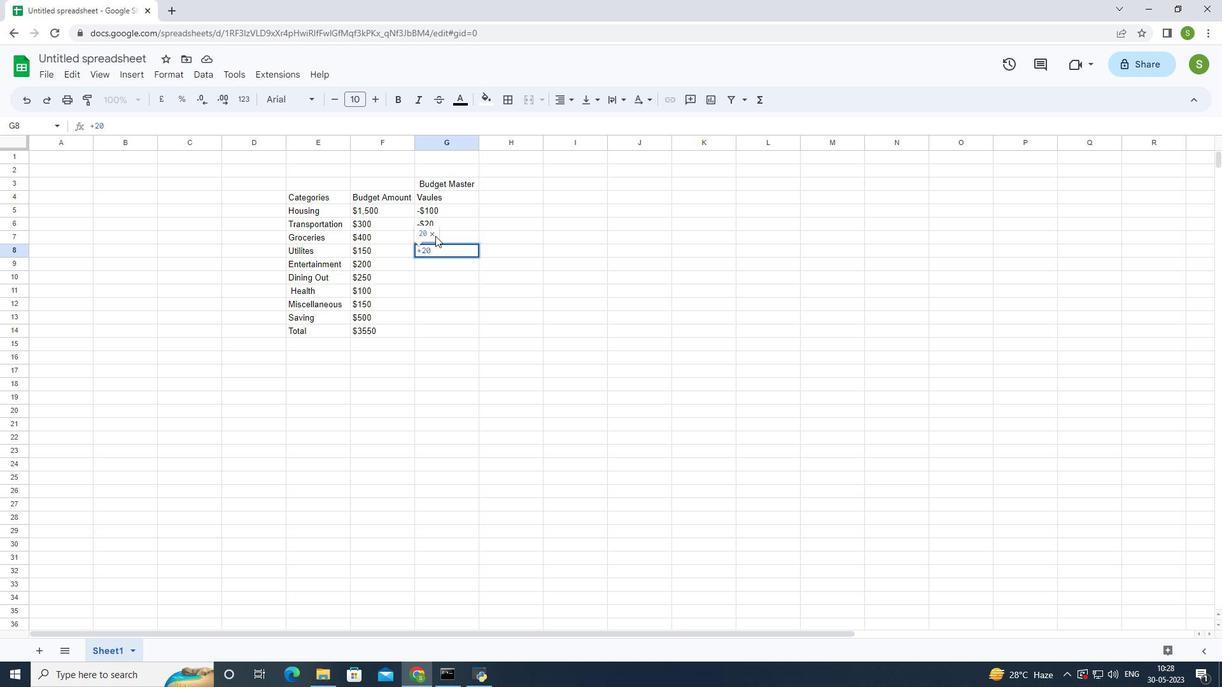 
Action: Mouse pressed left at (435, 236)
Screenshot: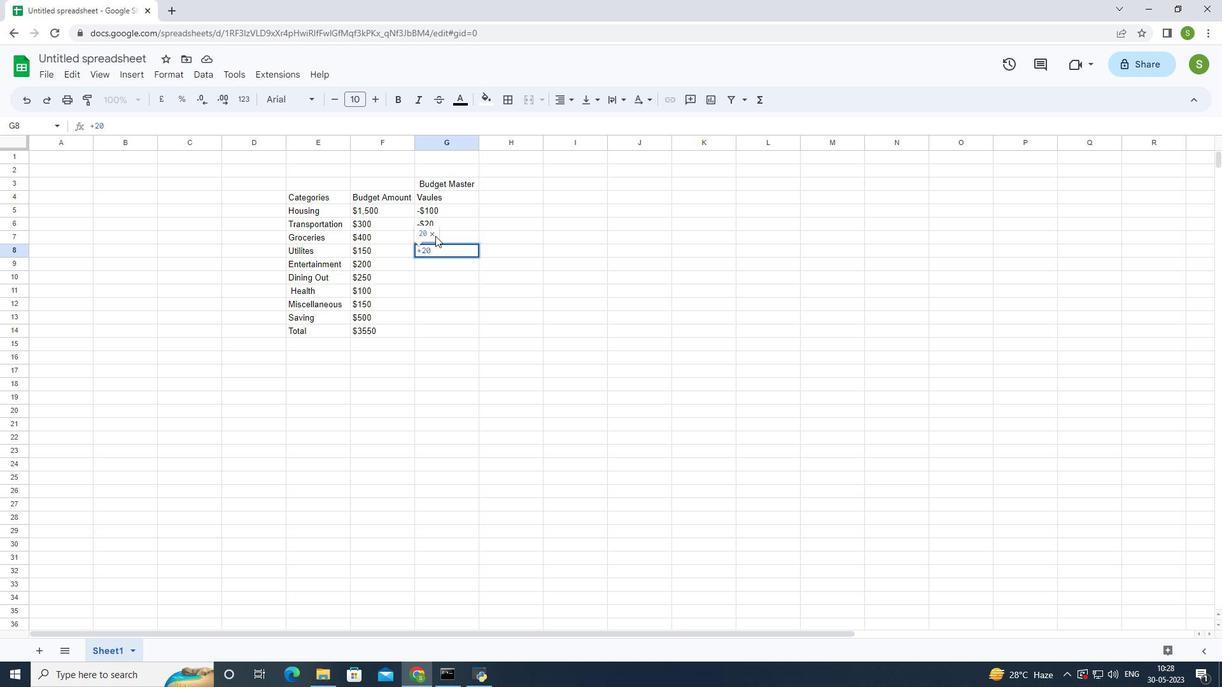 
Action: Mouse moved to (450, 266)
Screenshot: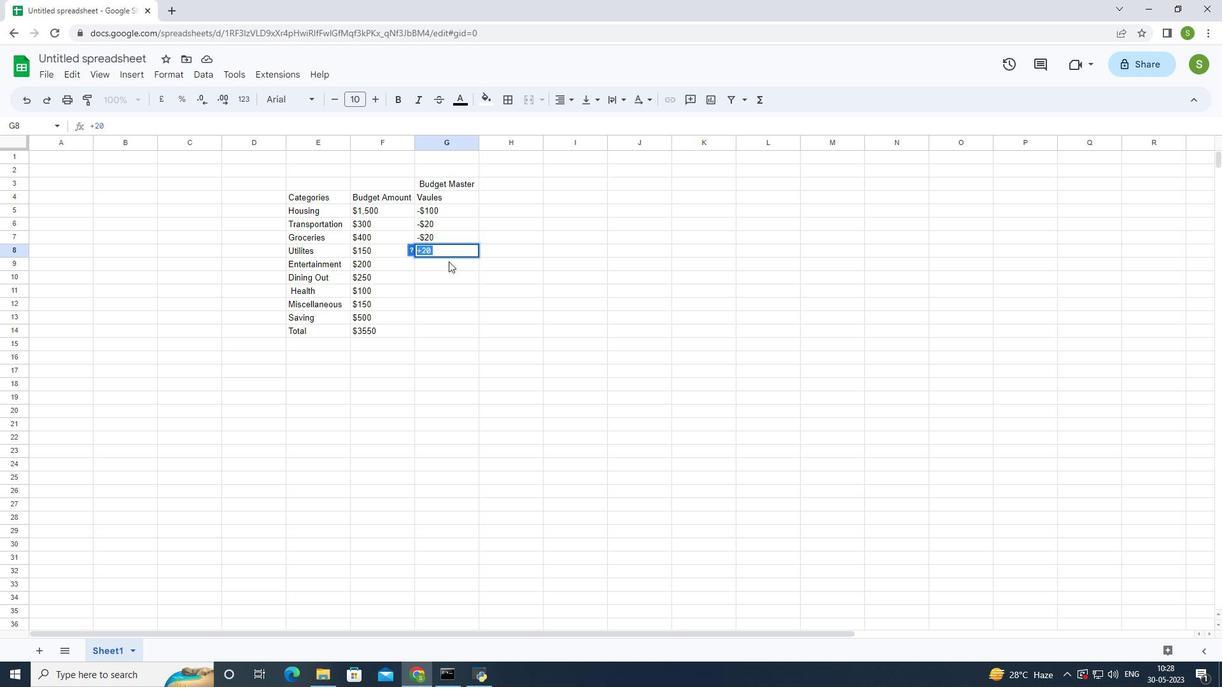 
Action: Mouse pressed left at (450, 266)
Screenshot: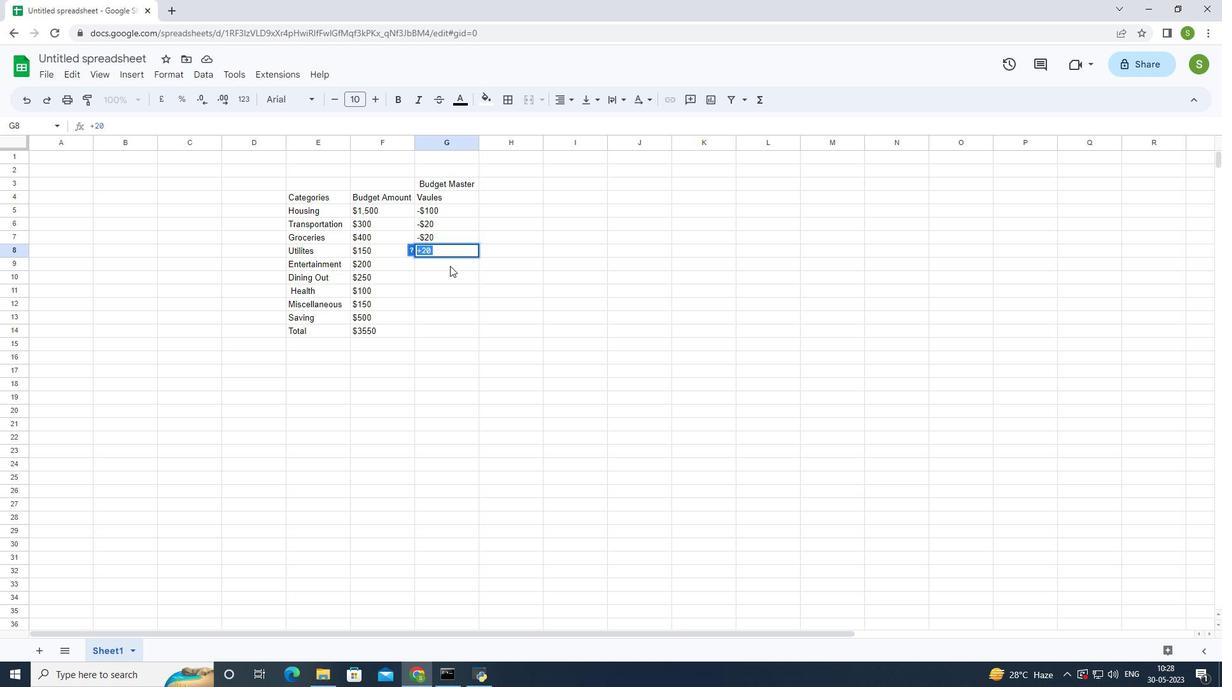 
Action: Mouse moved to (455, 278)
Screenshot: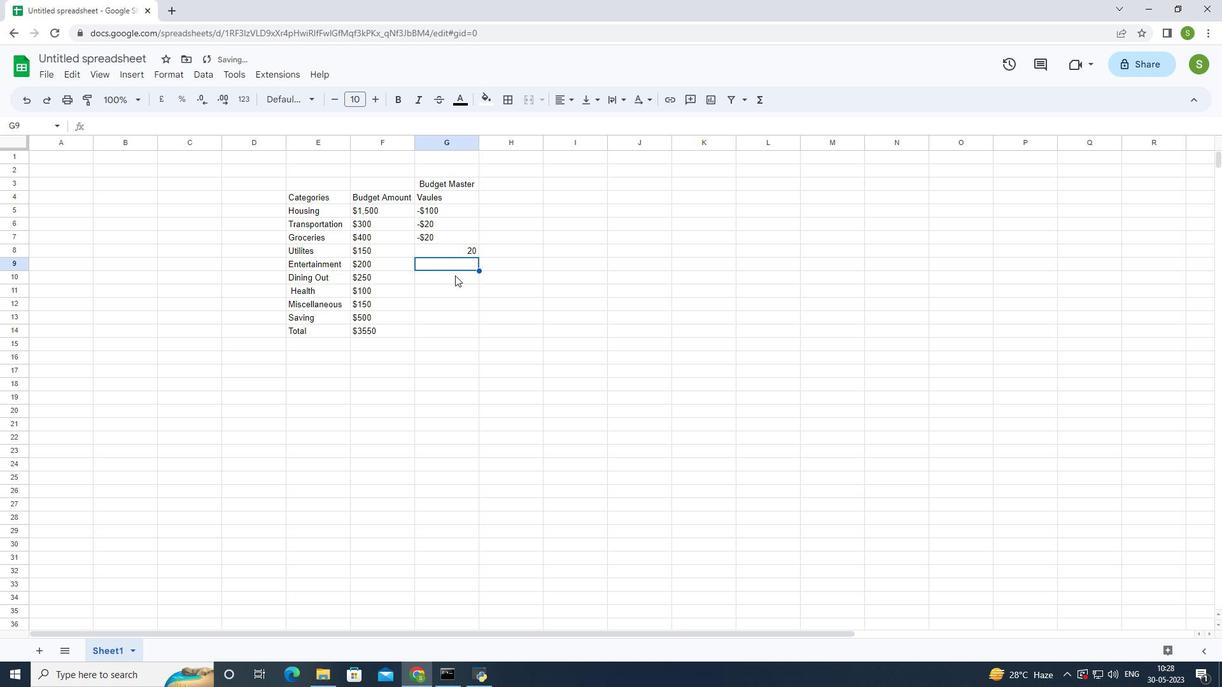 
Action: Mouse pressed left at (455, 278)
Screenshot: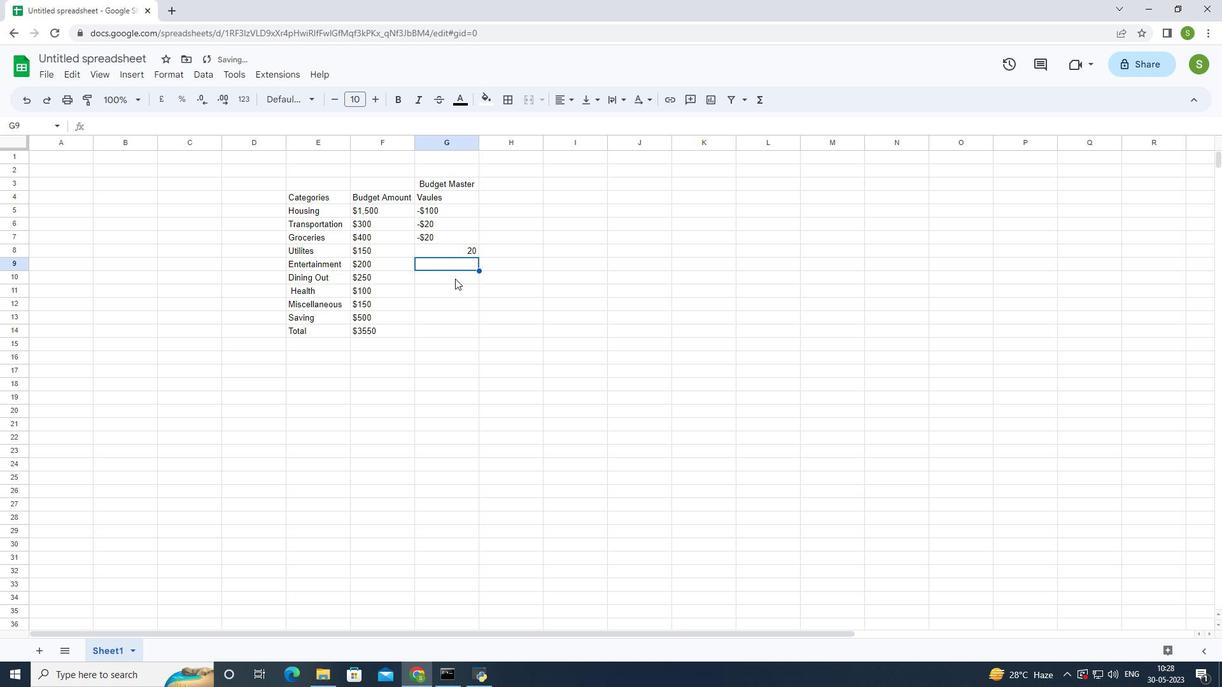 
Action: Mouse moved to (455, 270)
Screenshot: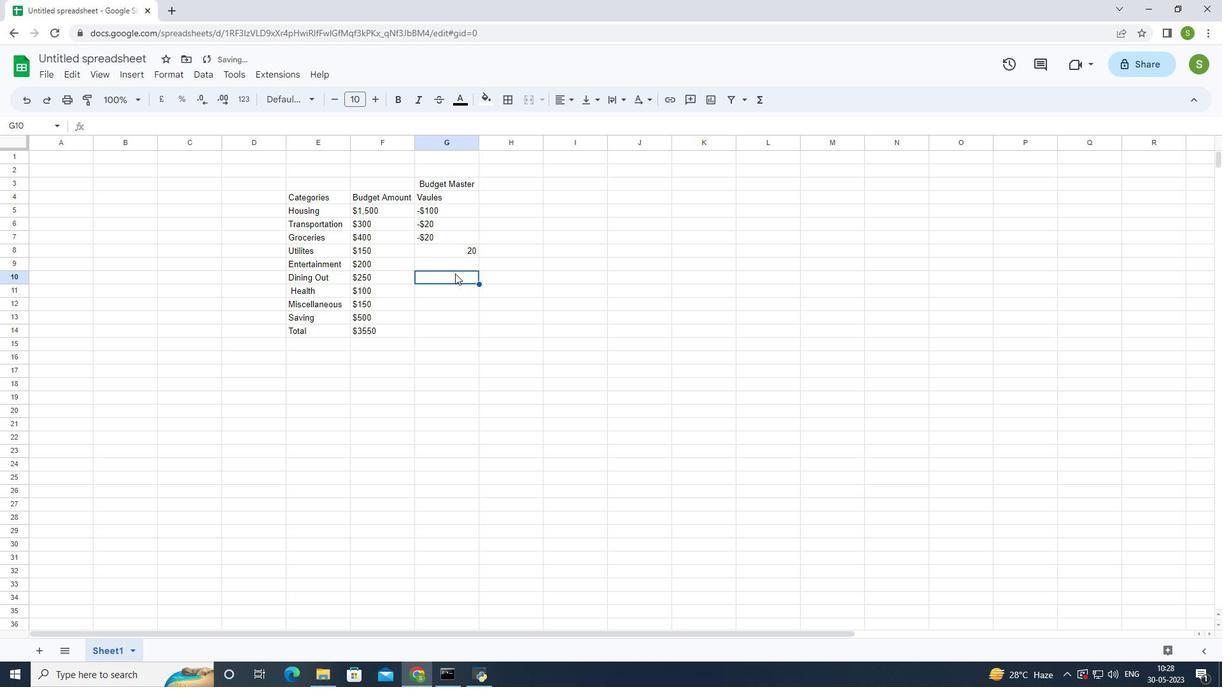 
Action: Mouse pressed left at (455, 270)
Screenshot: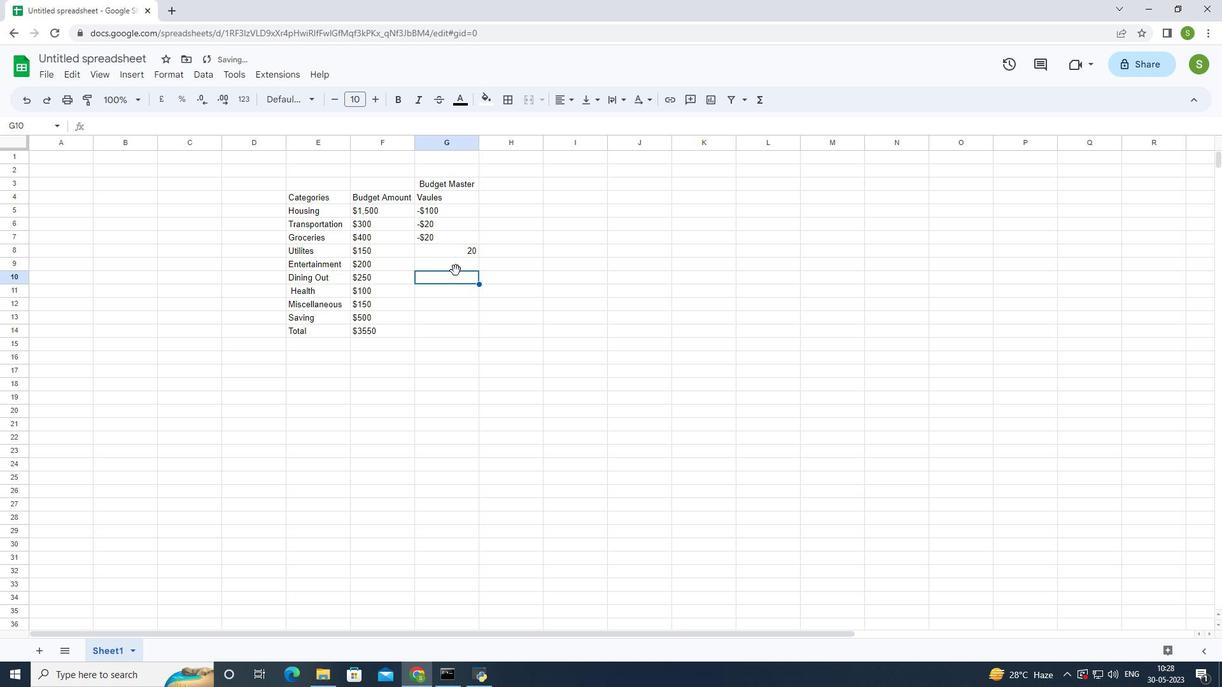 
Action: Mouse moved to (459, 275)
Screenshot: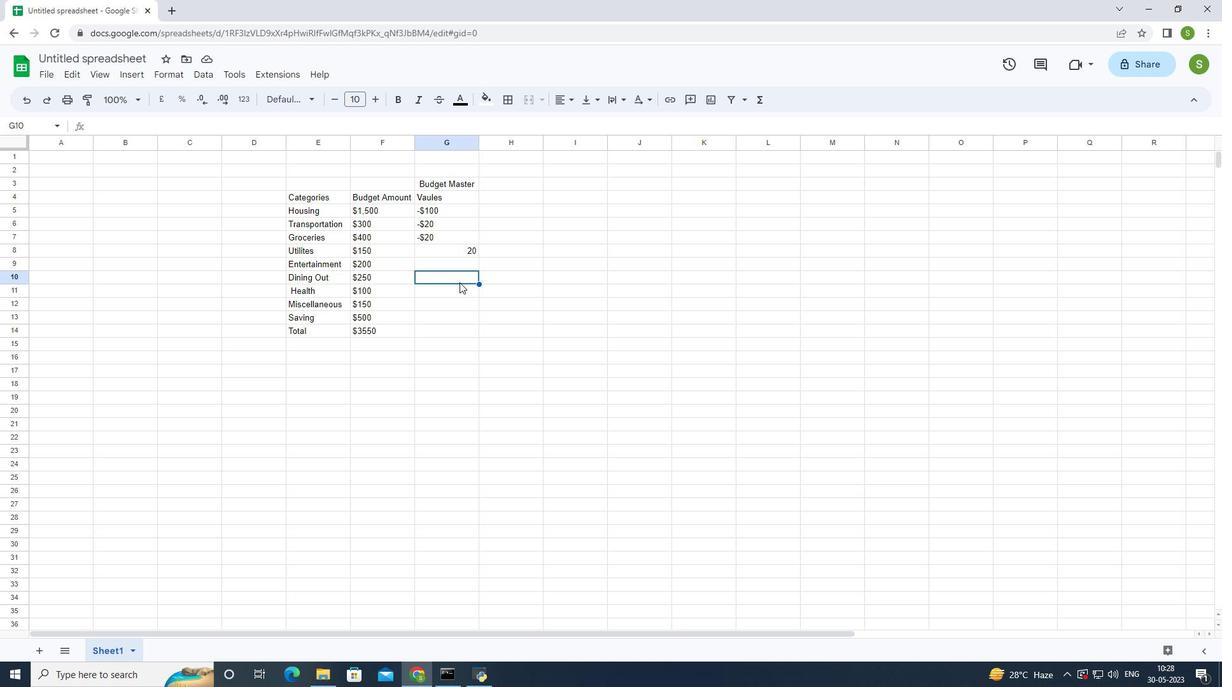 
Action: Mouse pressed left at (459, 275)
Screenshot: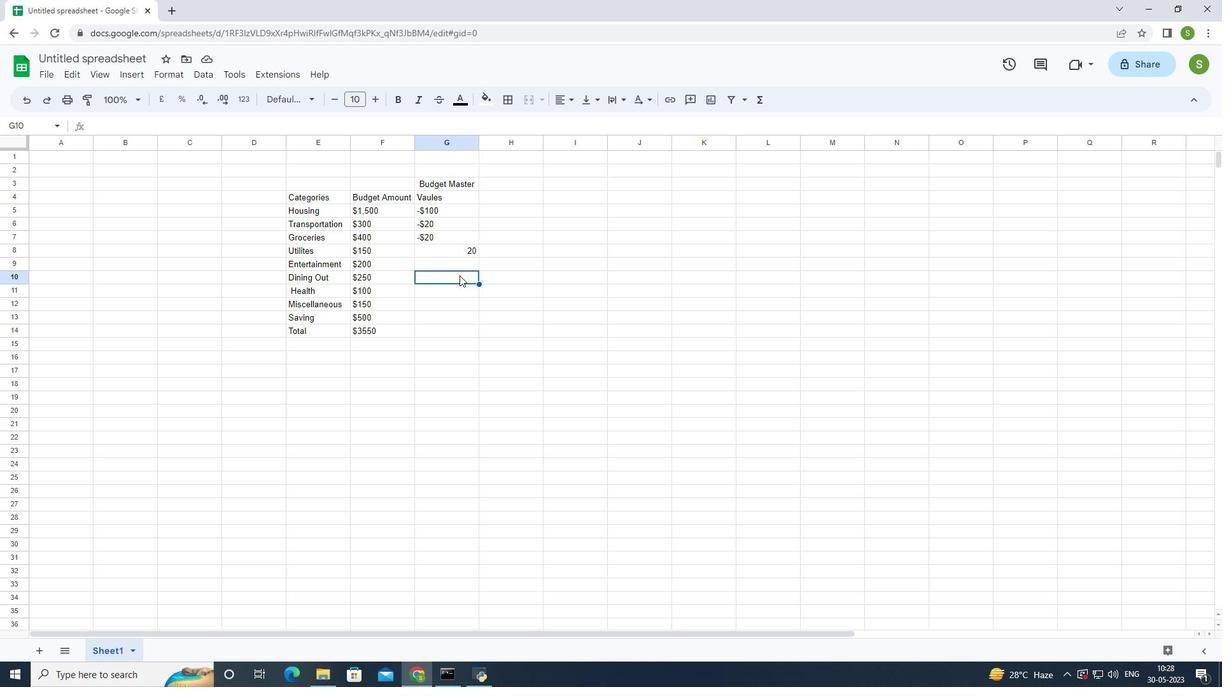 
Action: Mouse moved to (470, 268)
Screenshot: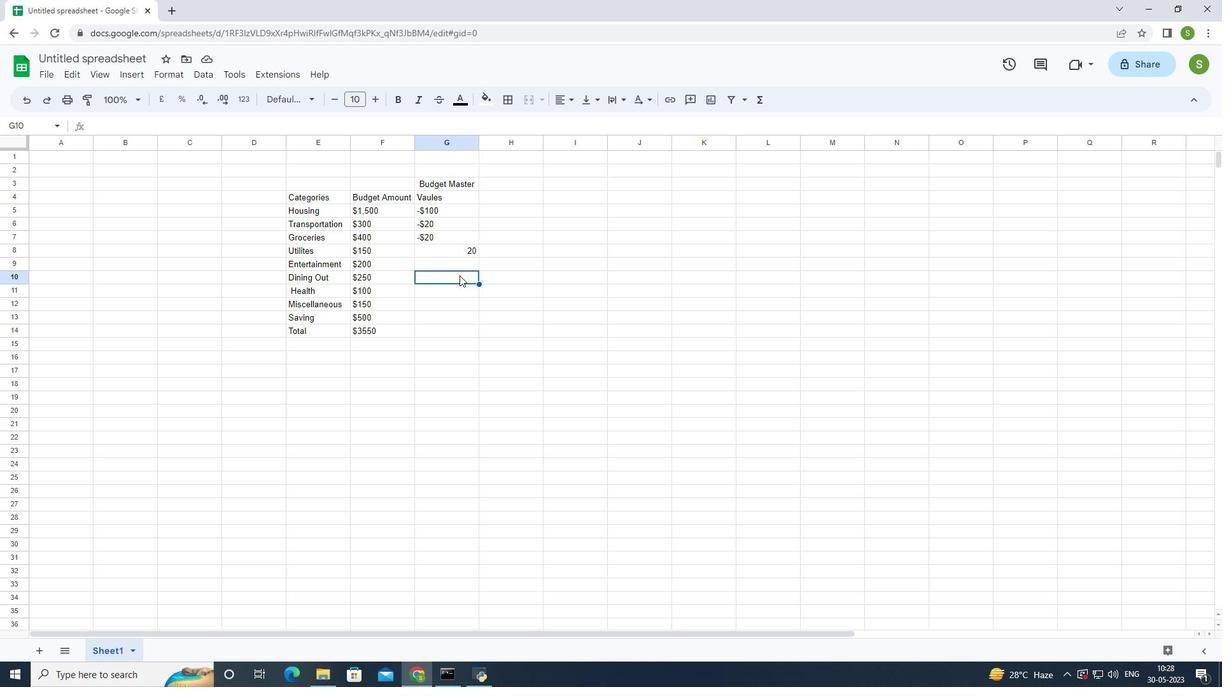 
Action: Key pressed -<Key.shift><Key.shift><Key.shift><Key.shift>$20<Key.enter>
Screenshot: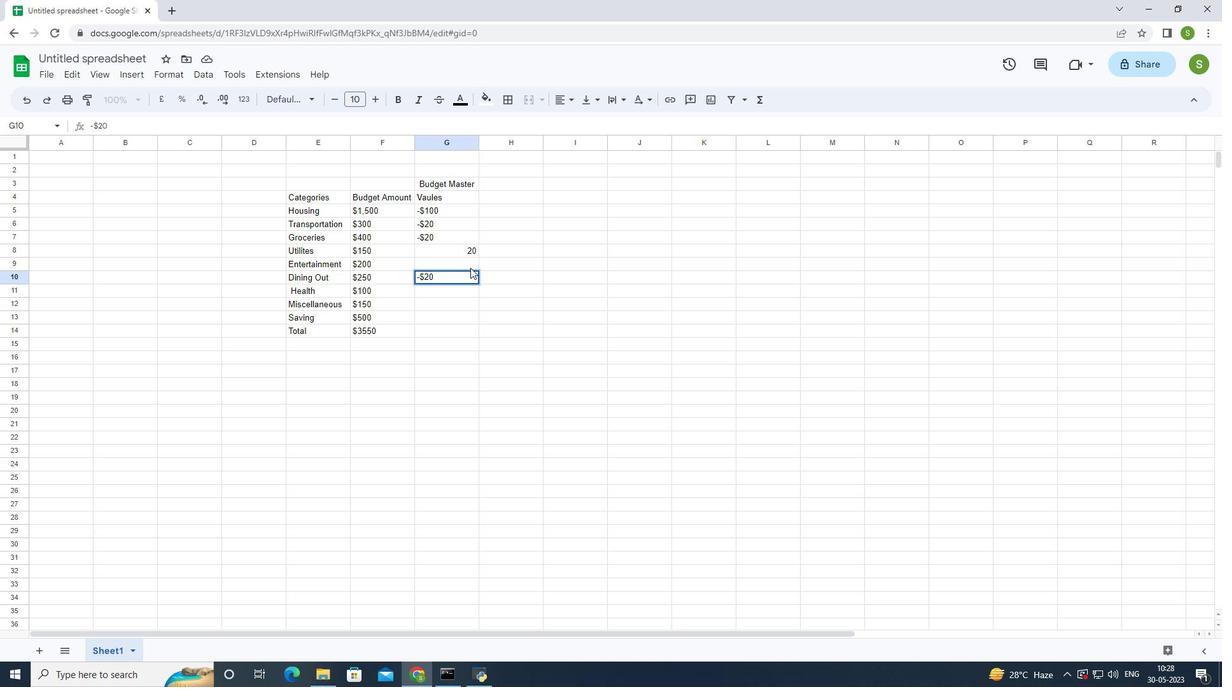 
Action: Mouse moved to (451, 249)
Screenshot: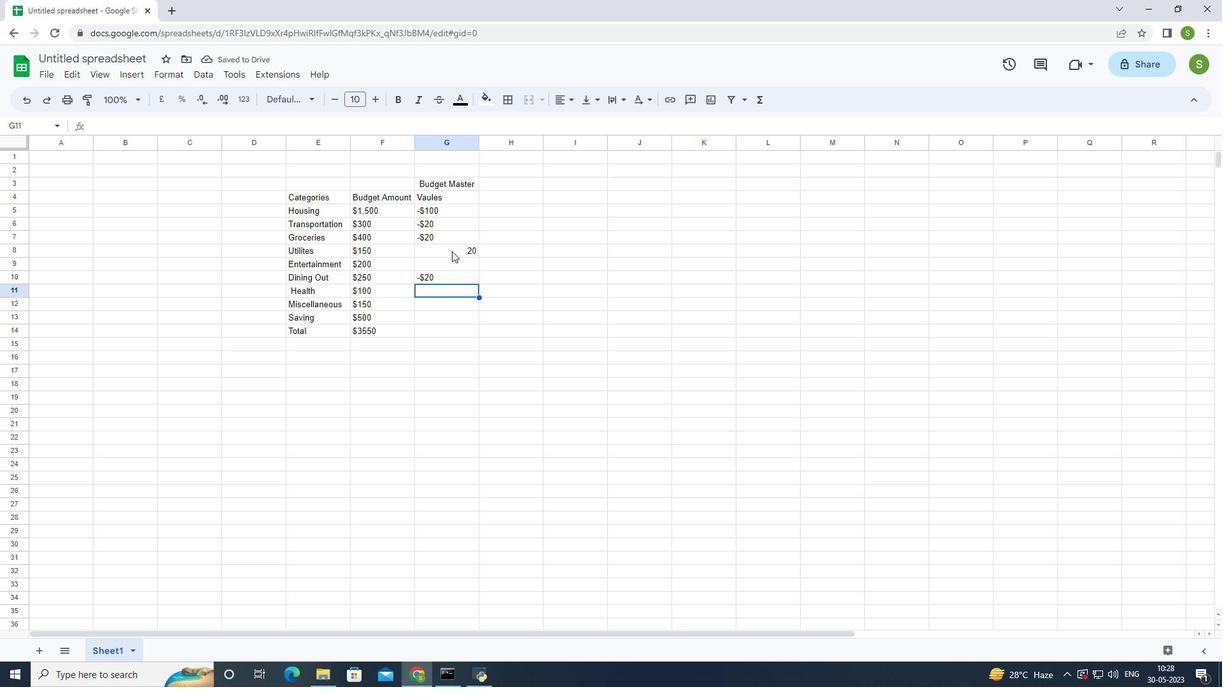 
Action: Mouse pressed left at (451, 249)
Screenshot: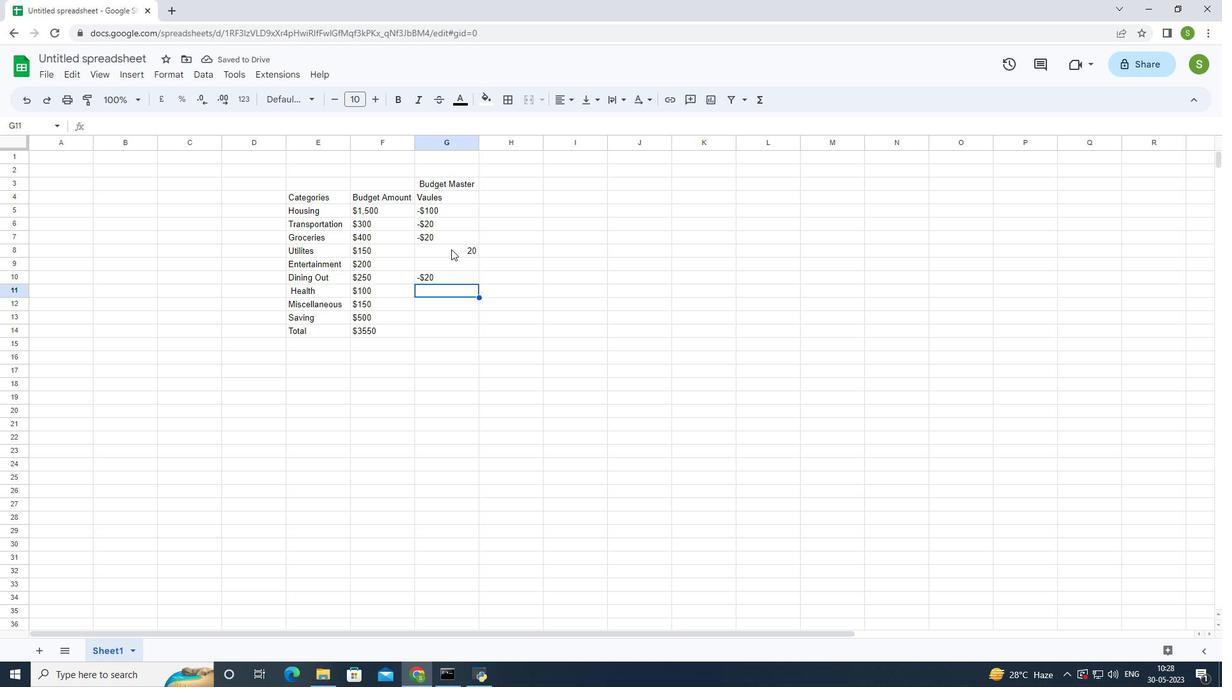 
Action: Mouse pressed left at (451, 249)
Screenshot: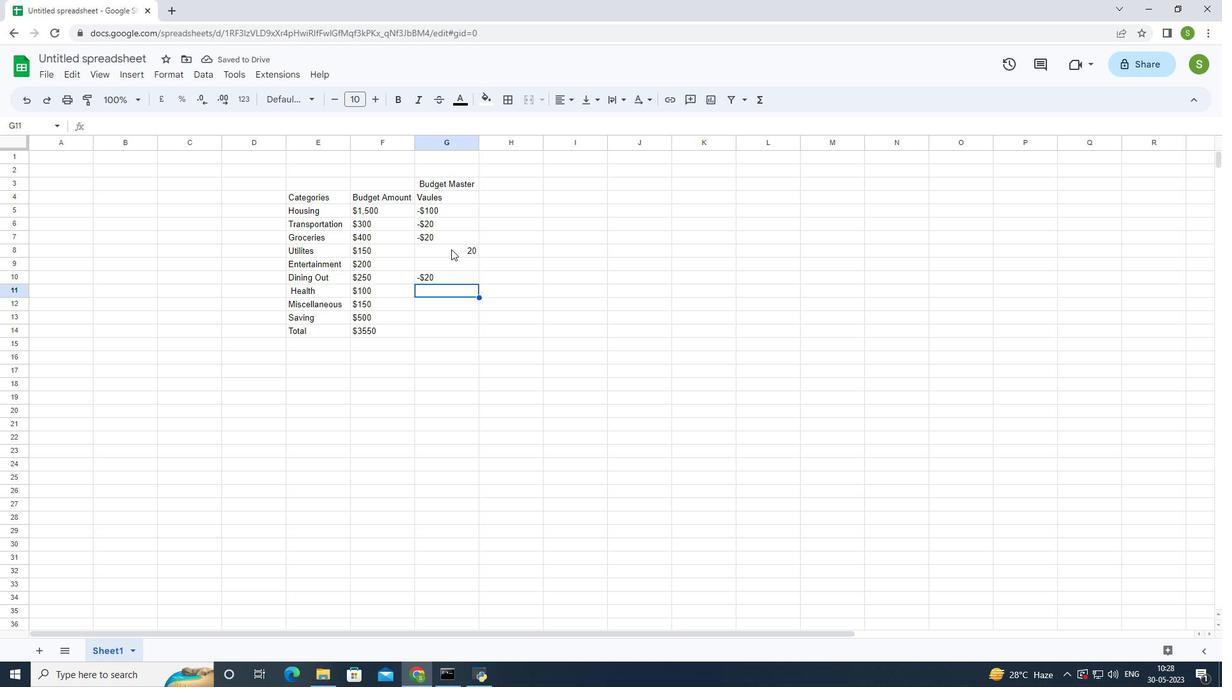 
Action: Mouse moved to (451, 249)
Screenshot: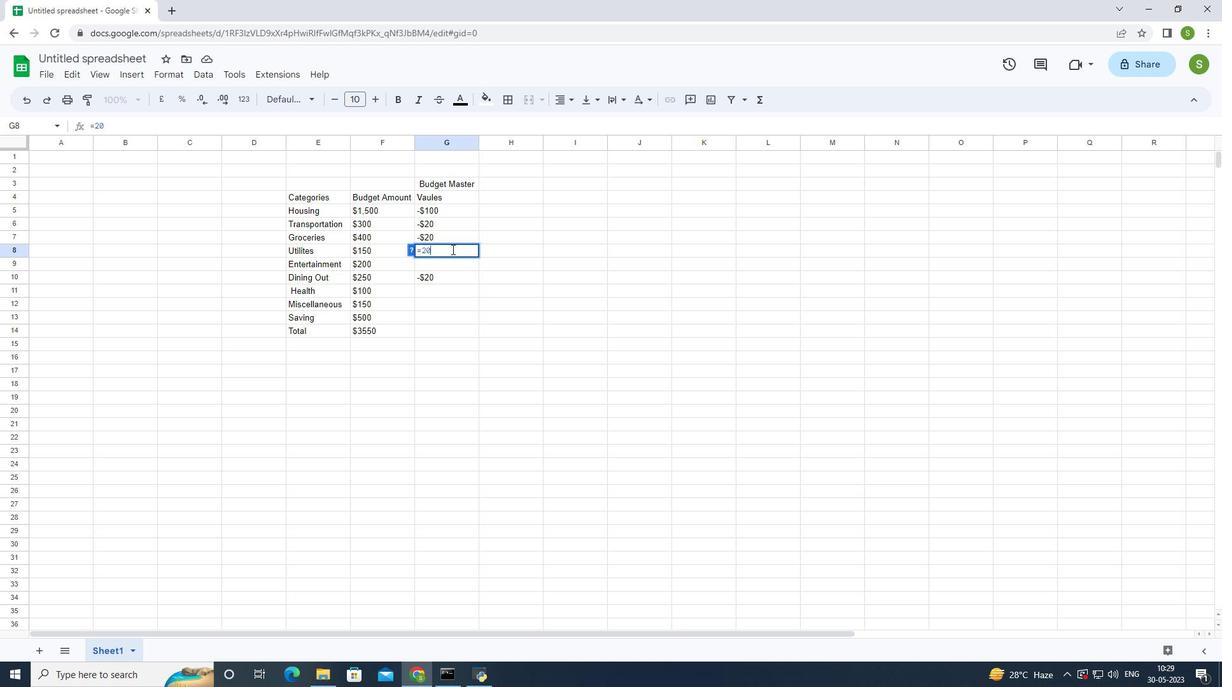 
Action: Key pressed <Key.backspace><Key.backspace><Key.backspace><Key.shift>+29<Key.backspace>0<Key.backspace><Key.backspace><Key.shift>$20<Key.enter>
Screenshot: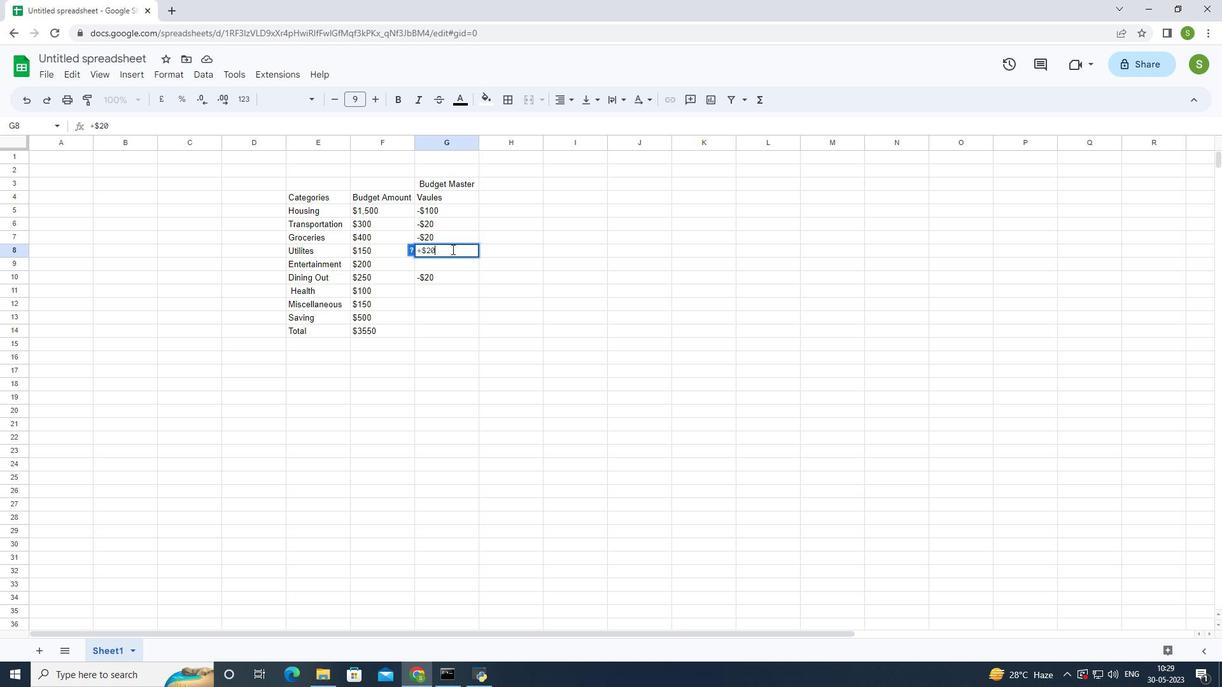 
Action: Mouse moved to (430, 249)
Screenshot: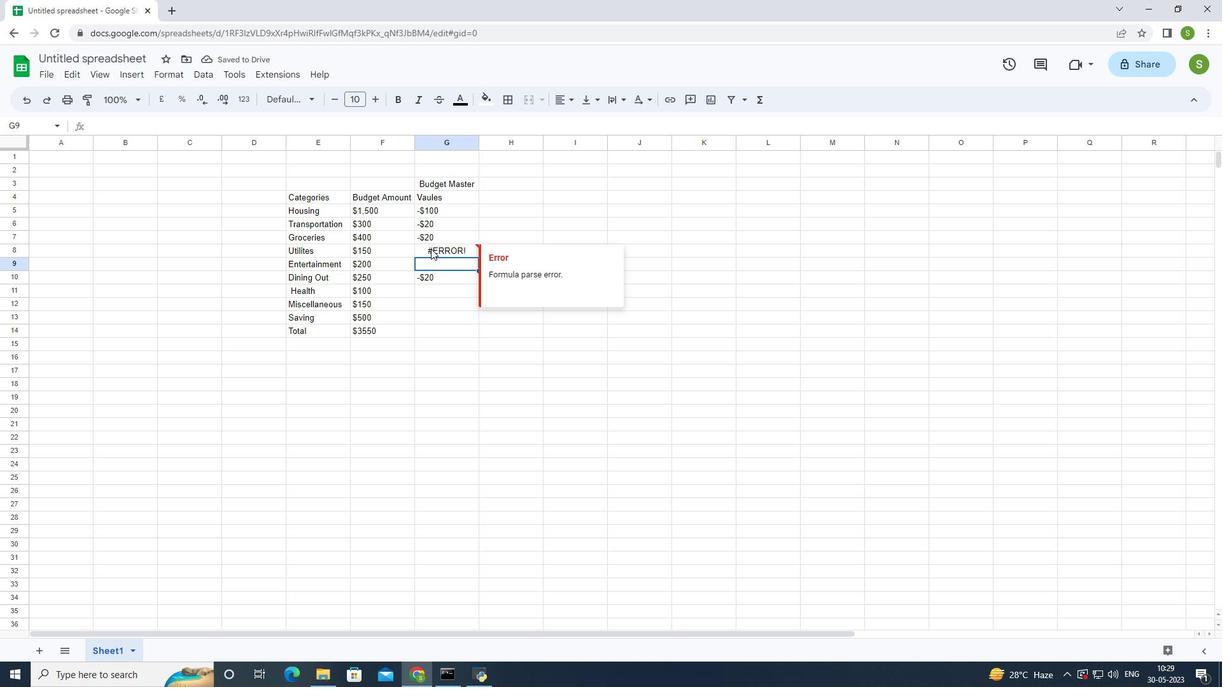 
Action: Mouse pressed left at (430, 249)
Screenshot: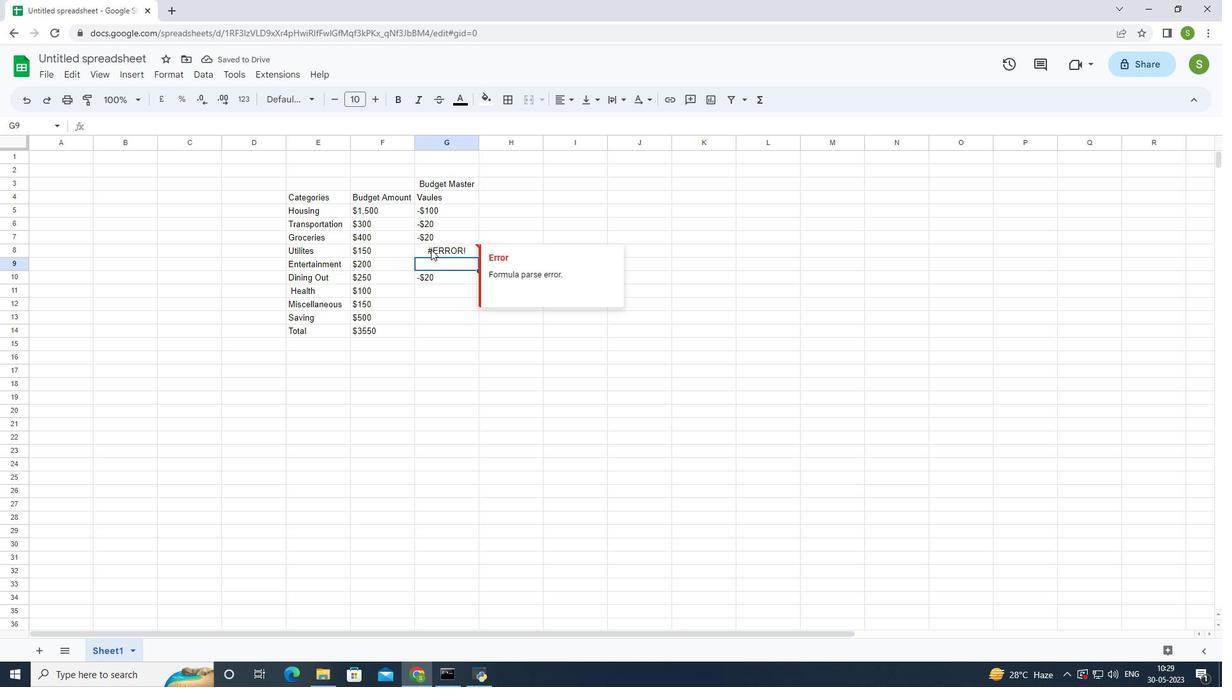 
Action: Key pressed '+
Screenshot: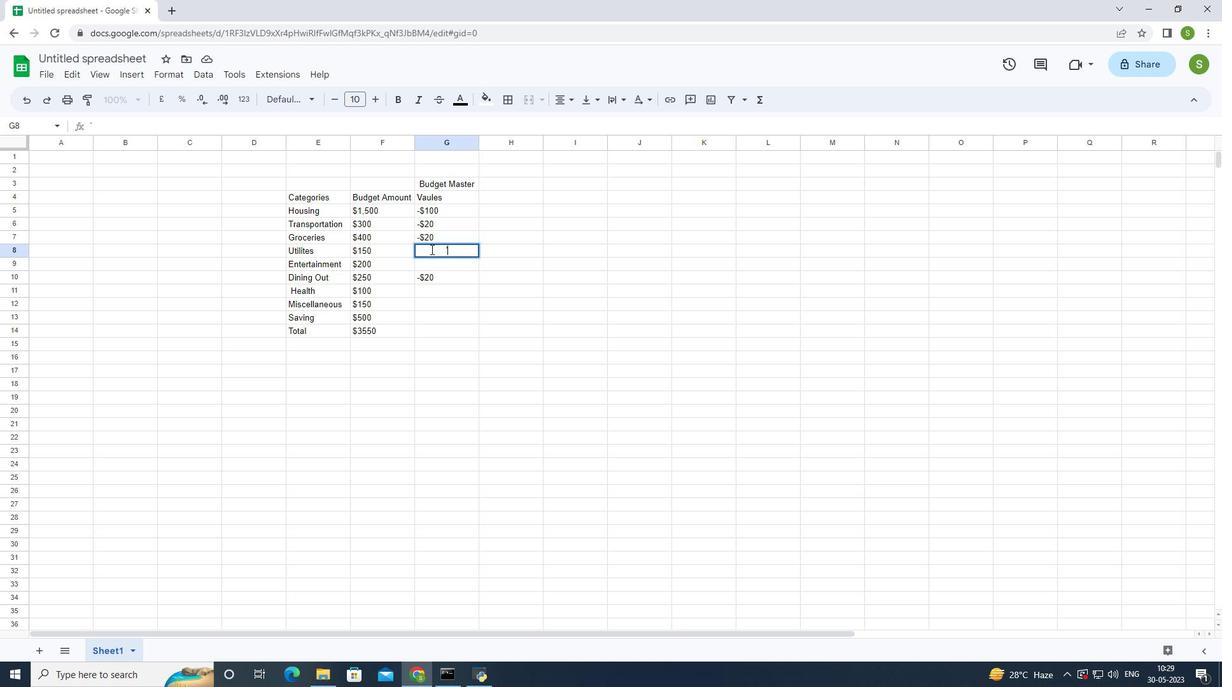 
Action: Mouse moved to (416, 217)
Screenshot: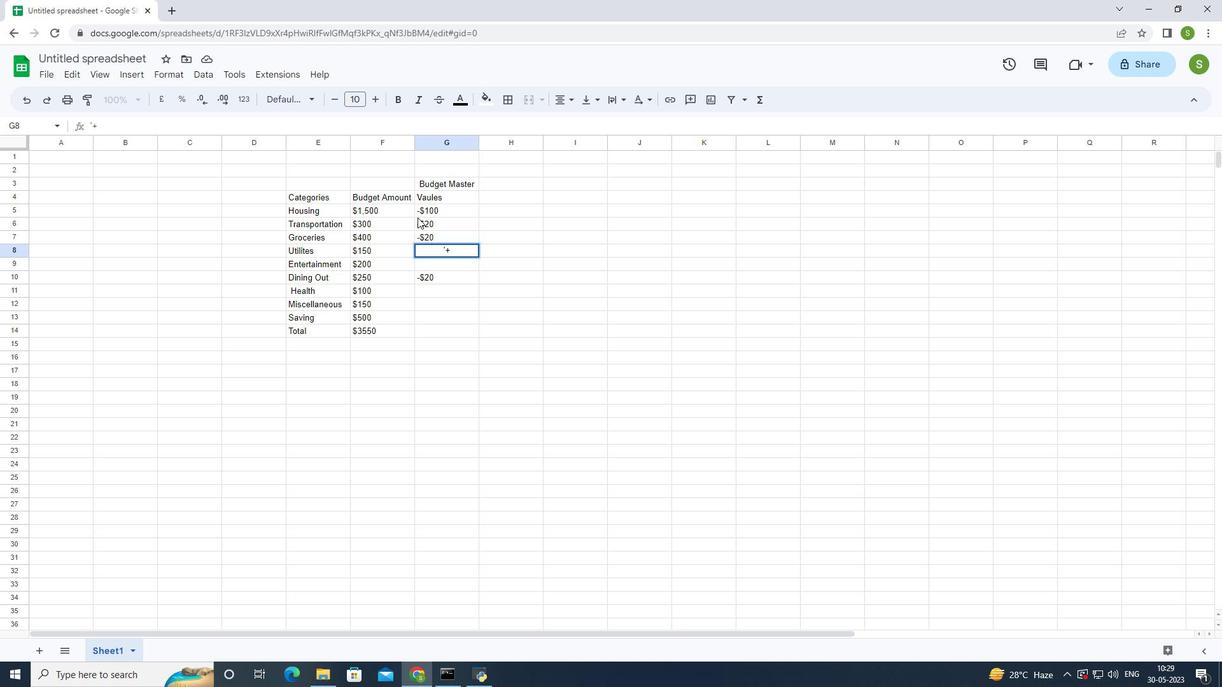 
Action: Key pressed <Key.backspace><Key.backspace>
Screenshot: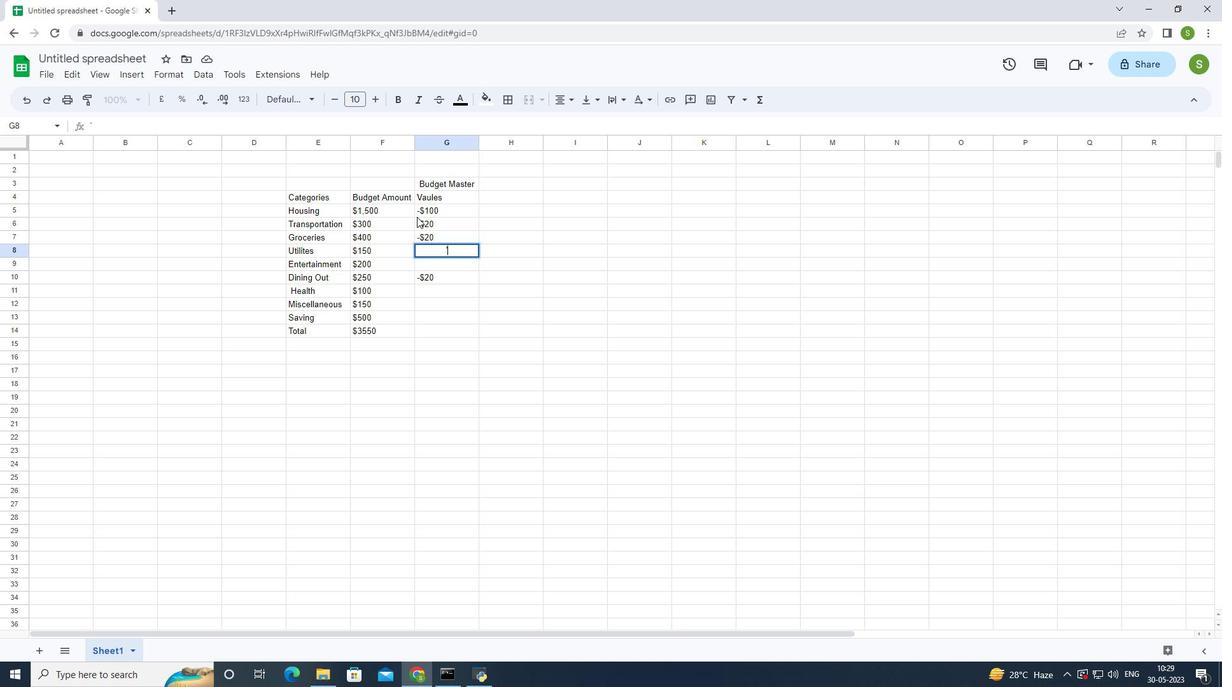 
Action: Mouse moved to (431, 245)
Screenshot: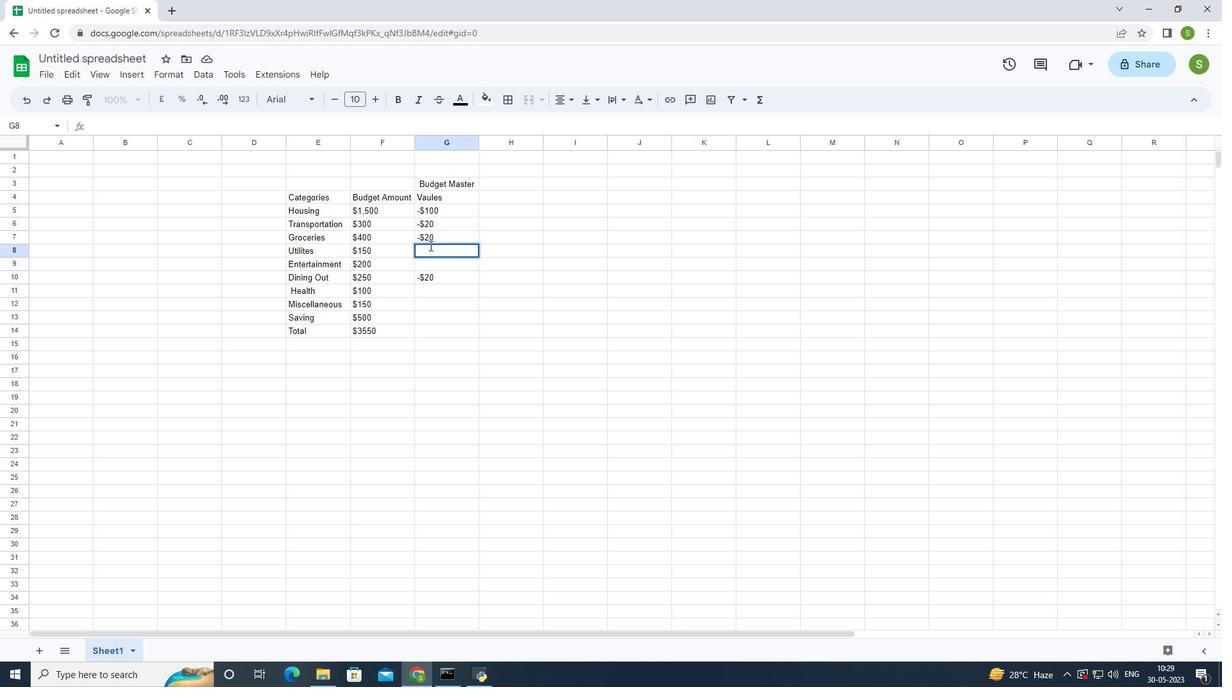 
Action: Key pressed '+<Key.shift>$20<Key.enter>
Screenshot: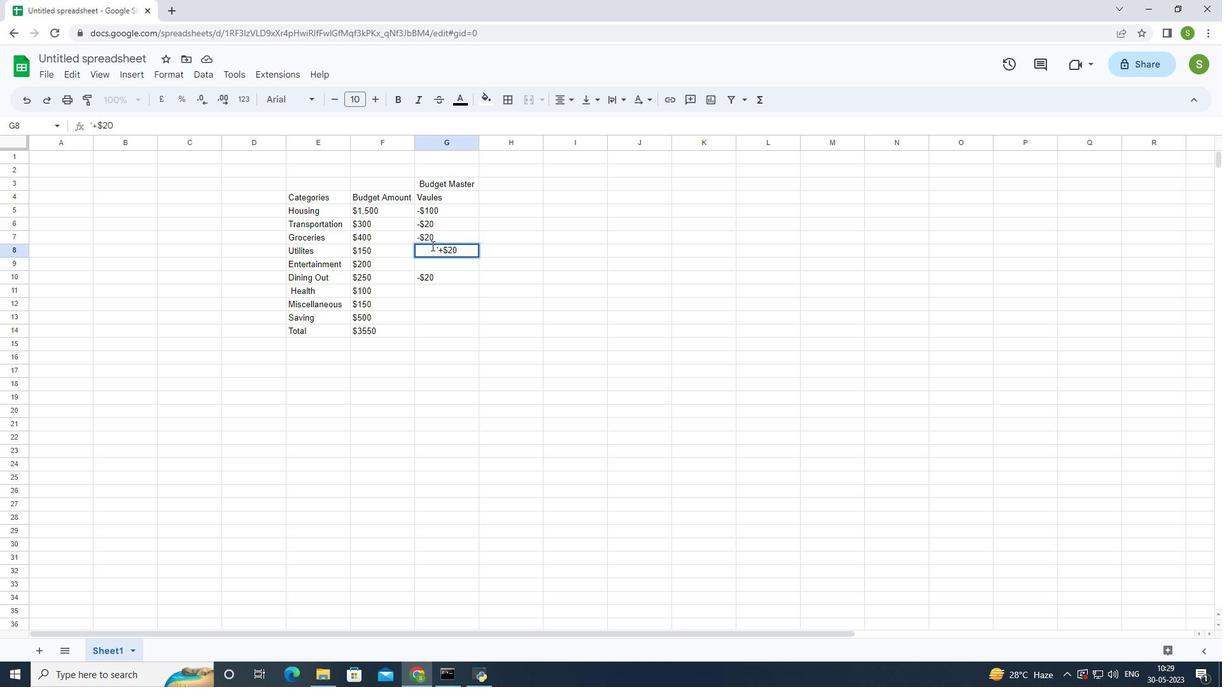 
Action: Mouse moved to (453, 259)
Screenshot: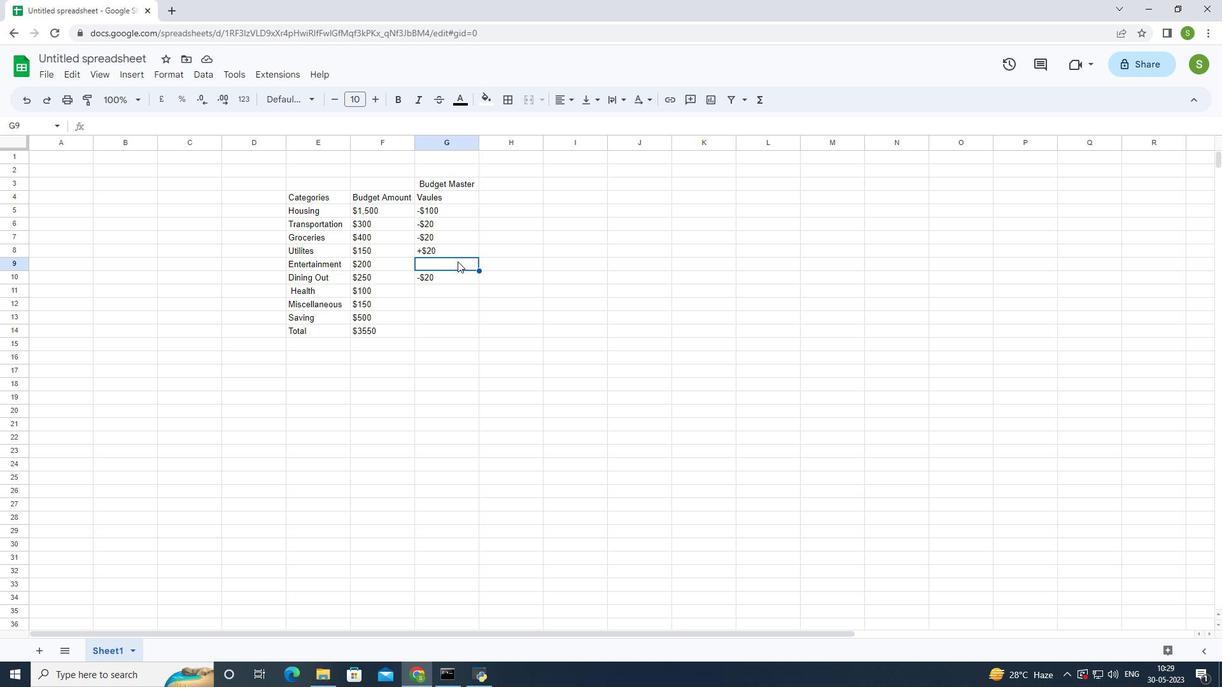 
Action: Key pressed -<Key.shift>+<Key.shift>$10
Screenshot: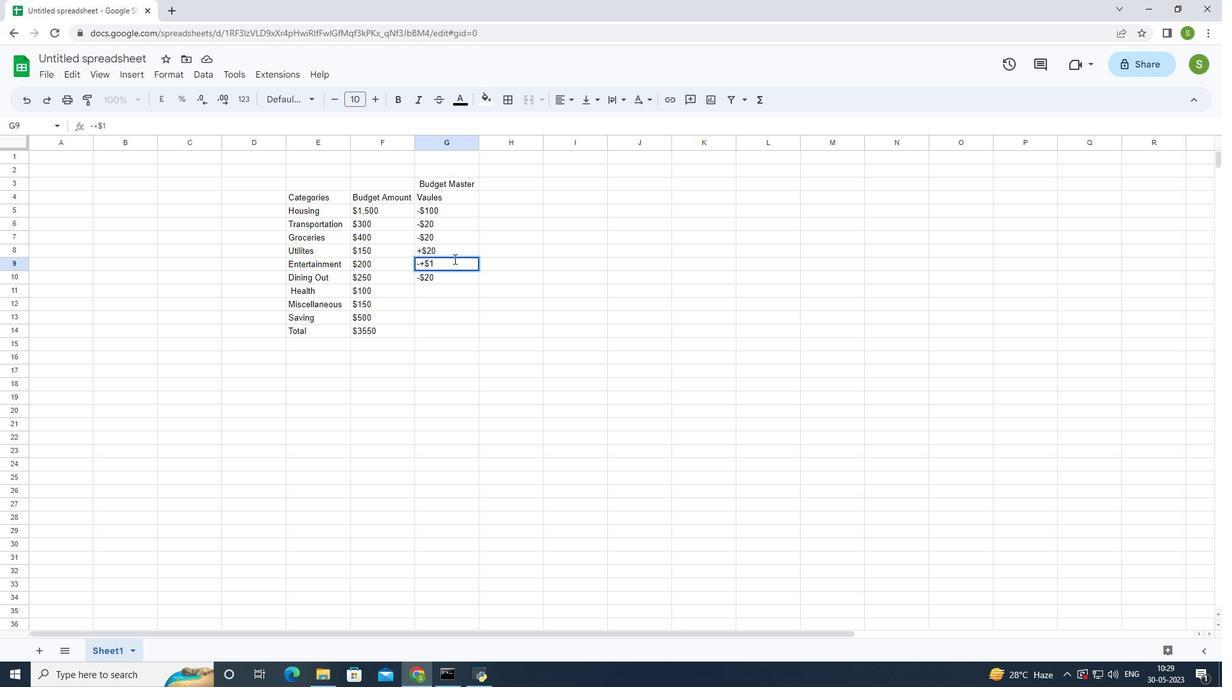
Action: Mouse moved to (461, 251)
Screenshot: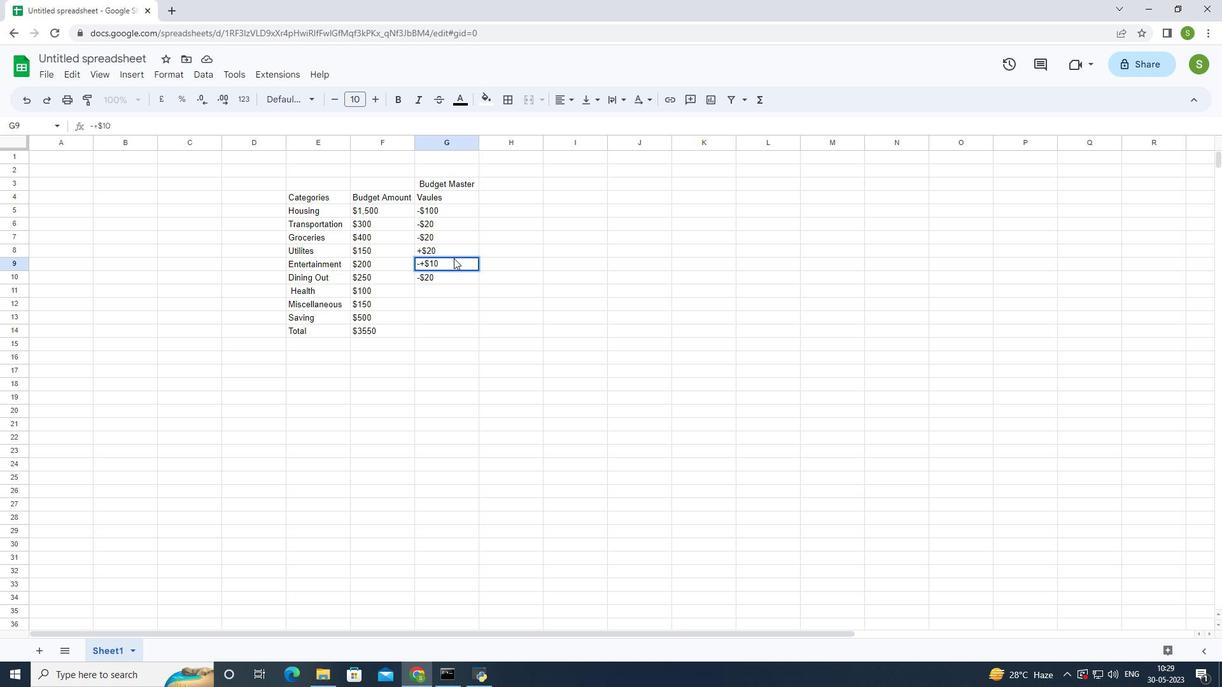 
Action: Key pressed <Key.enter>
Screenshot: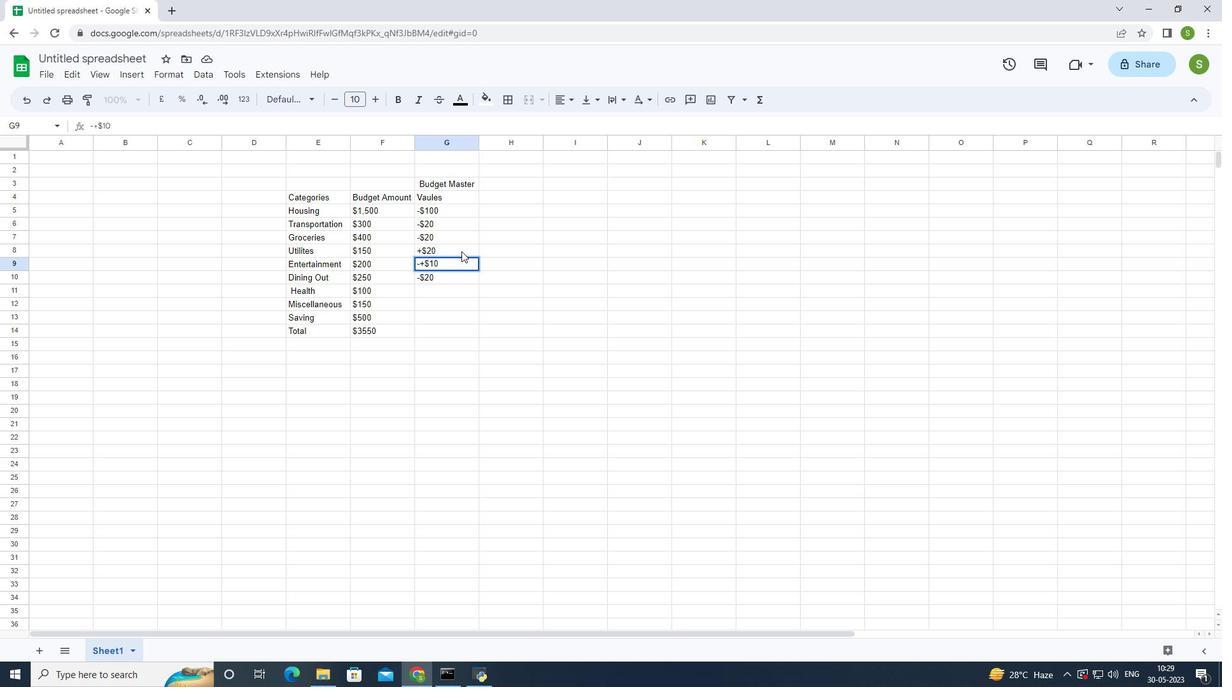 
Action: Mouse moved to (432, 292)
Screenshot: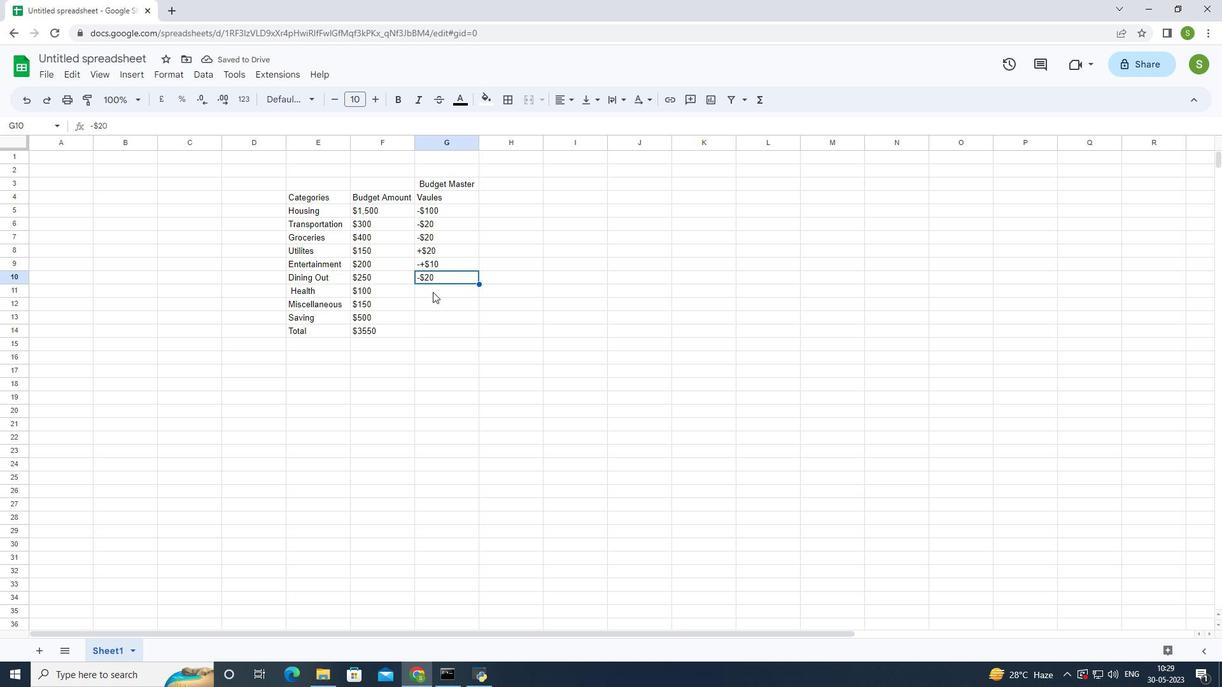
Action: Mouse pressed left at (432, 292)
Screenshot: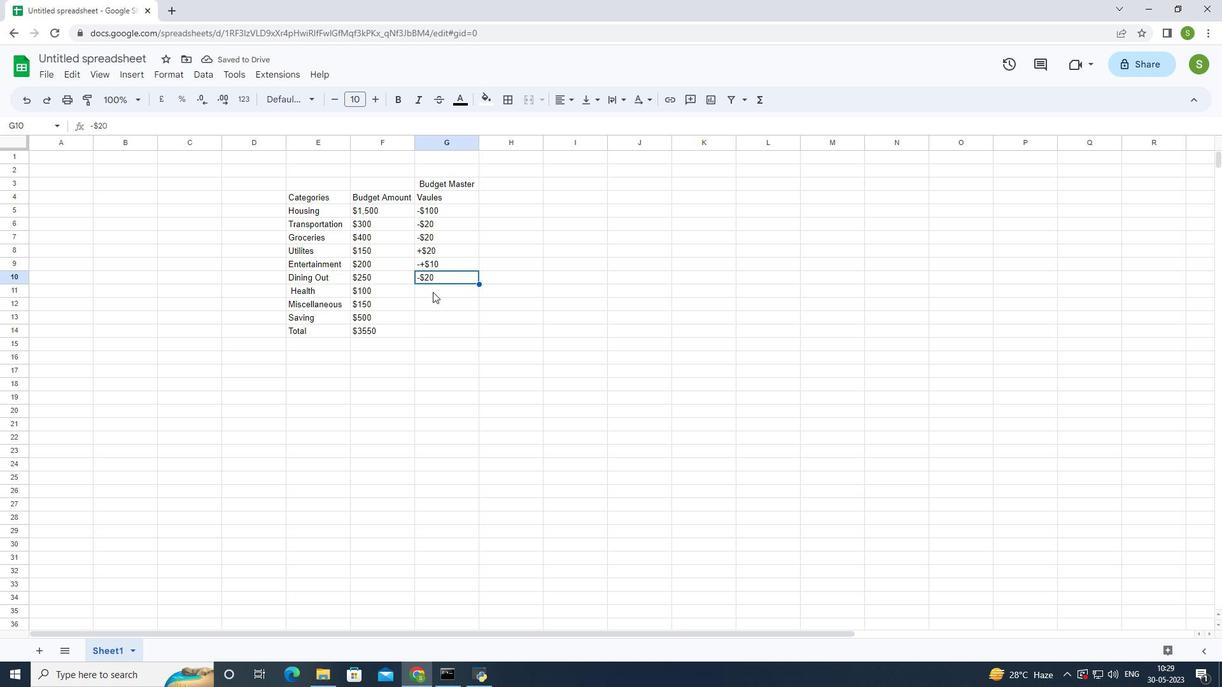 
Action: Mouse moved to (430, 293)
Screenshot: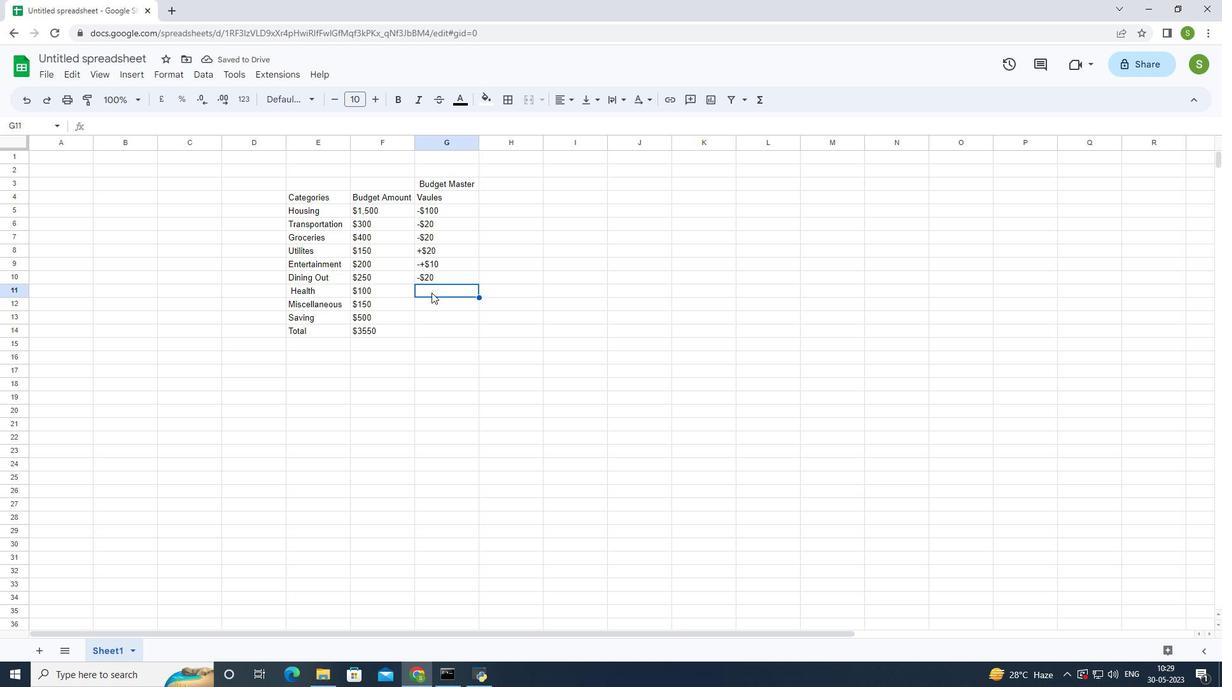 
Action: Key pressed '+<Key.shift>$
Screenshot: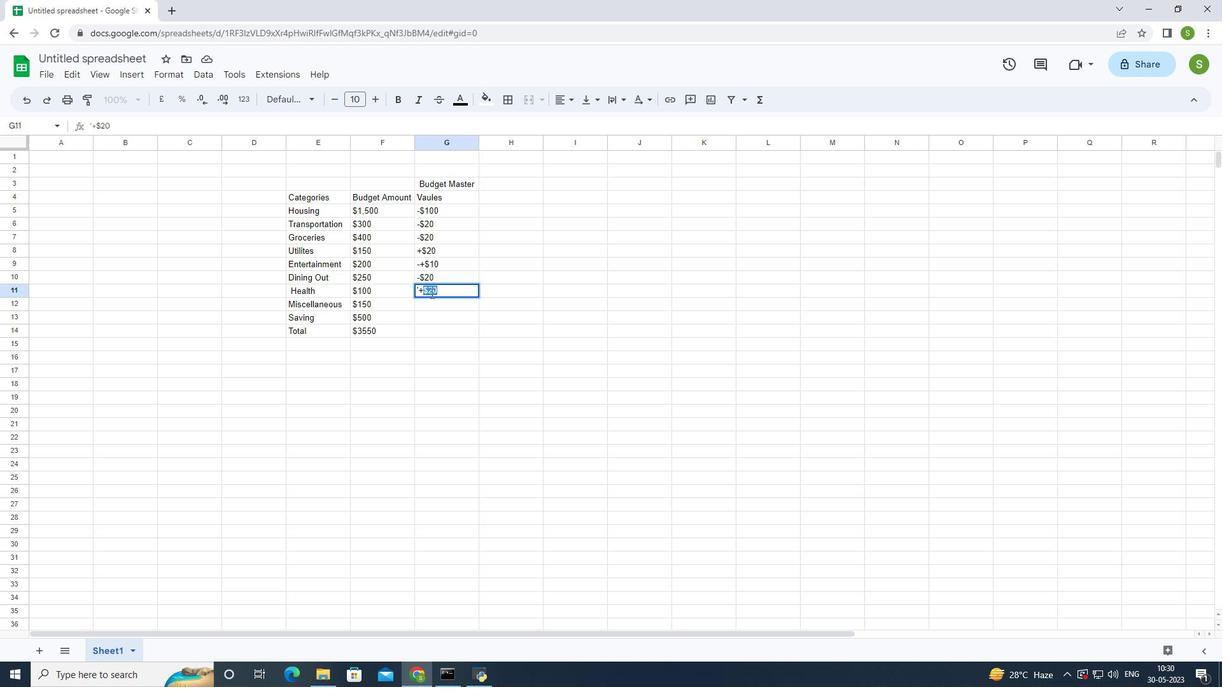 
Action: Mouse moved to (434, 292)
Screenshot: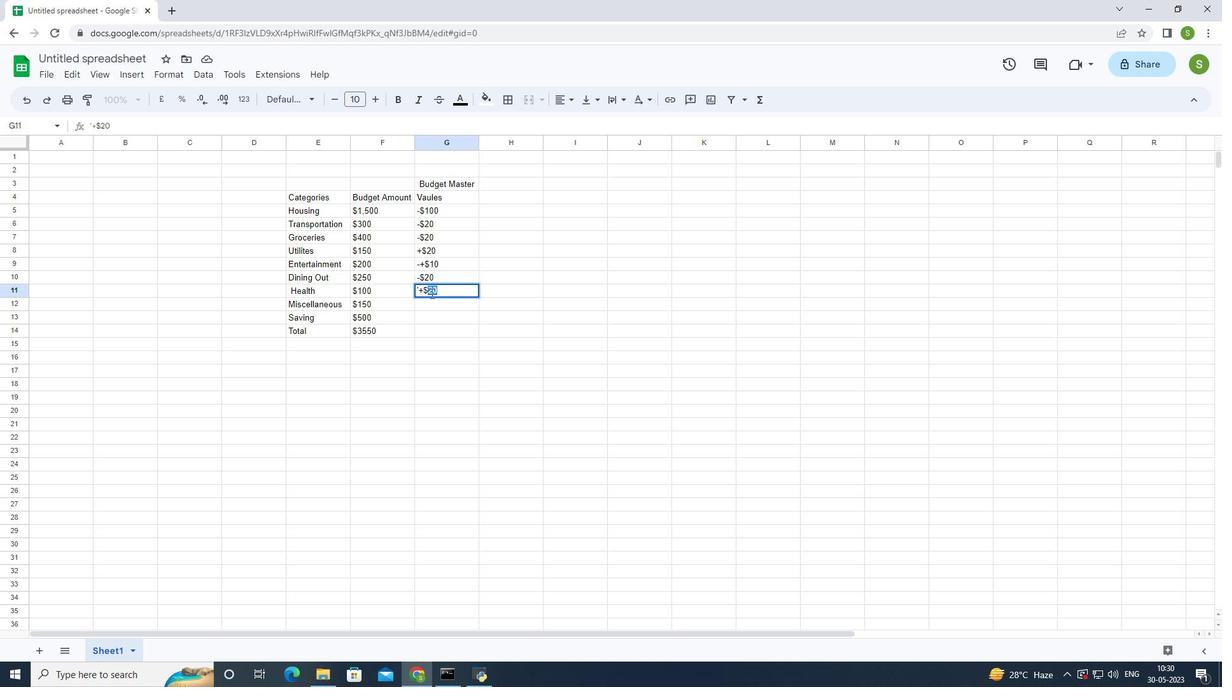 
Action: Key pressed <Key.enter>
Screenshot: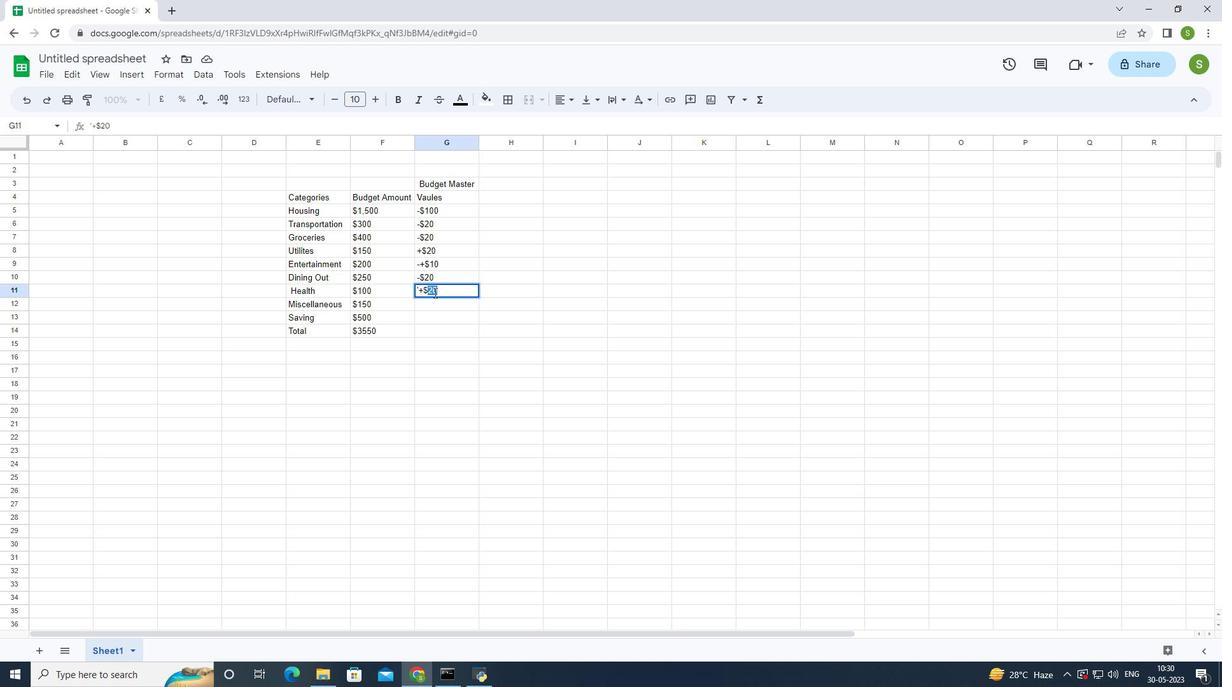 
Action: Mouse moved to (422, 300)
Screenshot: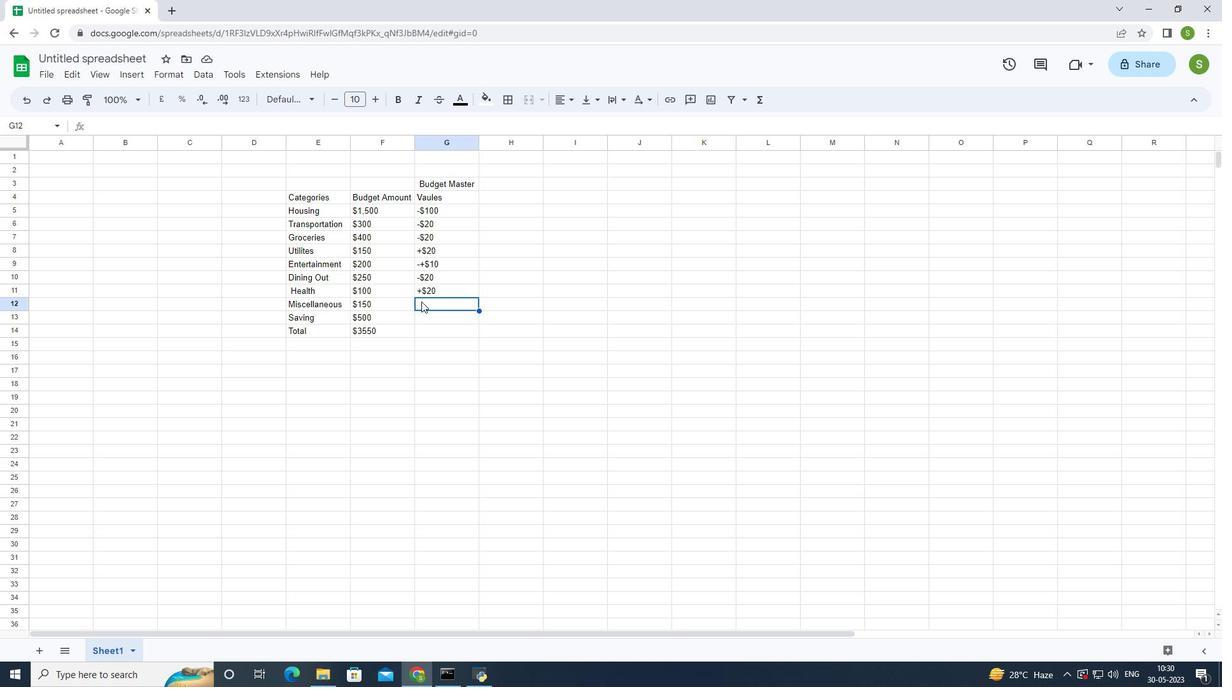 
Action: Mouse pressed left at (422, 300)
Screenshot: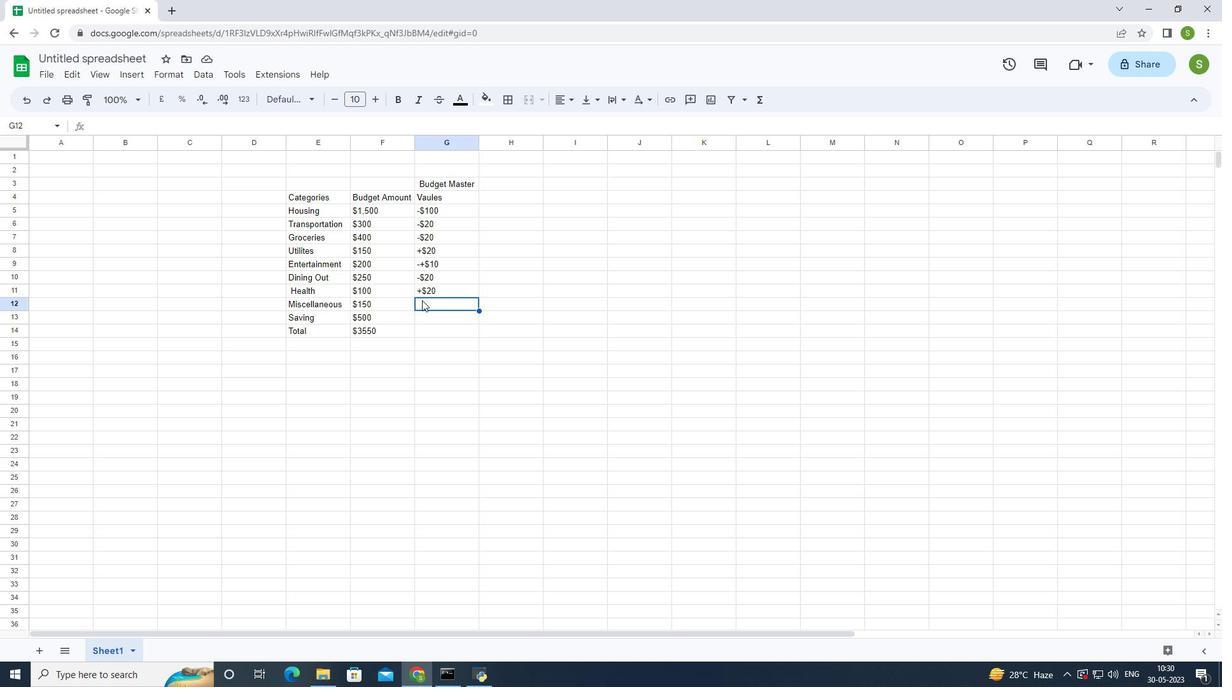 
Action: Key pressed -<Key.shift>$10<Key.enter>
Screenshot: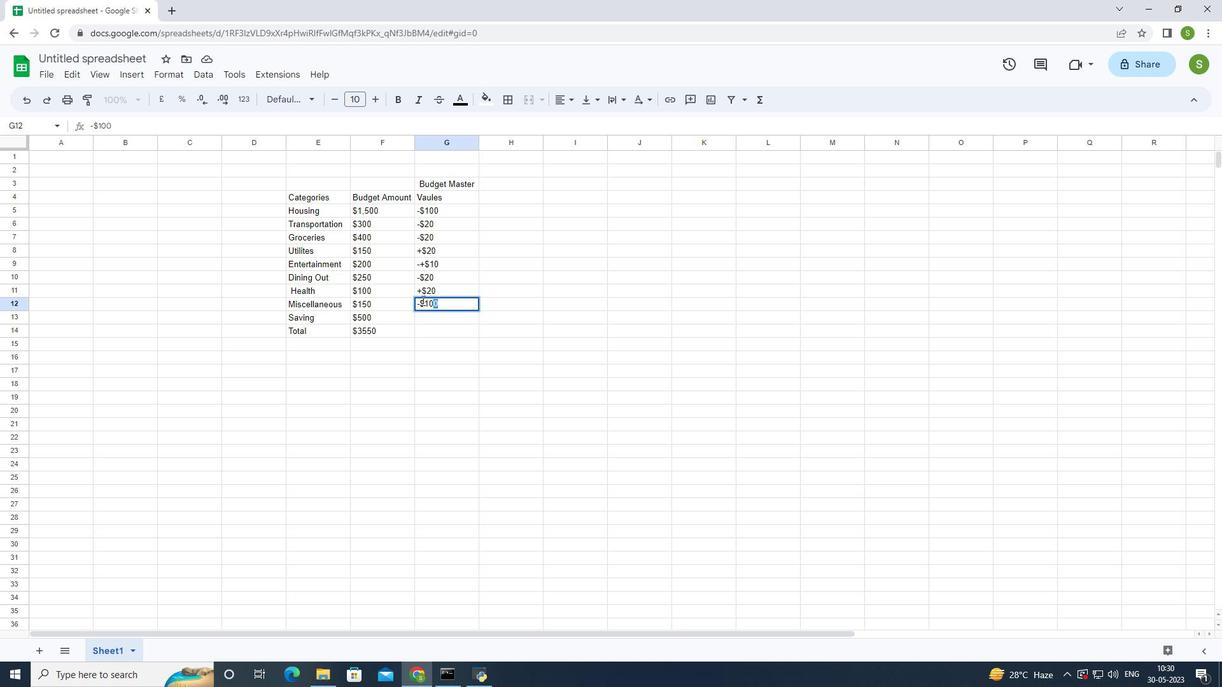 
Action: Mouse moved to (433, 304)
Screenshot: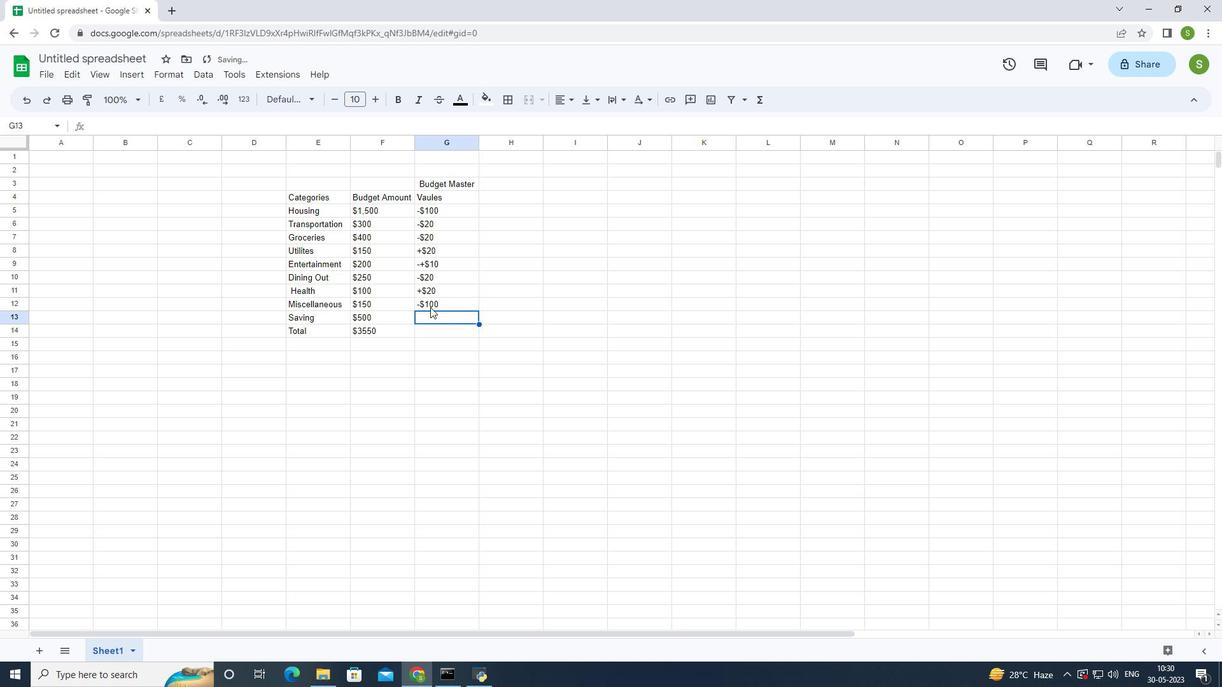 
Action: Mouse pressed left at (433, 304)
Screenshot: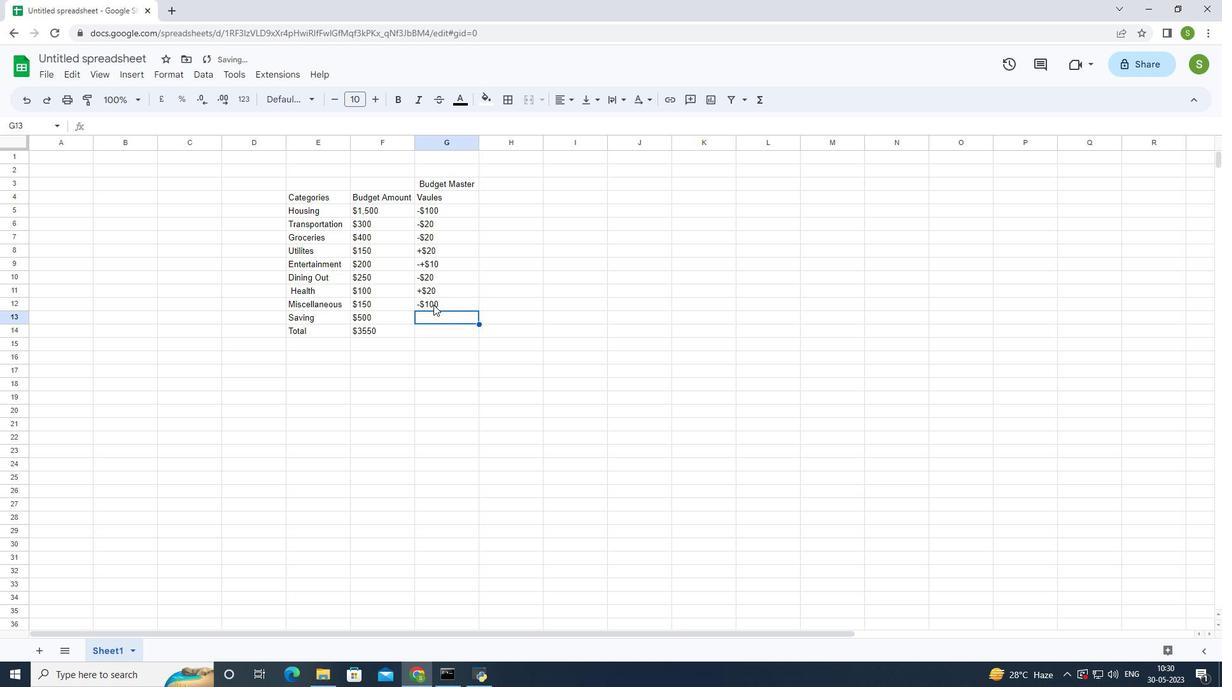 
Action: Mouse moved to (437, 301)
Screenshot: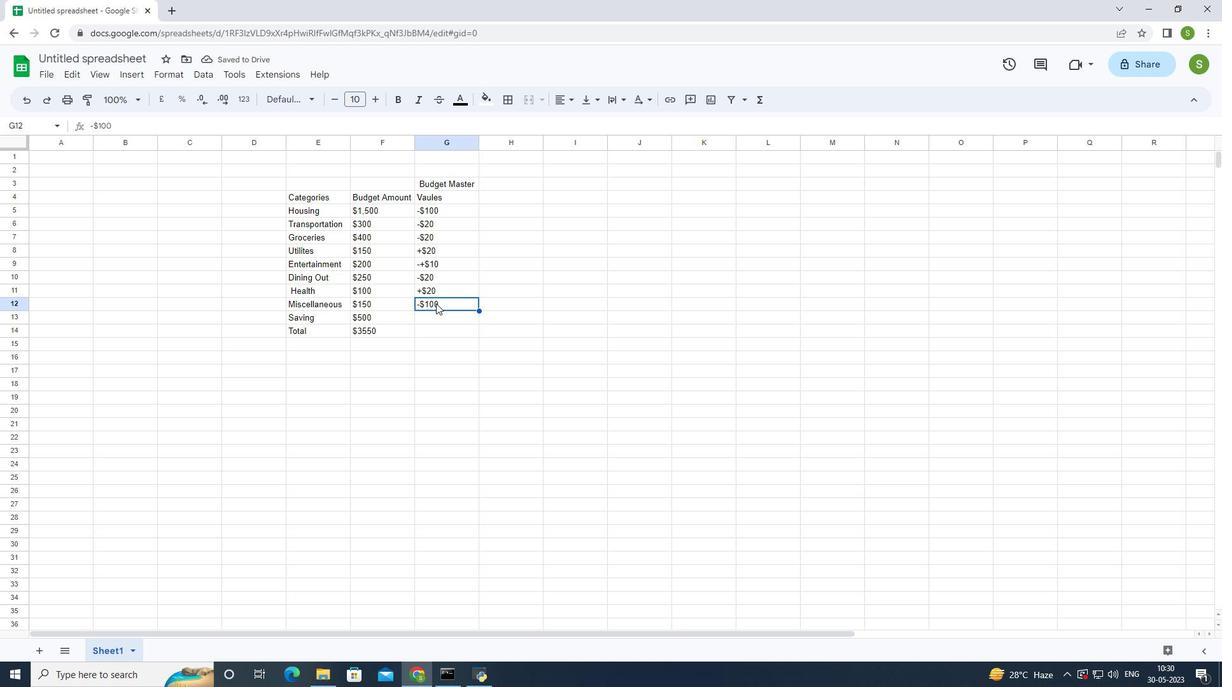 
Action: Mouse pressed left at (437, 301)
Screenshot: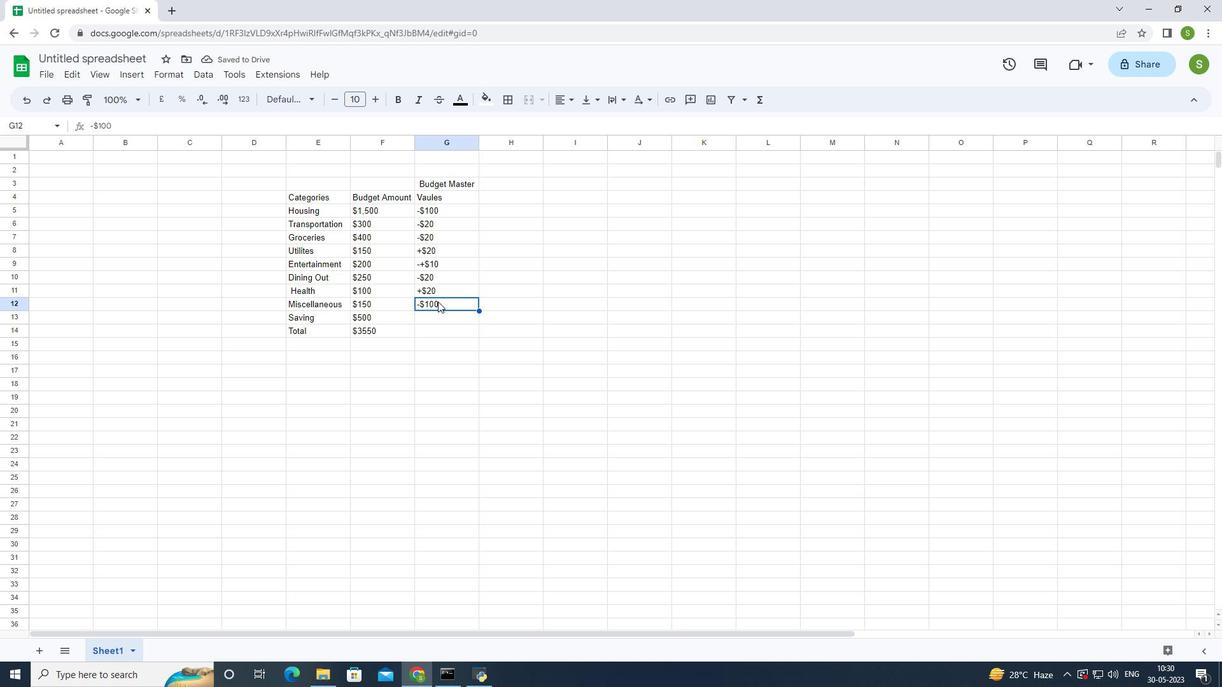 
Action: Mouse pressed left at (437, 301)
Screenshot: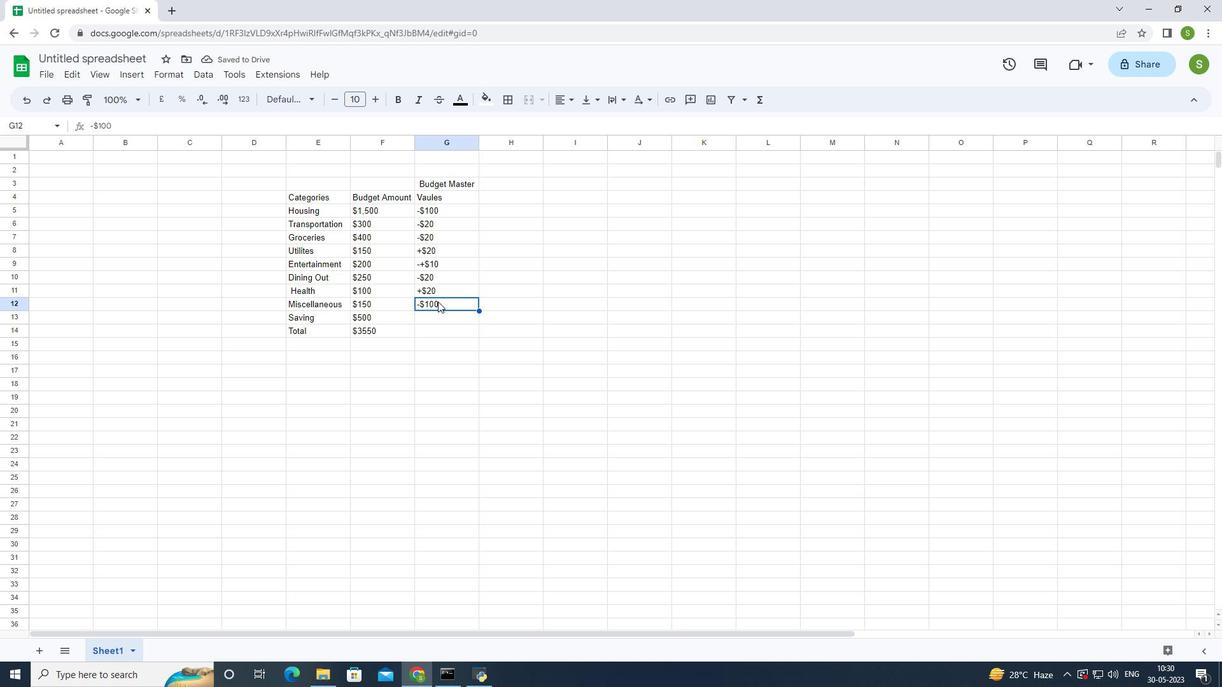 
Action: Mouse moved to (442, 296)
Screenshot: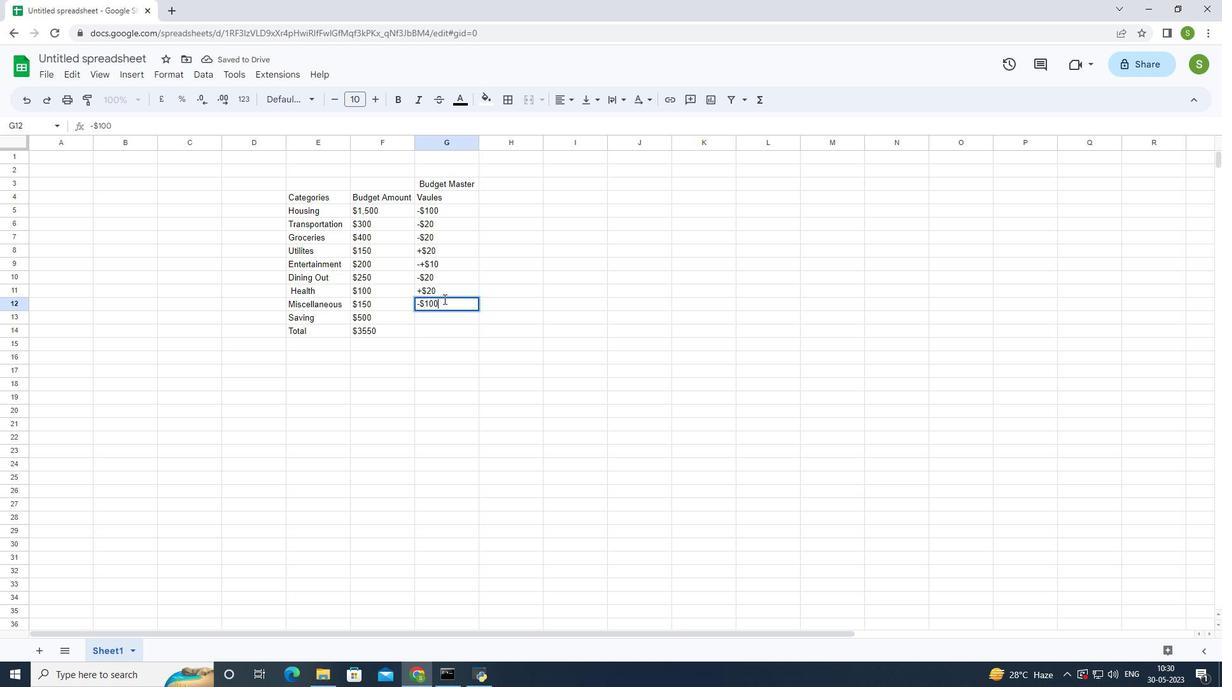 
Action: Key pressed <Key.backspace><Key.enter>
Screenshot: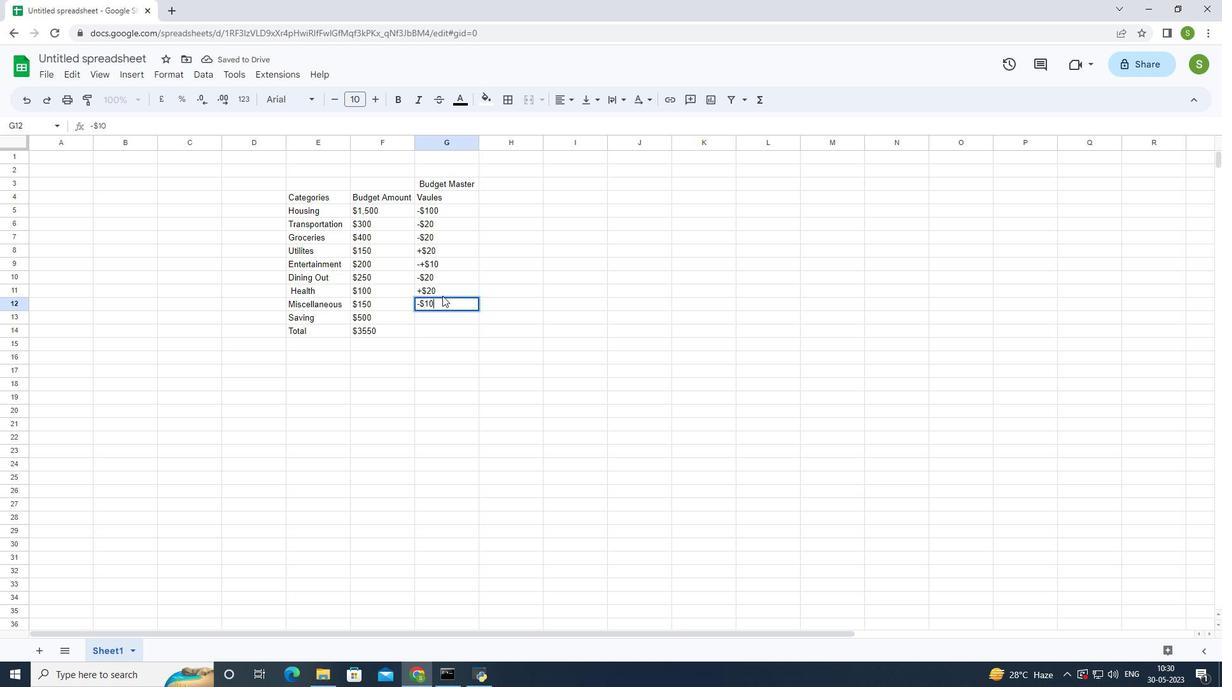 
Action: Mouse moved to (437, 290)
Screenshot: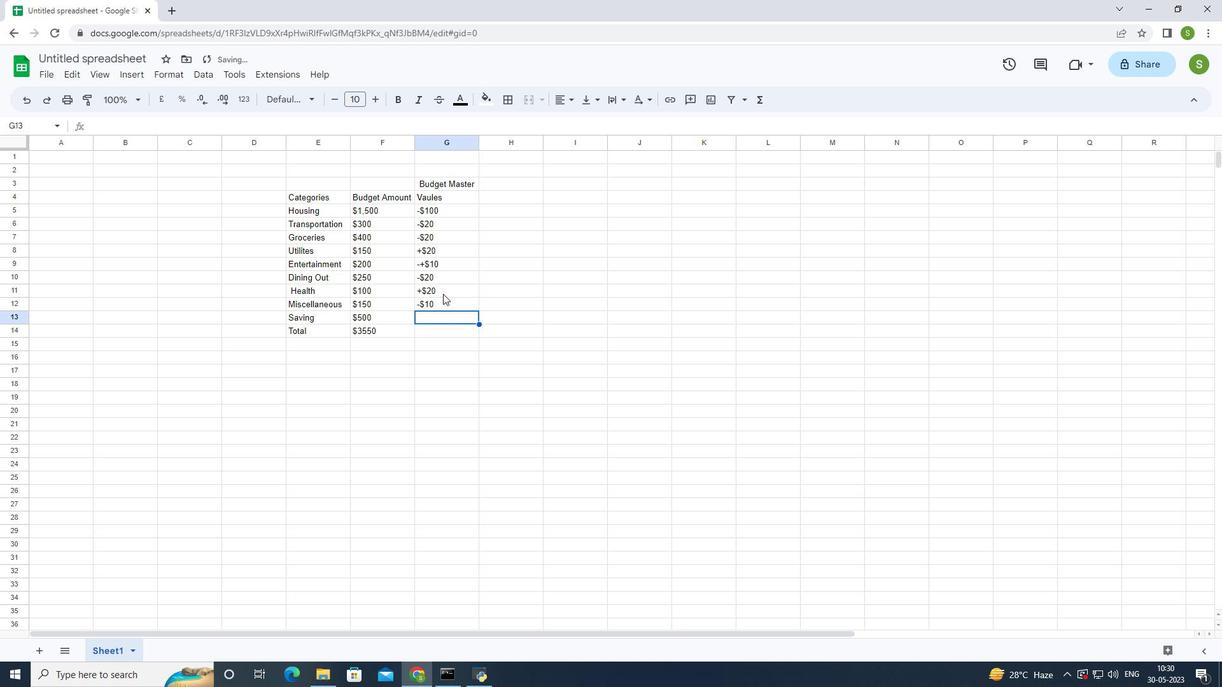 
Action: Key pressed -<Key.shift><Key.shift><Key.shift><Key.shift><Key.shift><Key.shift><Key.shift><Key.shift><Key.shift><Key.shift><Key.shift><Key.shift><Key.shift><Key.shift><Key.shift><Key.shift><Key.shift><Key.shift><Key.shift><Key.shift><Key.shift><Key.shift>$1<Key.backspace>50<Key.enter><Key.shift><Key.shift><Key.shift><Key.shift><Key.shift><Key.shift><Key.shift><Key.shift><Key.shift><Key.shift><Key.shift><Key.shift><Key.shift><Key.shift><Key.shift><Key.shift><Key.shift><Key.shift><Key.shift><Key.shift><Key.shift><Key.shift><Key.shift><Key.shift><Key.shift><Key.shift><Key.shift><Key.shift><Key.shift><Key.shift><Key.shift><Key.shift><Key.shift><Key.shift><Key.shift><Key.shift><Key.shift>$0<Key.enter>
Screenshot: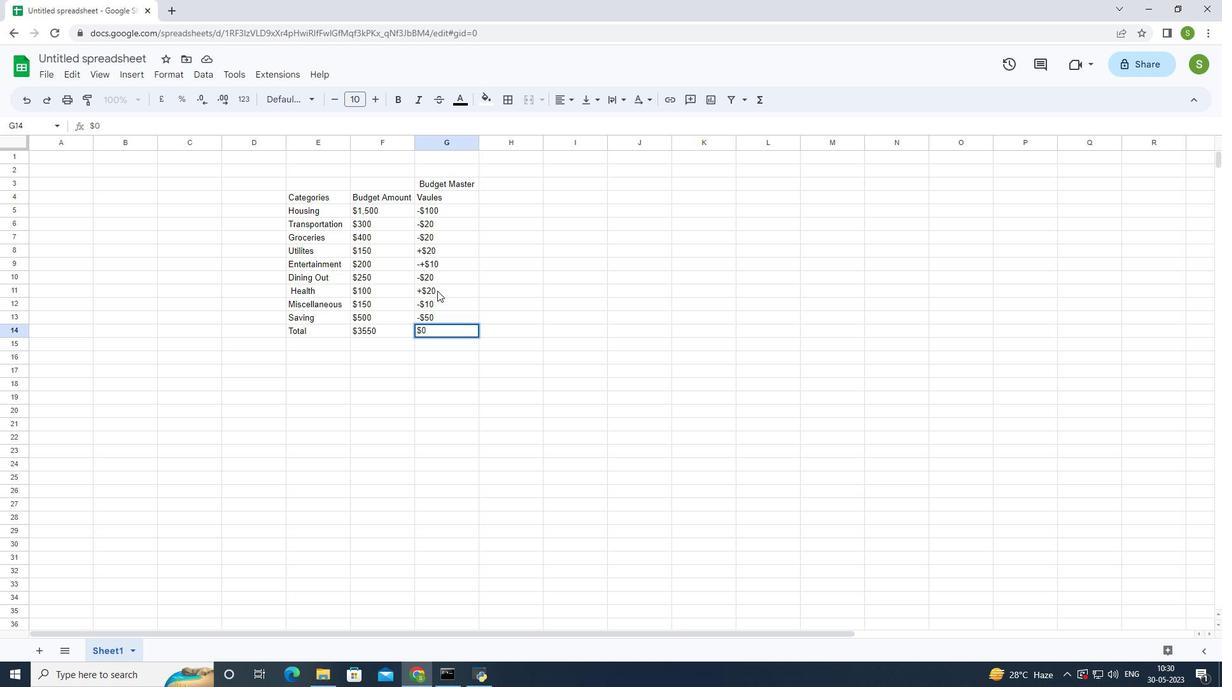 
Action: Mouse moved to (136, 54)
Screenshot: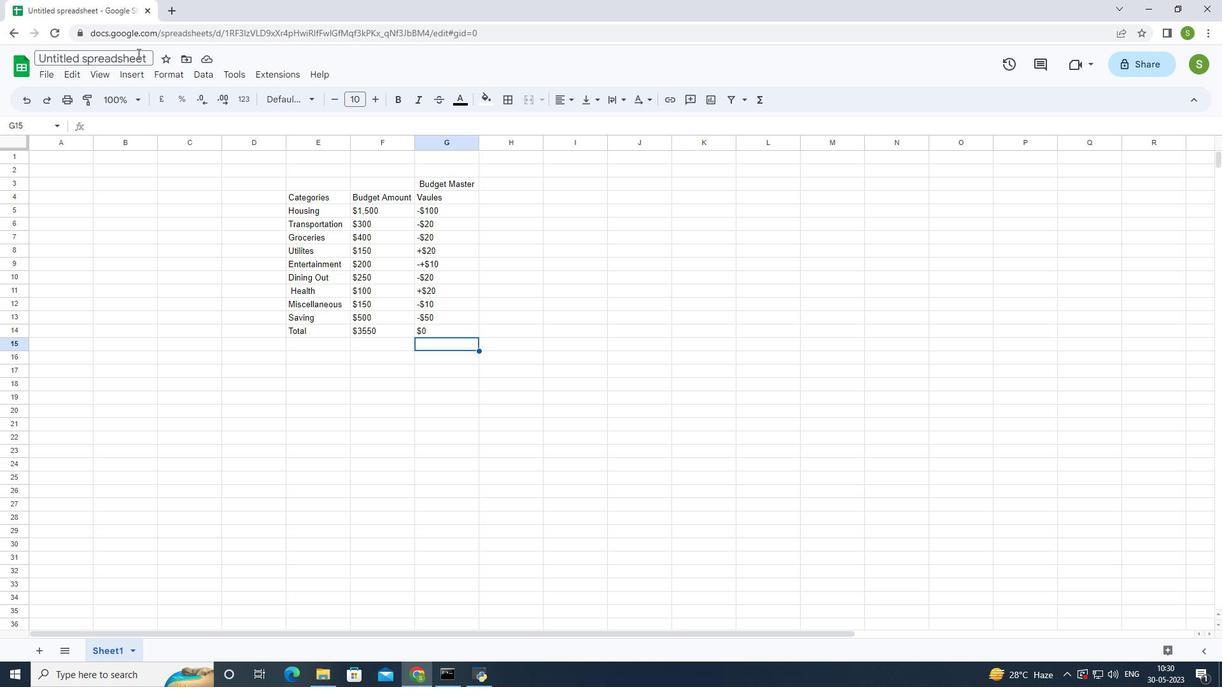 
Action: Mouse pressed left at (136, 54)
Screenshot: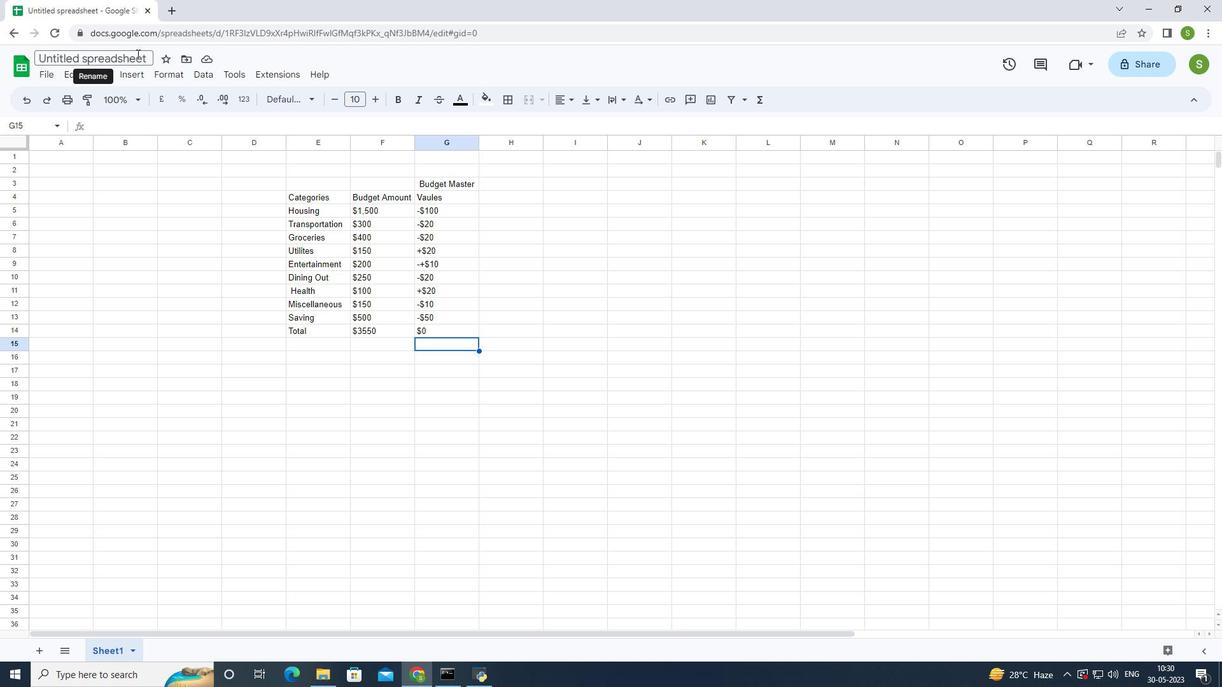
Action: Key pressed <Key.shift>Attendence<Key.space><Key.shift>Sheet<Key.enter>
Screenshot: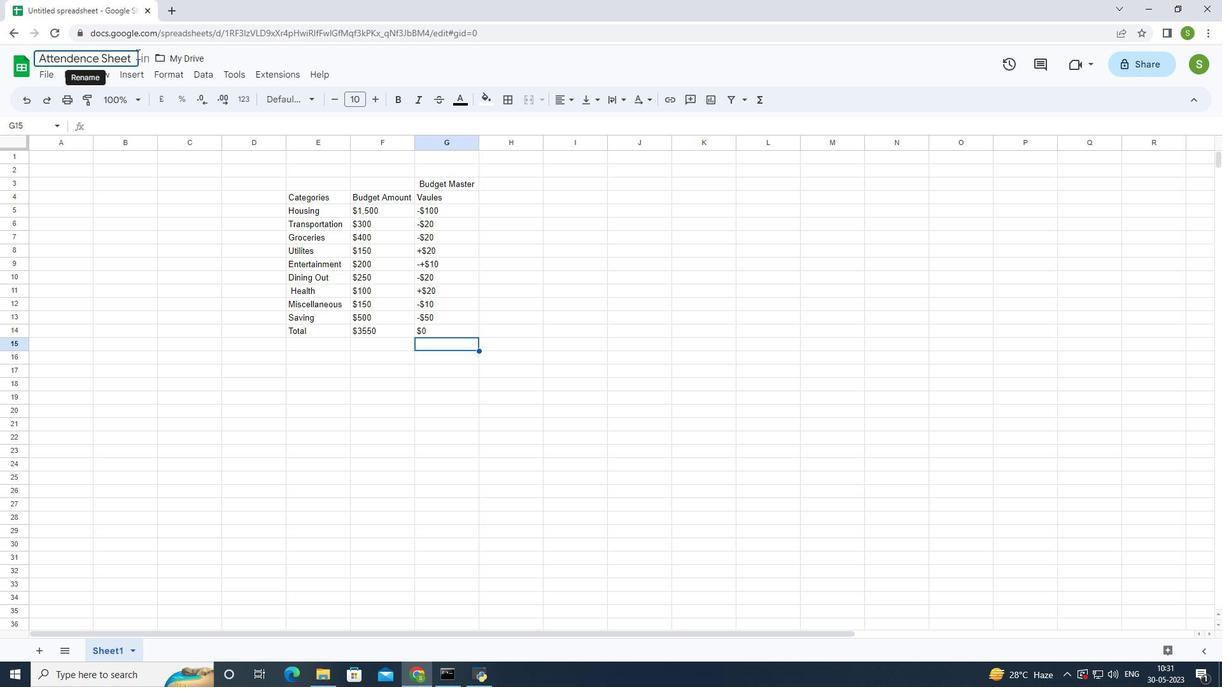 
Action: Mouse moved to (435, 236)
Screenshot: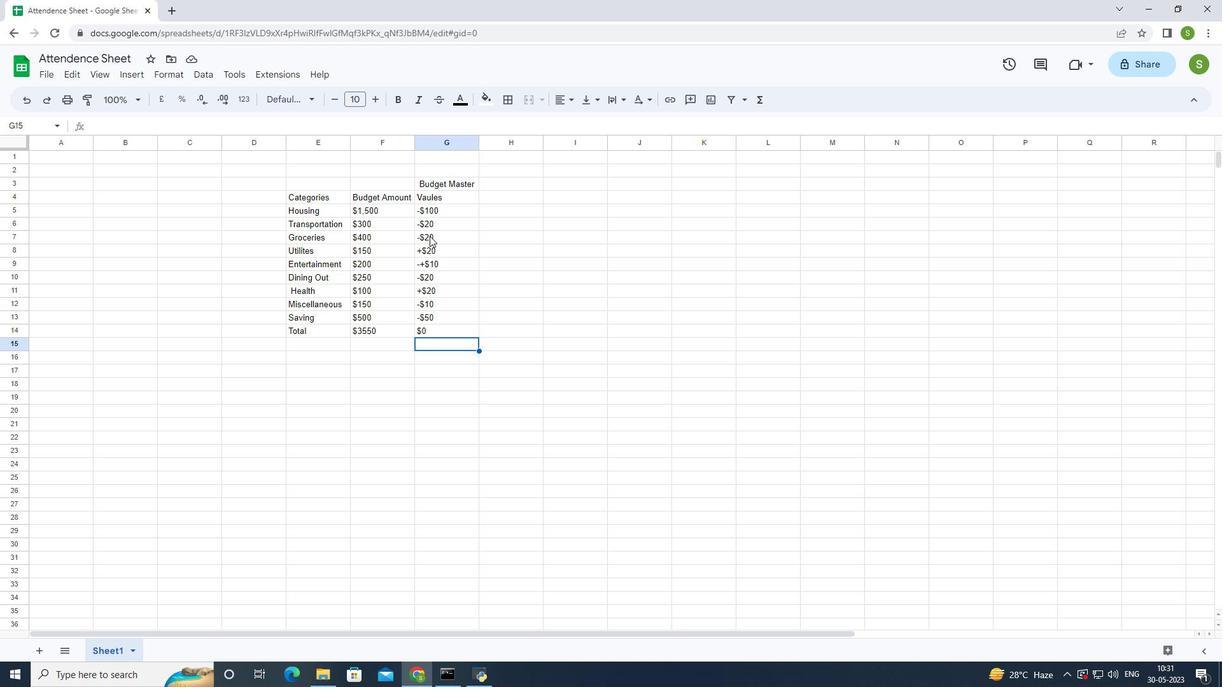 
Action: Mouse pressed left at (435, 236)
Screenshot: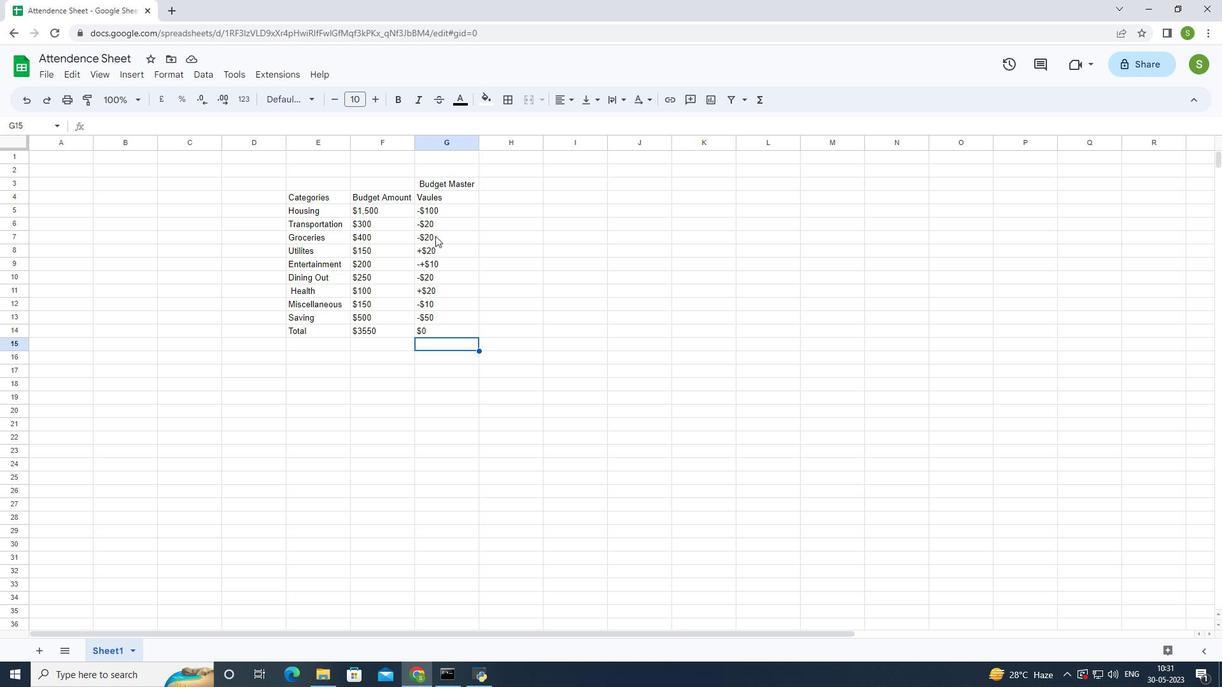 
Action: Mouse moved to (436, 236)
Screenshot: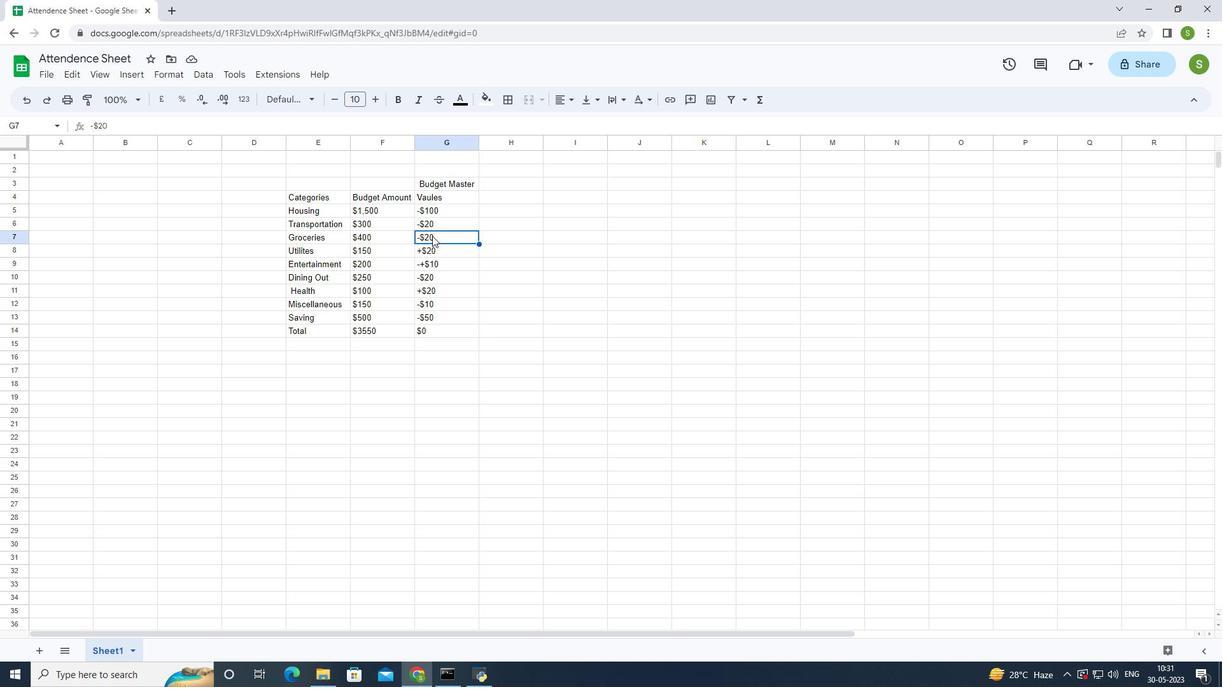 
Action: Mouse pressed left at (436, 236)
Screenshot: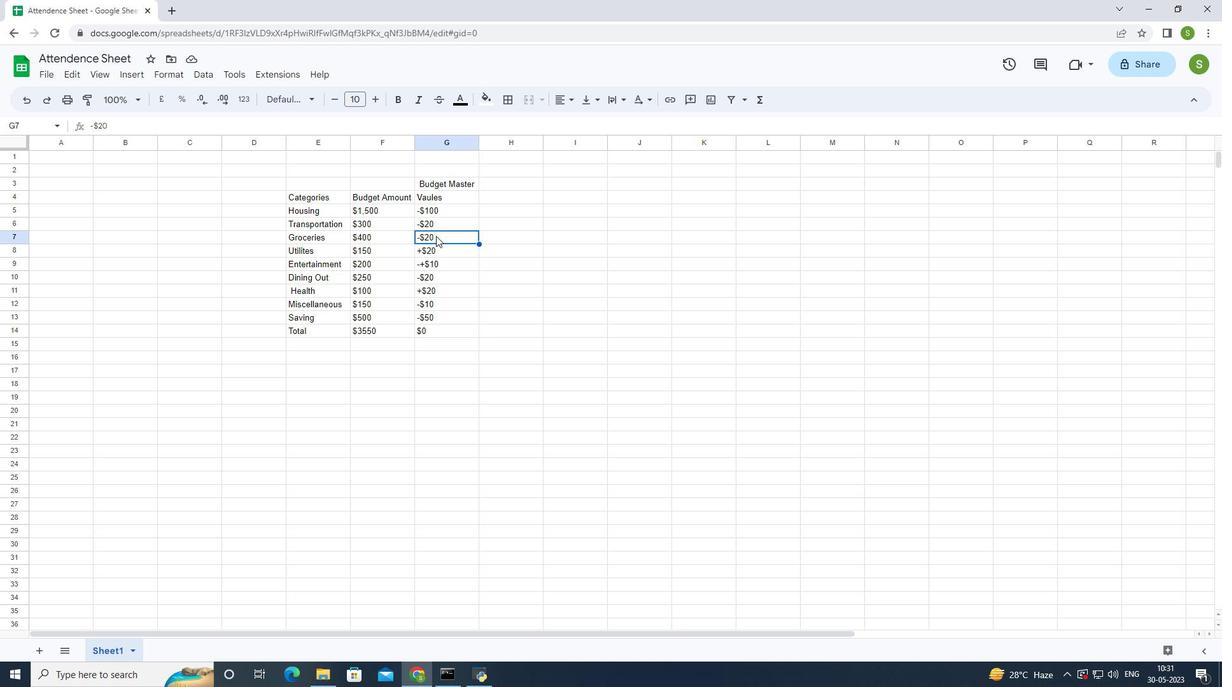 
Action: Mouse pressed left at (436, 236)
Screenshot: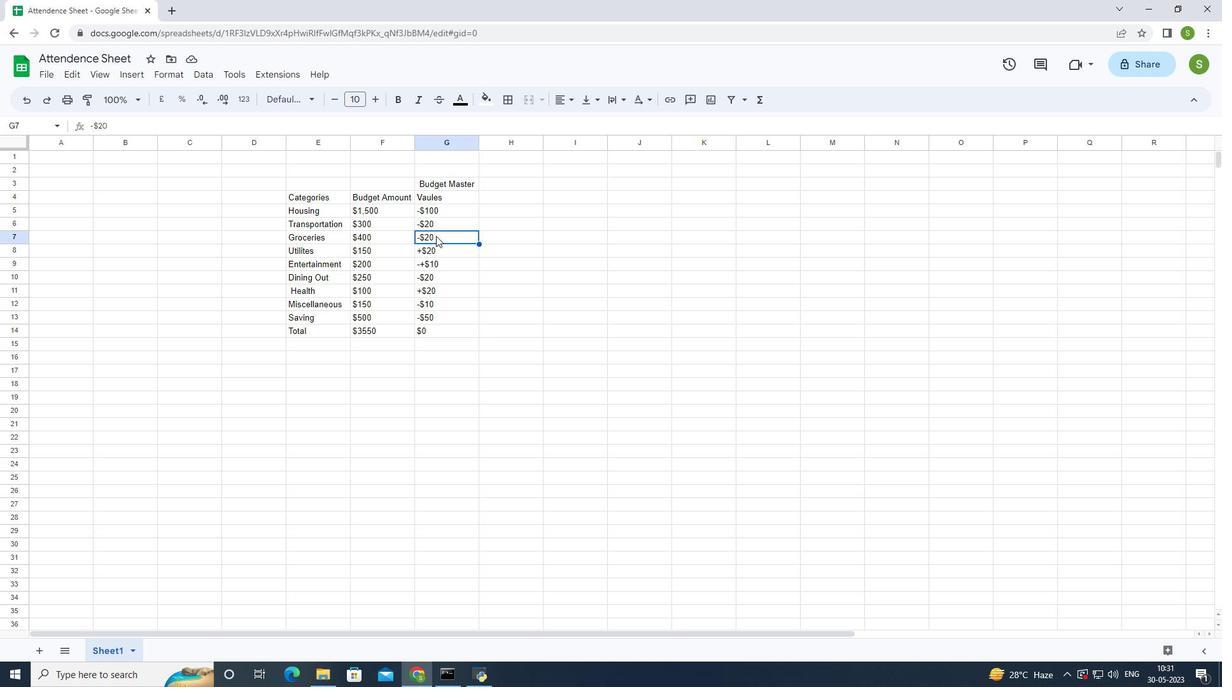 
Action: Key pressed <Key.backspace><Key.backspace><Key.backspace>
Screenshot: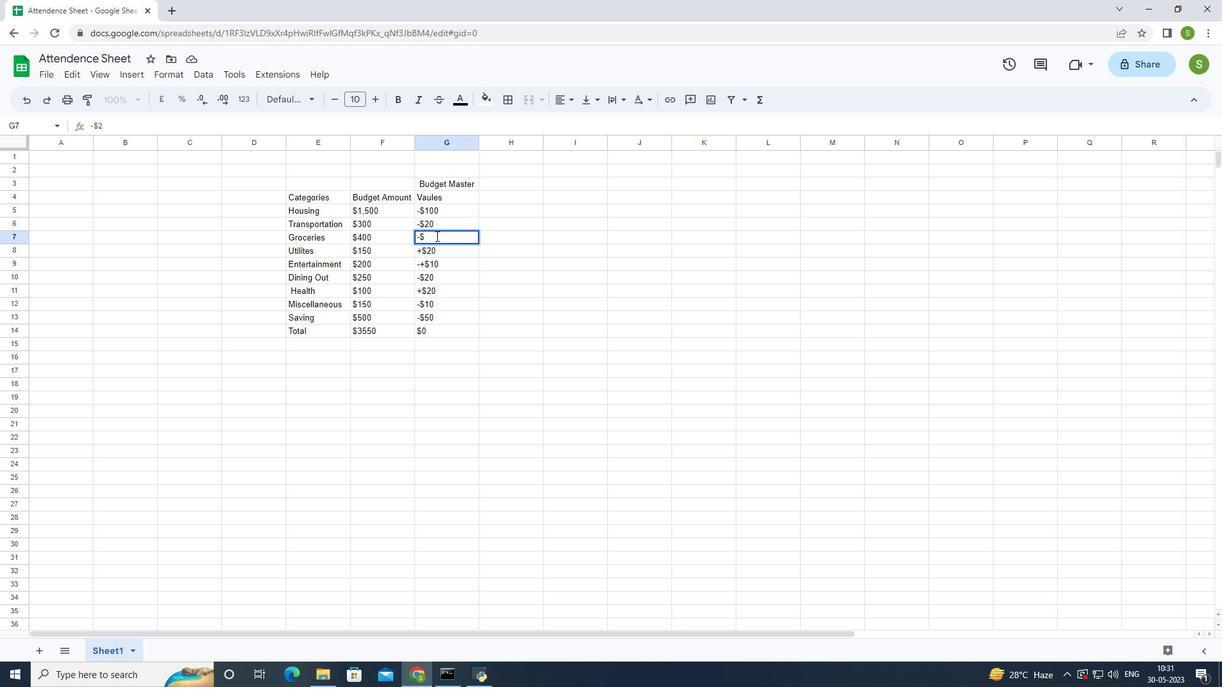 
Action: Mouse moved to (430, 239)
Screenshot: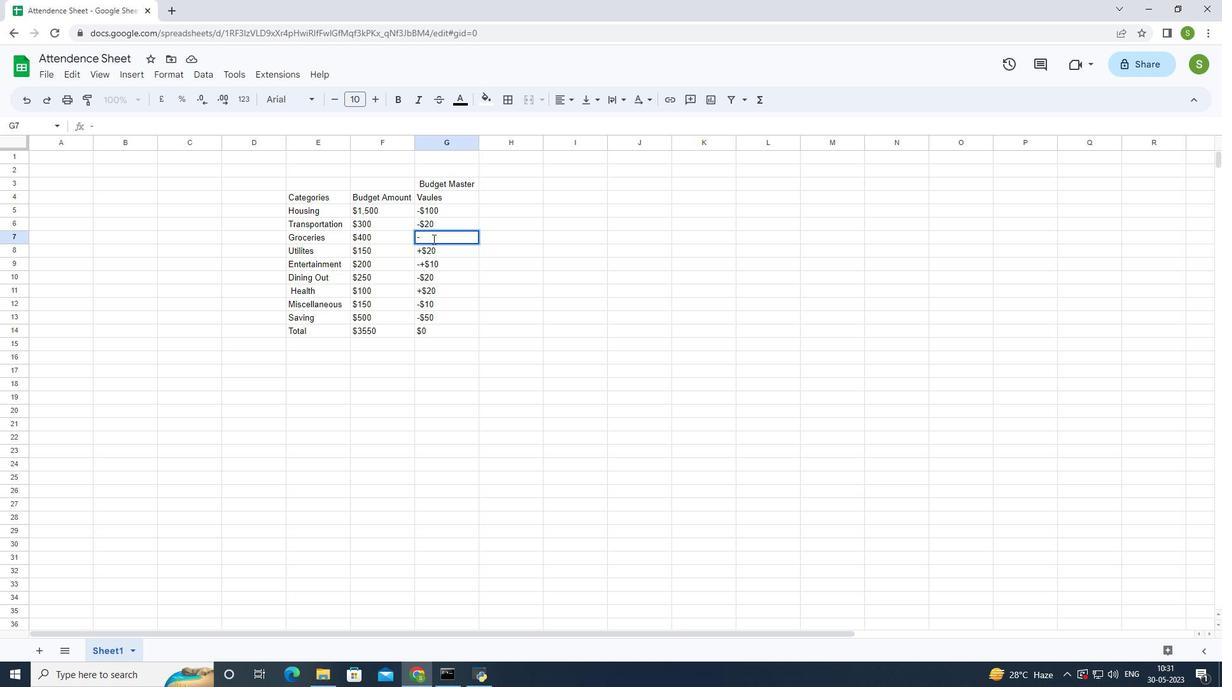 
Action: Key pressed <Key.backspace>
Screenshot: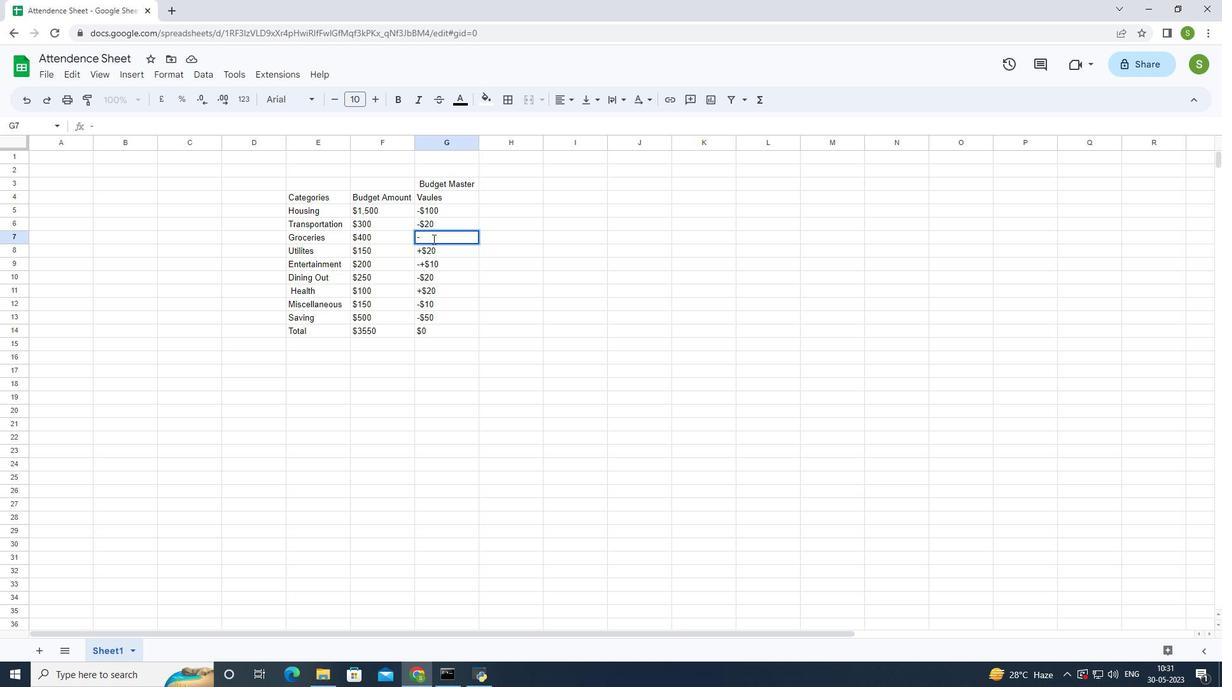 
Action: Mouse moved to (433, 248)
Screenshot: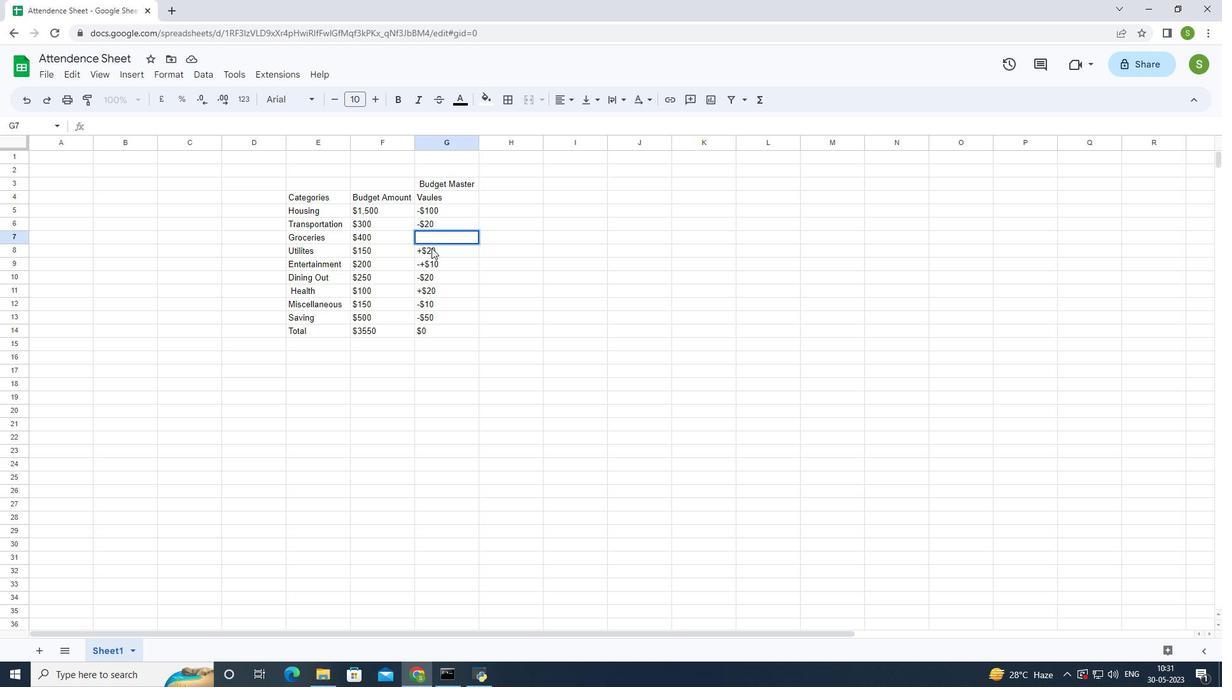 
Action: Mouse pressed left at (433, 248)
Screenshot: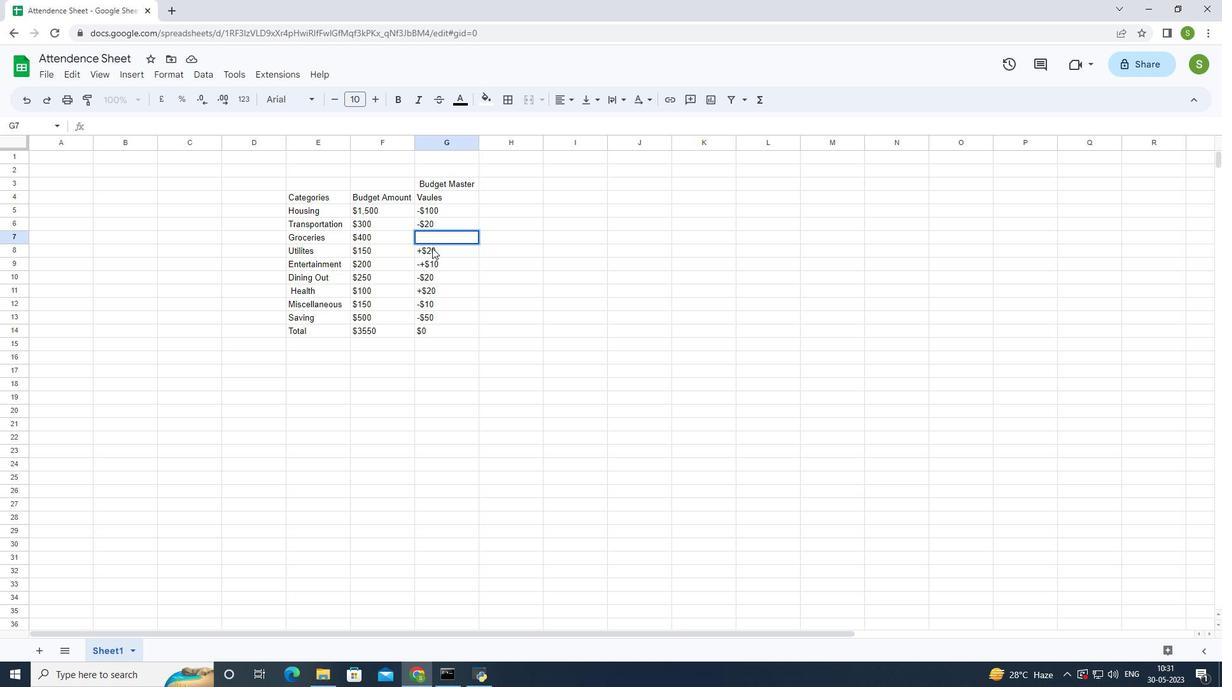 
Action: Mouse moved to (438, 248)
Screenshot: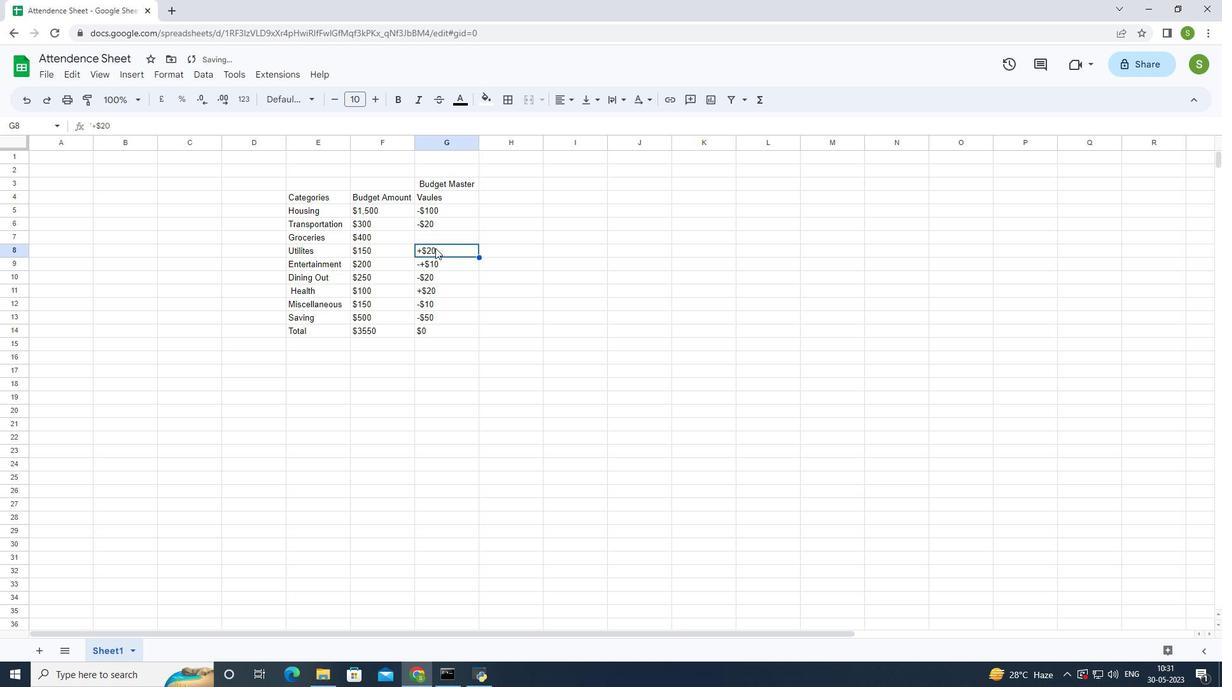 
Action: Mouse pressed left at (438, 248)
Screenshot: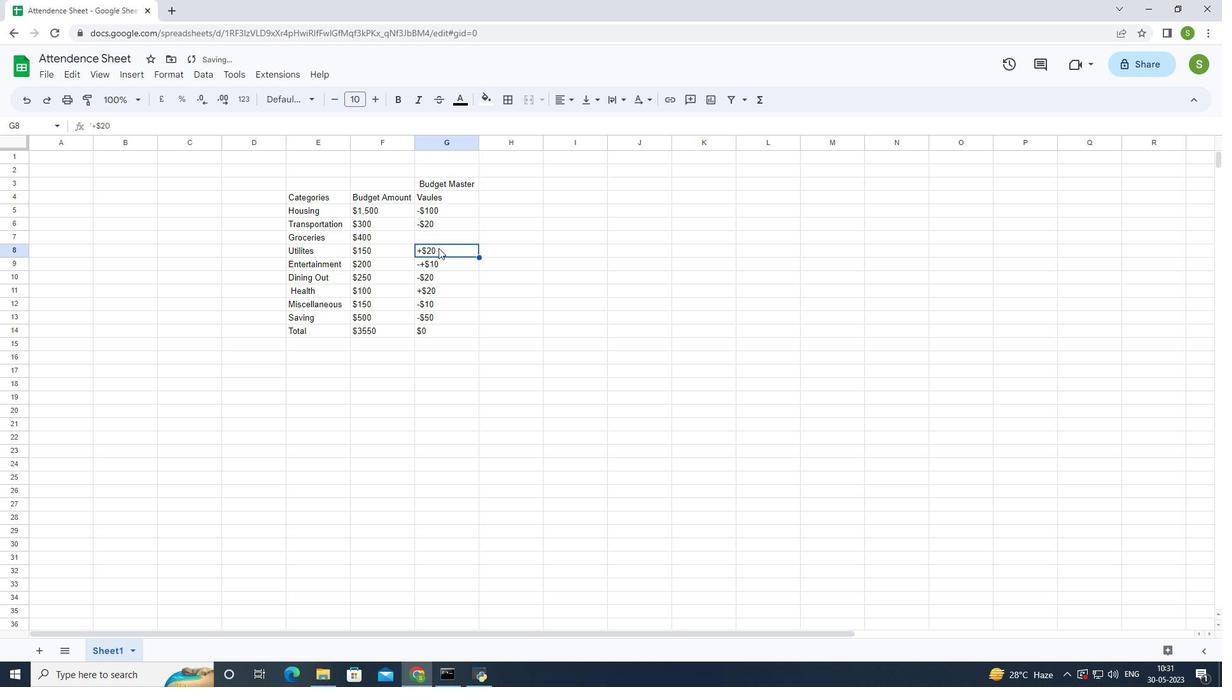 
Action: Mouse pressed left at (438, 248)
Screenshot: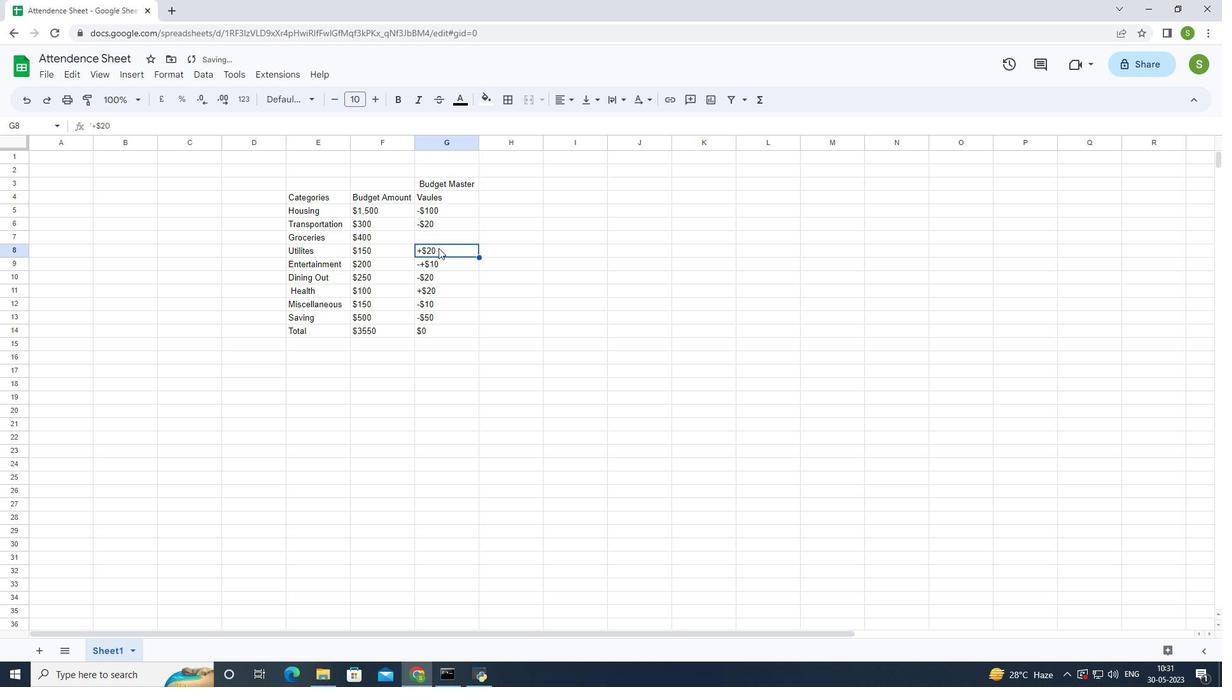
Action: Mouse pressed left at (438, 248)
Screenshot: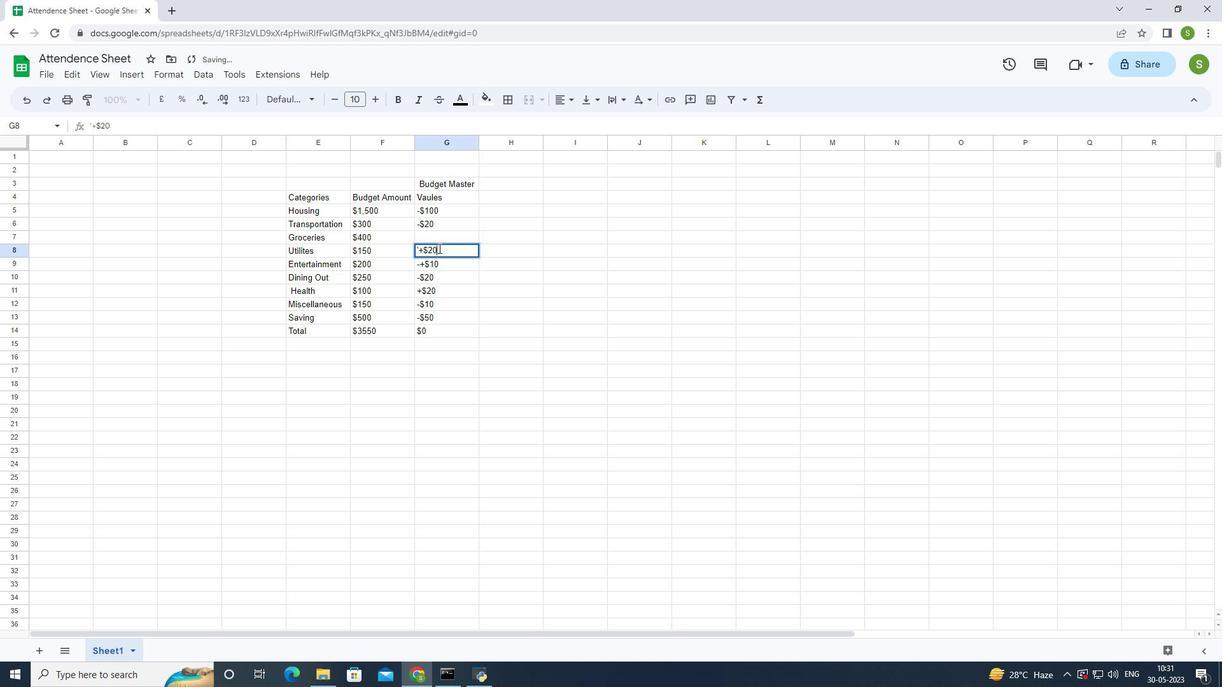 
Action: Mouse moved to (564, 253)
Screenshot: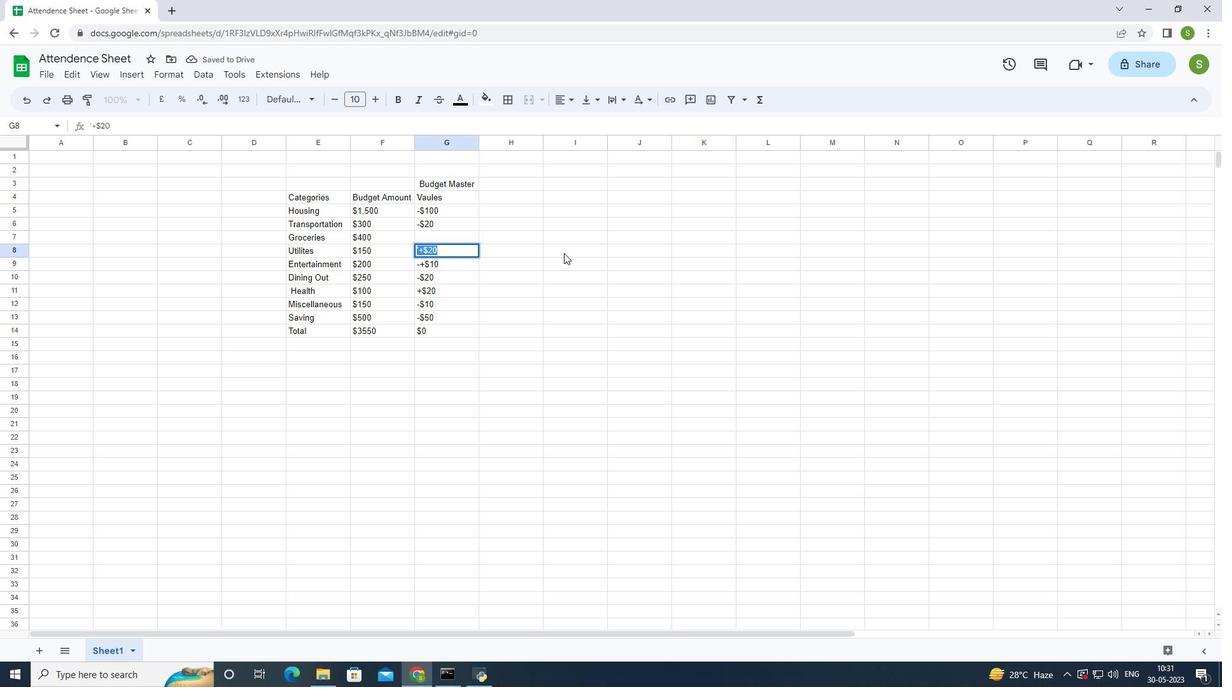 
Action: Key pressed ctrl+X
Screenshot: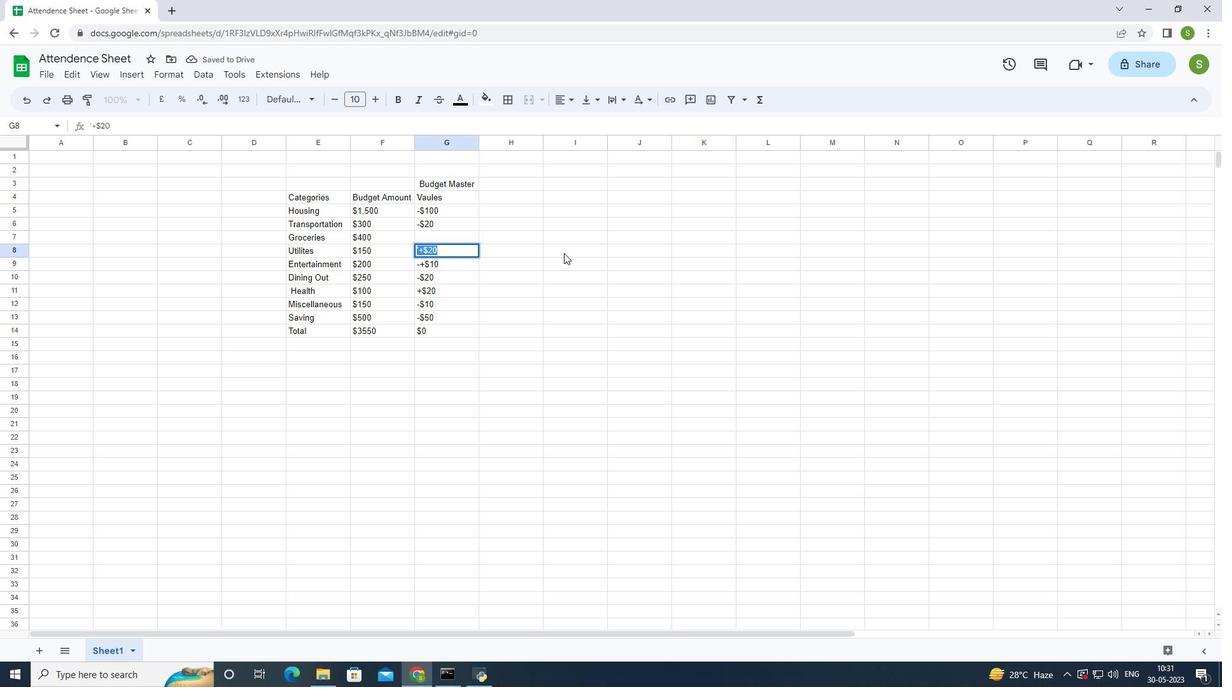 
Action: Mouse moved to (430, 233)
Screenshot: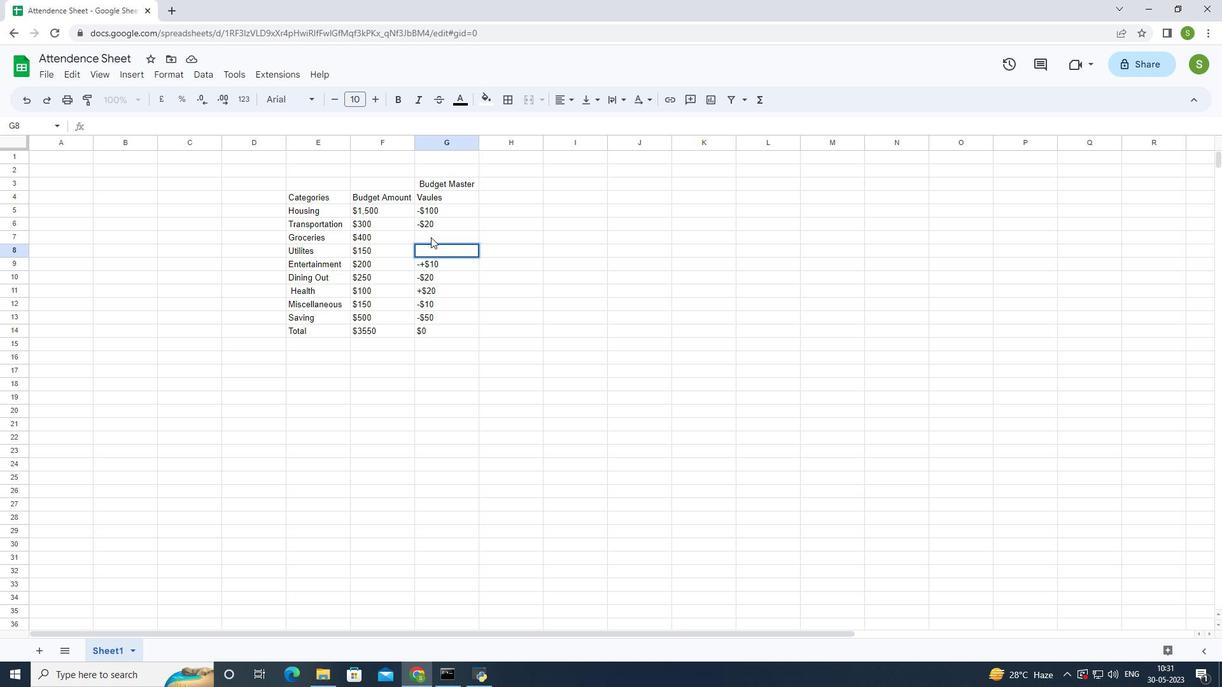 
Action: Mouse pressed left at (430, 233)
Screenshot: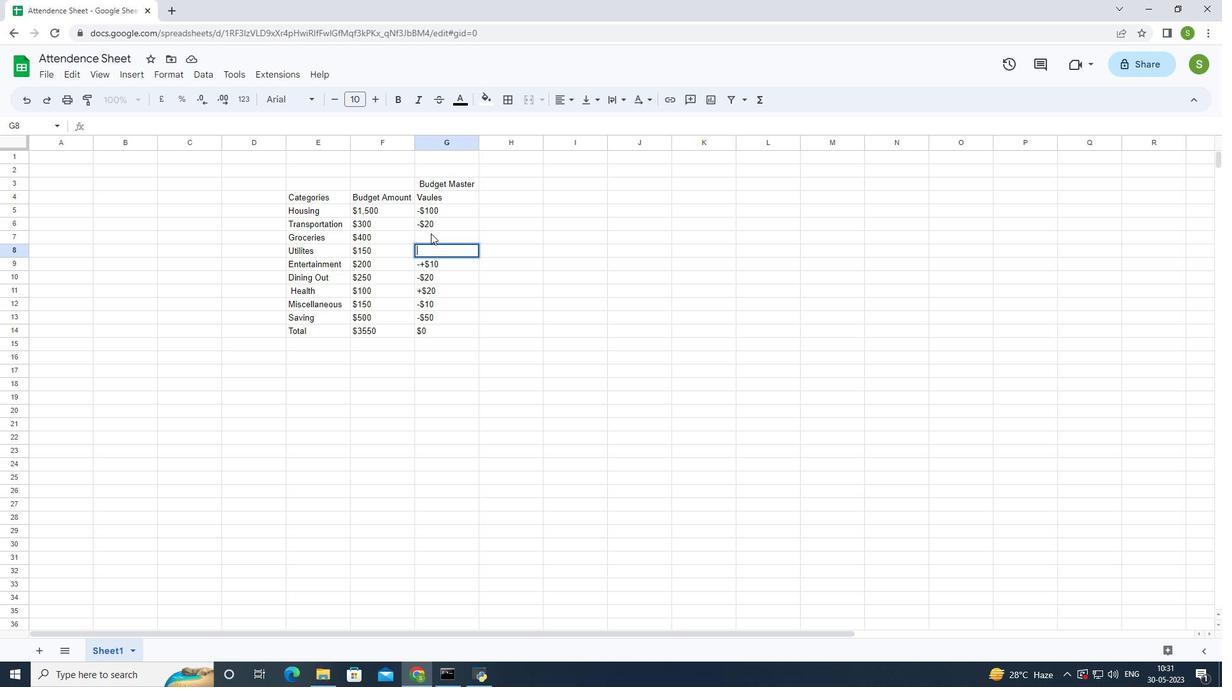 
Action: Key pressed ctrl+V
Screenshot: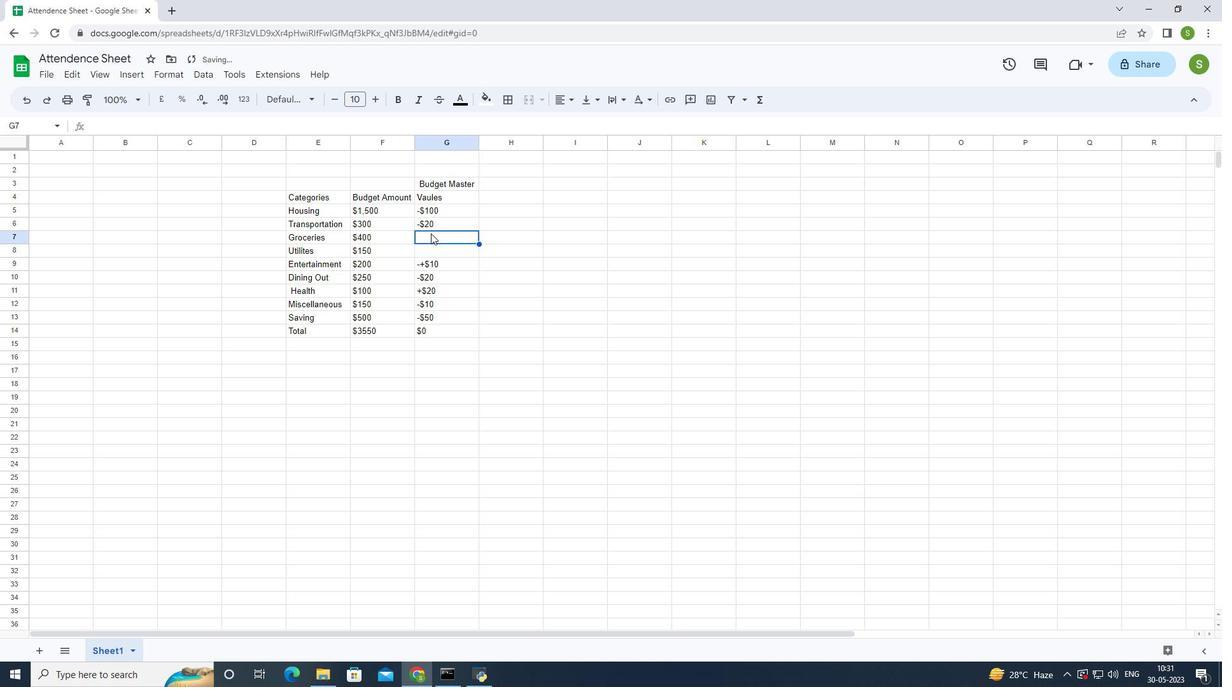 
Action: Mouse moved to (442, 266)
Screenshot: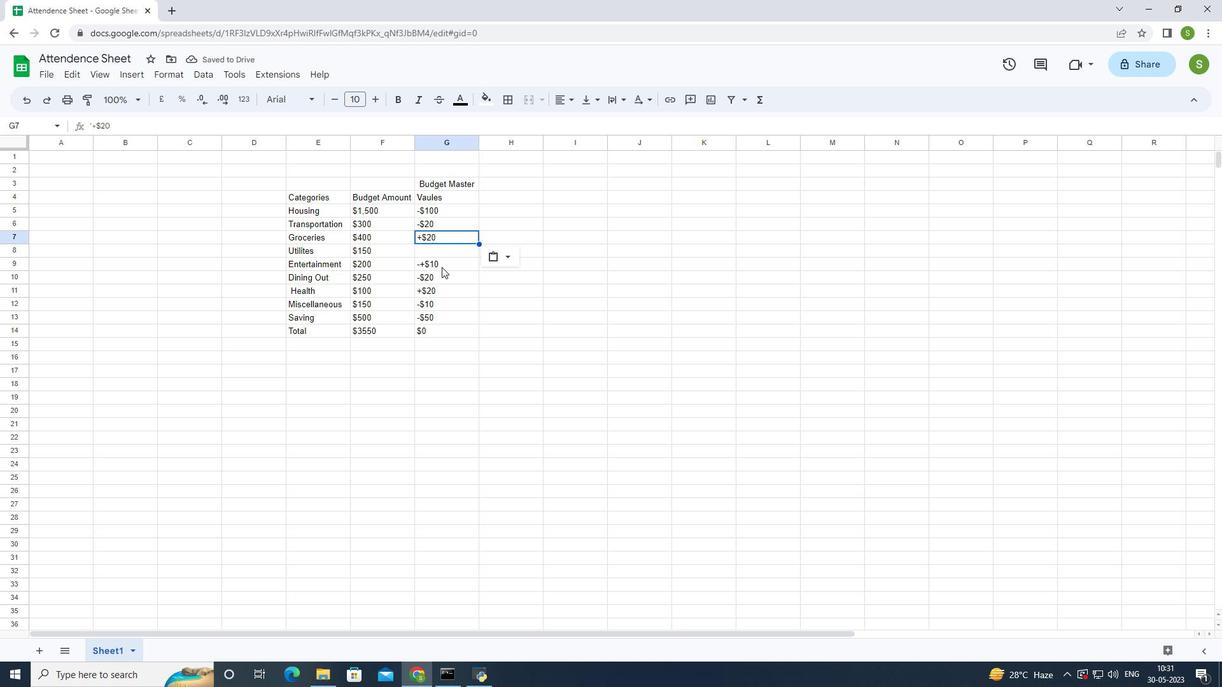 
Action: Mouse pressed left at (442, 266)
Screenshot: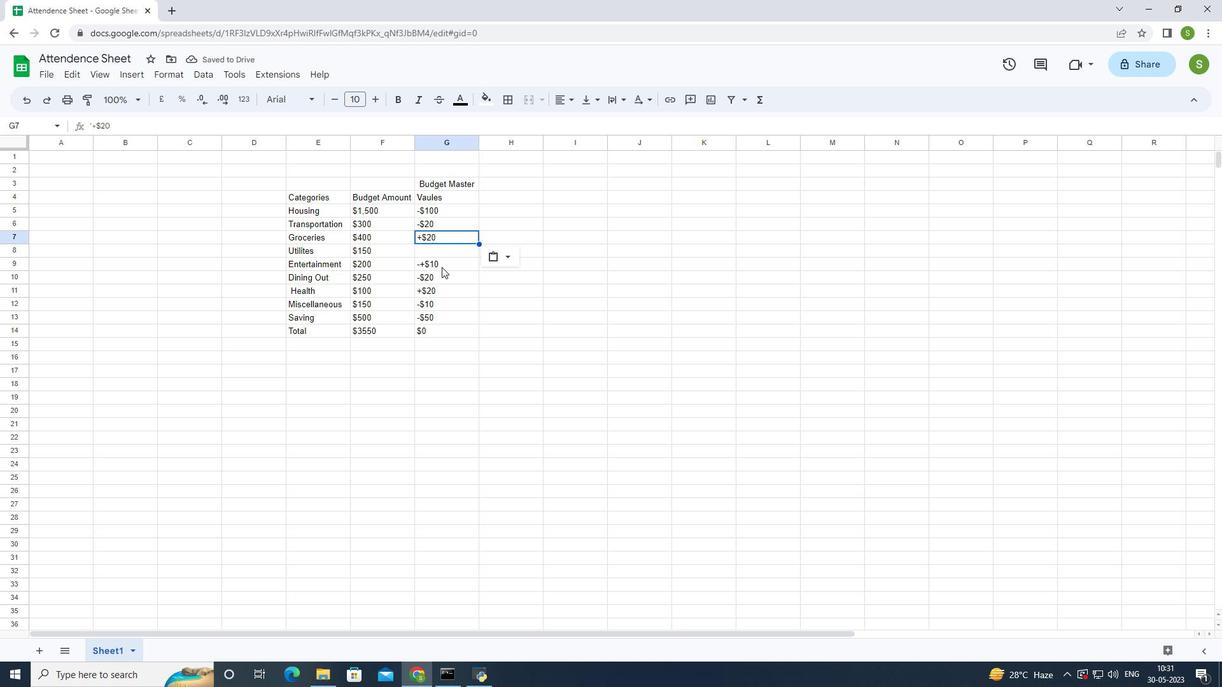 
Action: Mouse moved to (442, 264)
Screenshot: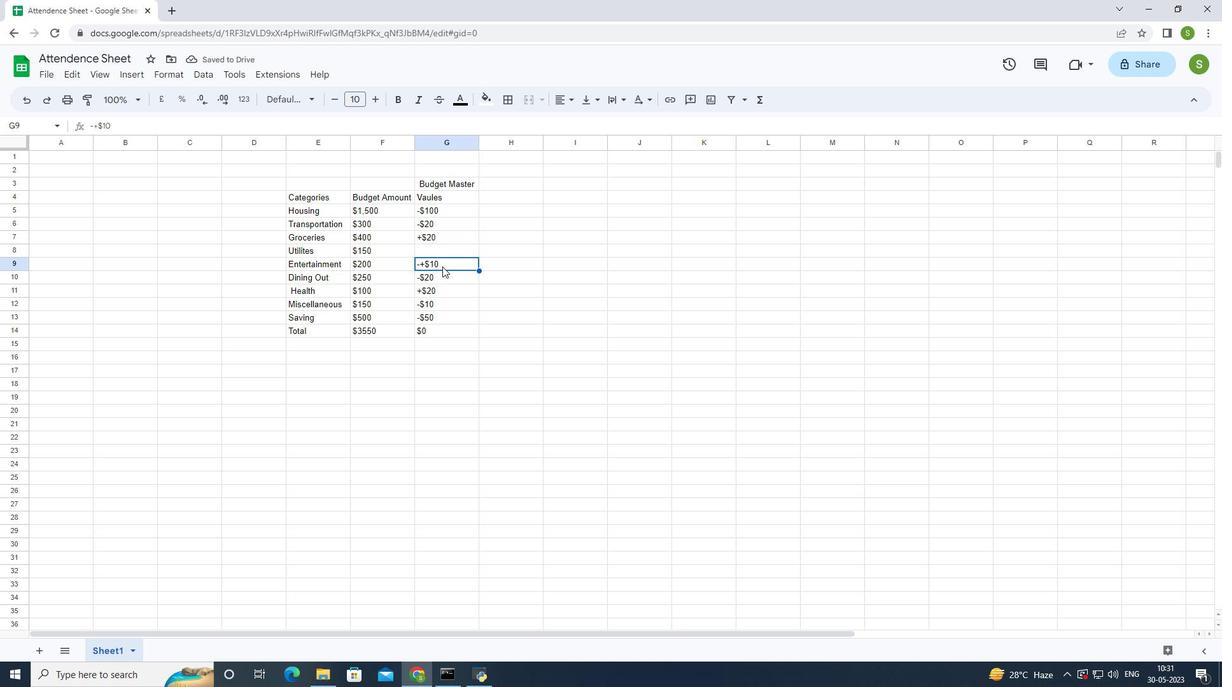 
Action: Mouse pressed left at (442, 264)
Screenshot: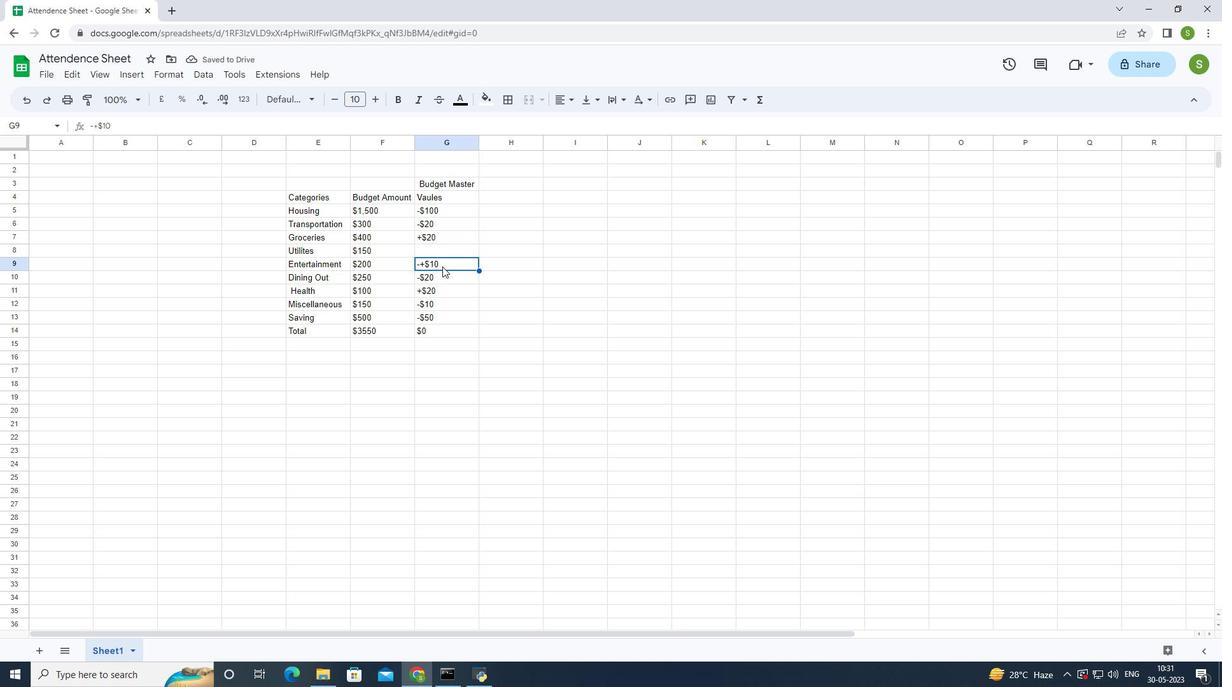 
Action: Mouse pressed left at (442, 264)
Screenshot: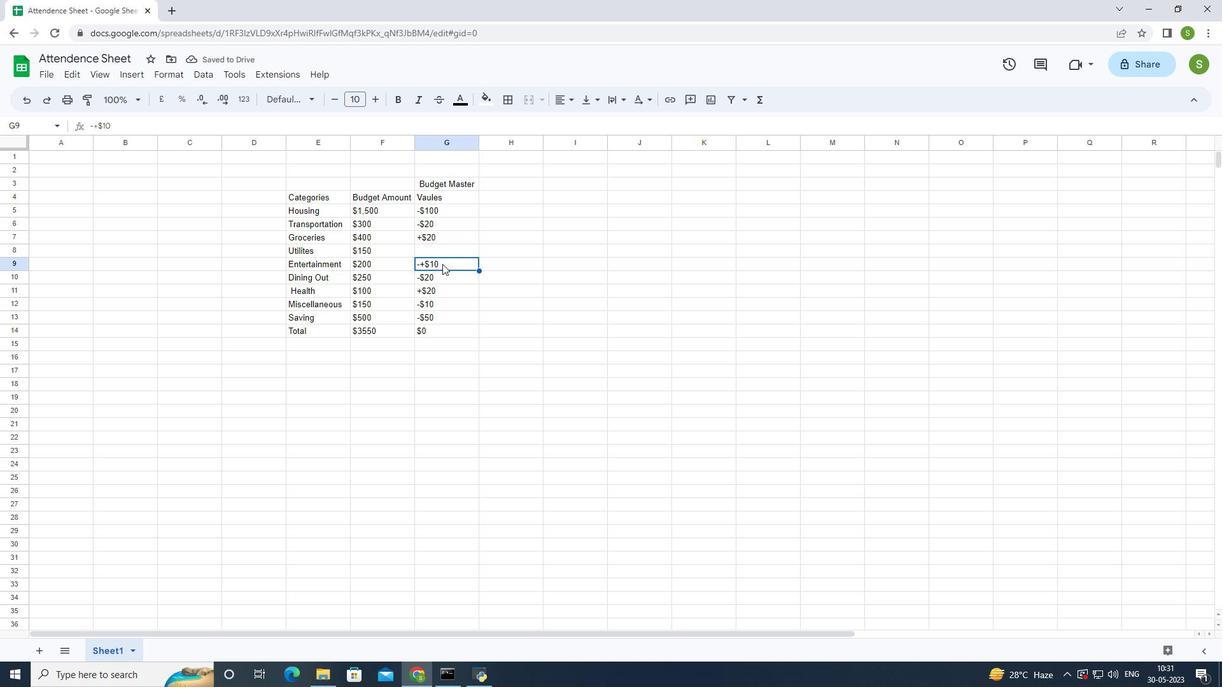 
Action: Mouse pressed left at (442, 264)
Screenshot: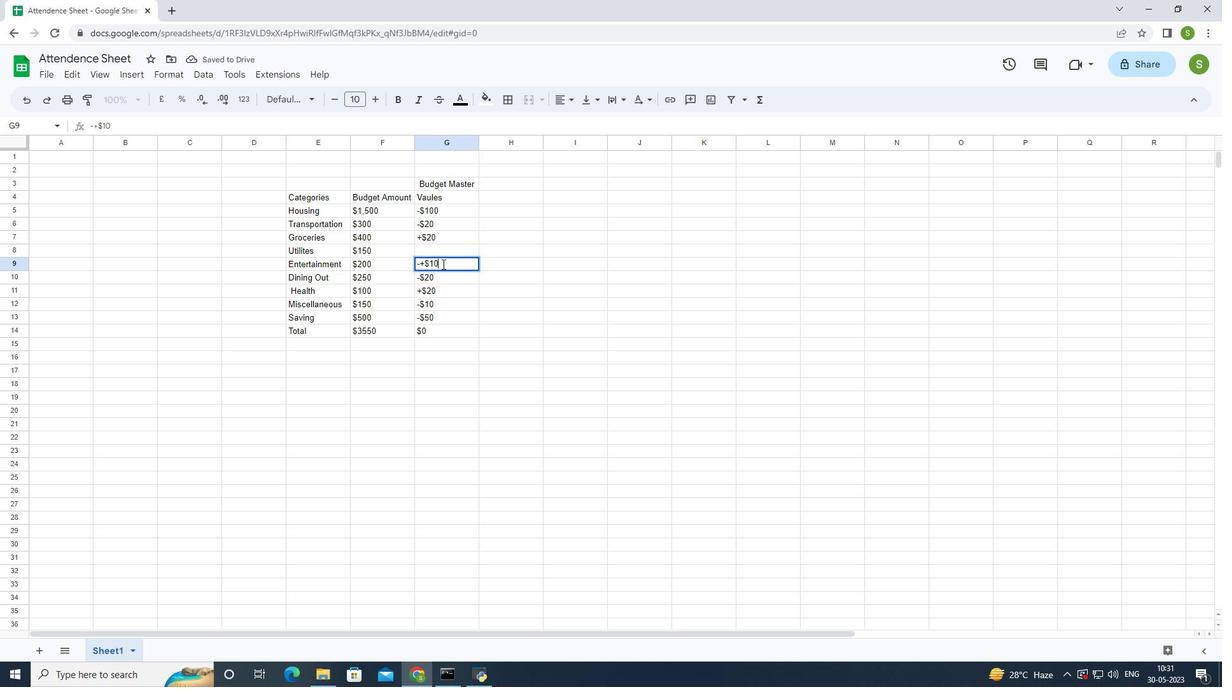 
Action: Mouse moved to (437, 261)
Screenshot: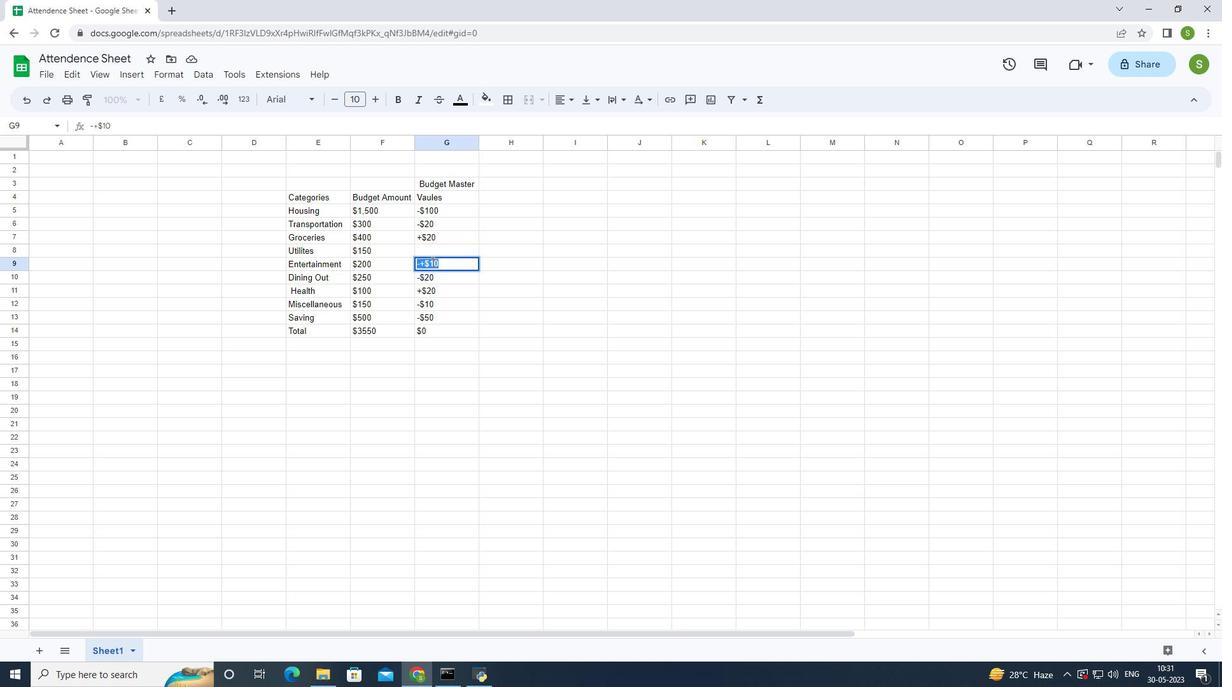 
Action: Key pressed ctrl+X
Screenshot: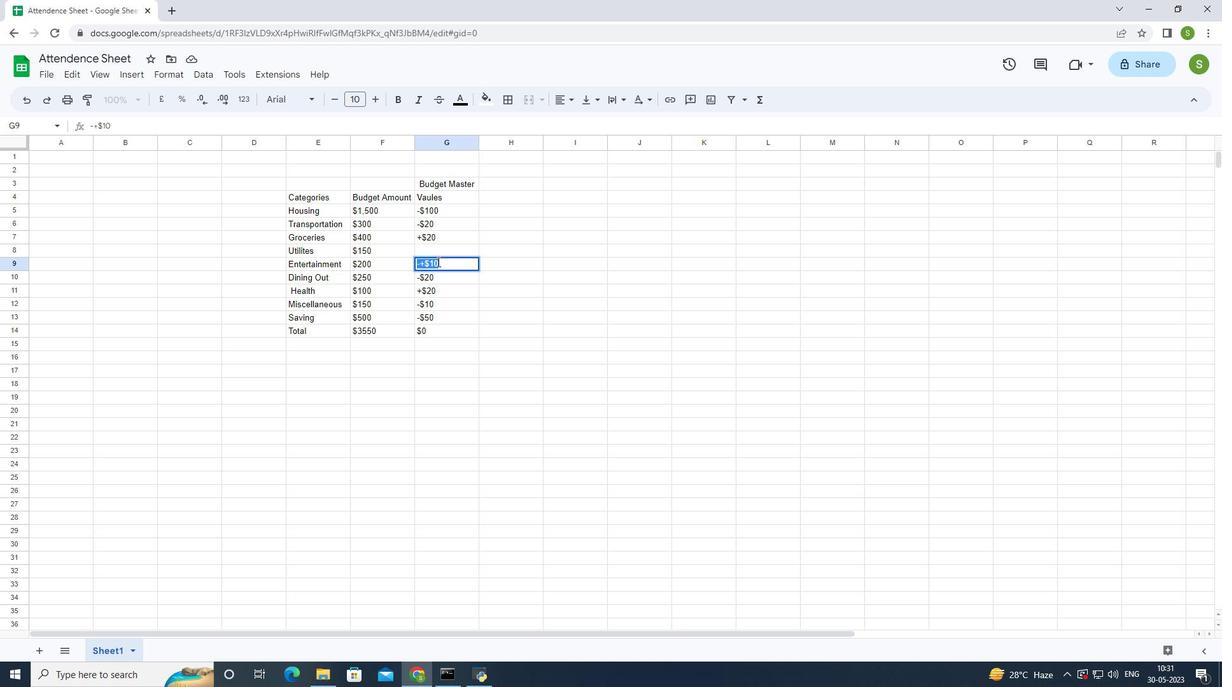 
Action: Mouse moved to (428, 245)
Screenshot: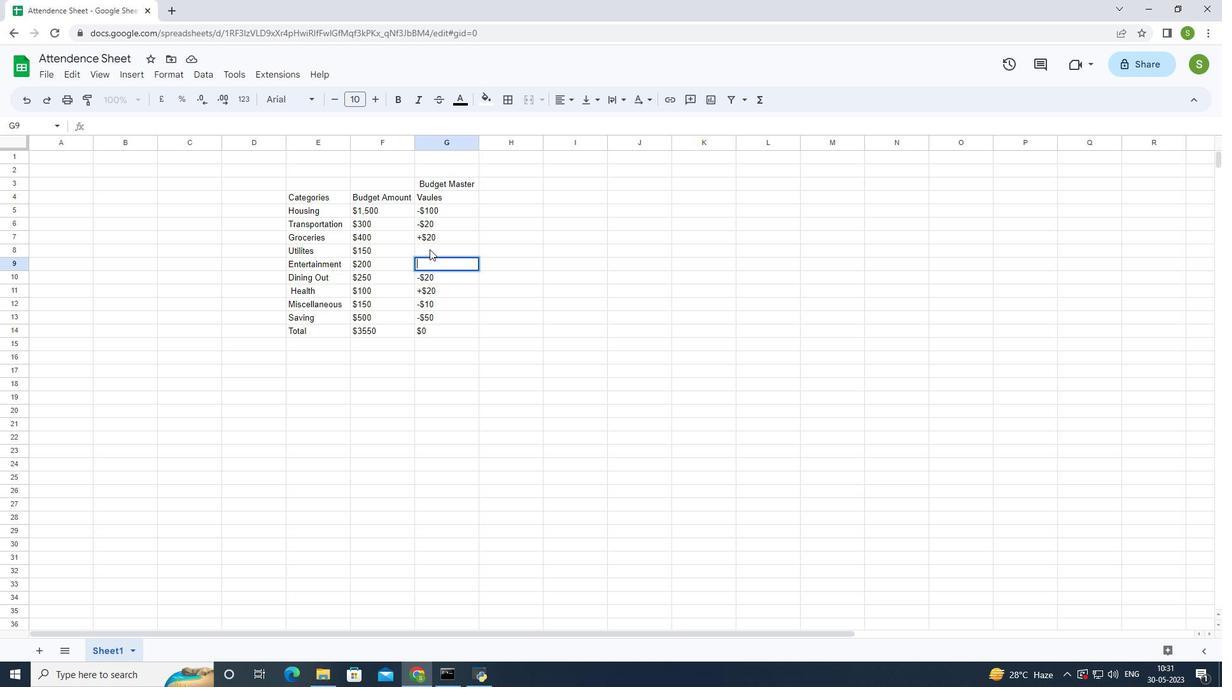 
Action: Mouse pressed left at (428, 245)
Screenshot: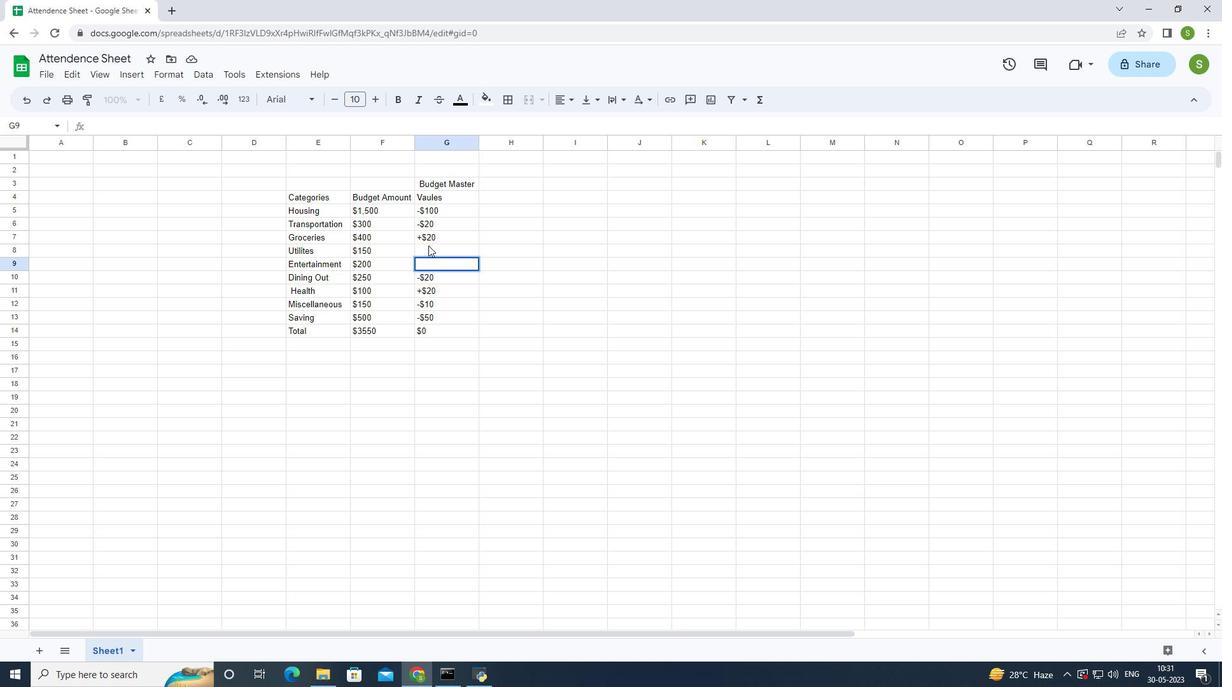 
Action: Key pressed ctrl+V
Screenshot: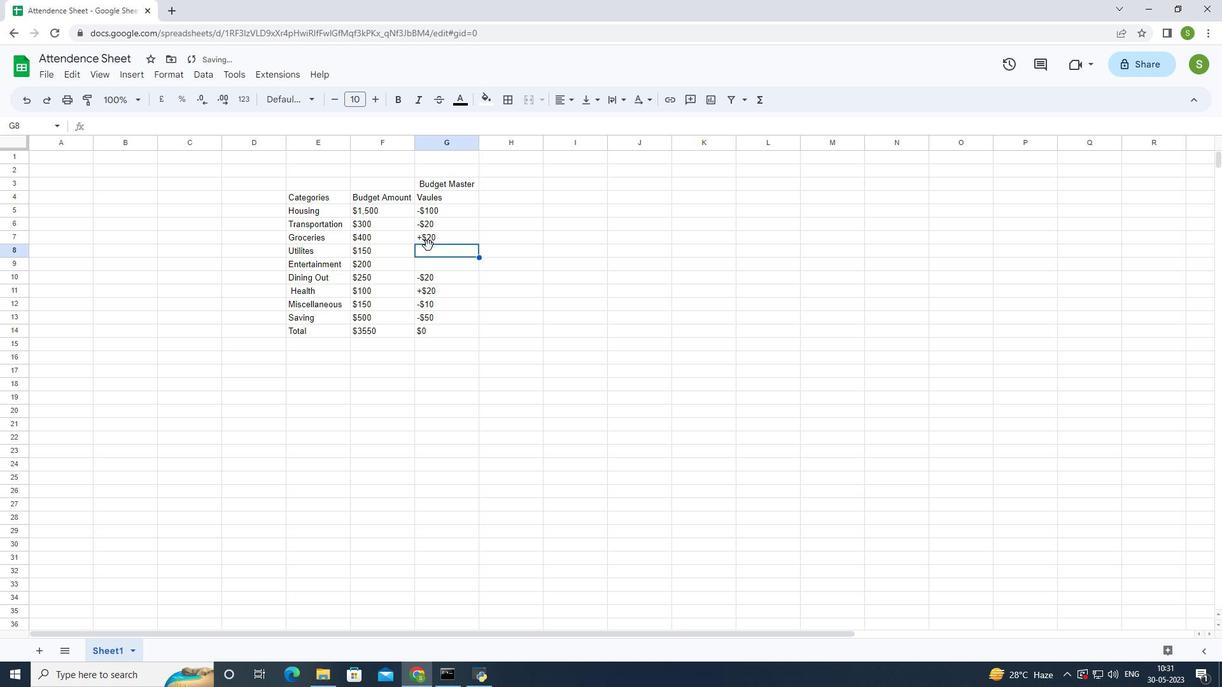 
Action: Mouse moved to (432, 277)
Screenshot: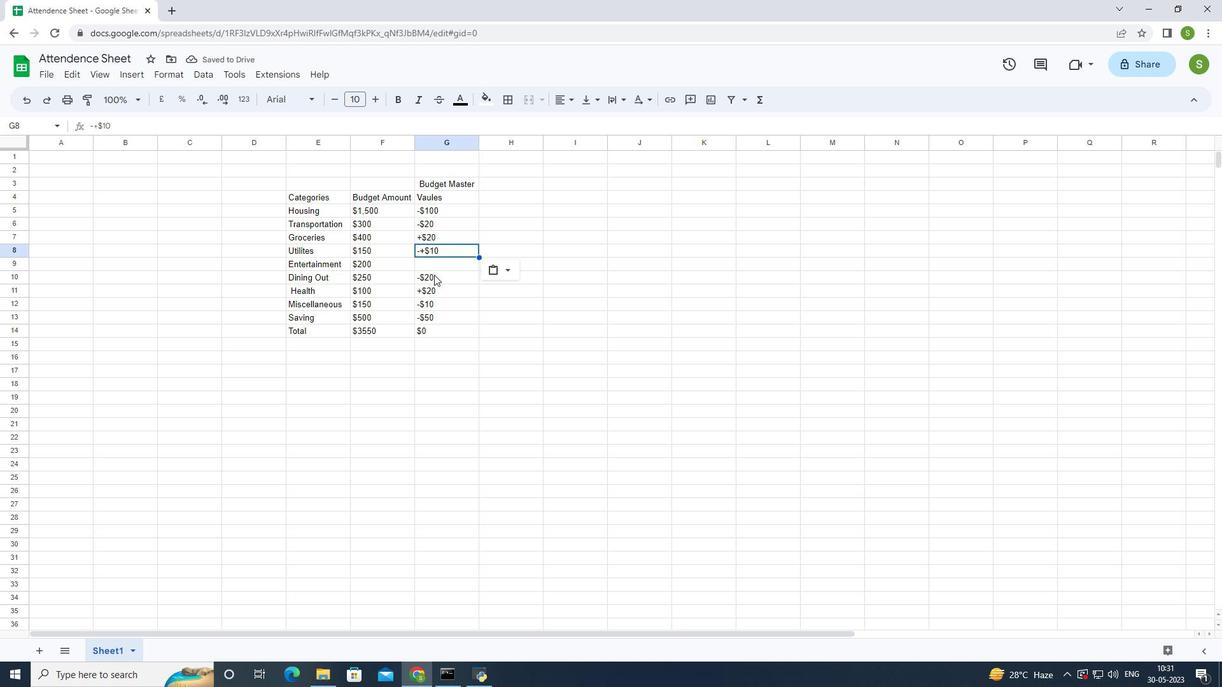 
Action: Mouse pressed left at (432, 277)
Screenshot: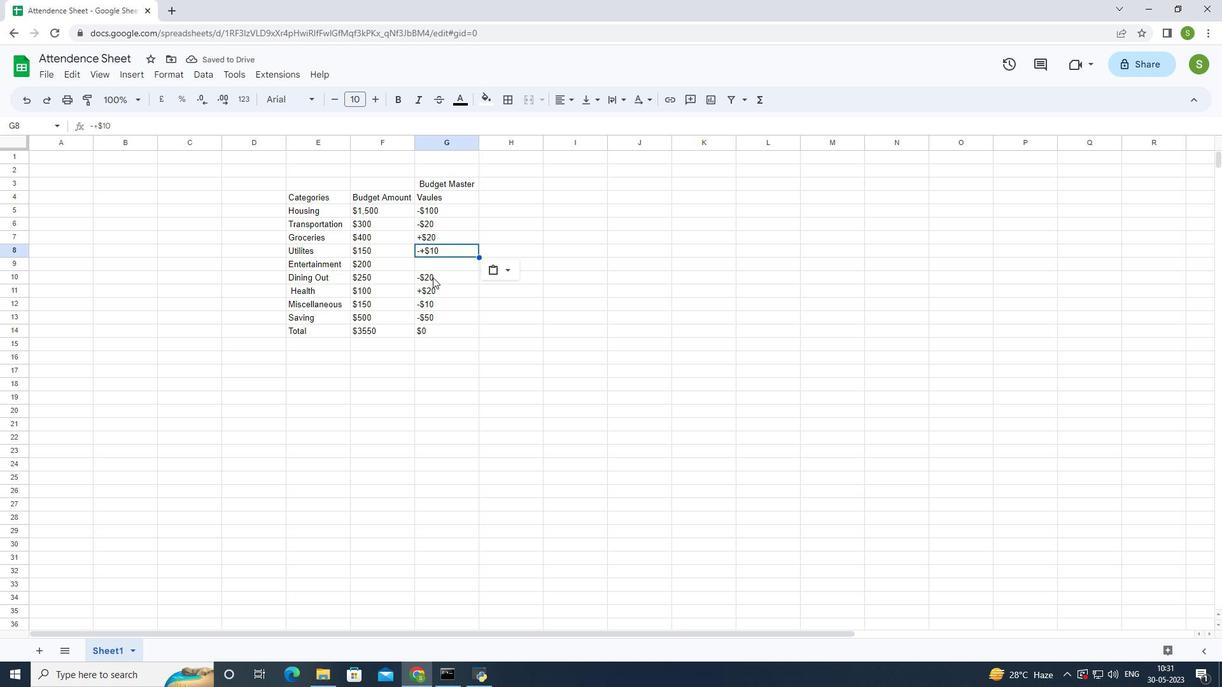 
Action: Mouse pressed left at (432, 277)
